 Task: Plan a trip to Urganch, Uzbekistan from 5th November, 2023 to 16th November, 2023 for 2 adults.1  bedroom having 1 bed and 1 bathroom. Property type can be hotel. Booking option can be shelf check-in. Look for 5 properties as per requirement.
Action: Mouse moved to (555, 79)
Screenshot: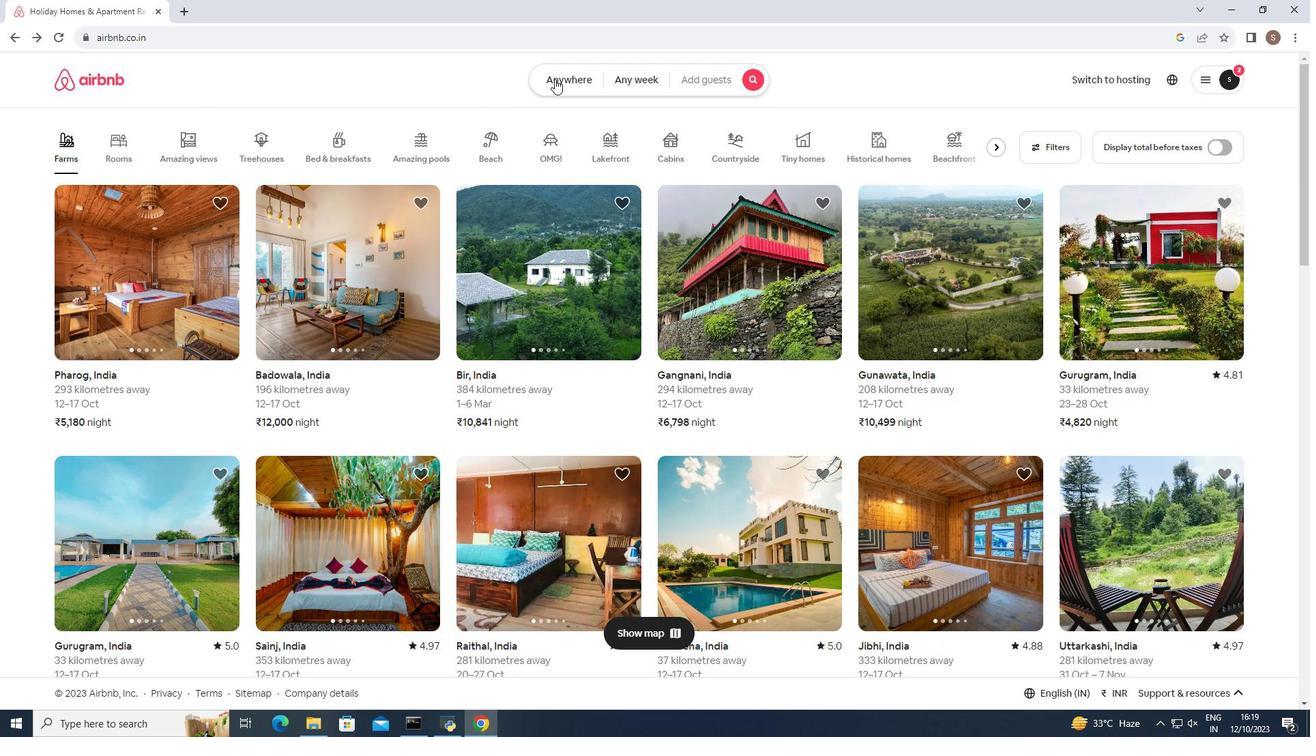 
Action: Mouse pressed left at (555, 79)
Screenshot: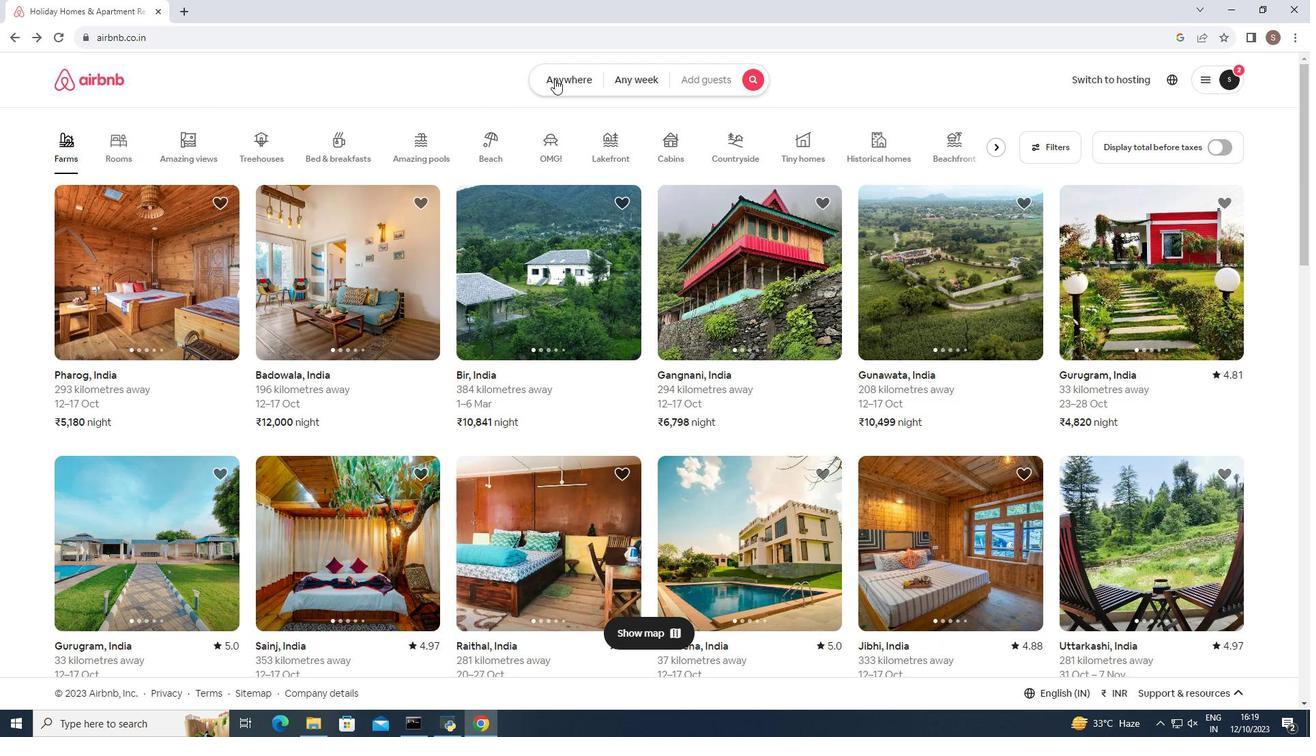 
Action: Mouse moved to (419, 133)
Screenshot: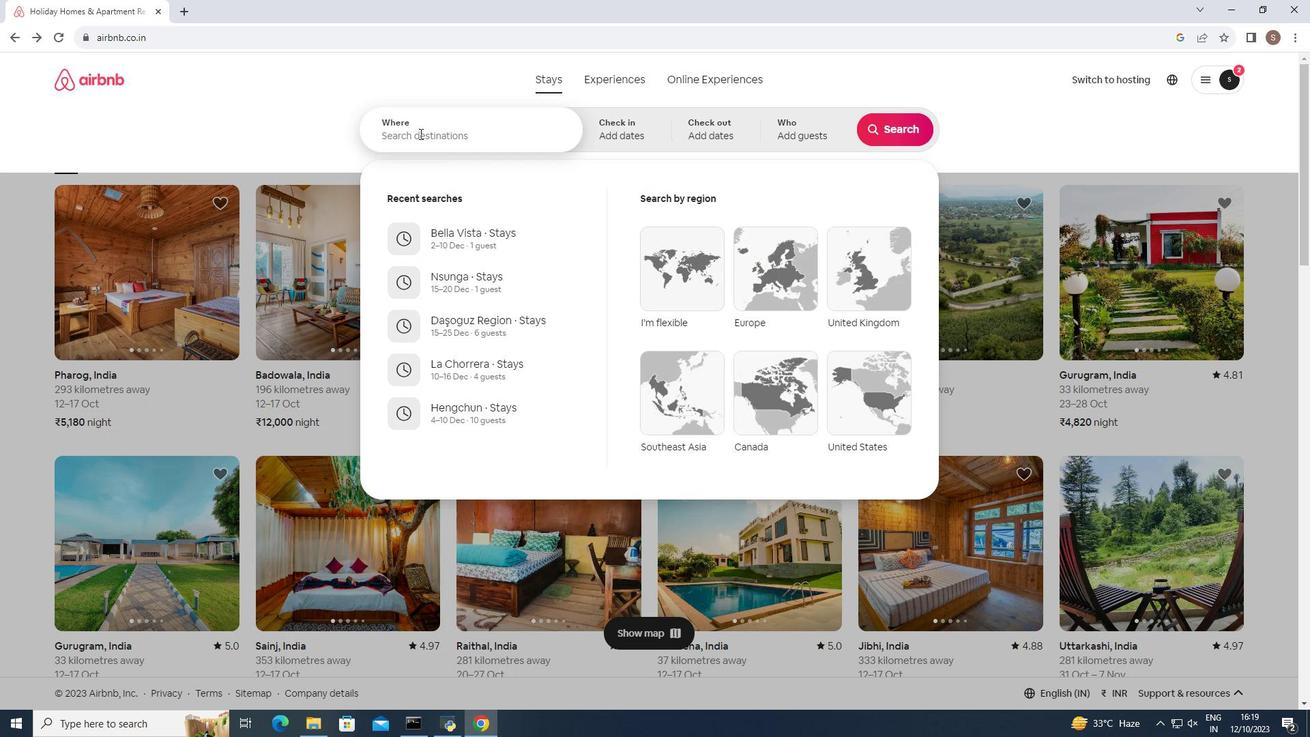 
Action: Mouse pressed left at (419, 133)
Screenshot: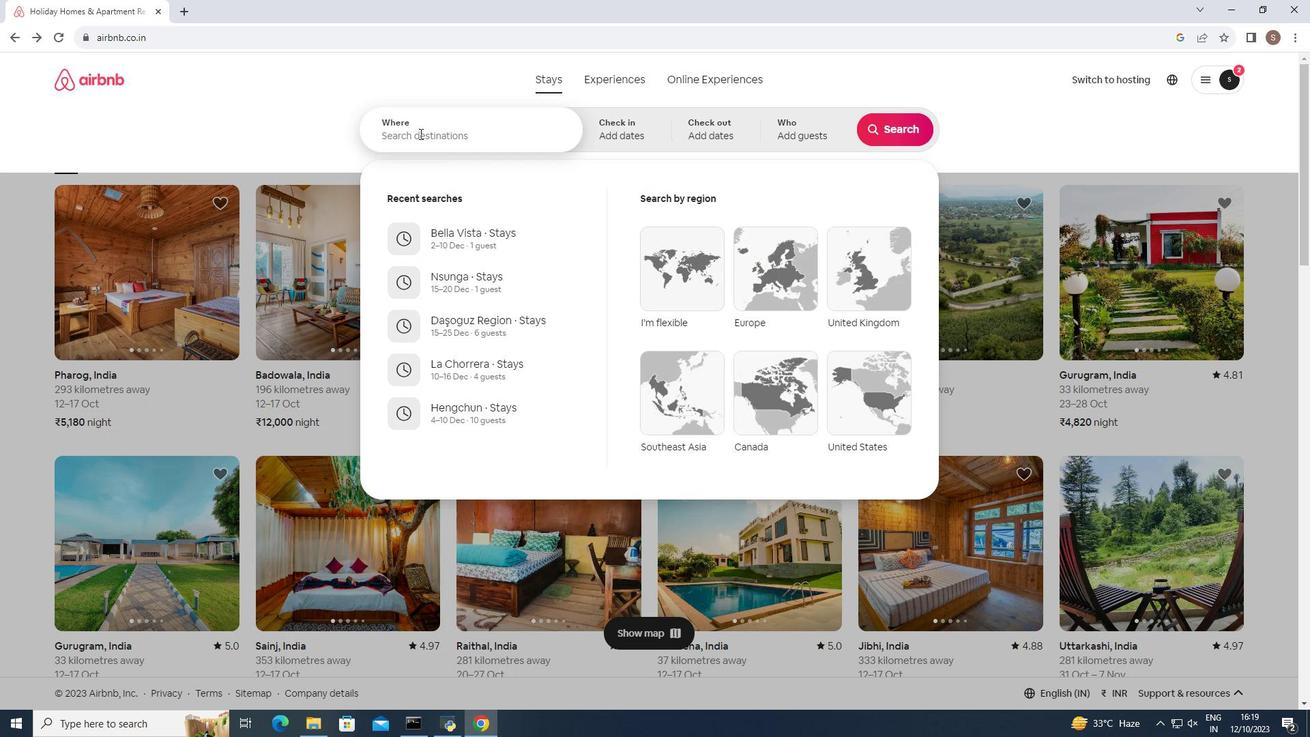 
Action: Key pressed <Key.shift>Urganch,<Key.space><Key.shift>Uzbekistan<Key.enter>
Screenshot: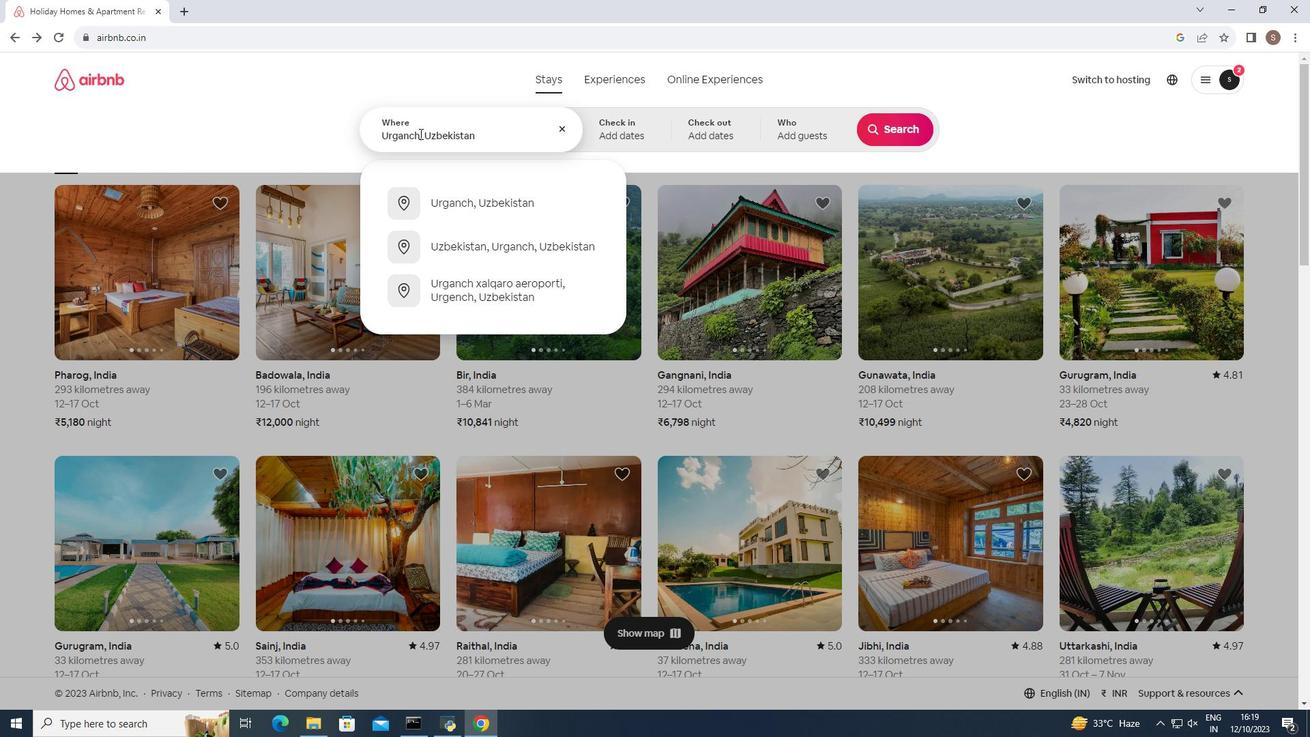 
Action: Mouse moved to (688, 328)
Screenshot: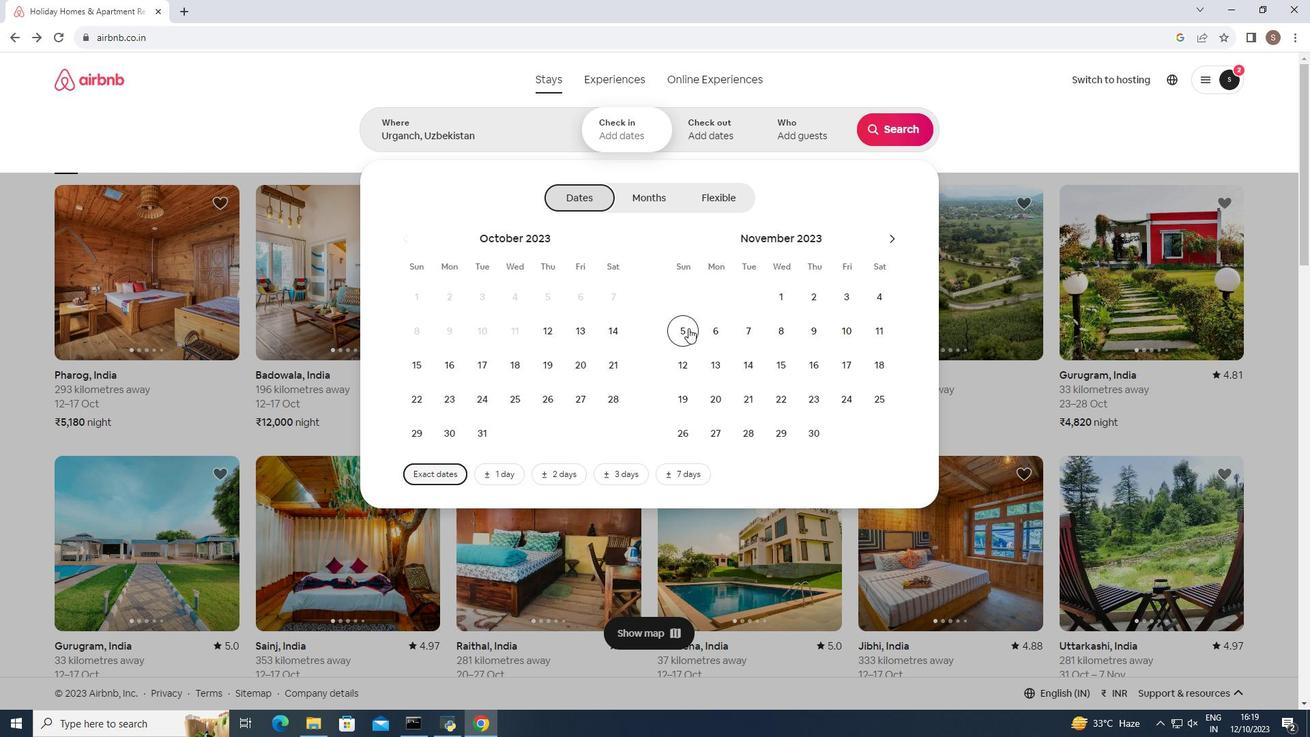 
Action: Mouse pressed left at (688, 328)
Screenshot: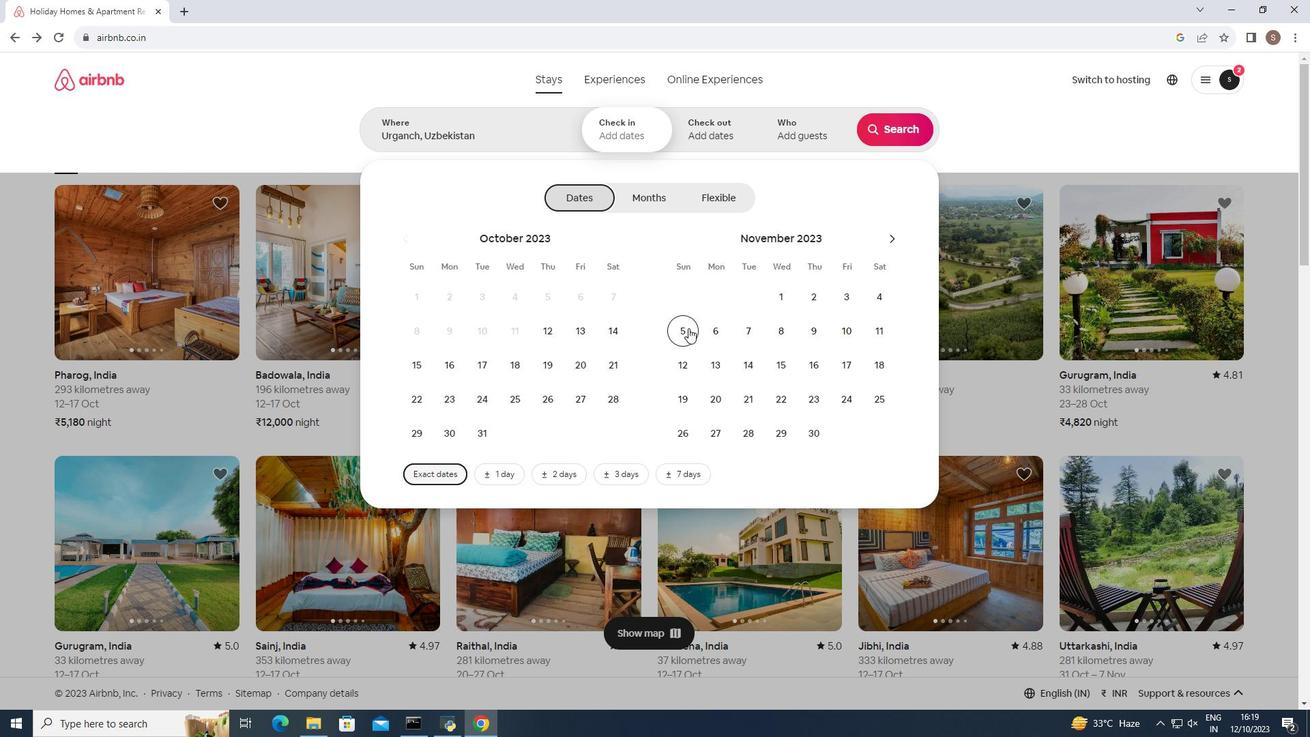 
Action: Mouse moved to (811, 366)
Screenshot: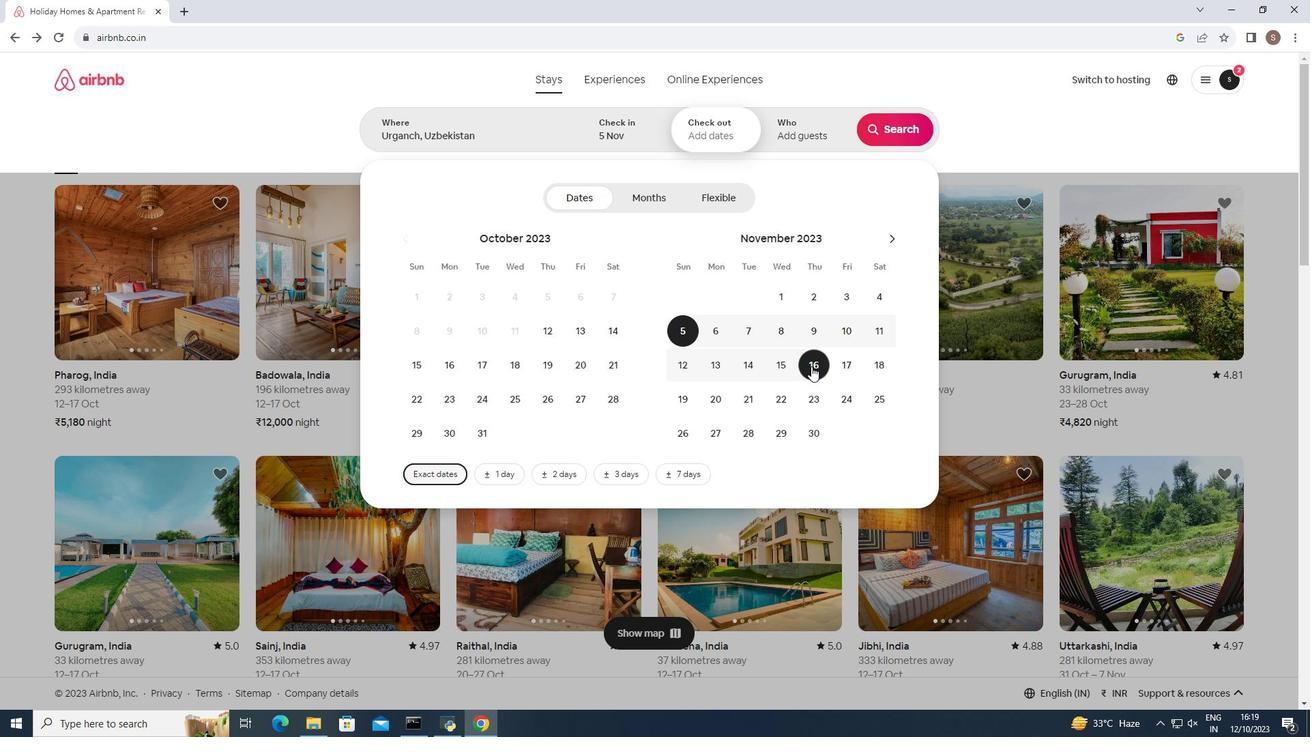 
Action: Mouse pressed left at (811, 366)
Screenshot: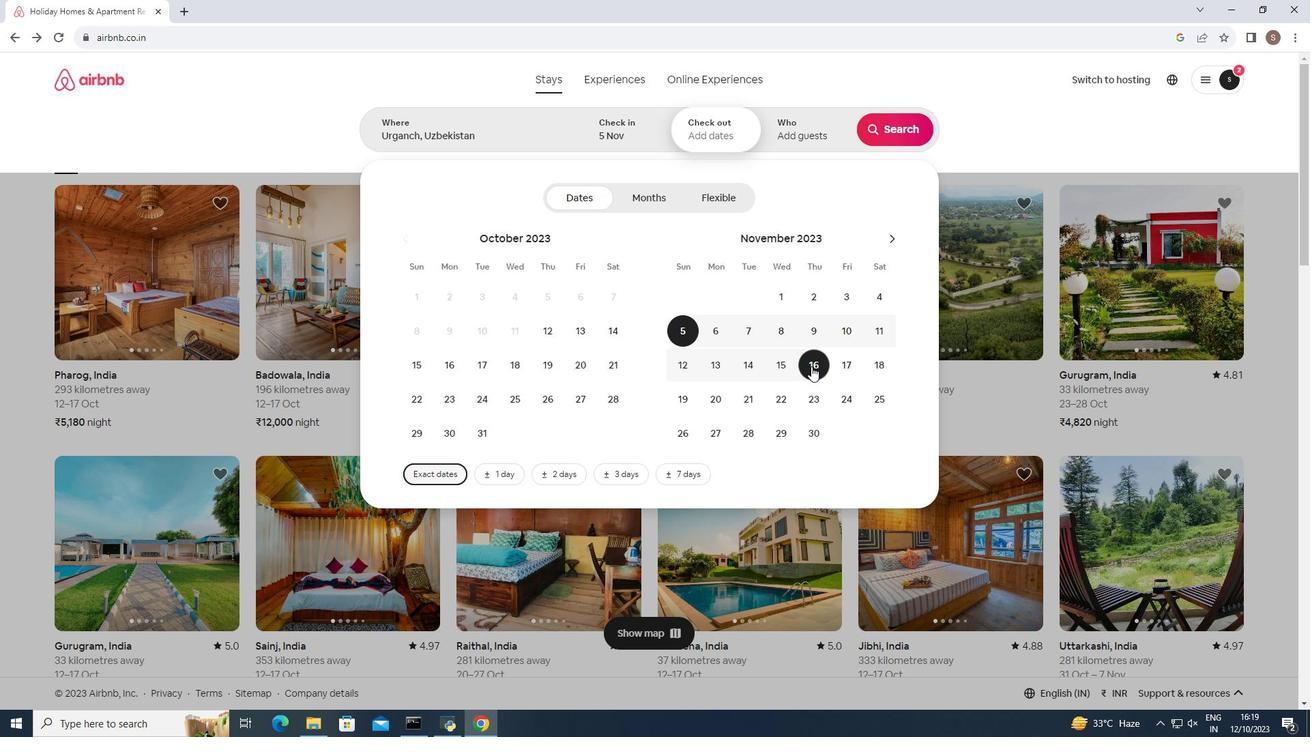 
Action: Mouse moved to (791, 131)
Screenshot: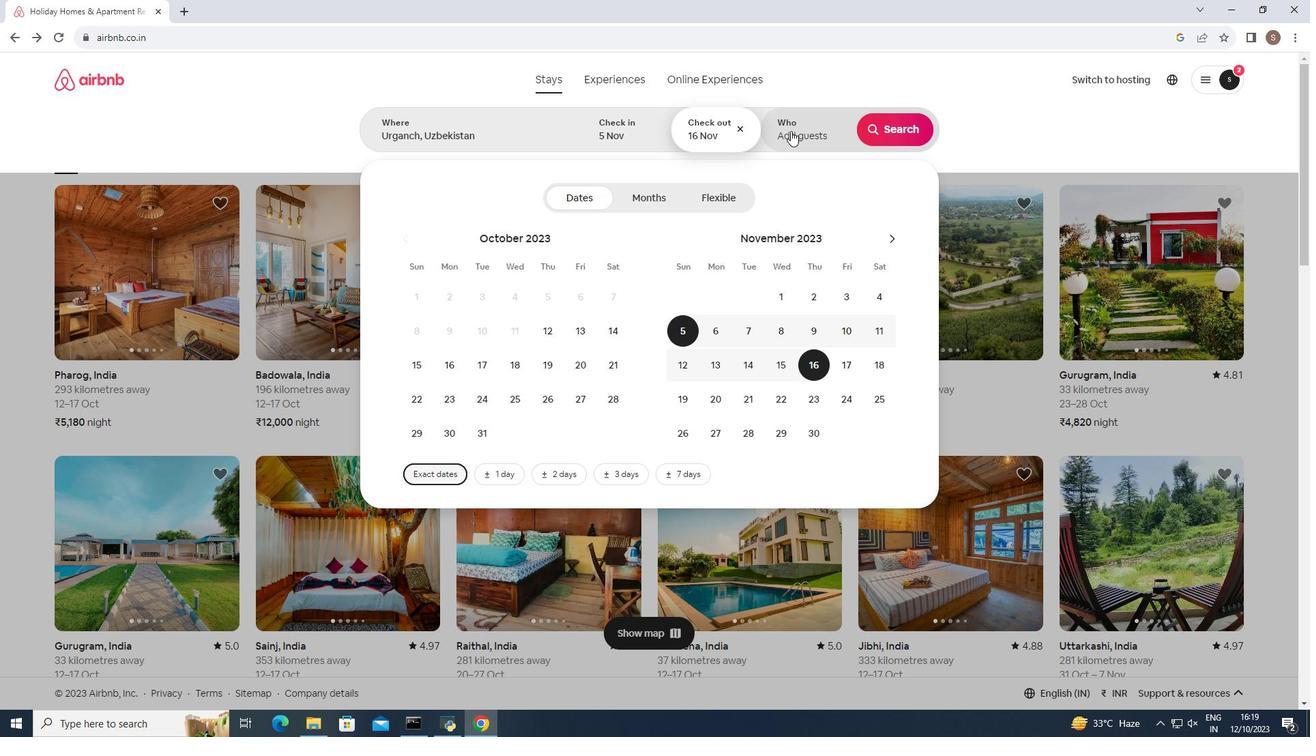 
Action: Mouse pressed left at (791, 131)
Screenshot: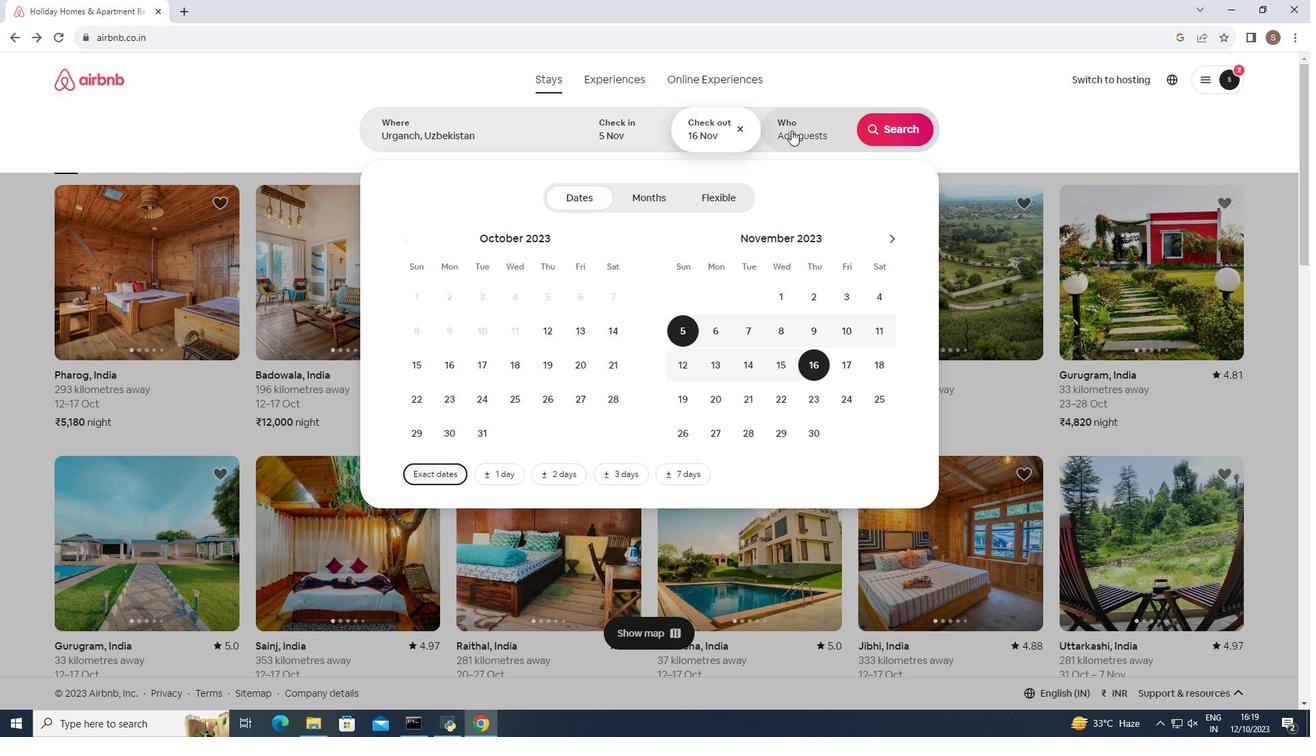 
Action: Mouse moved to (901, 198)
Screenshot: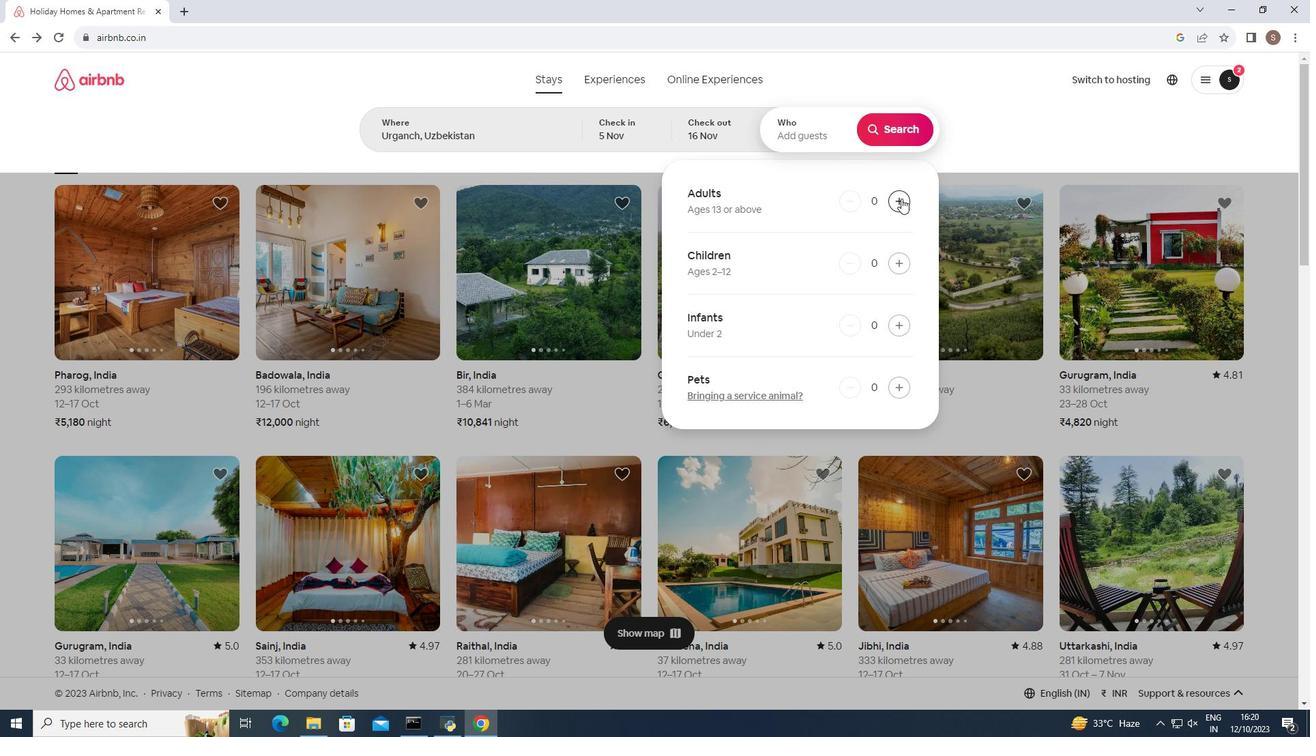
Action: Mouse pressed left at (901, 198)
Screenshot: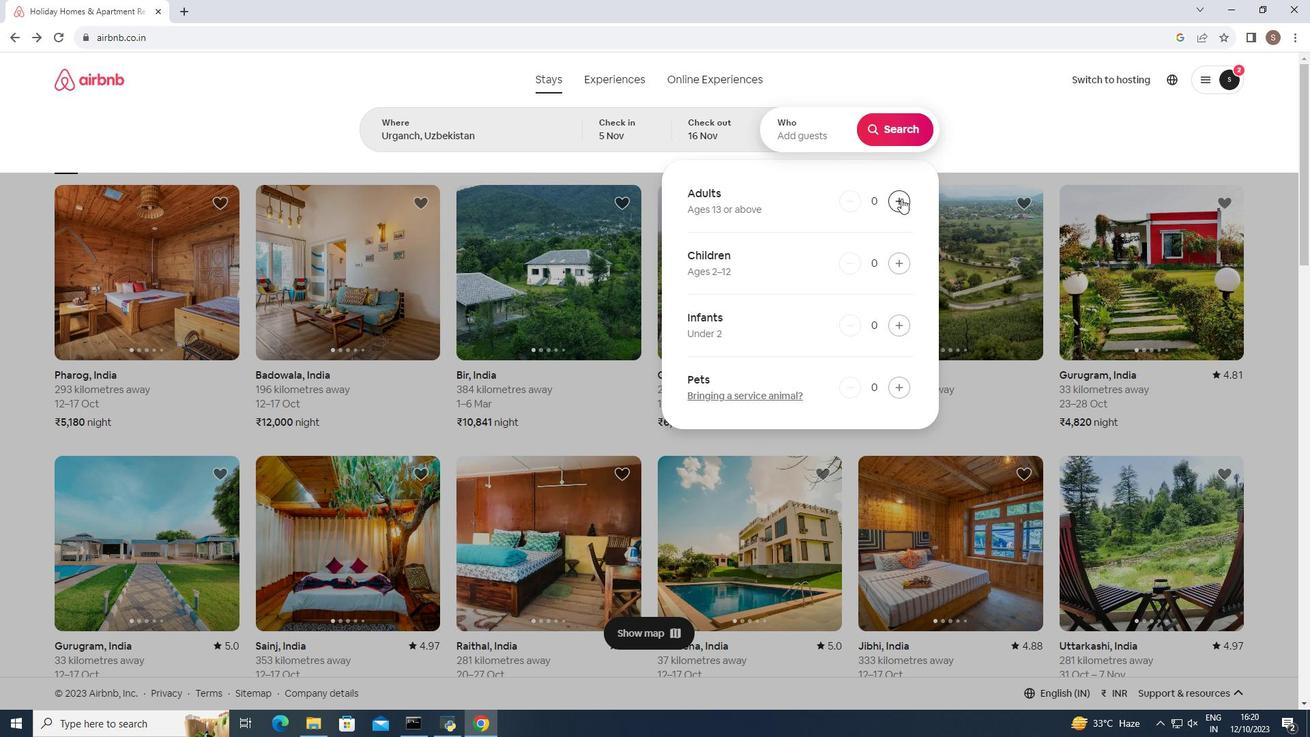 
Action: Mouse pressed left at (901, 198)
Screenshot: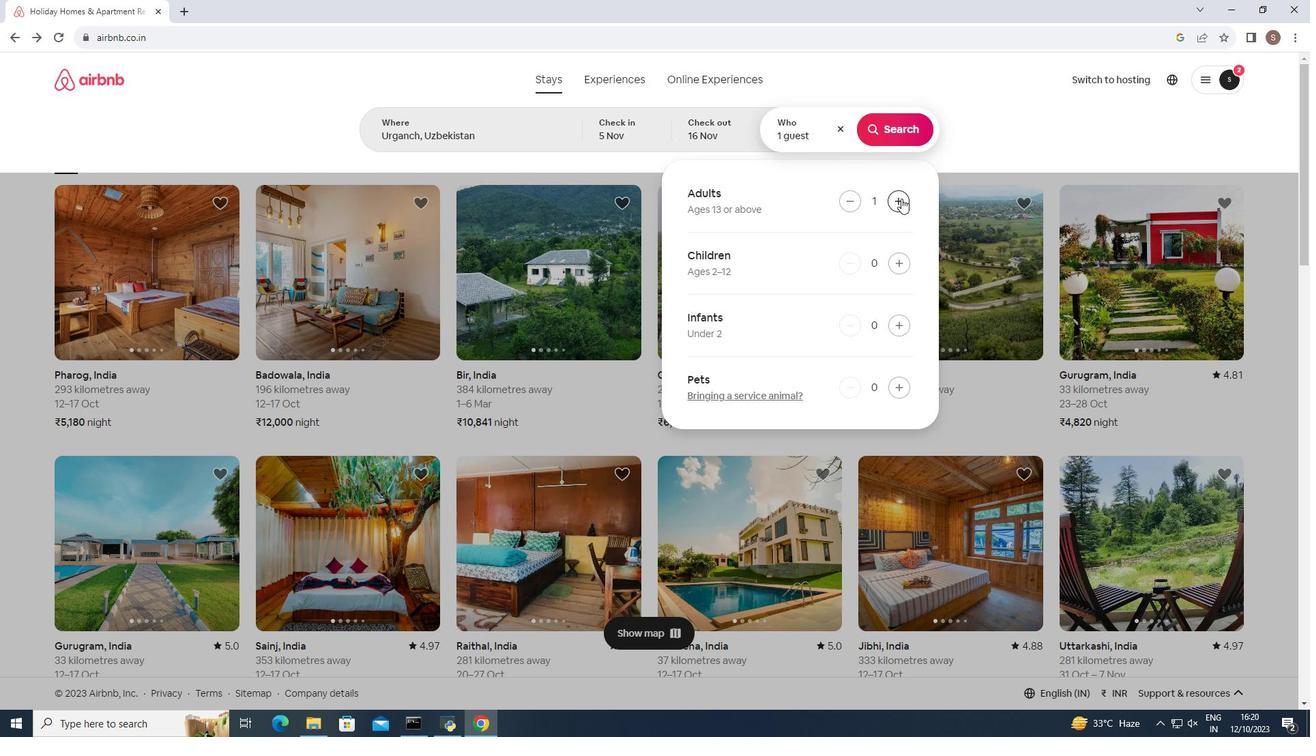 
Action: Mouse moved to (893, 130)
Screenshot: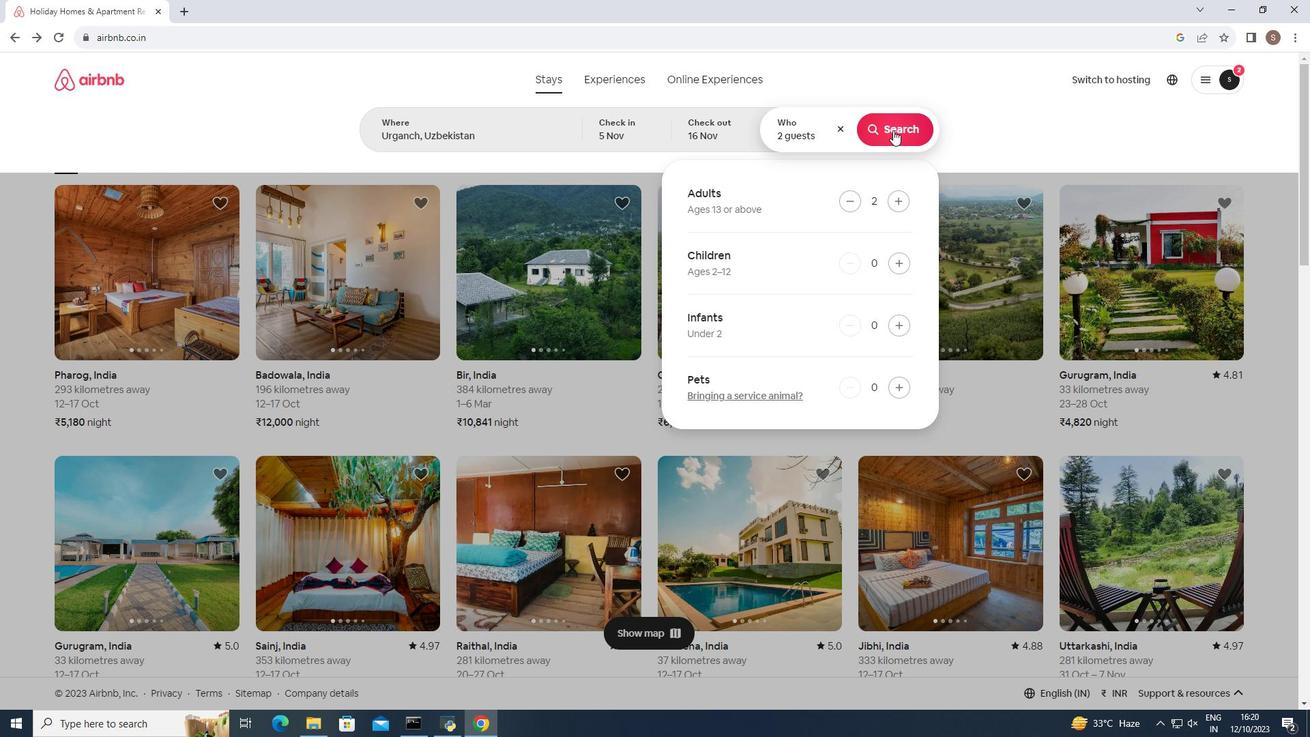 
Action: Mouse pressed left at (893, 130)
Screenshot: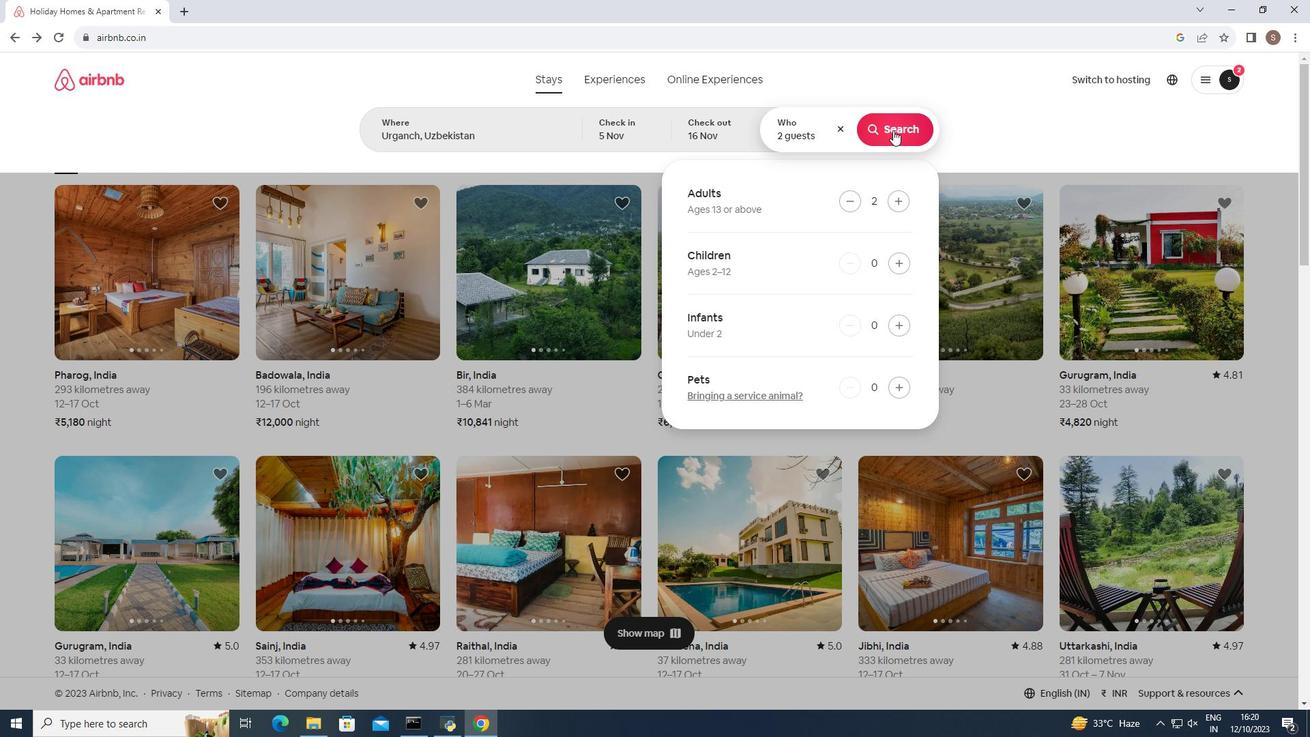 
Action: Mouse moved to (1093, 133)
Screenshot: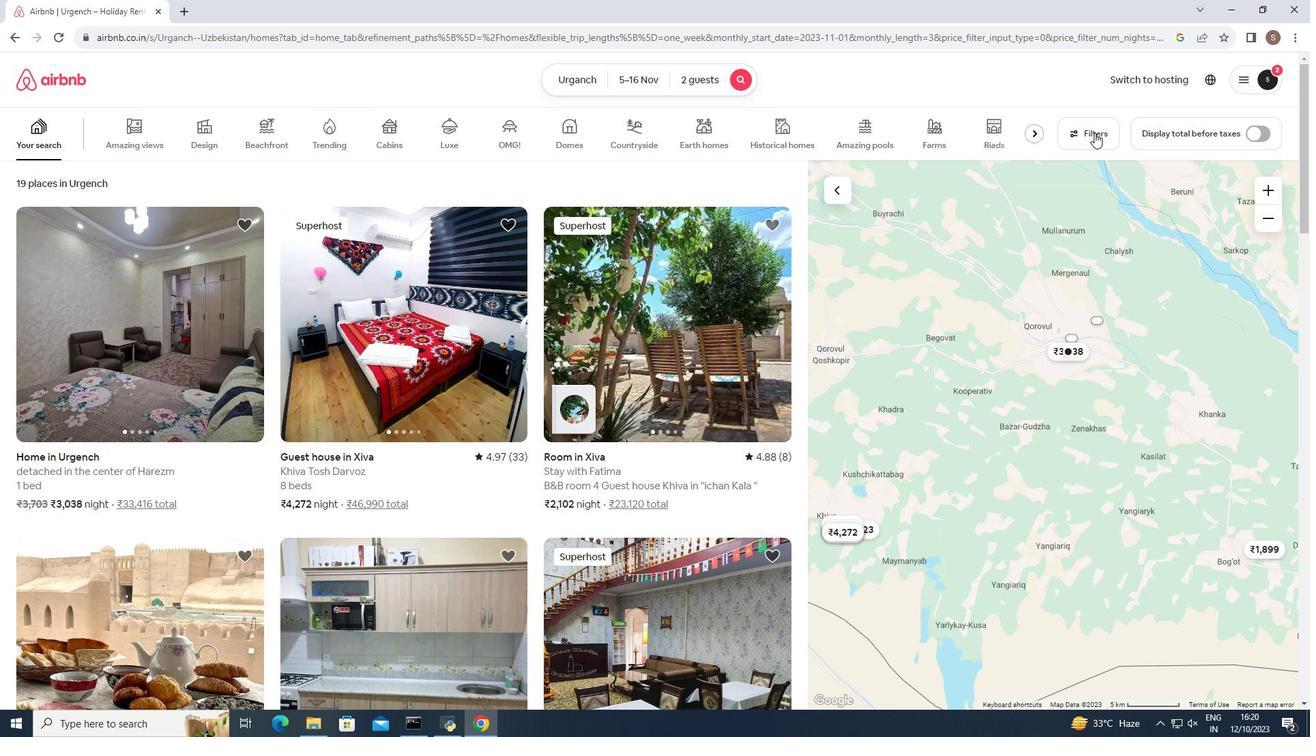
Action: Mouse pressed left at (1093, 133)
Screenshot: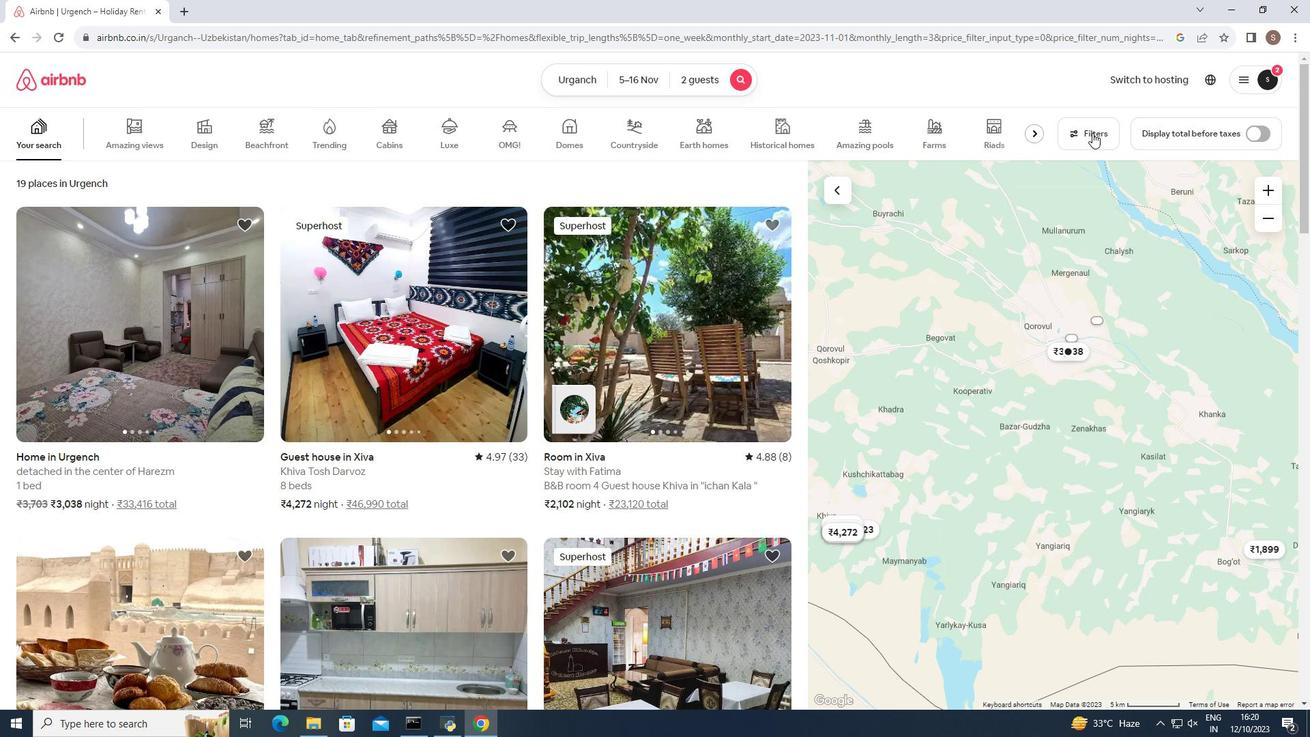 
Action: Mouse moved to (566, 414)
Screenshot: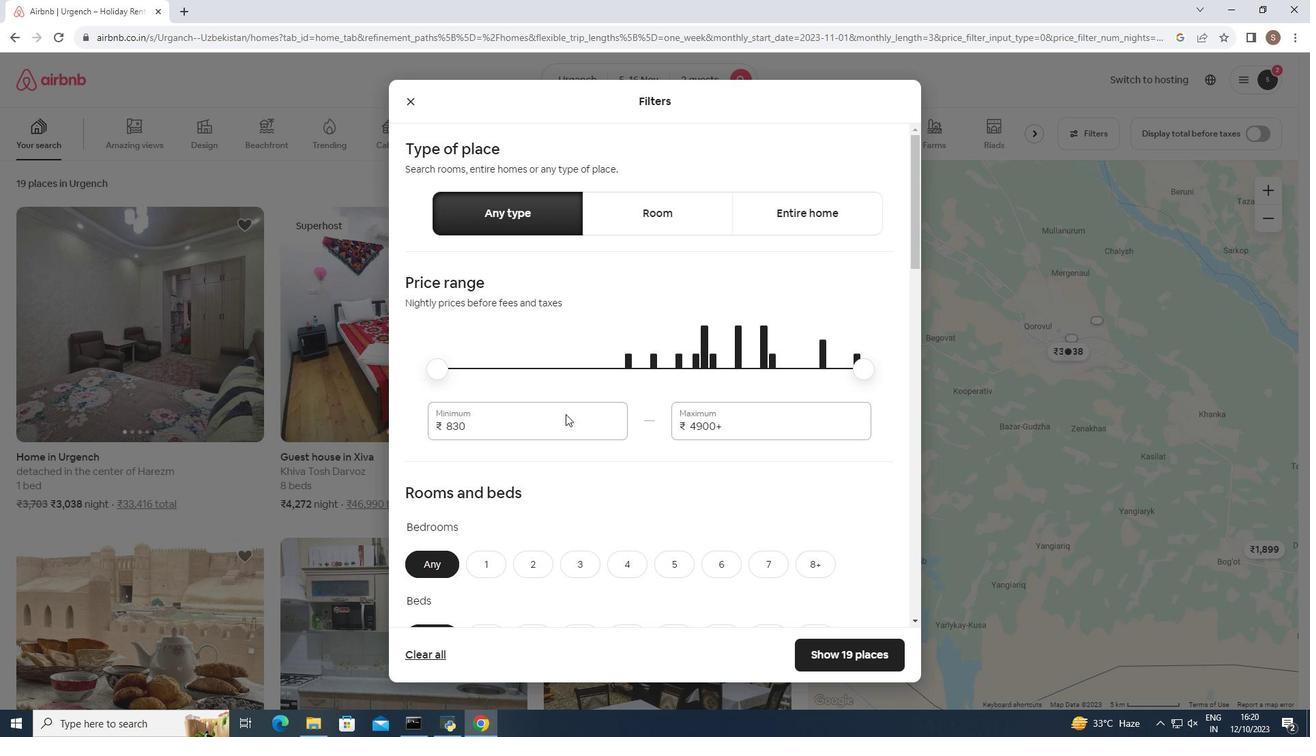 
Action: Mouse scrolled (566, 413) with delta (0, 0)
Screenshot: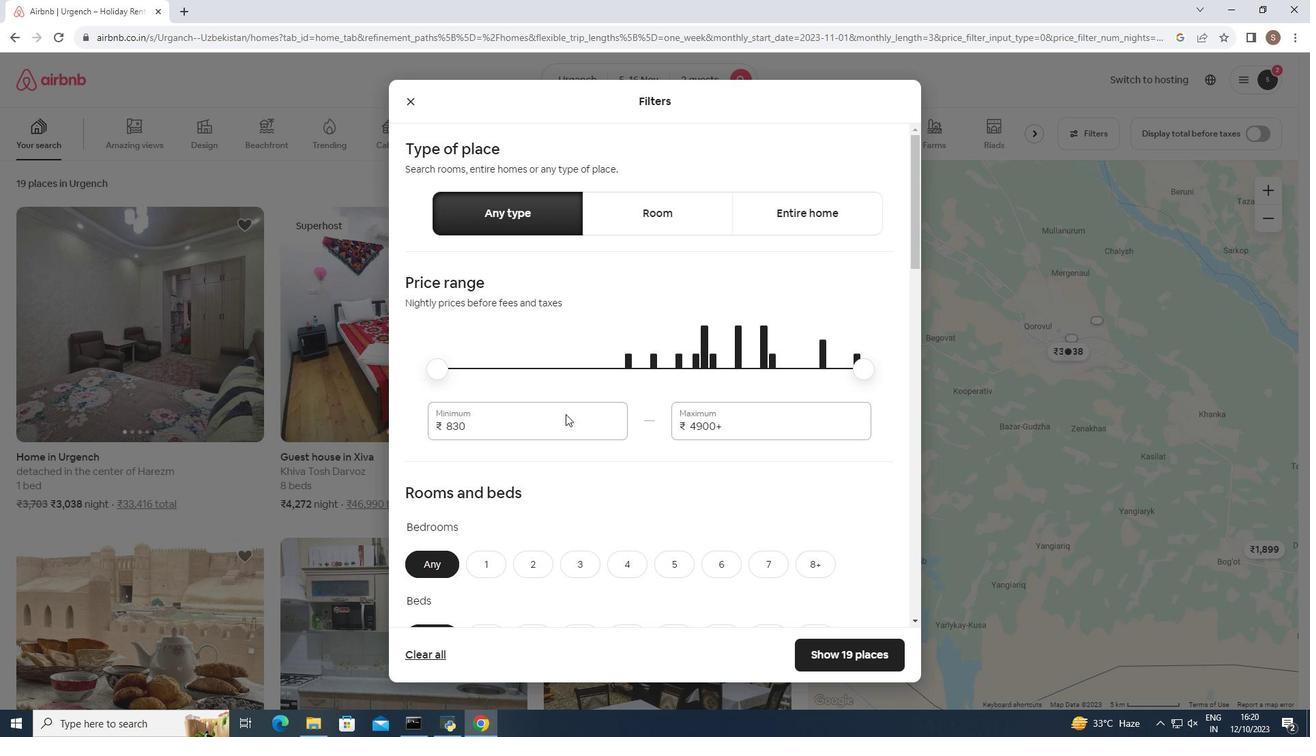 
Action: Mouse scrolled (566, 413) with delta (0, 0)
Screenshot: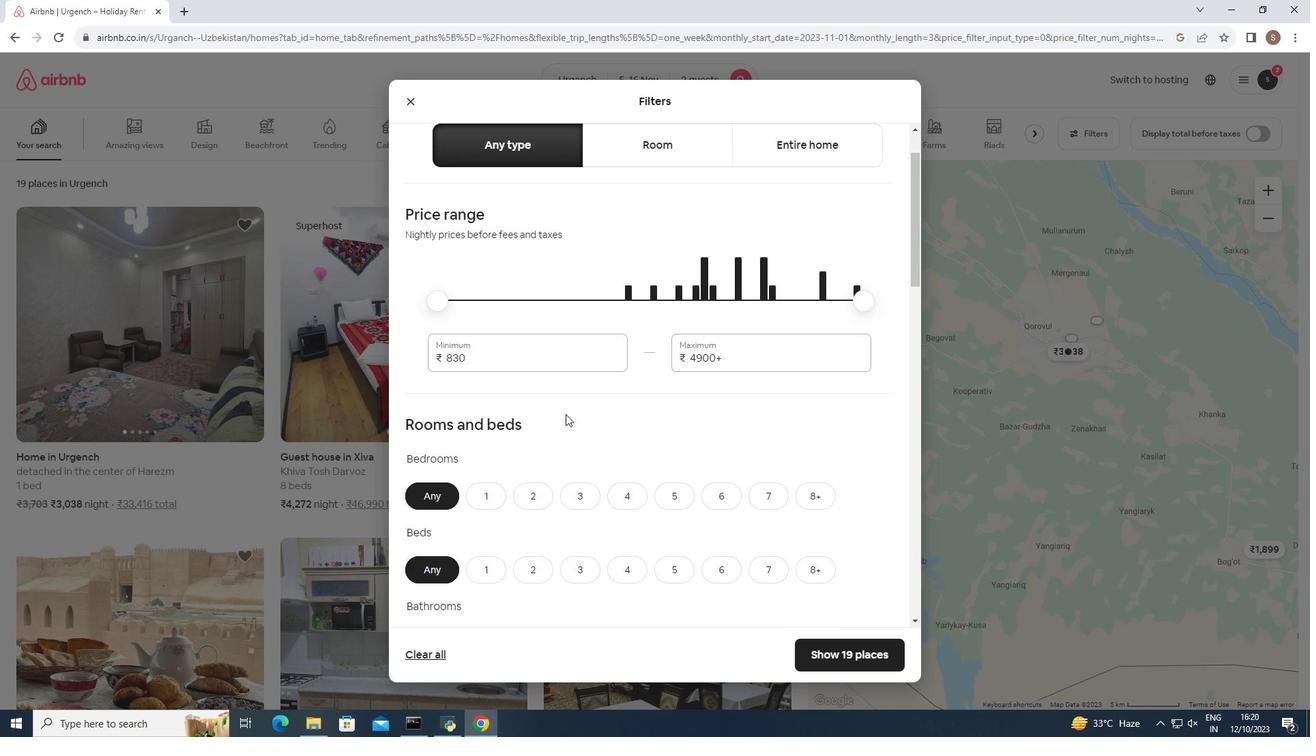 
Action: Mouse moved to (563, 415)
Screenshot: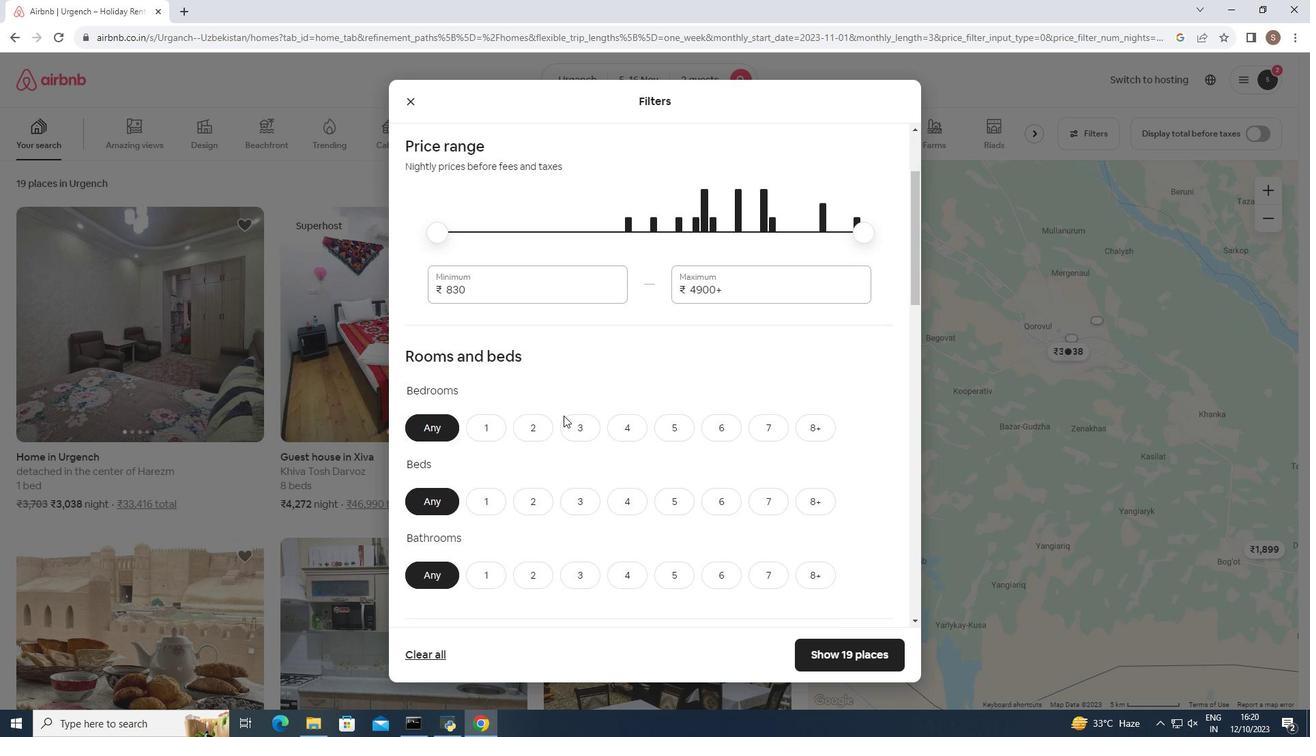 
Action: Mouse scrolled (563, 415) with delta (0, 0)
Screenshot: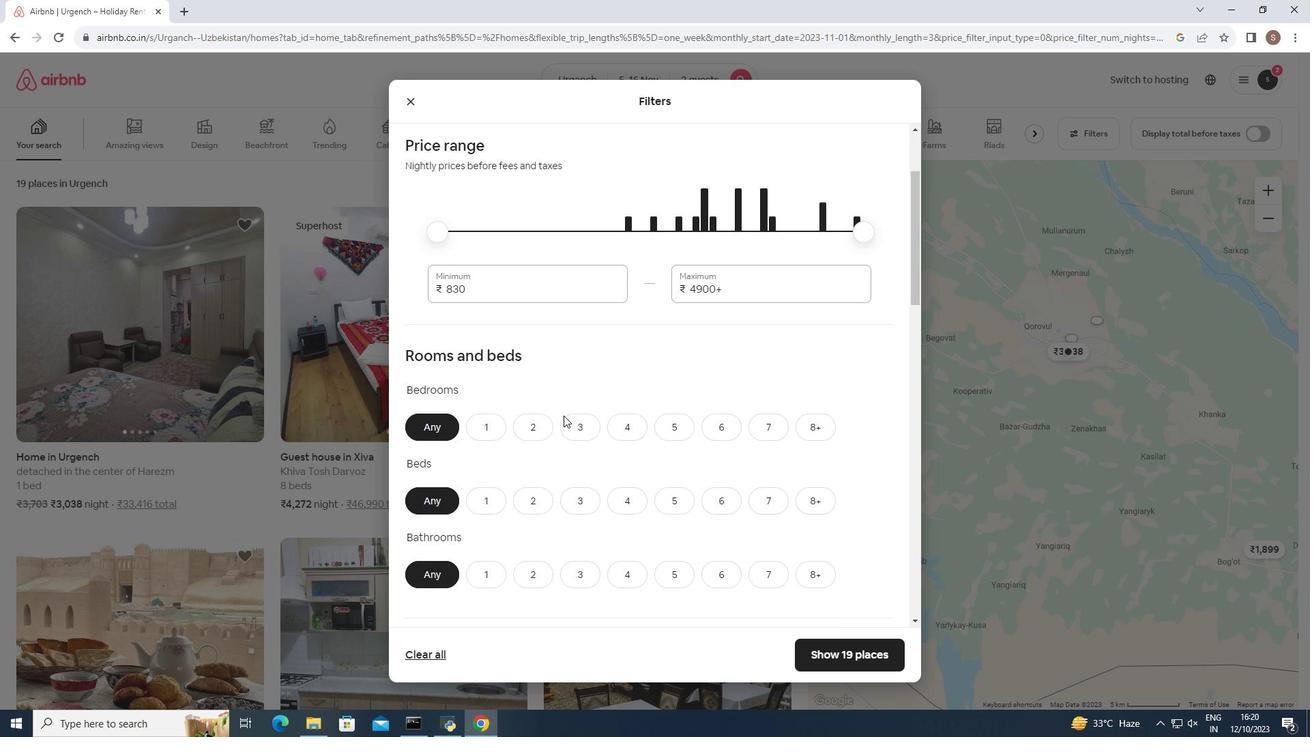 
Action: Mouse moved to (489, 359)
Screenshot: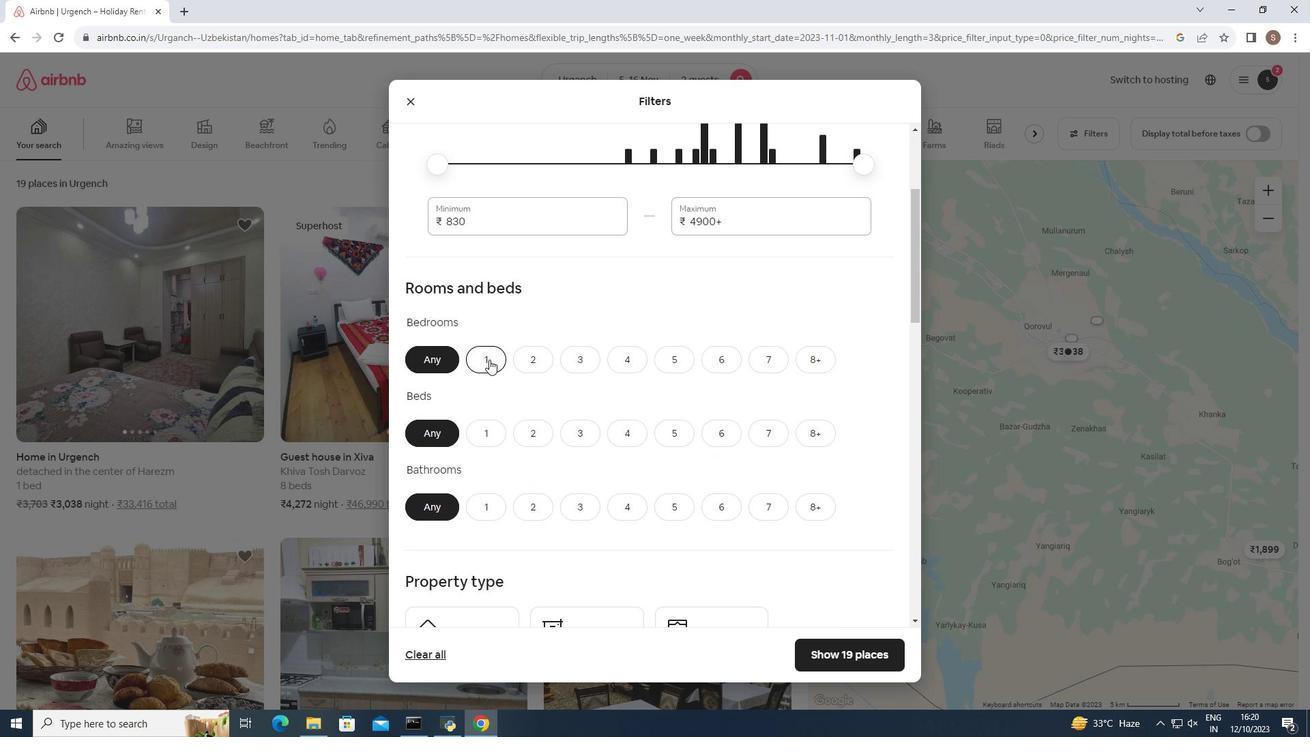 
Action: Mouse pressed left at (489, 359)
Screenshot: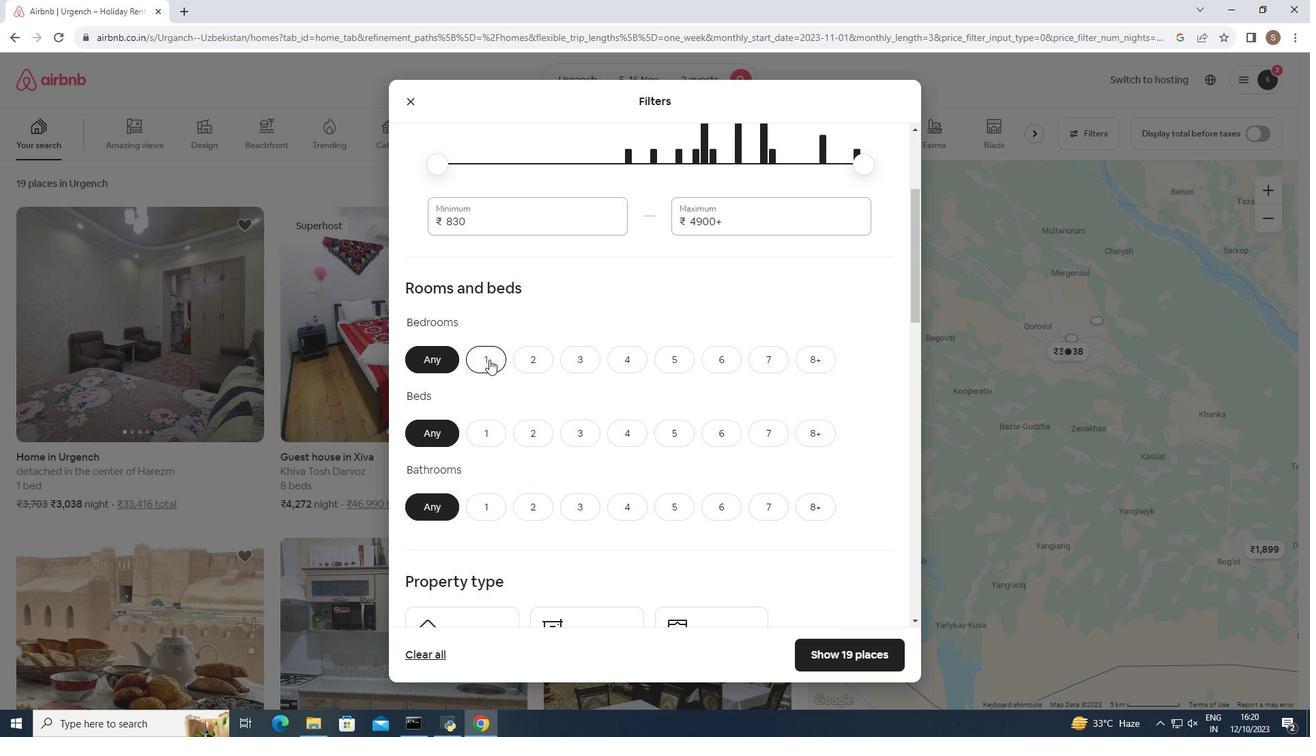 
Action: Mouse moved to (486, 430)
Screenshot: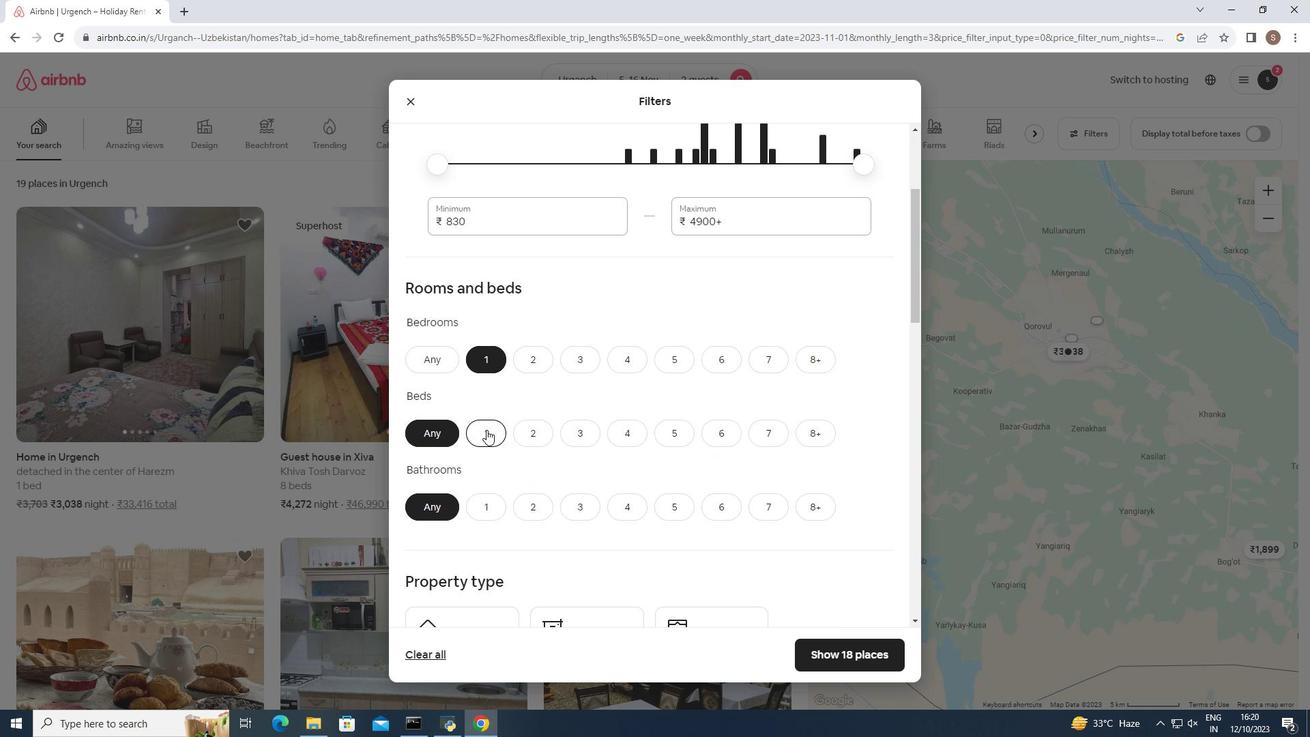 
Action: Mouse pressed left at (486, 430)
Screenshot: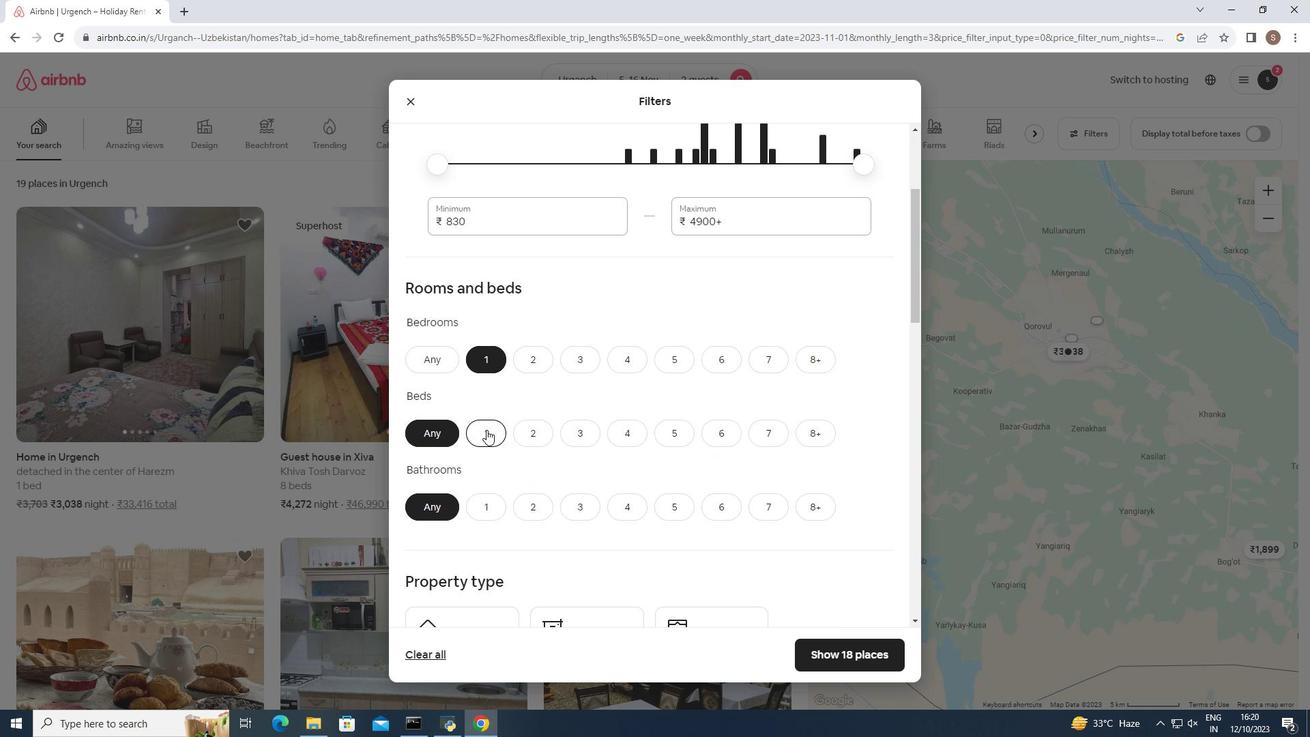 
Action: Mouse moved to (490, 511)
Screenshot: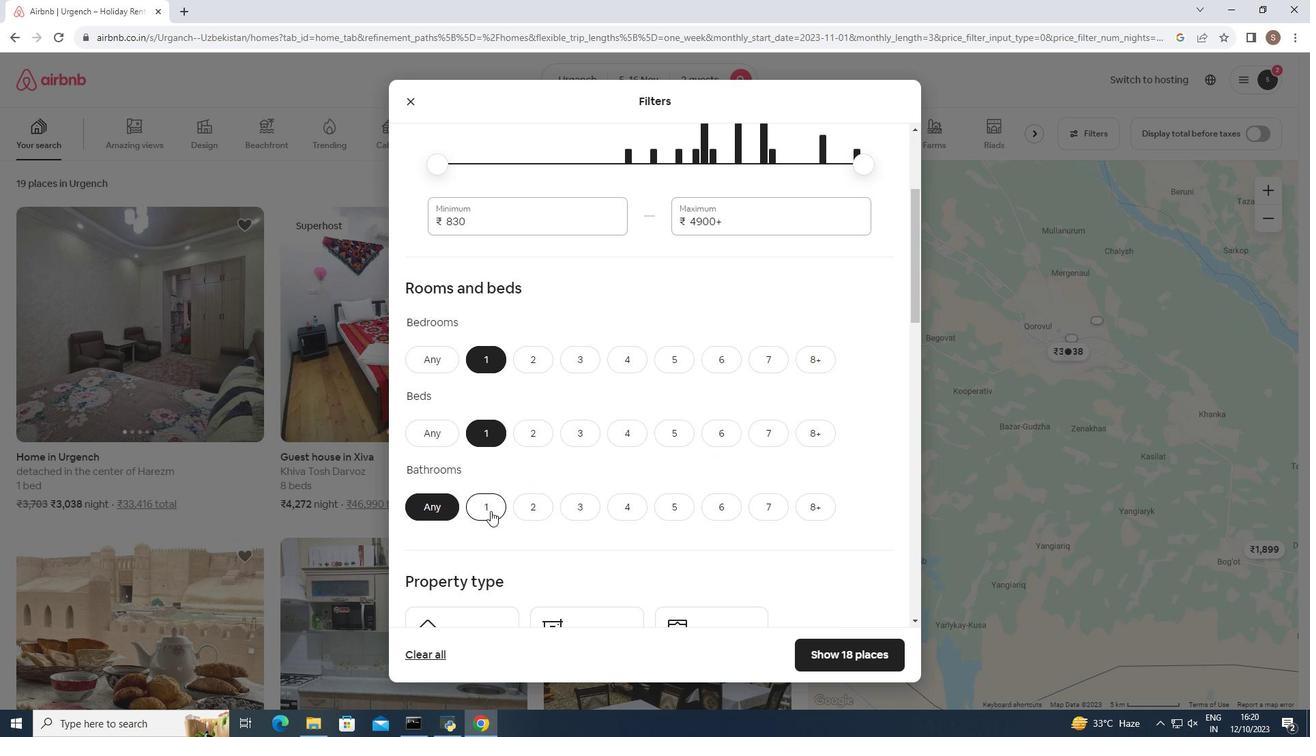 
Action: Mouse pressed left at (490, 511)
Screenshot: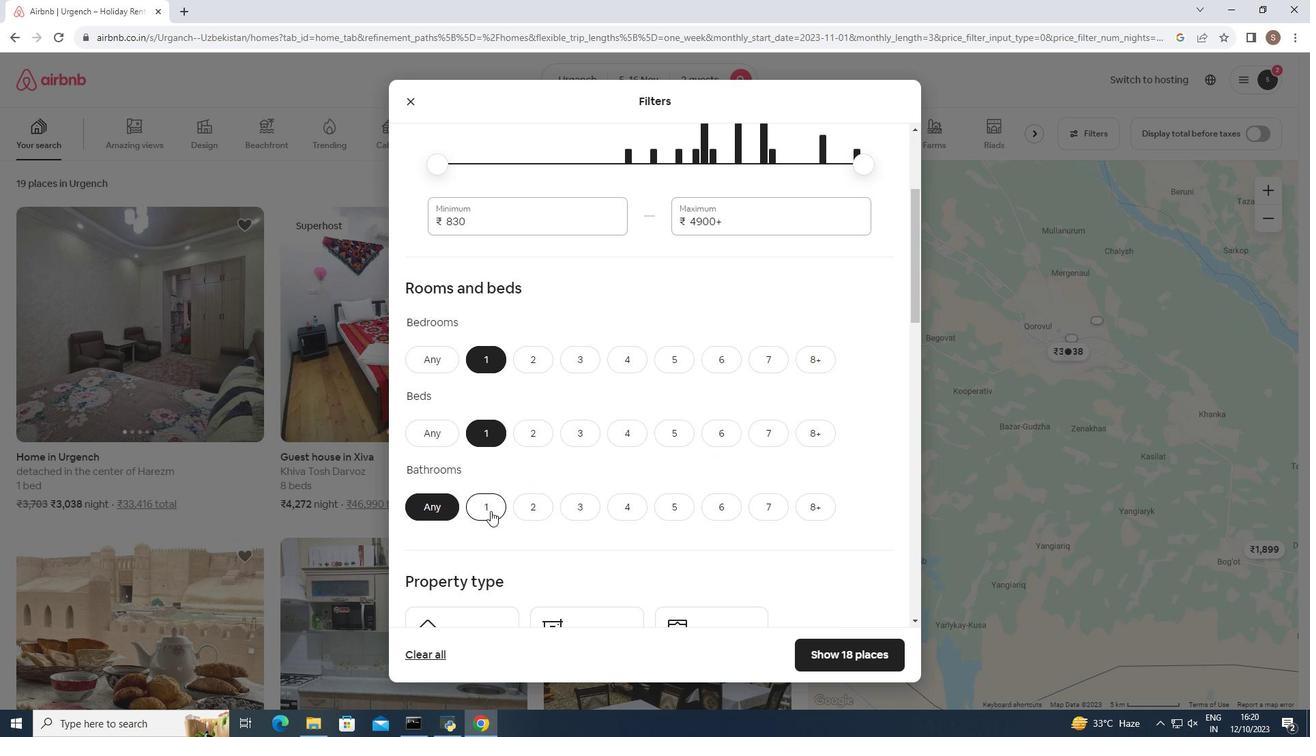 
Action: Mouse moved to (555, 441)
Screenshot: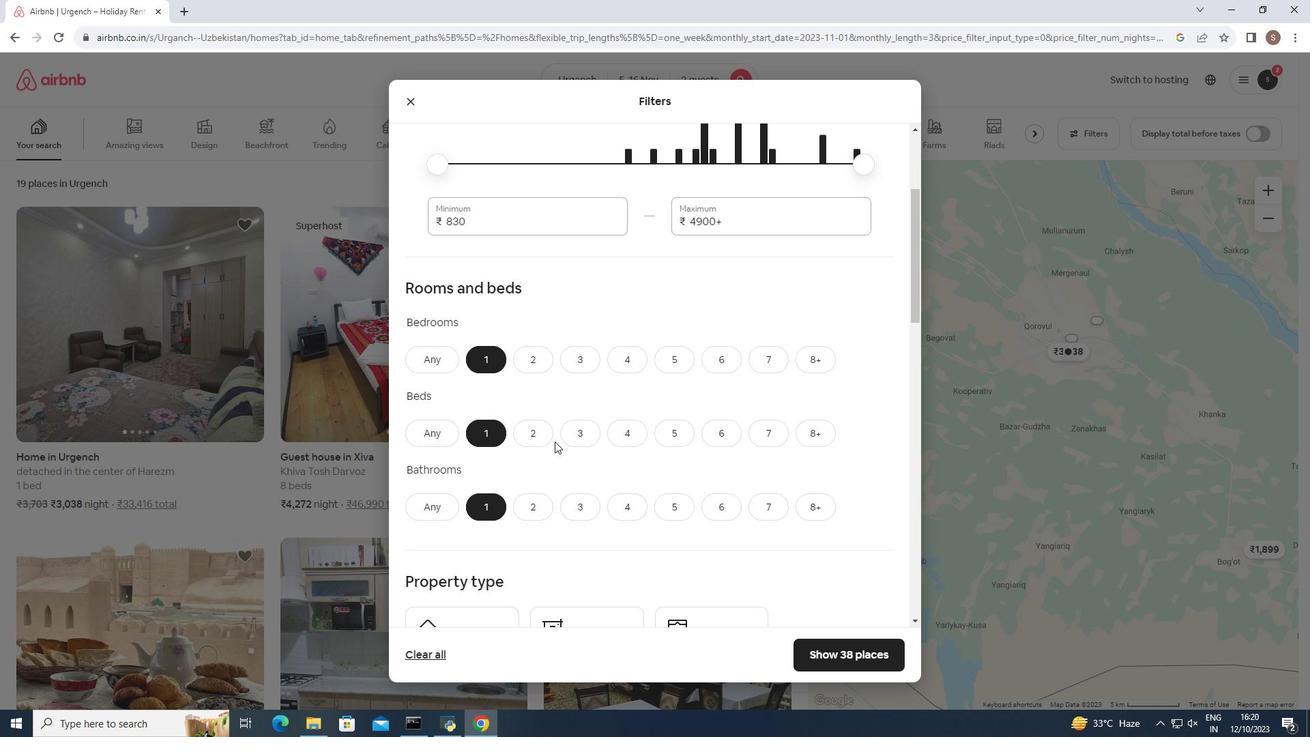
Action: Mouse scrolled (555, 441) with delta (0, 0)
Screenshot: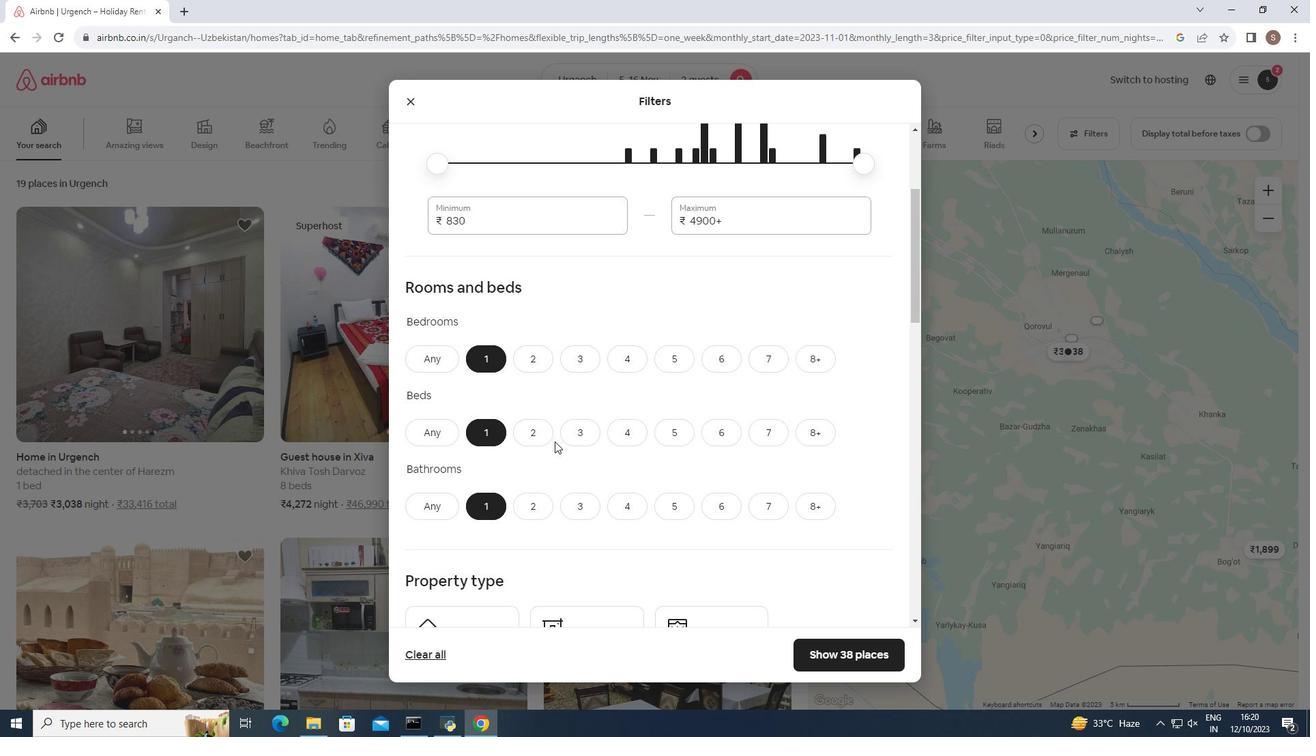 
Action: Mouse scrolled (555, 441) with delta (0, 0)
Screenshot: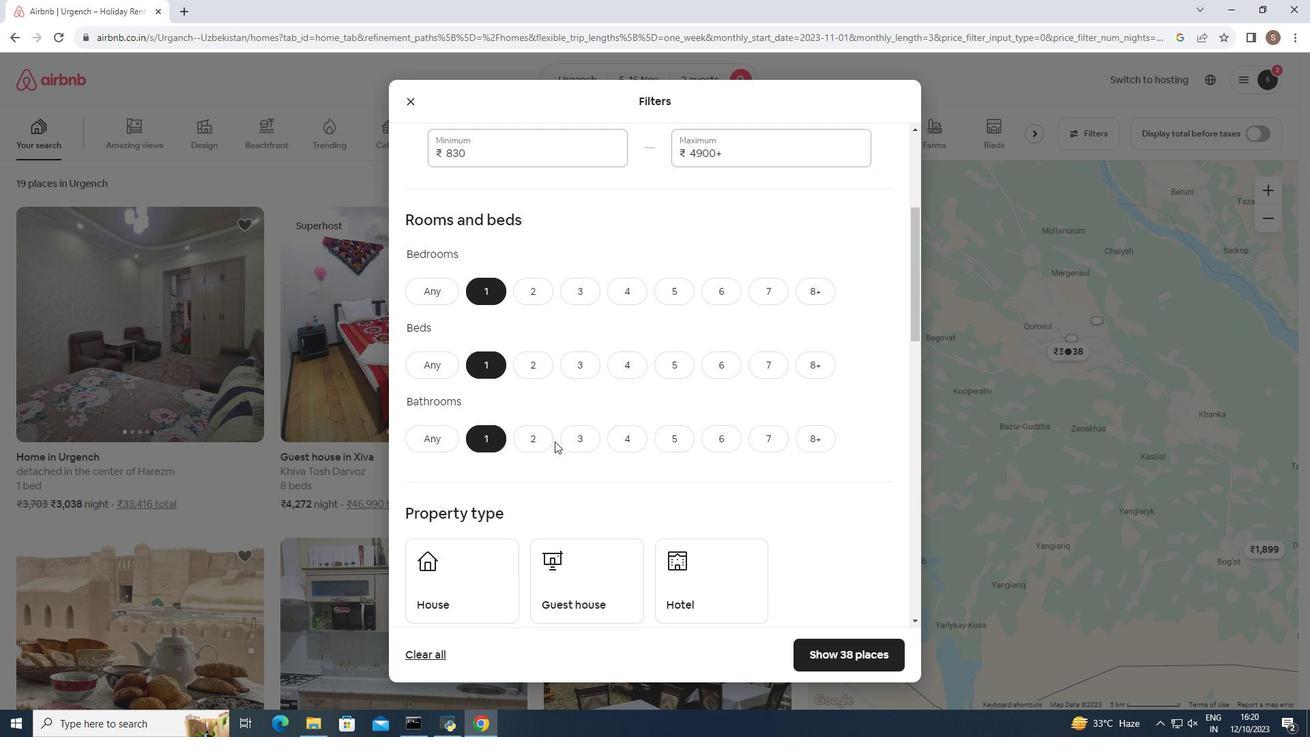 
Action: Mouse moved to (551, 439)
Screenshot: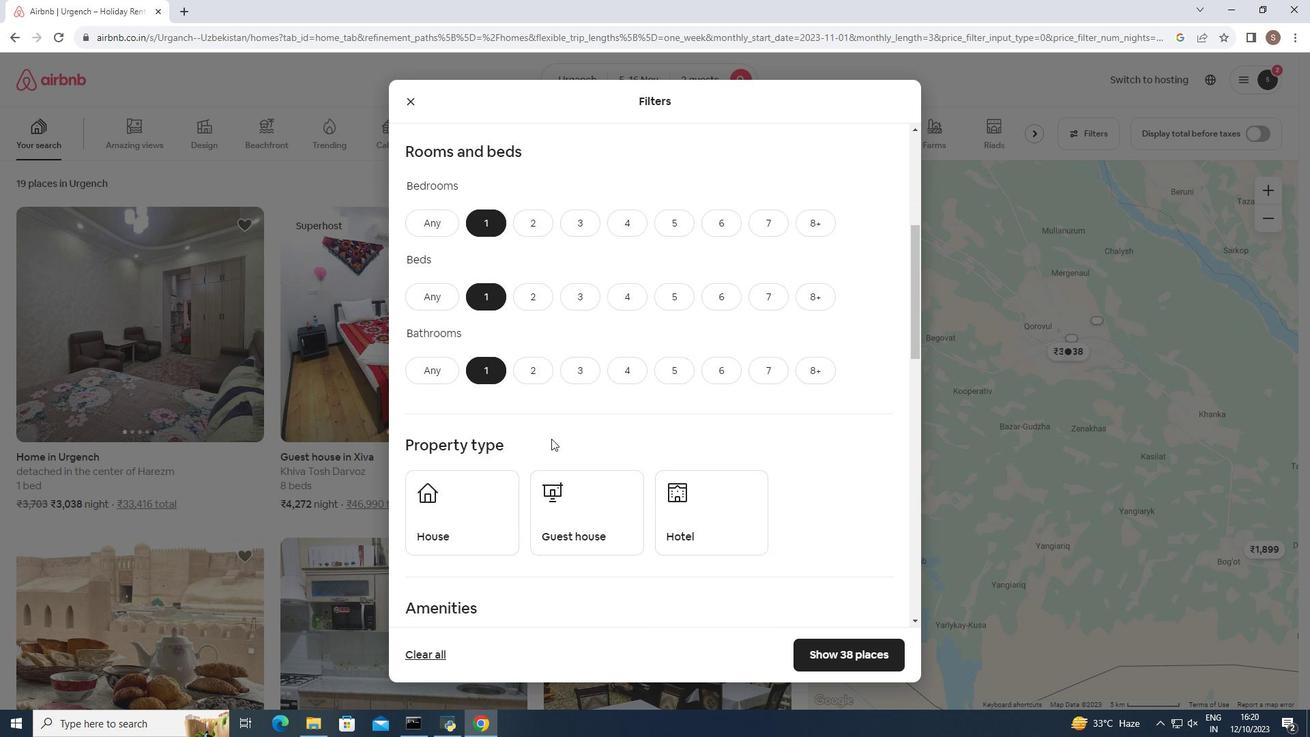 
Action: Mouse scrolled (551, 438) with delta (0, 0)
Screenshot: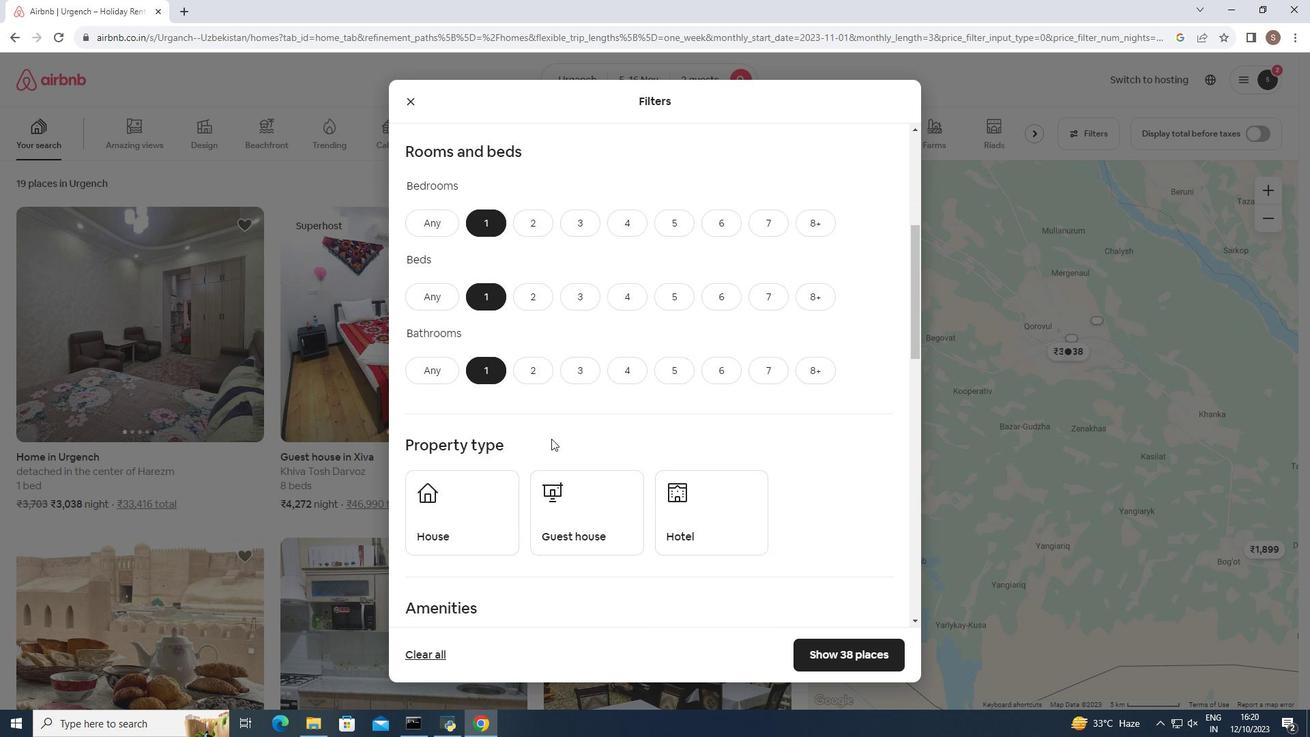 
Action: Mouse scrolled (551, 438) with delta (0, 0)
Screenshot: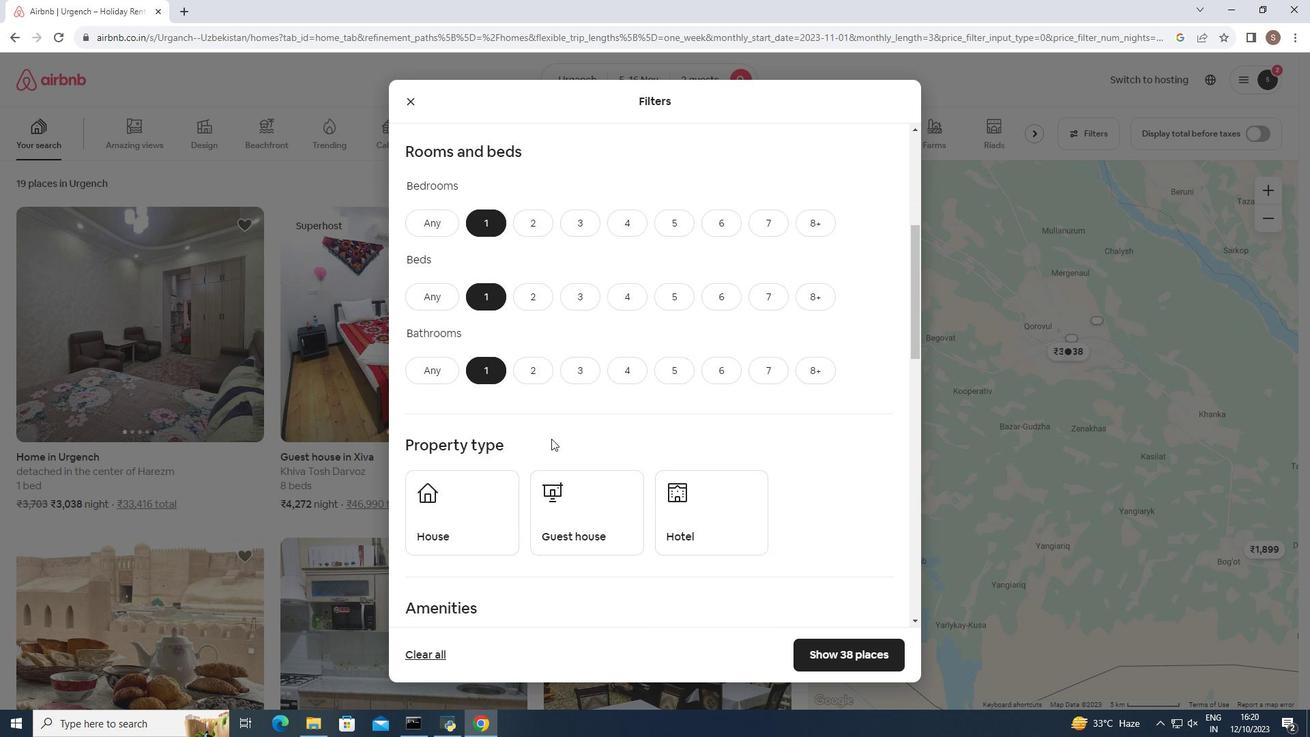 
Action: Mouse moved to (702, 373)
Screenshot: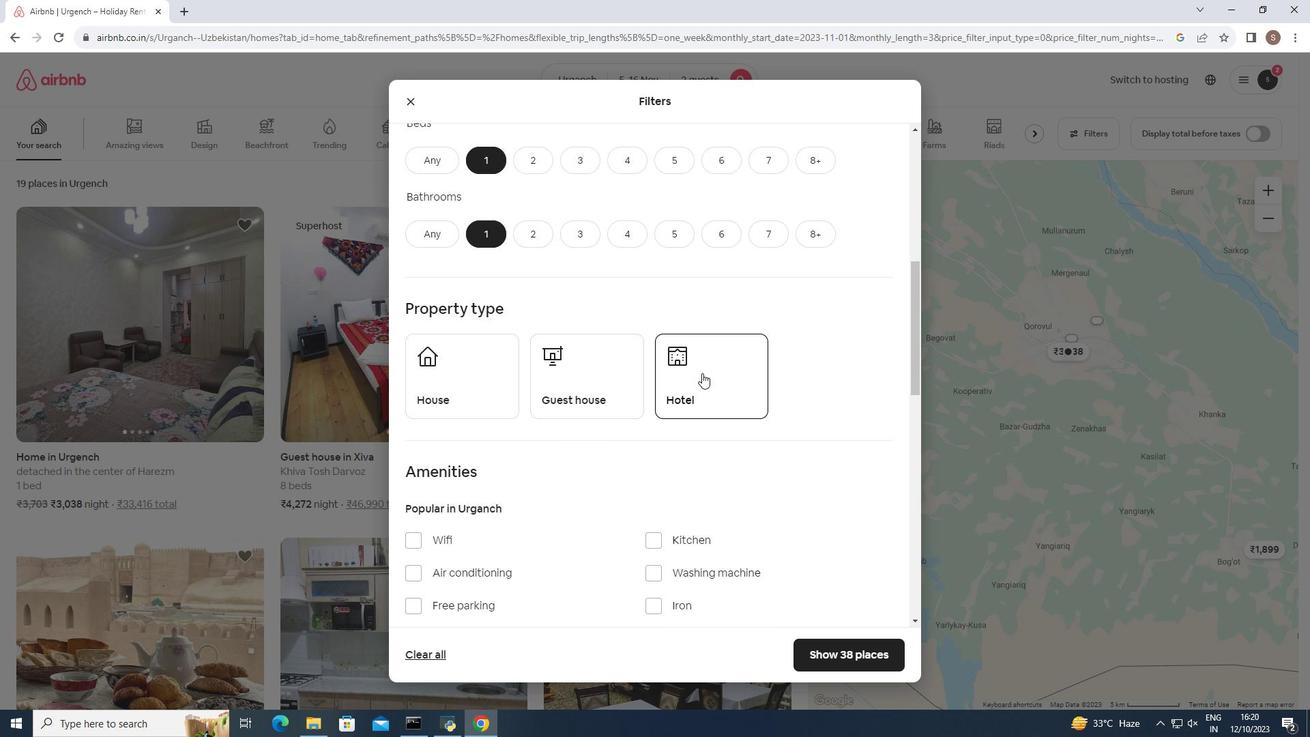 
Action: Mouse pressed left at (702, 373)
Screenshot: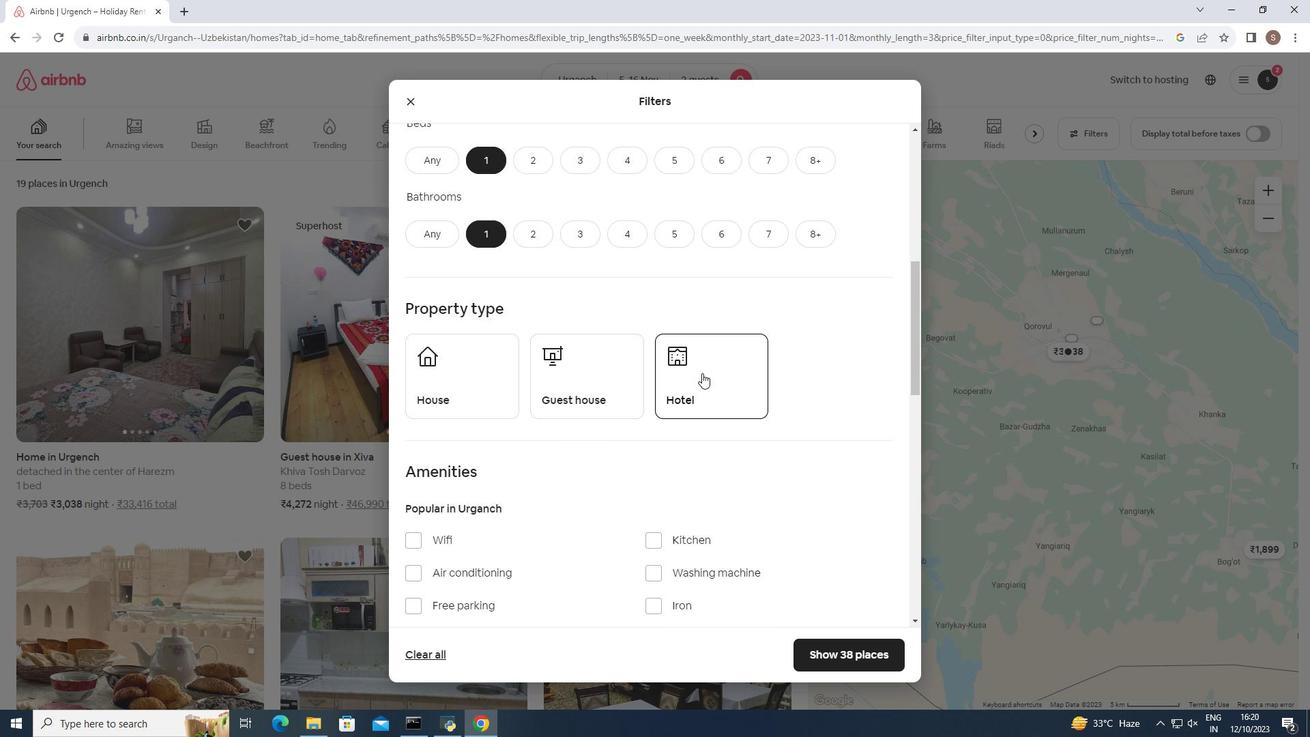 
Action: Mouse moved to (837, 654)
Screenshot: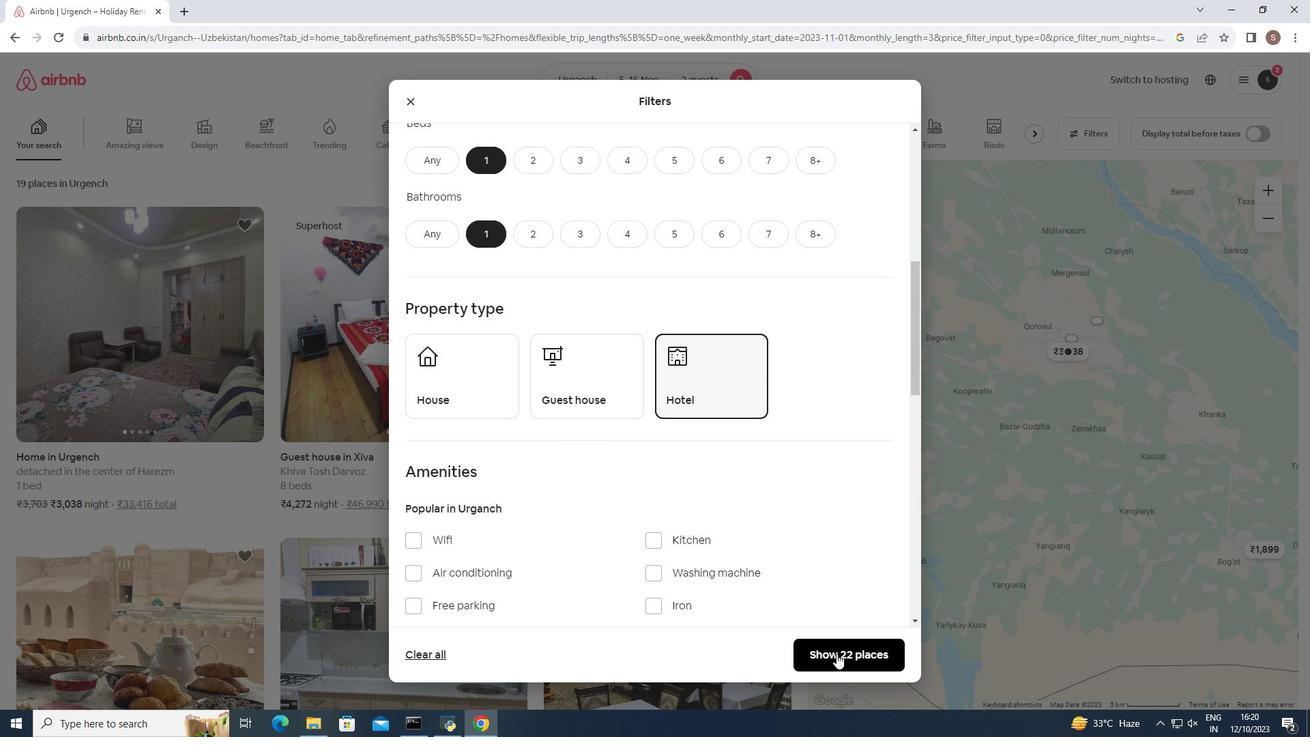 
Action: Mouse pressed left at (837, 654)
Screenshot: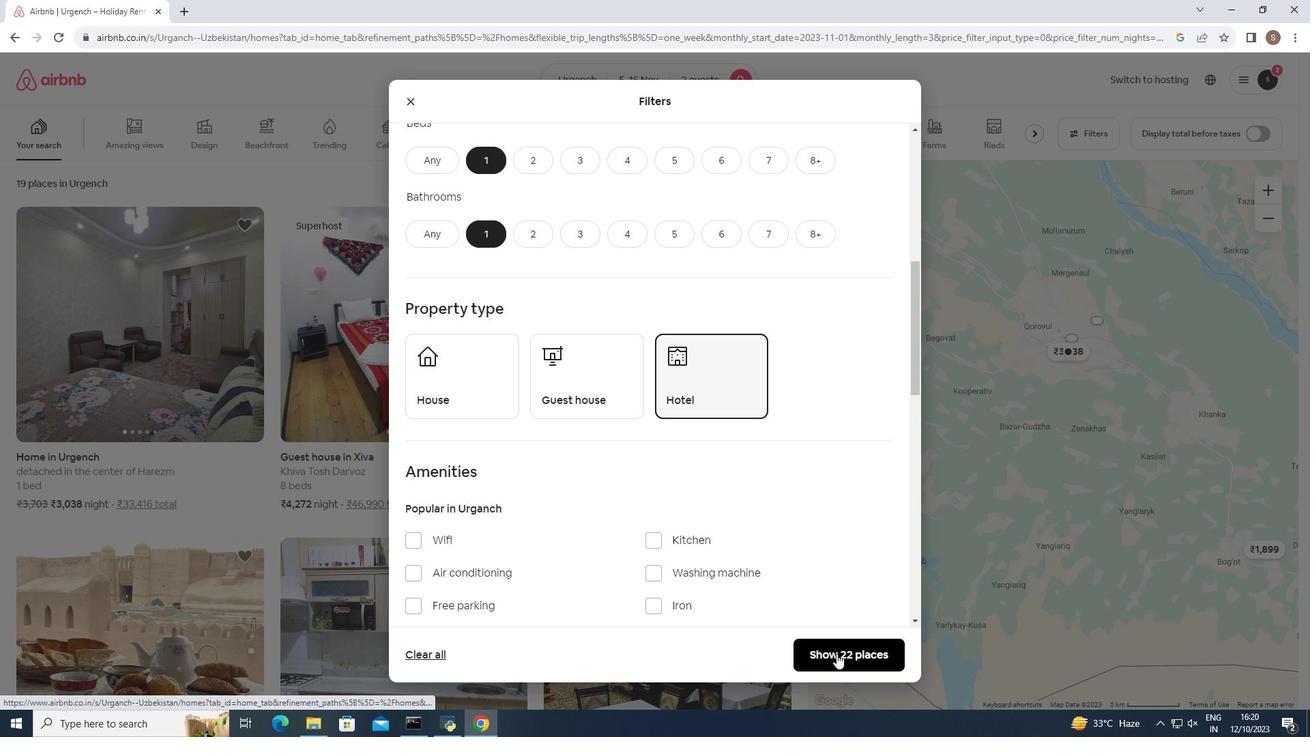 
Action: Mouse moved to (1083, 129)
Screenshot: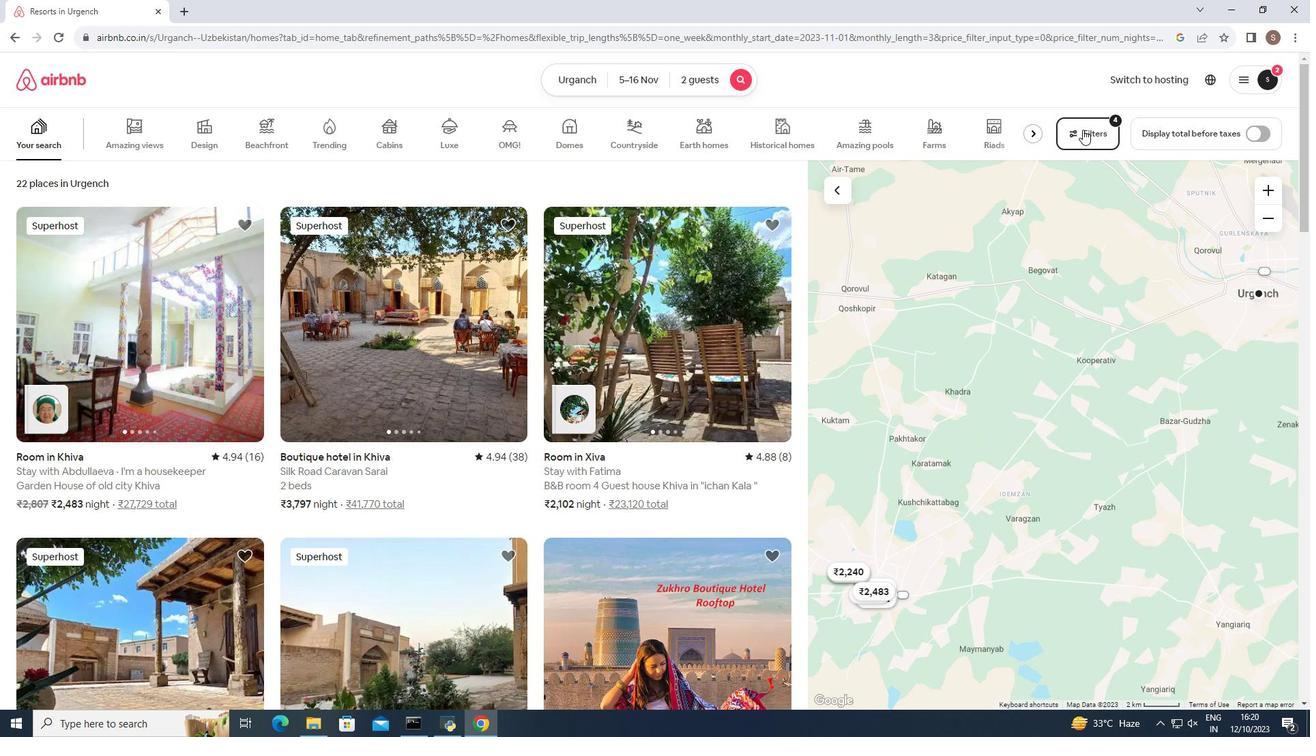 
Action: Mouse pressed left at (1083, 129)
Screenshot: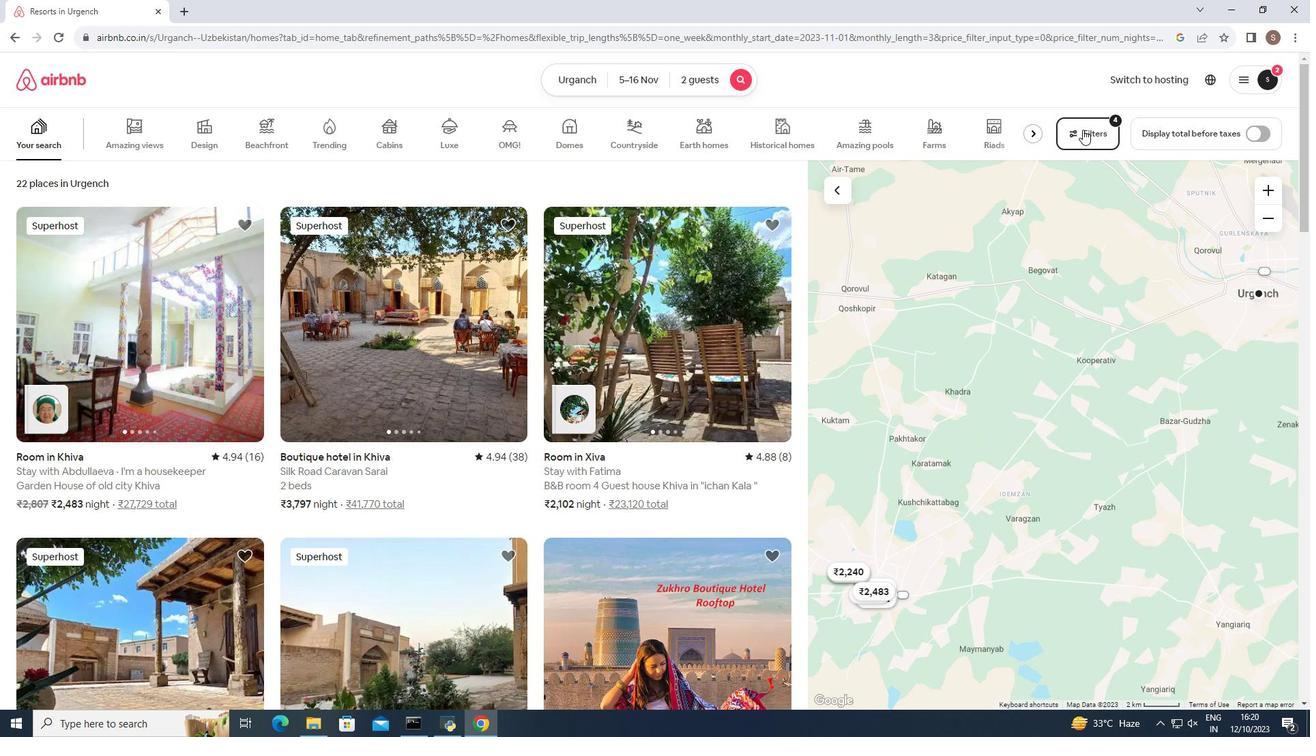
Action: Mouse moved to (591, 432)
Screenshot: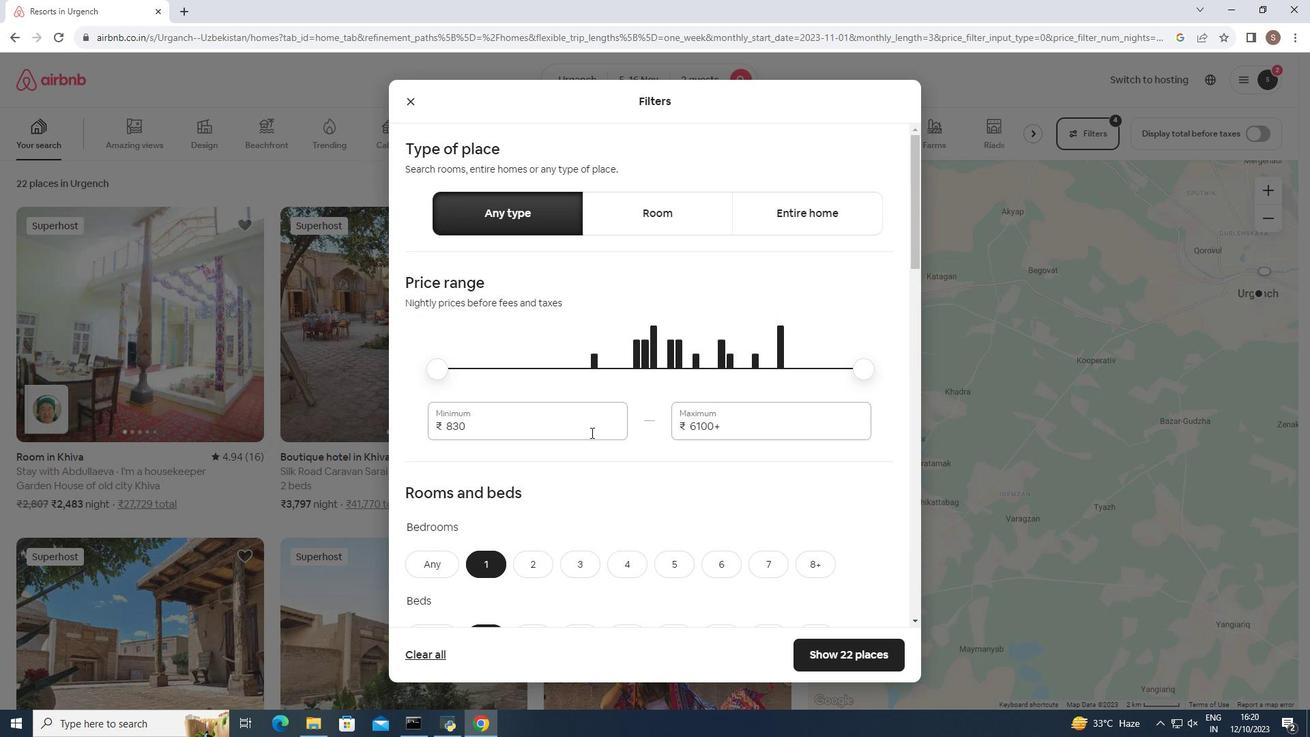 
Action: Mouse scrolled (591, 433) with delta (0, 0)
Screenshot: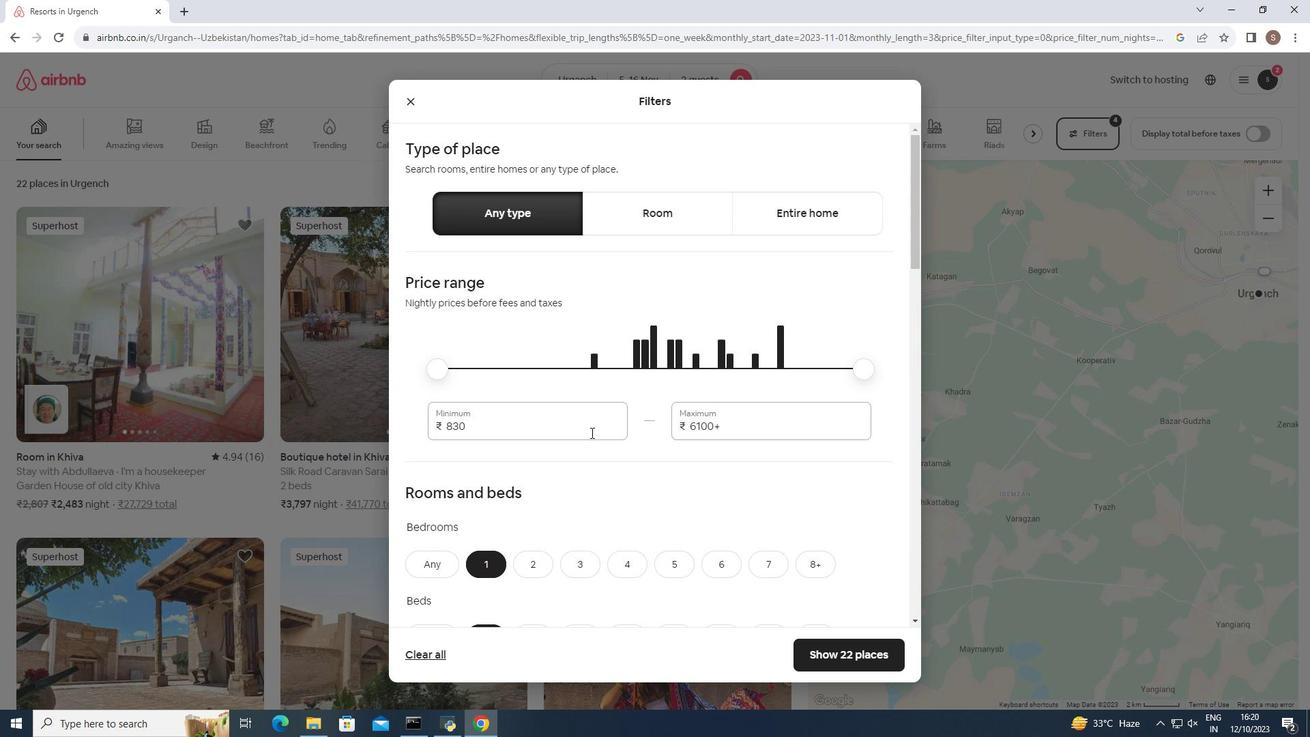 
Action: Mouse scrolled (591, 433) with delta (0, 0)
Screenshot: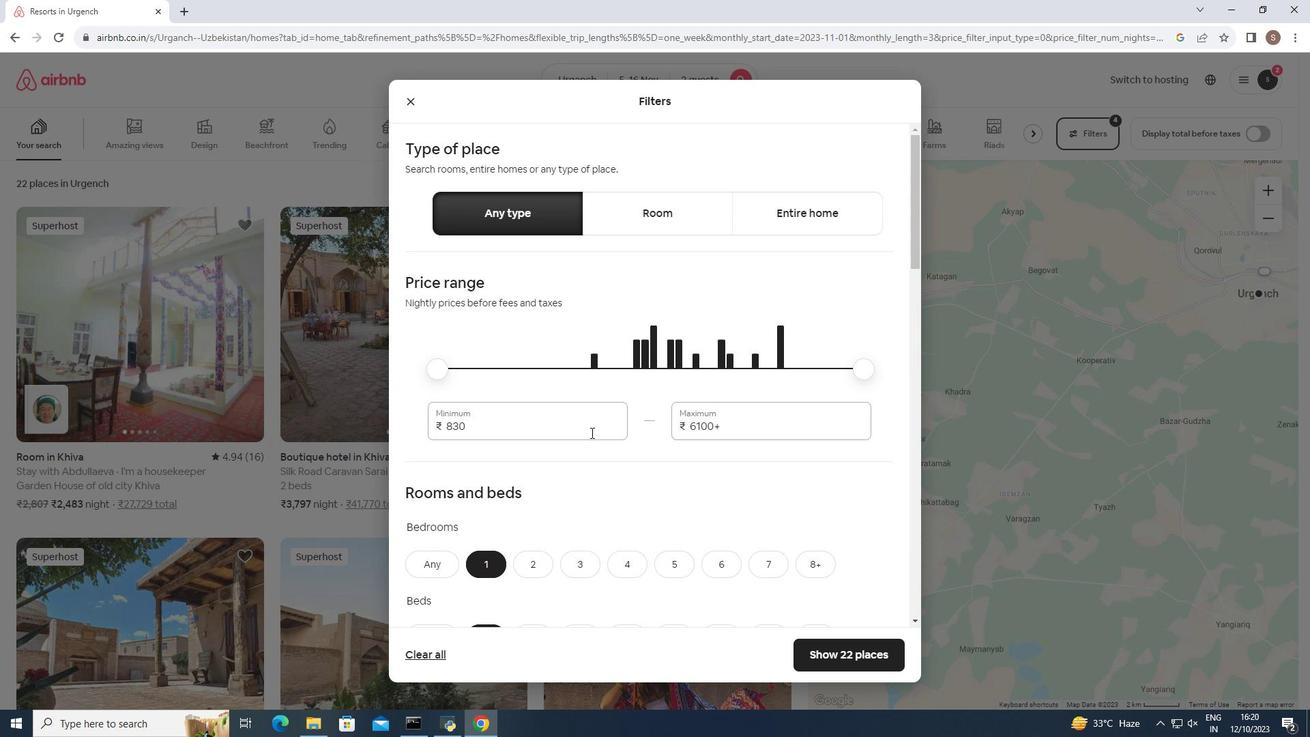 
Action: Mouse scrolled (591, 433) with delta (0, 0)
Screenshot: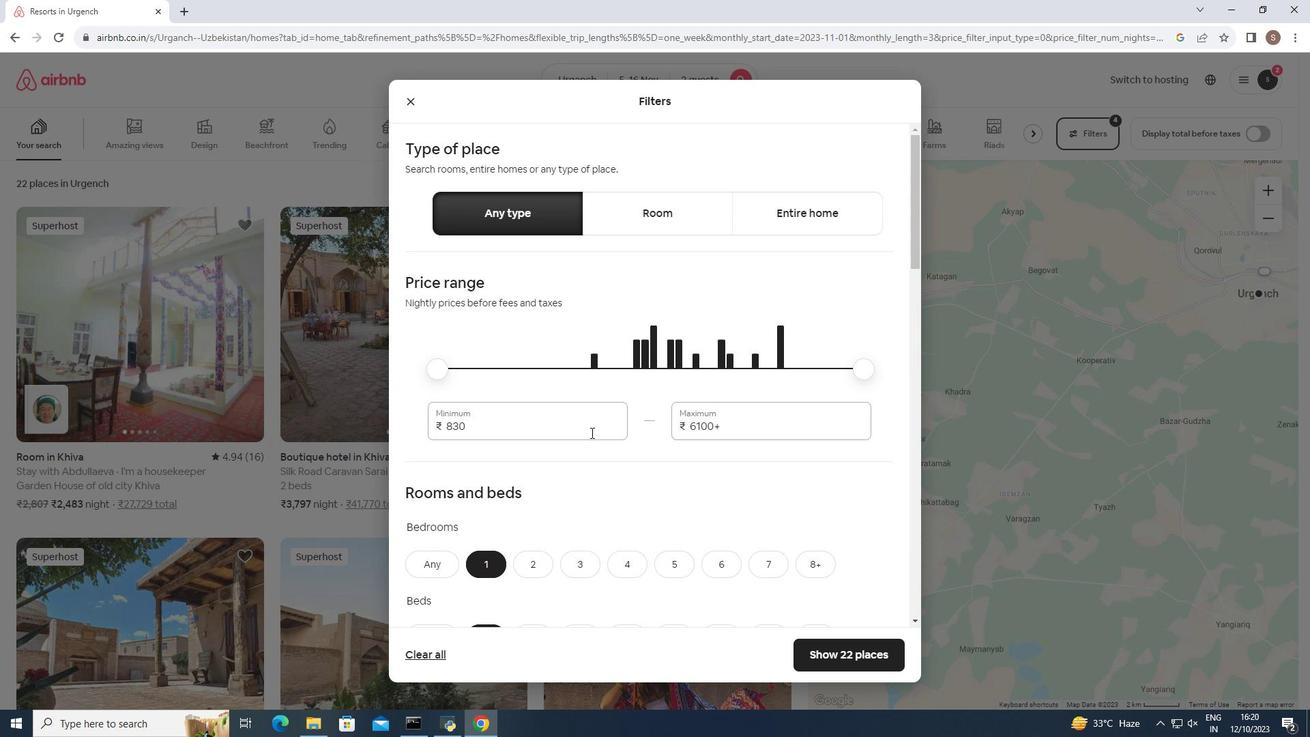 
Action: Mouse scrolled (591, 432) with delta (0, 0)
Screenshot: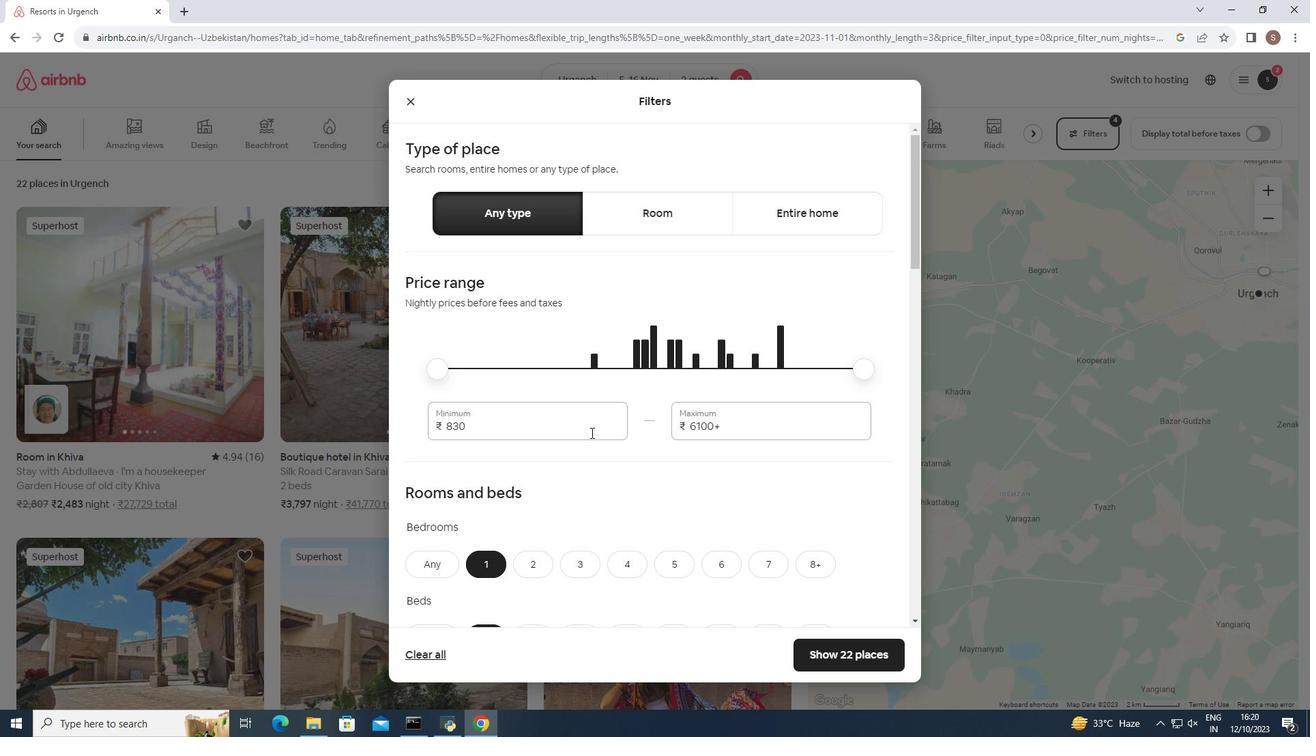
Action: Mouse scrolled (591, 432) with delta (0, 0)
Screenshot: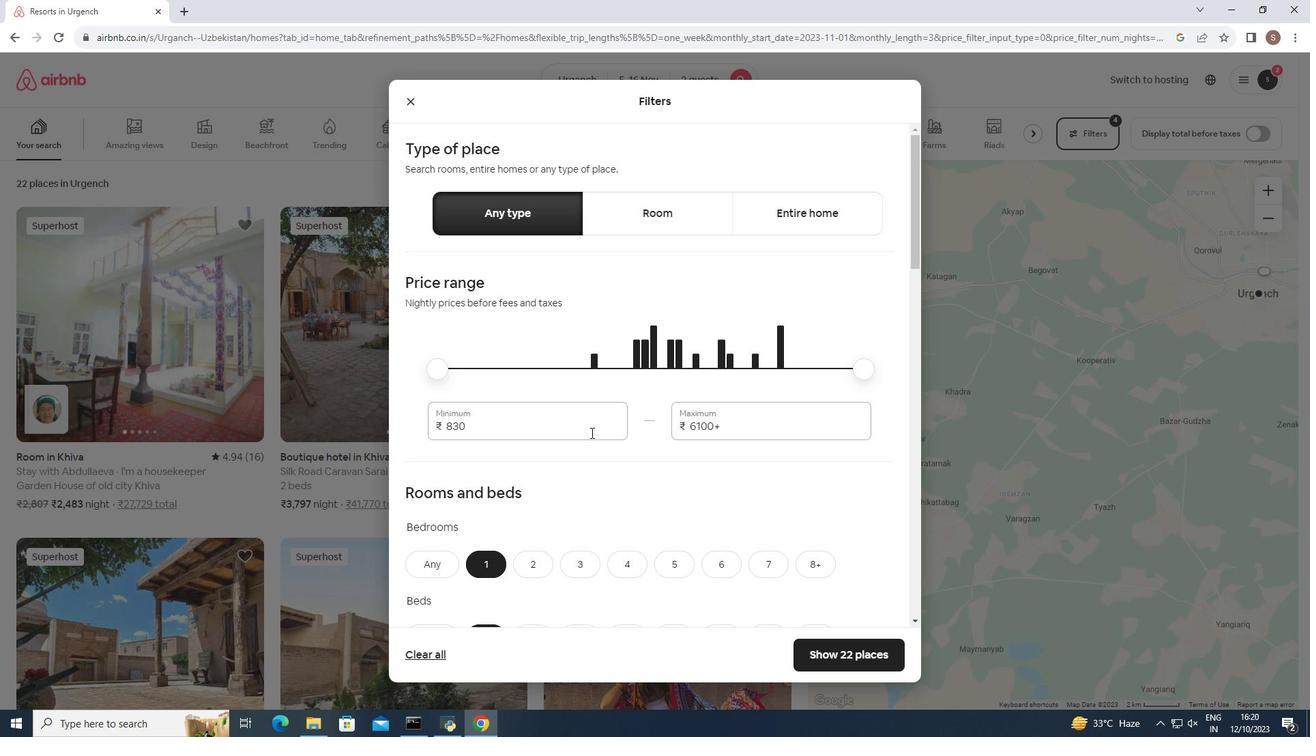 
Action: Mouse scrolled (591, 432) with delta (0, 0)
Screenshot: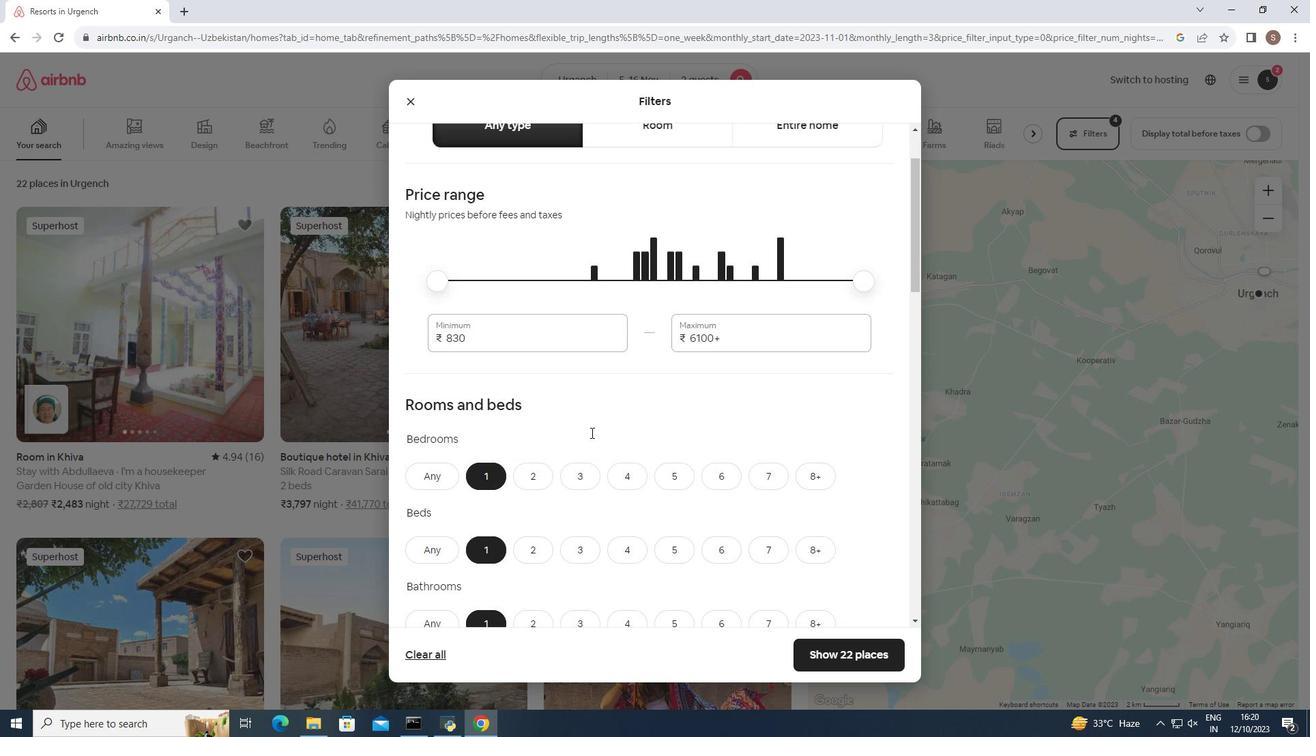 
Action: Mouse scrolled (591, 432) with delta (0, 0)
Screenshot: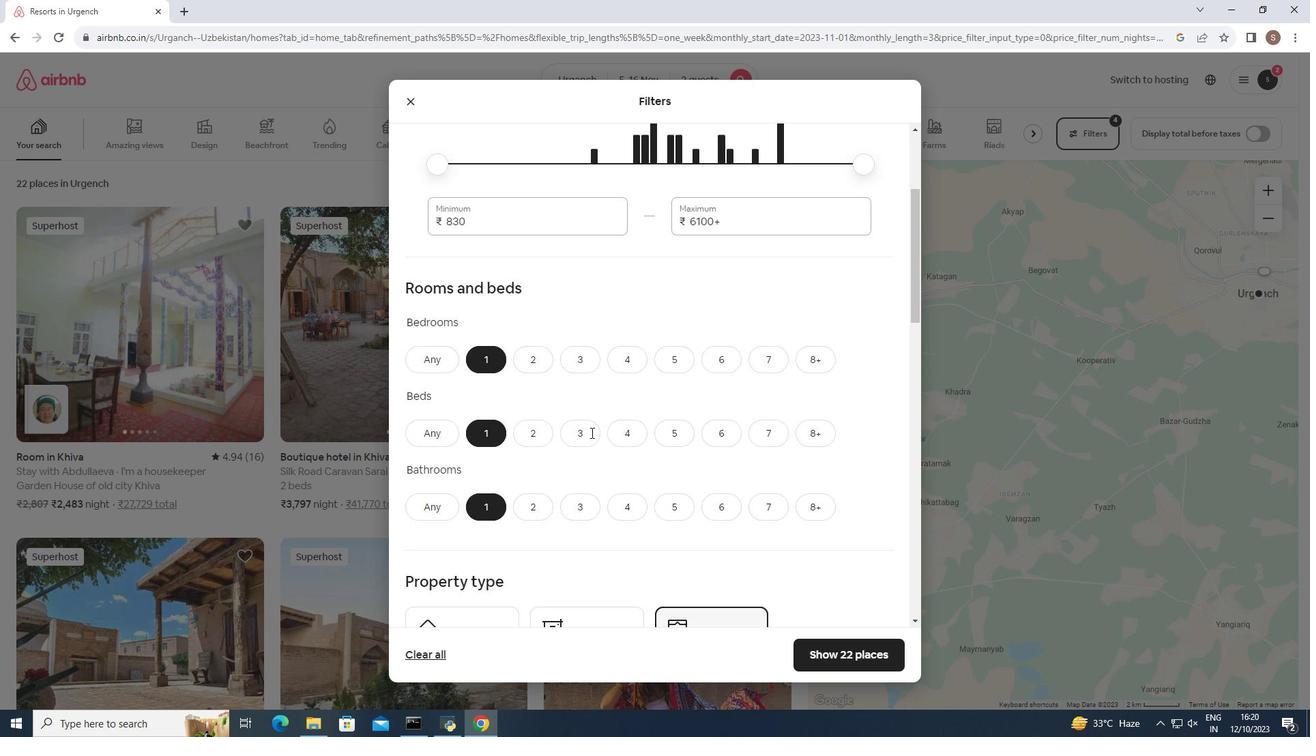
Action: Mouse scrolled (591, 432) with delta (0, 0)
Screenshot: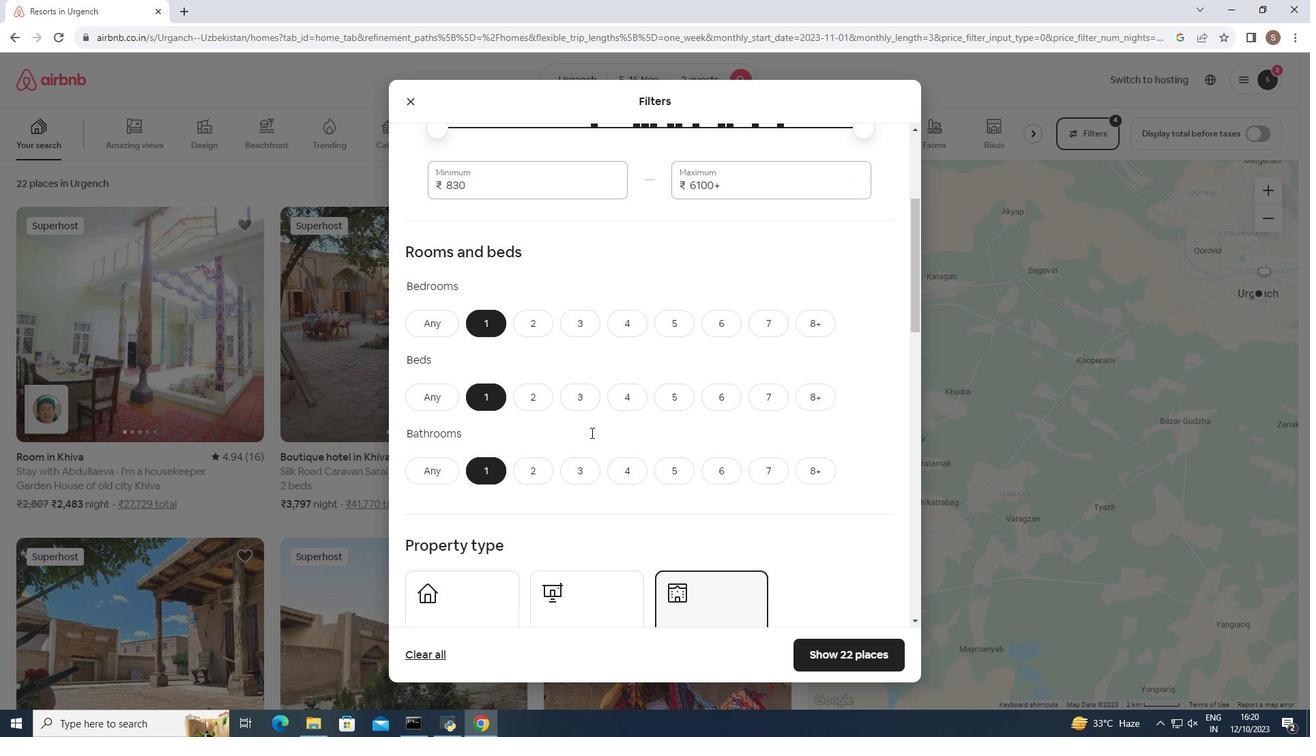 
Action: Mouse scrolled (591, 432) with delta (0, 0)
Screenshot: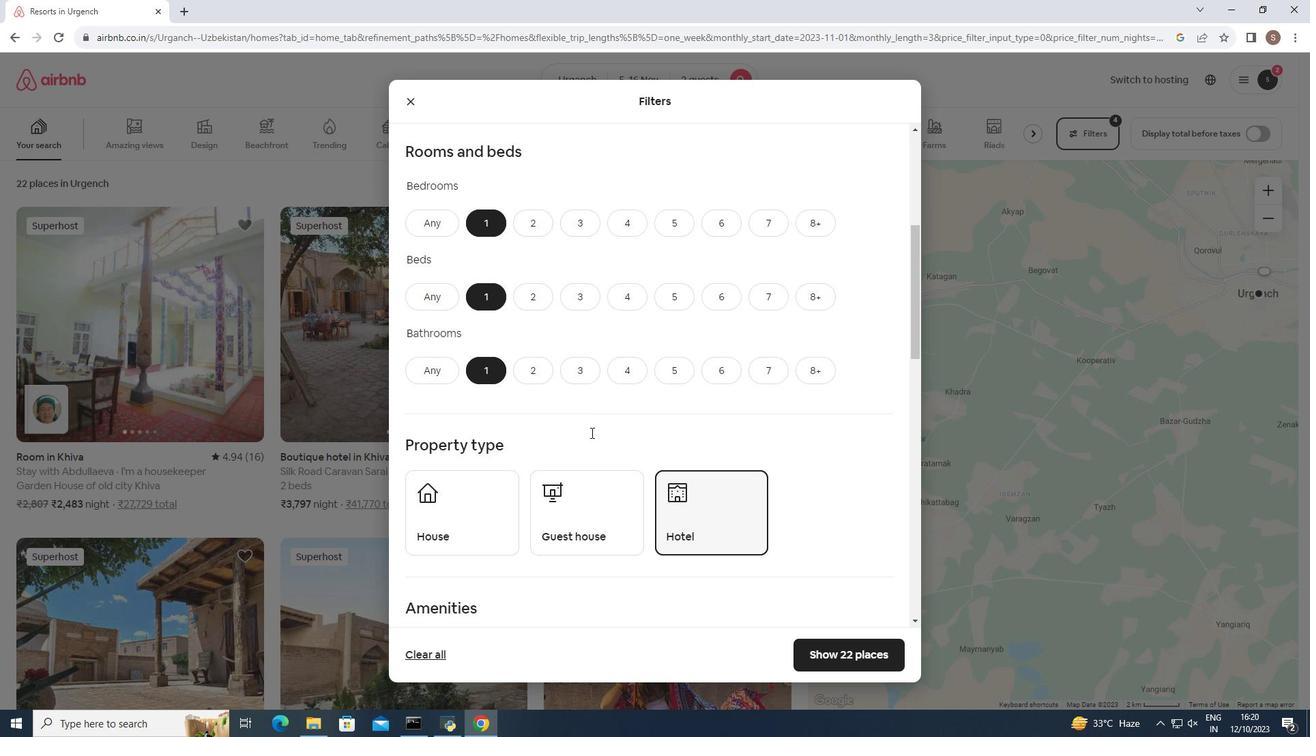 
Action: Mouse scrolled (591, 432) with delta (0, 0)
Screenshot: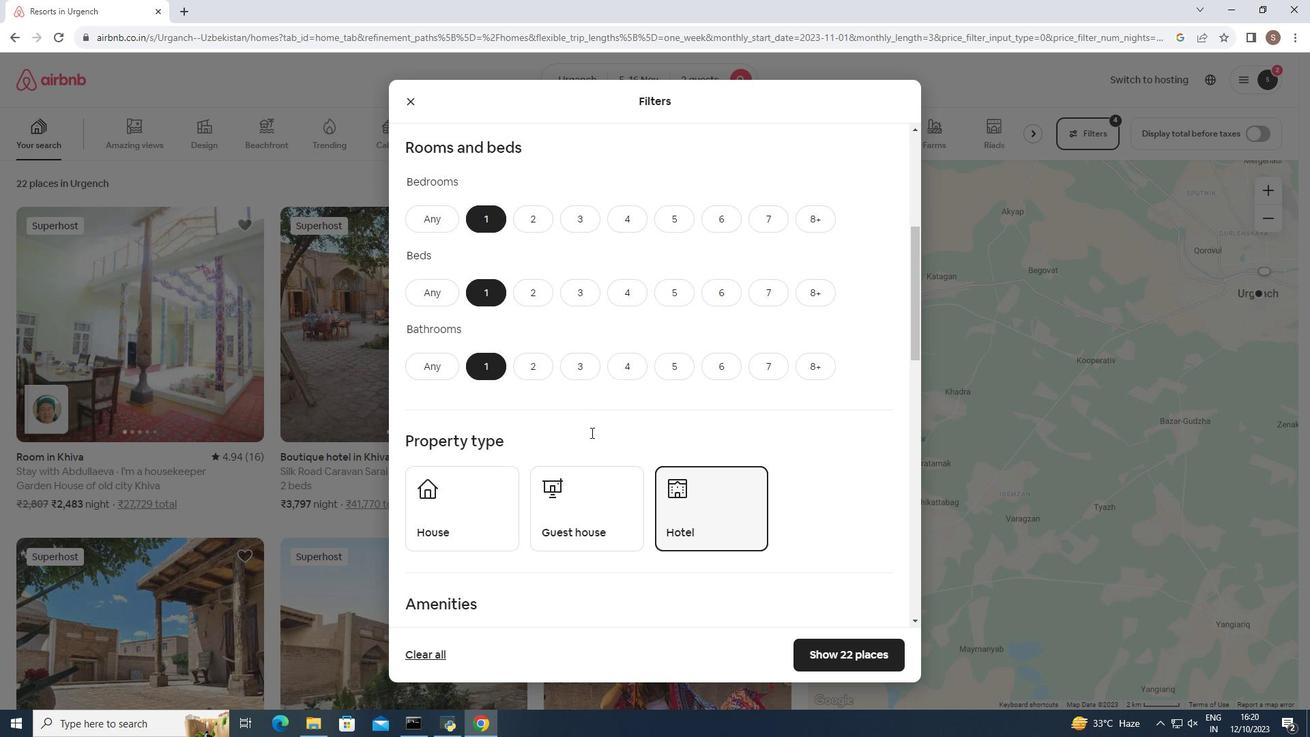 
Action: Mouse scrolled (591, 432) with delta (0, 0)
Screenshot: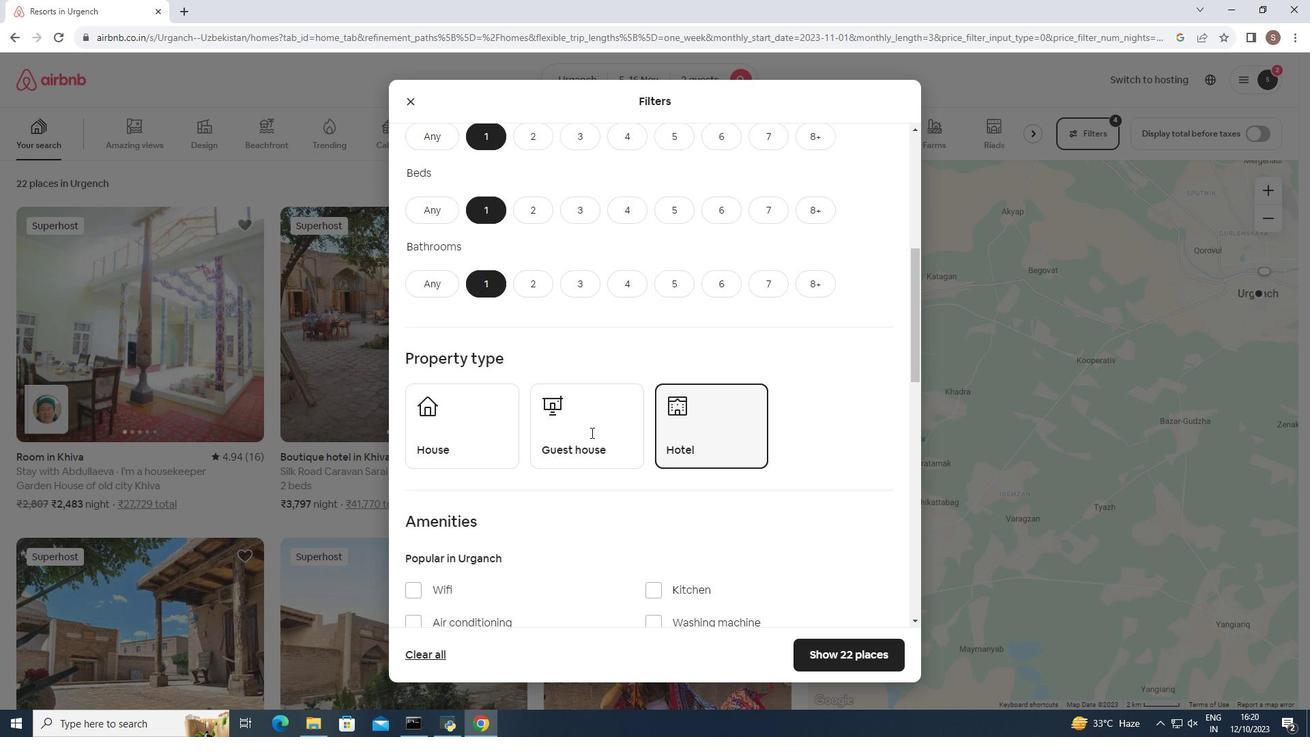 
Action: Mouse scrolled (591, 432) with delta (0, 0)
Screenshot: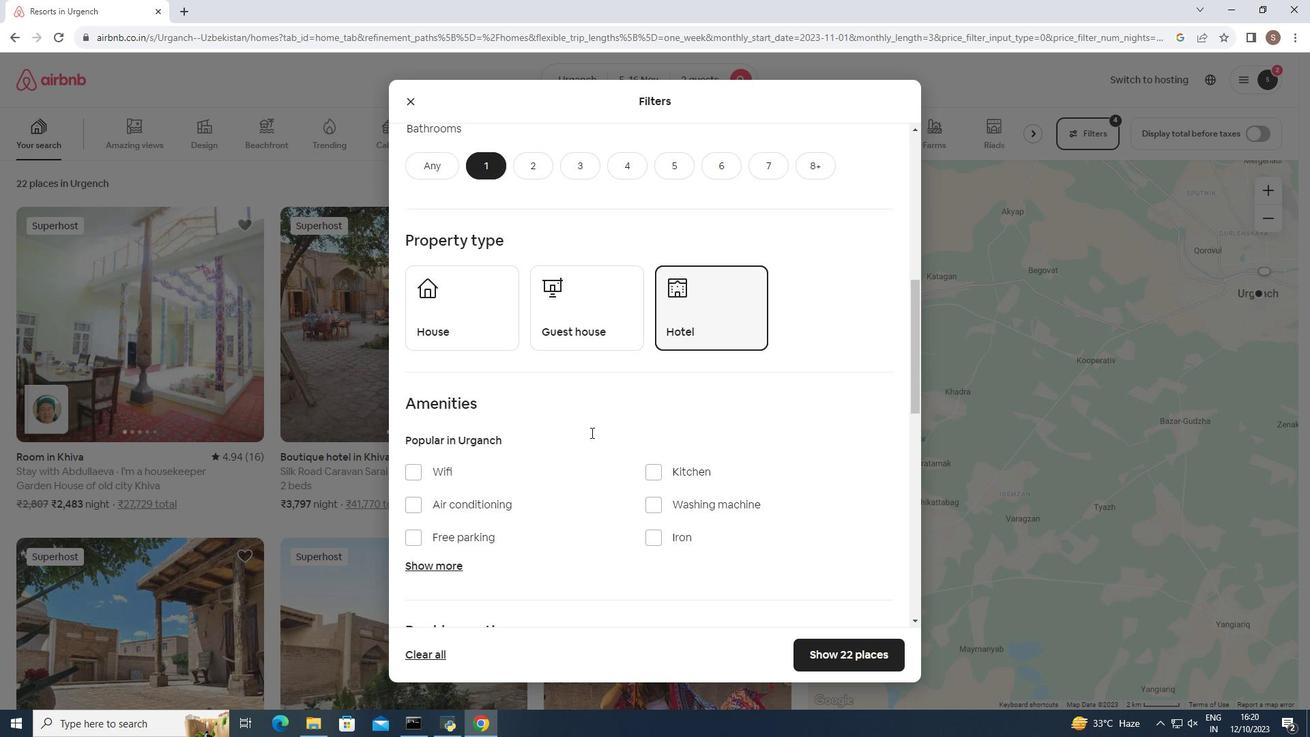 
Action: Mouse scrolled (591, 432) with delta (0, 0)
Screenshot: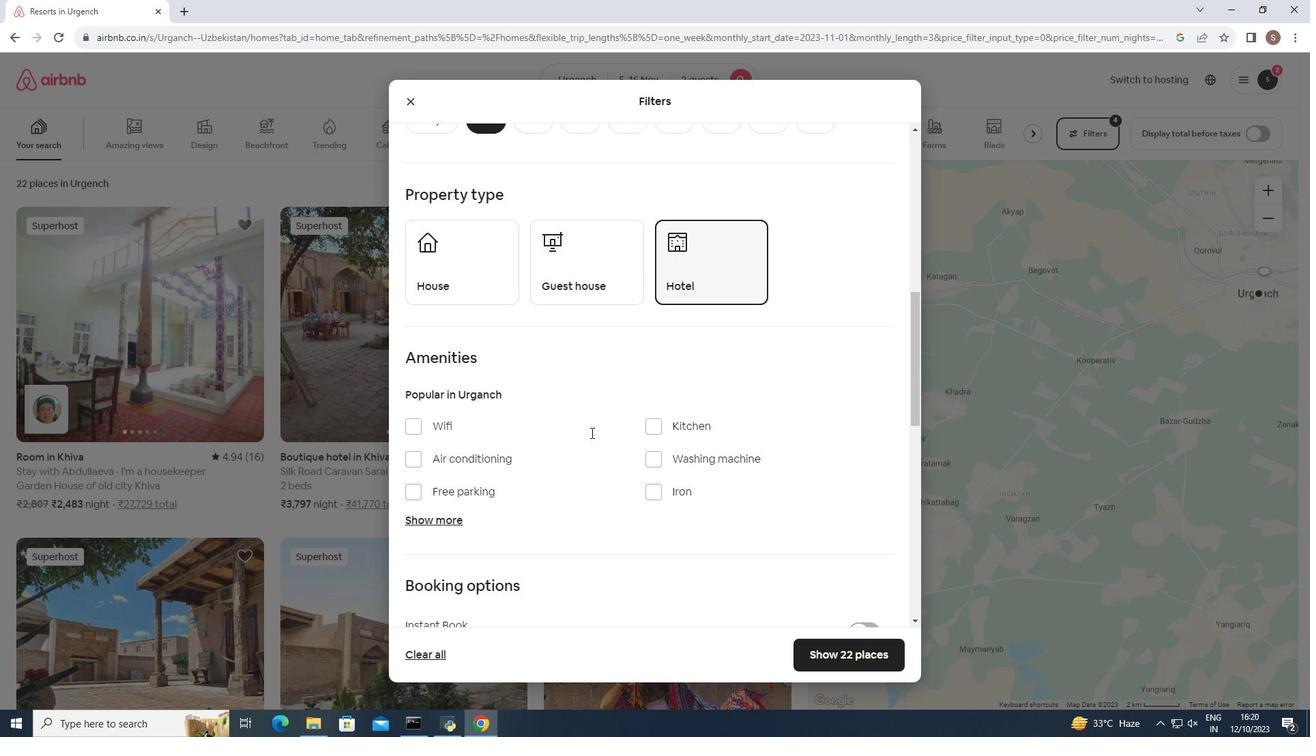 
Action: Mouse moved to (452, 433)
Screenshot: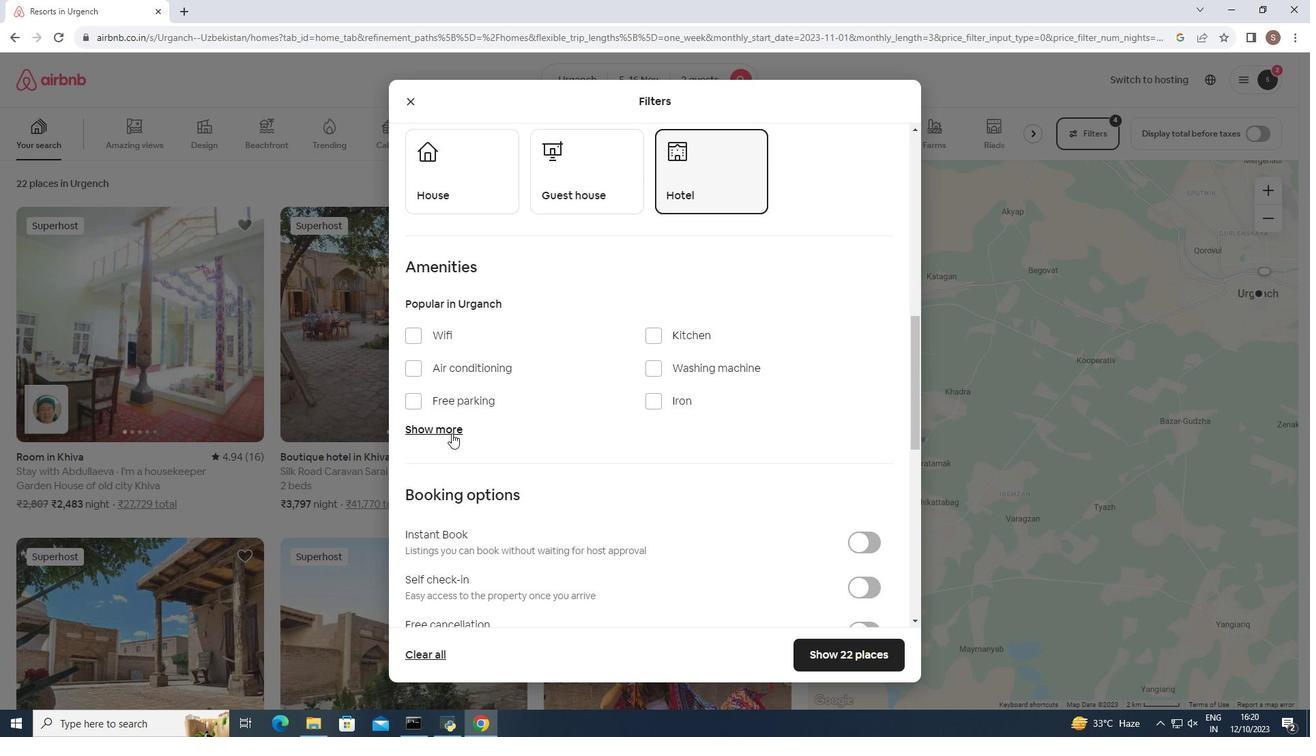 
Action: Mouse pressed left at (452, 433)
Screenshot: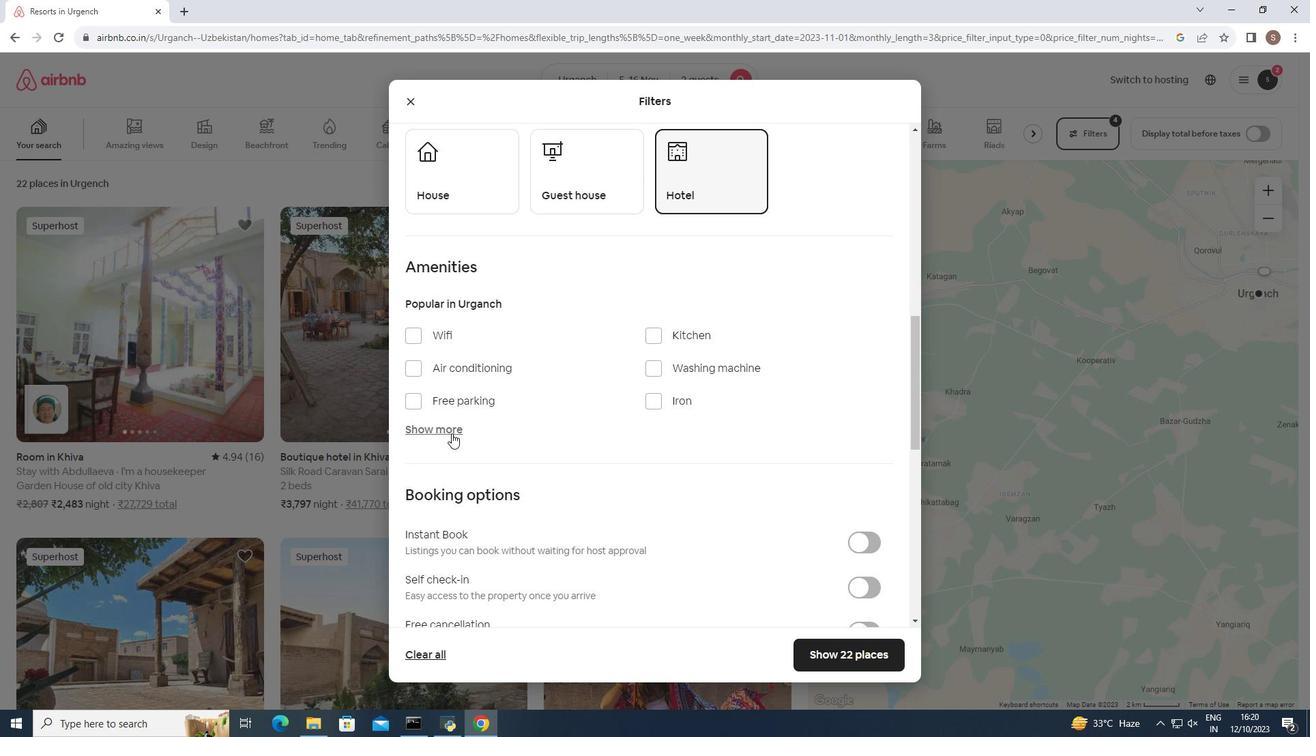 
Action: Mouse moved to (586, 428)
Screenshot: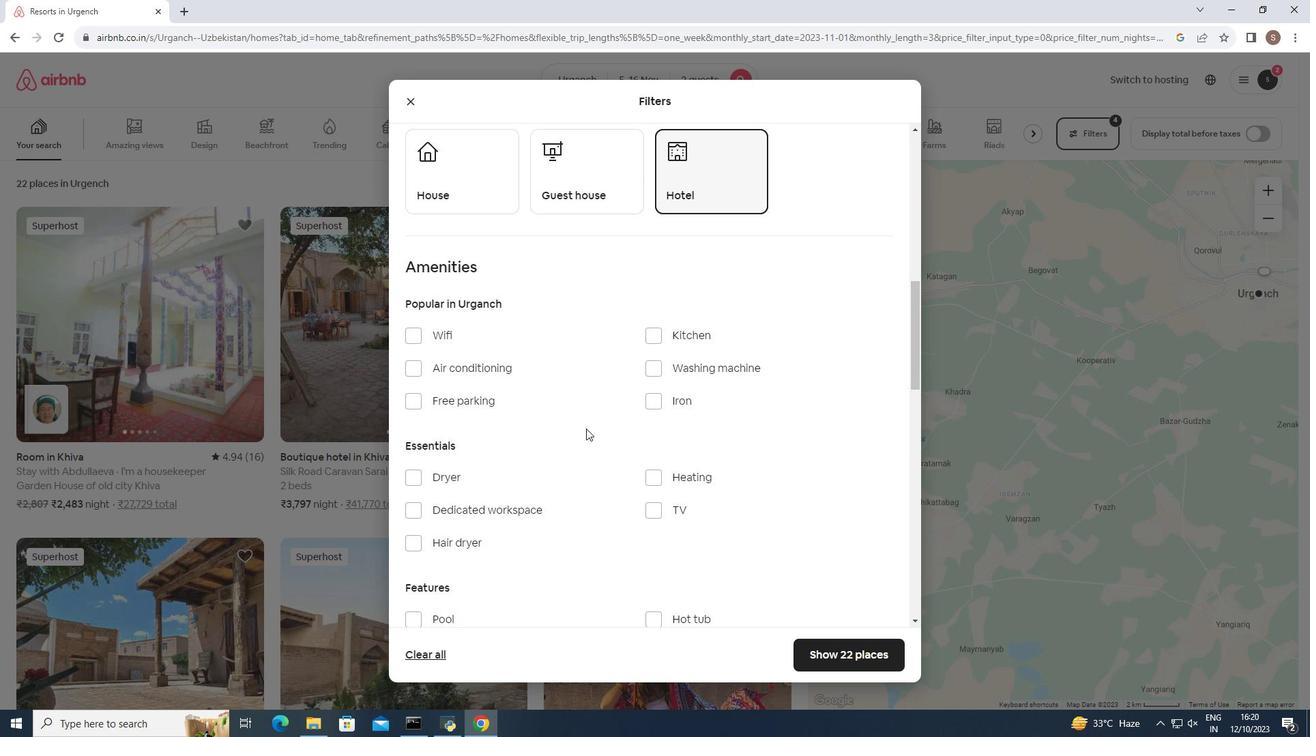 
Action: Mouse scrolled (586, 428) with delta (0, 0)
Screenshot: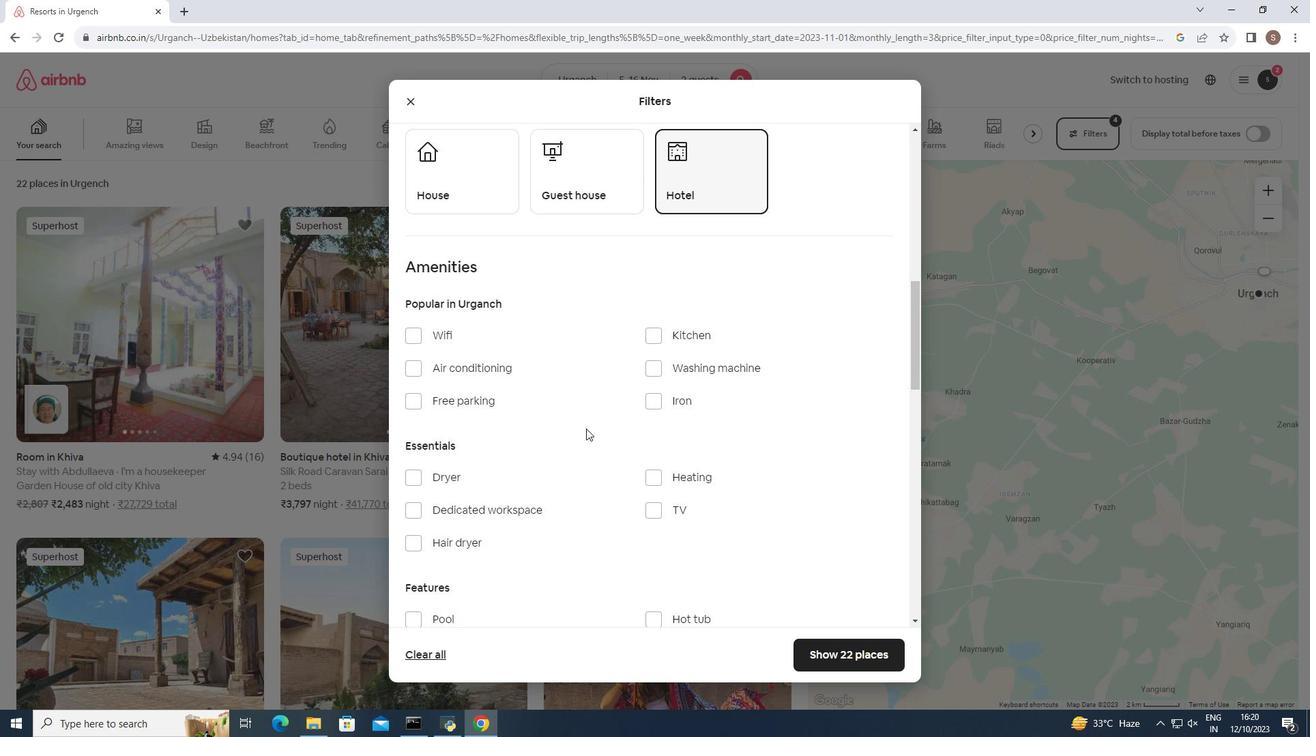 
Action: Mouse scrolled (586, 428) with delta (0, 0)
Screenshot: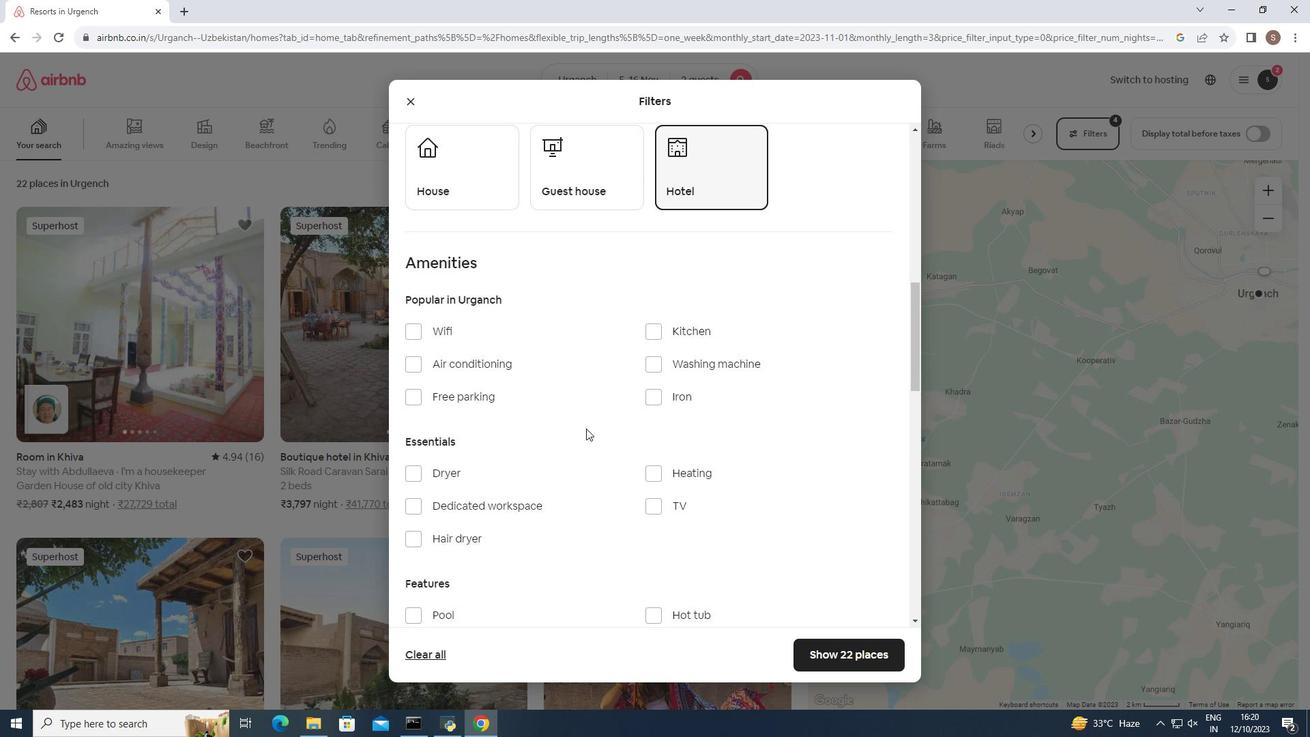
Action: Mouse scrolled (586, 428) with delta (0, 0)
Screenshot: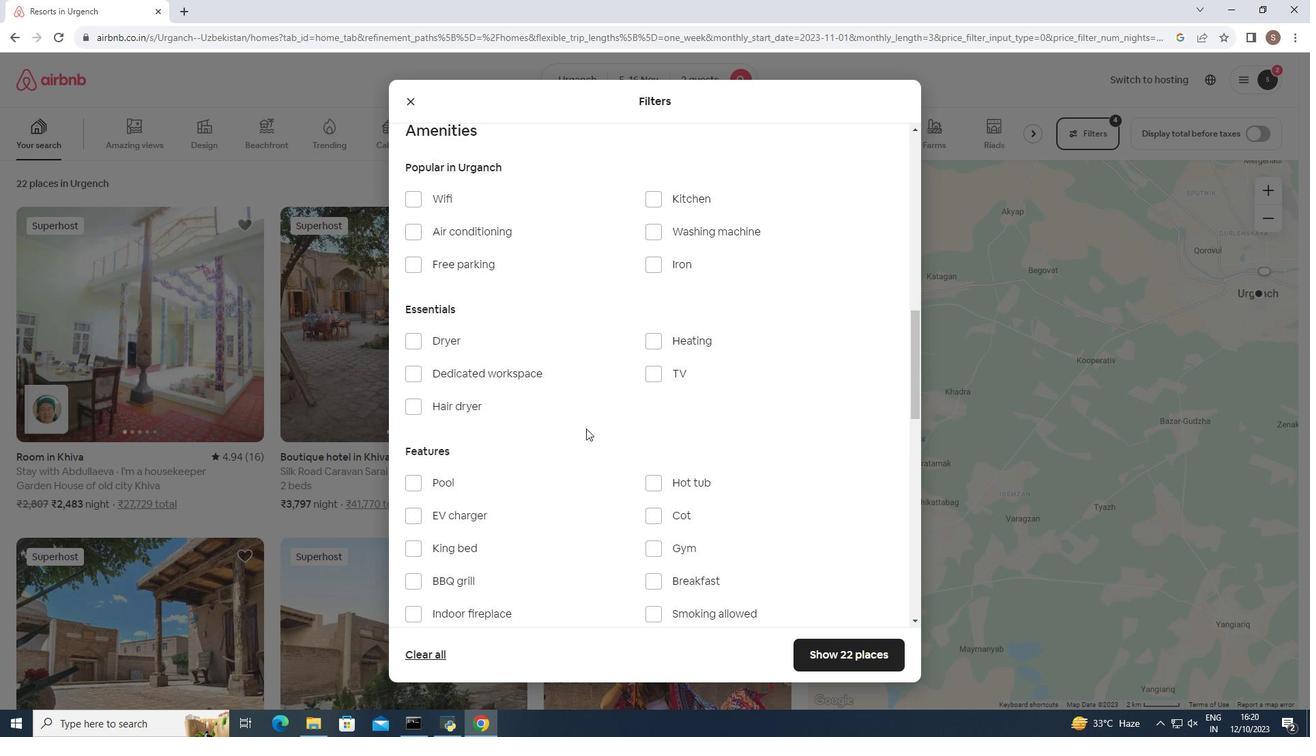 
Action: Mouse scrolled (586, 428) with delta (0, 0)
Screenshot: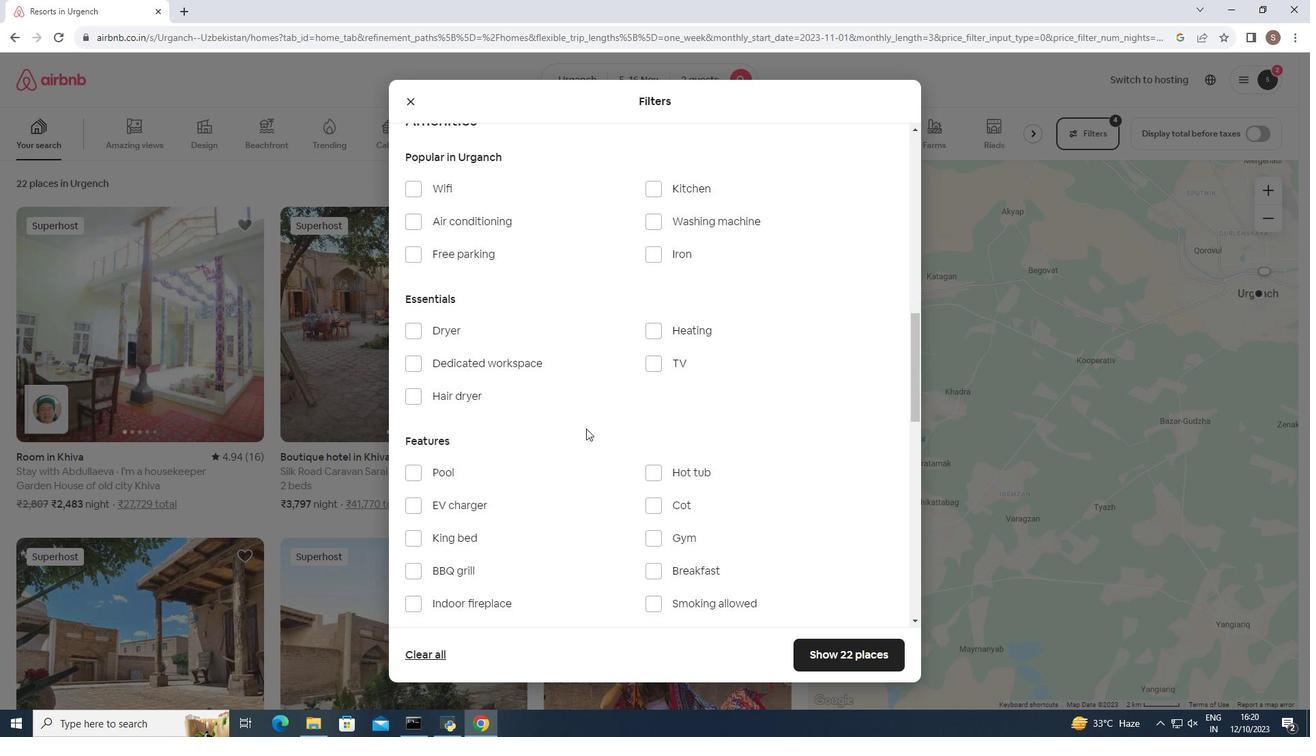 
Action: Mouse scrolled (586, 428) with delta (0, 0)
Screenshot: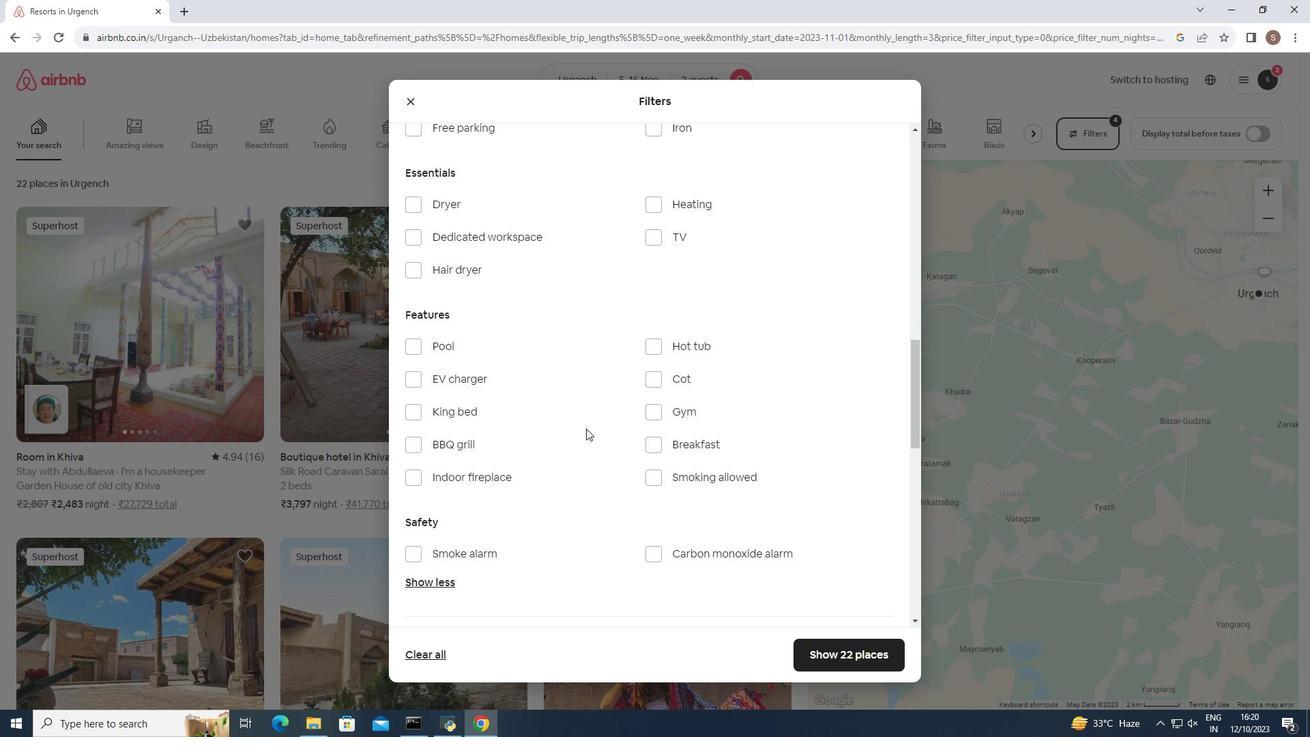 
Action: Mouse scrolled (586, 428) with delta (0, 0)
Screenshot: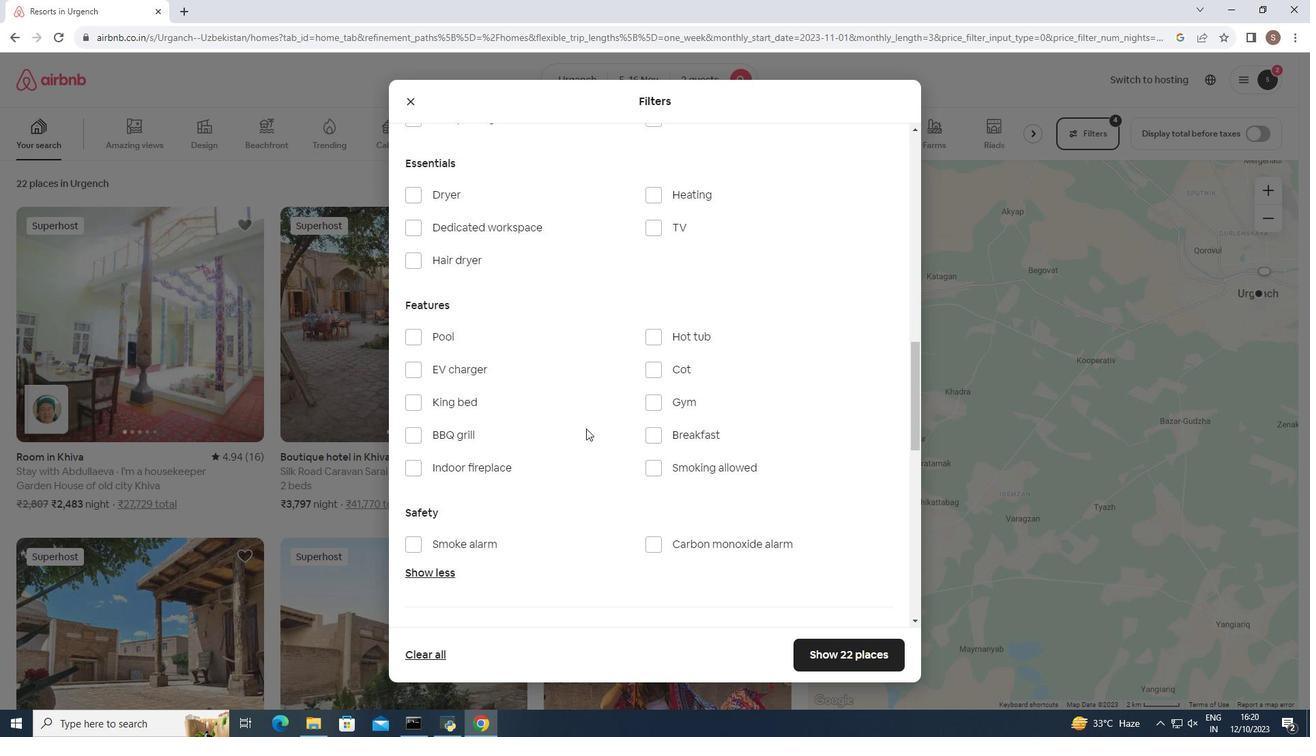 
Action: Mouse scrolled (586, 428) with delta (0, 0)
Screenshot: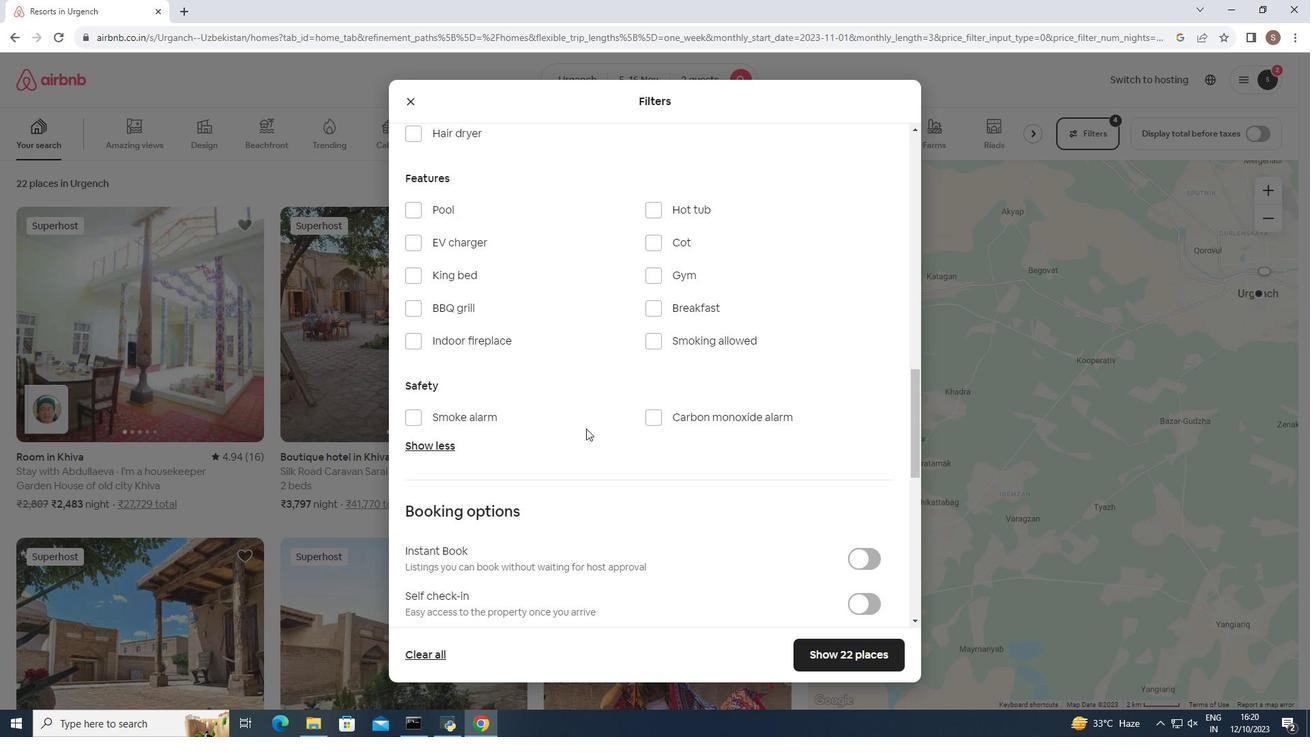 
Action: Mouse scrolled (586, 428) with delta (0, 0)
Screenshot: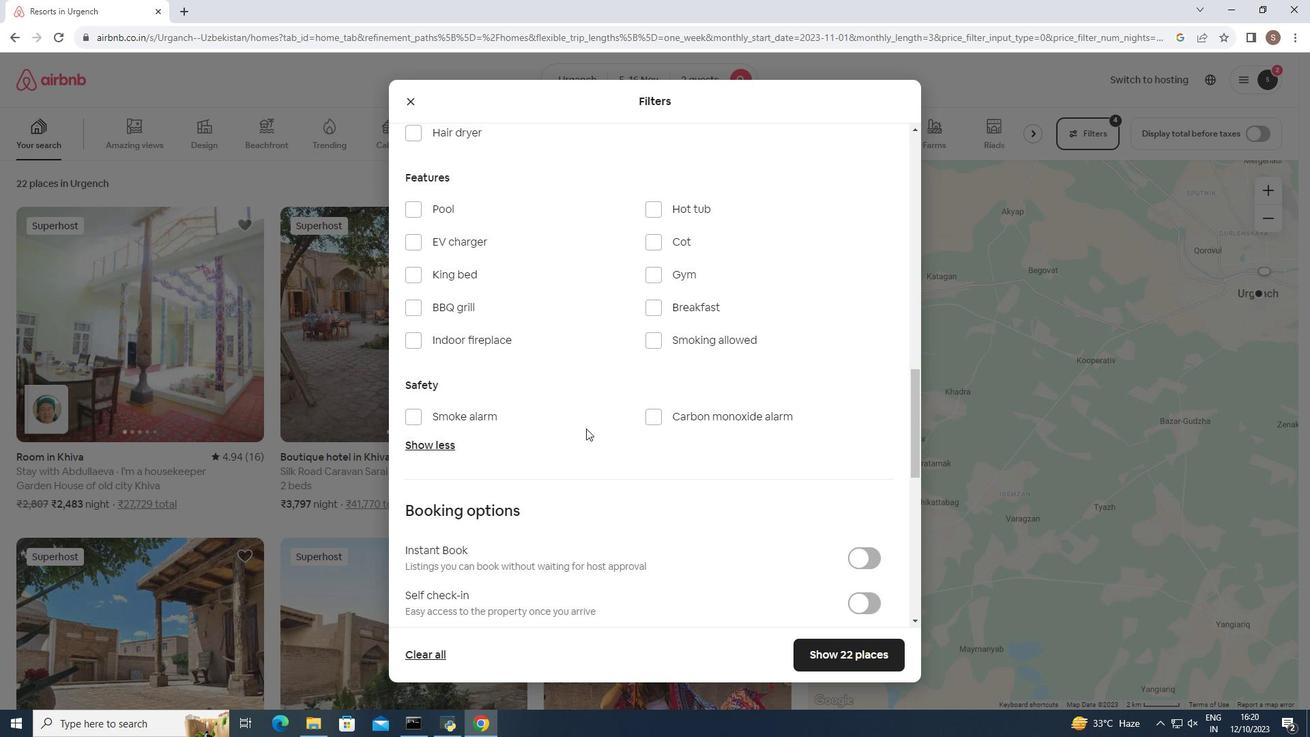 
Action: Mouse scrolled (586, 428) with delta (0, 0)
Screenshot: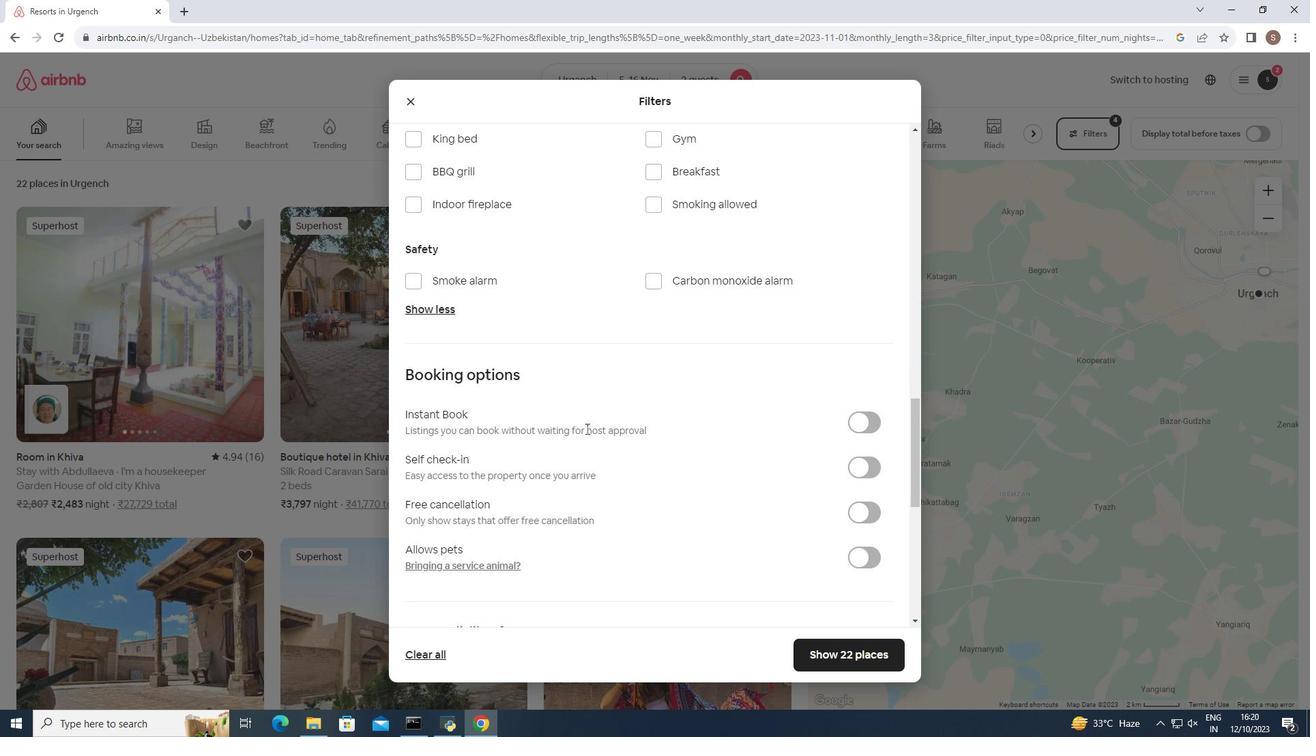 
Action: Mouse scrolled (586, 428) with delta (0, 0)
Screenshot: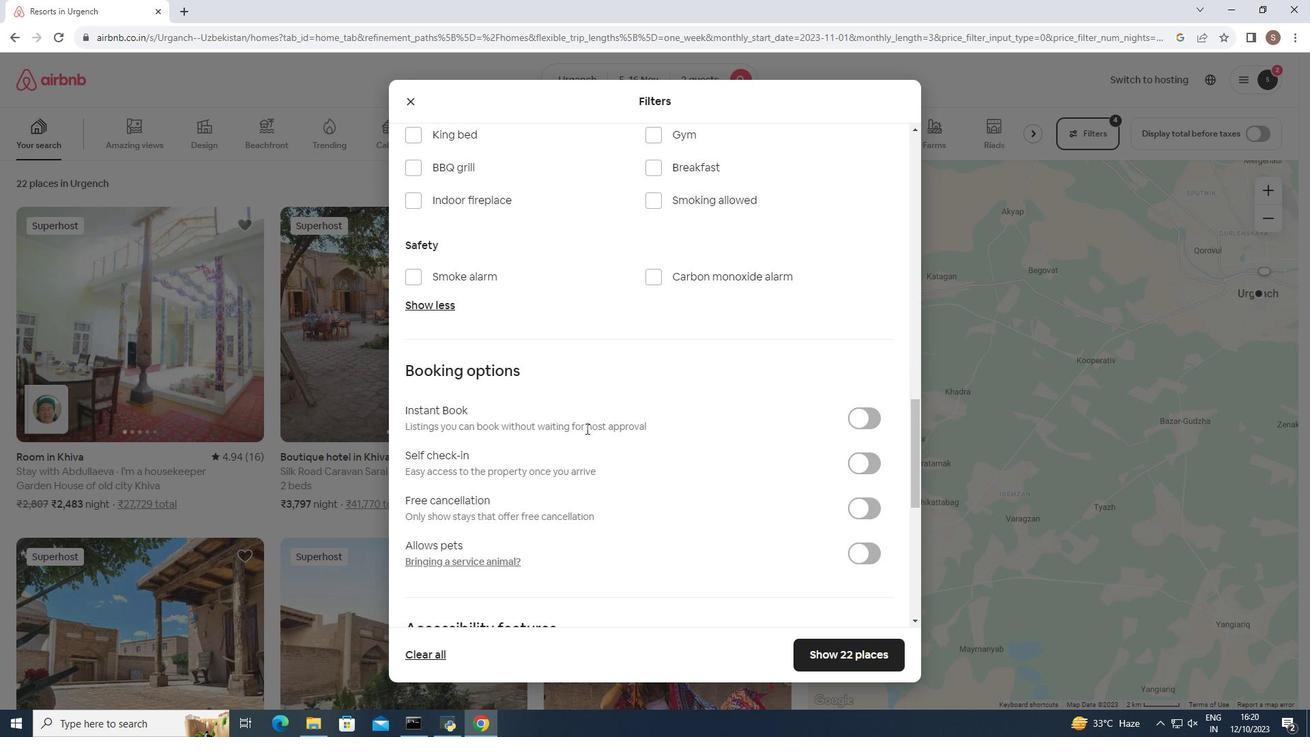 
Action: Mouse moved to (860, 325)
Screenshot: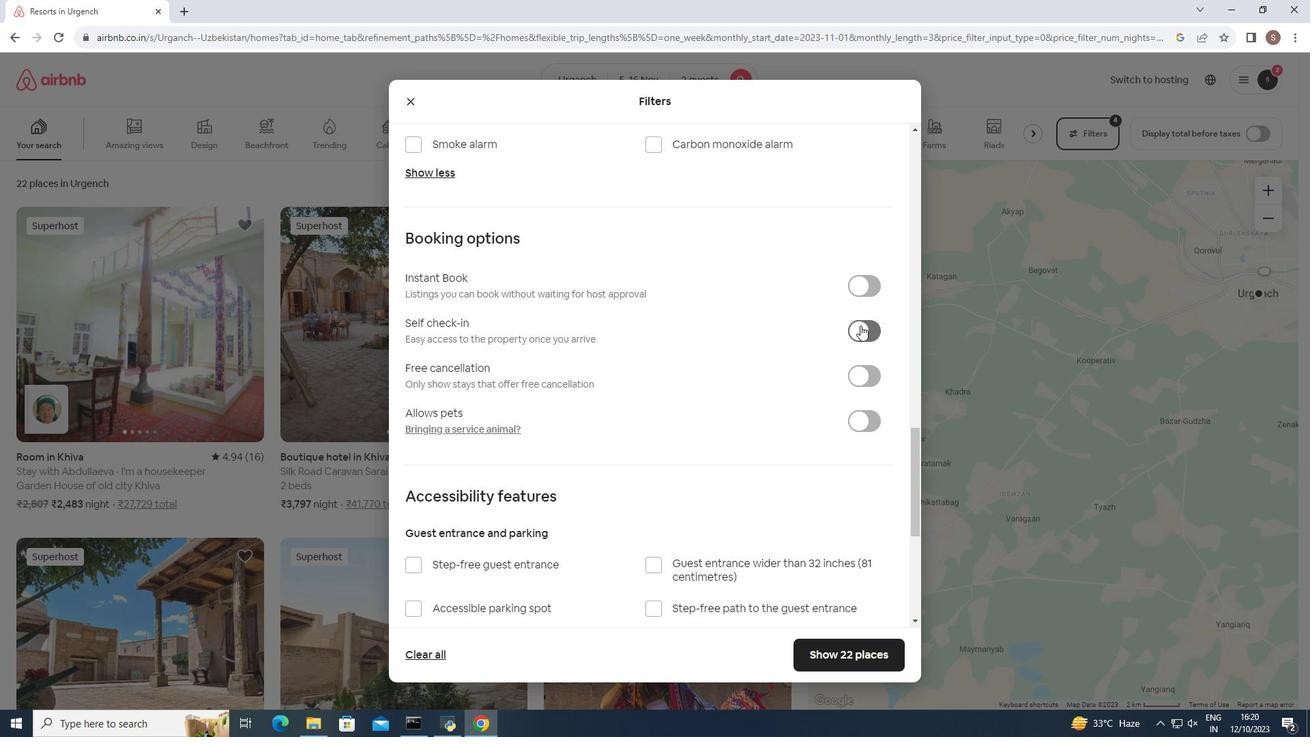 
Action: Mouse pressed left at (860, 325)
Screenshot: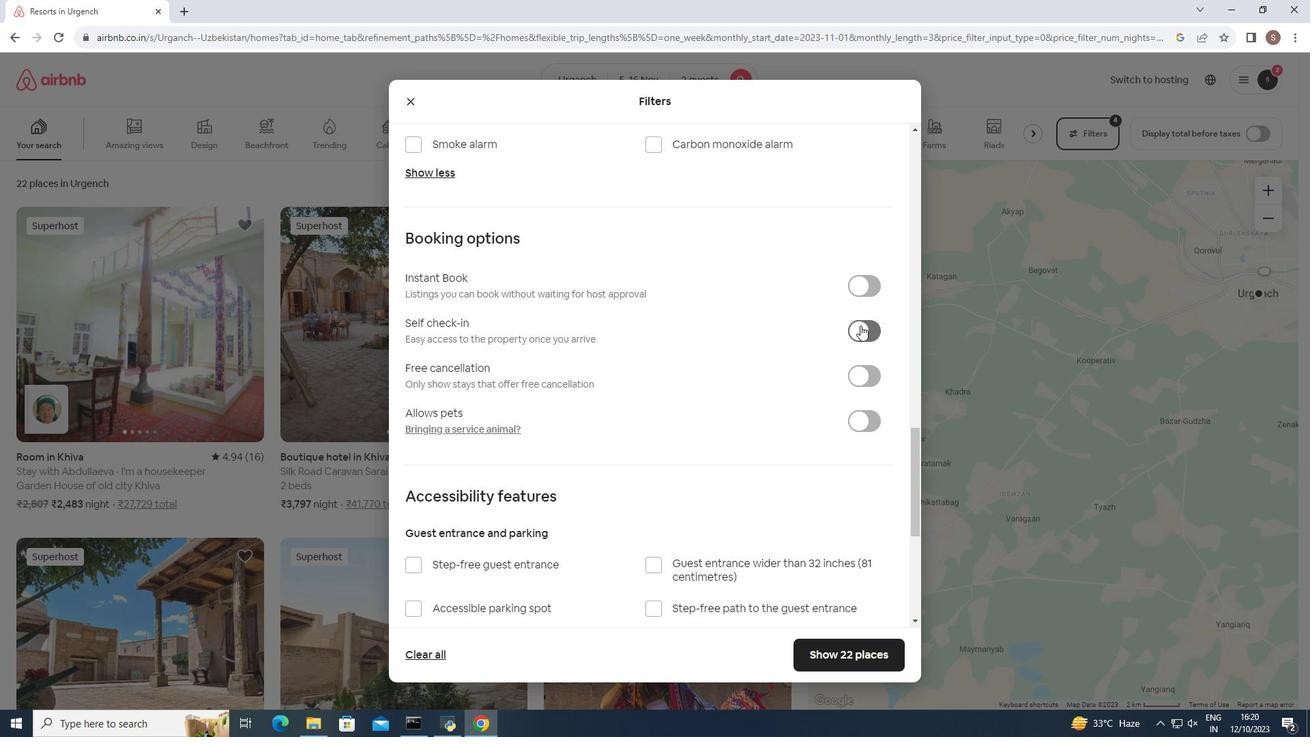 
Action: Mouse moved to (835, 651)
Screenshot: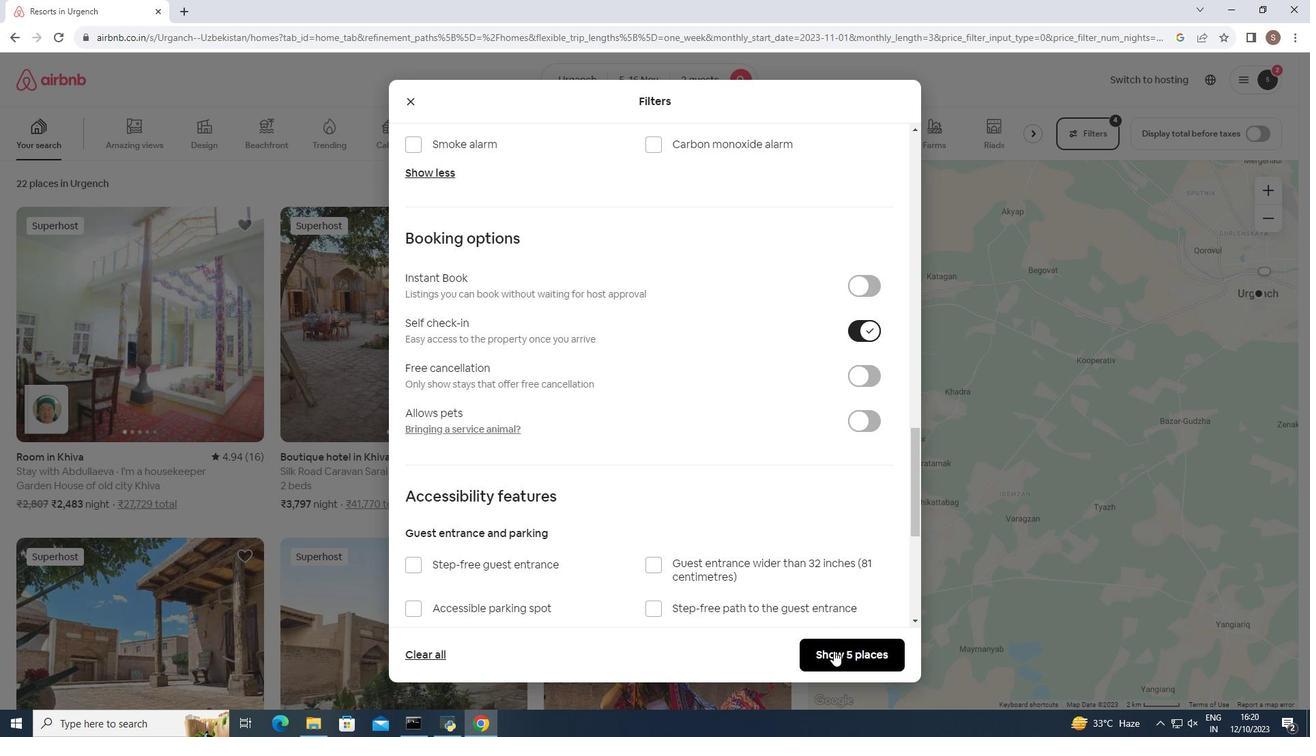 
Action: Mouse pressed left at (835, 651)
Screenshot: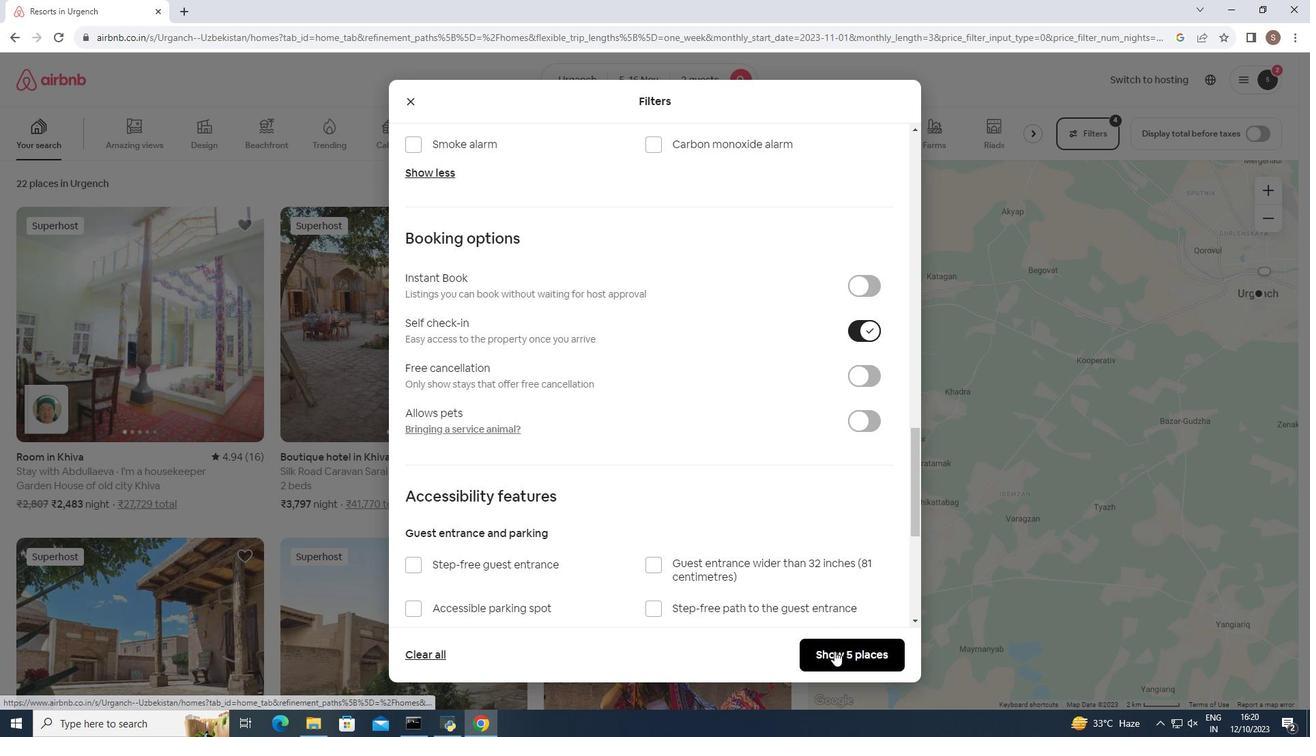 
Action: Mouse moved to (150, 322)
Screenshot: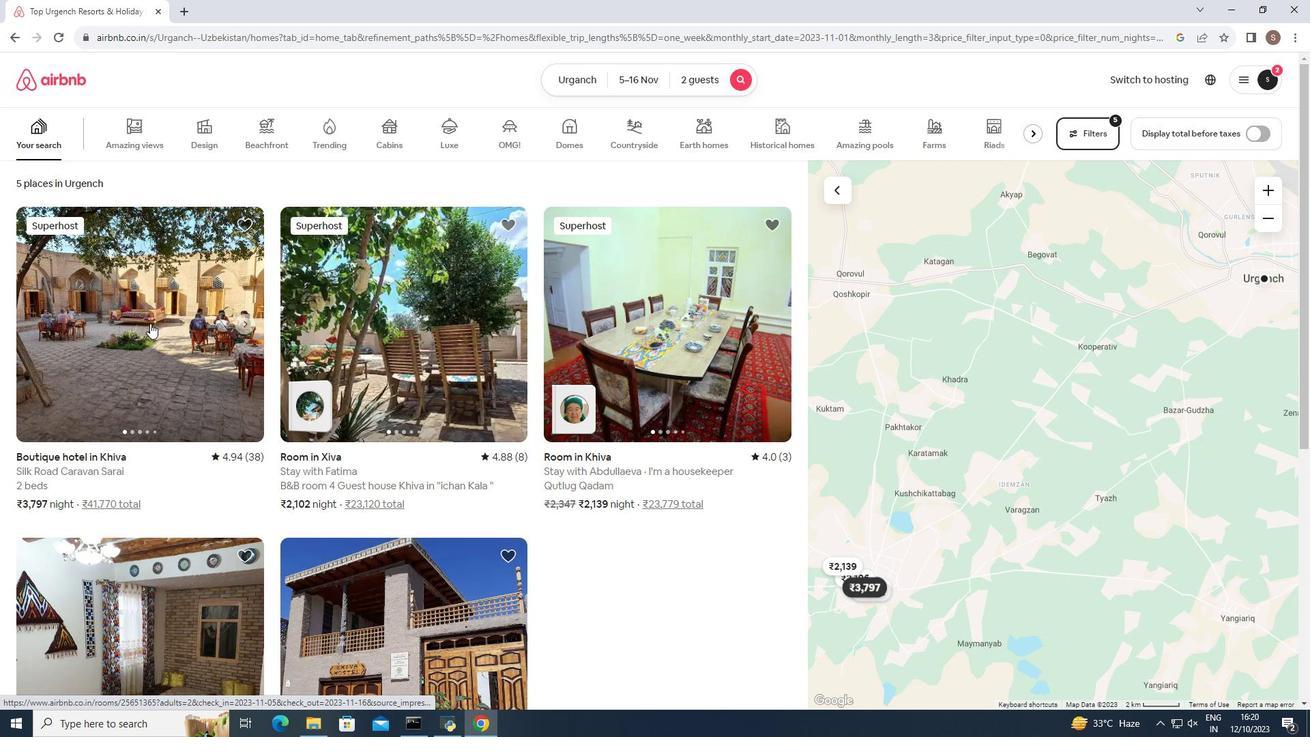 
Action: Mouse pressed left at (150, 322)
Screenshot: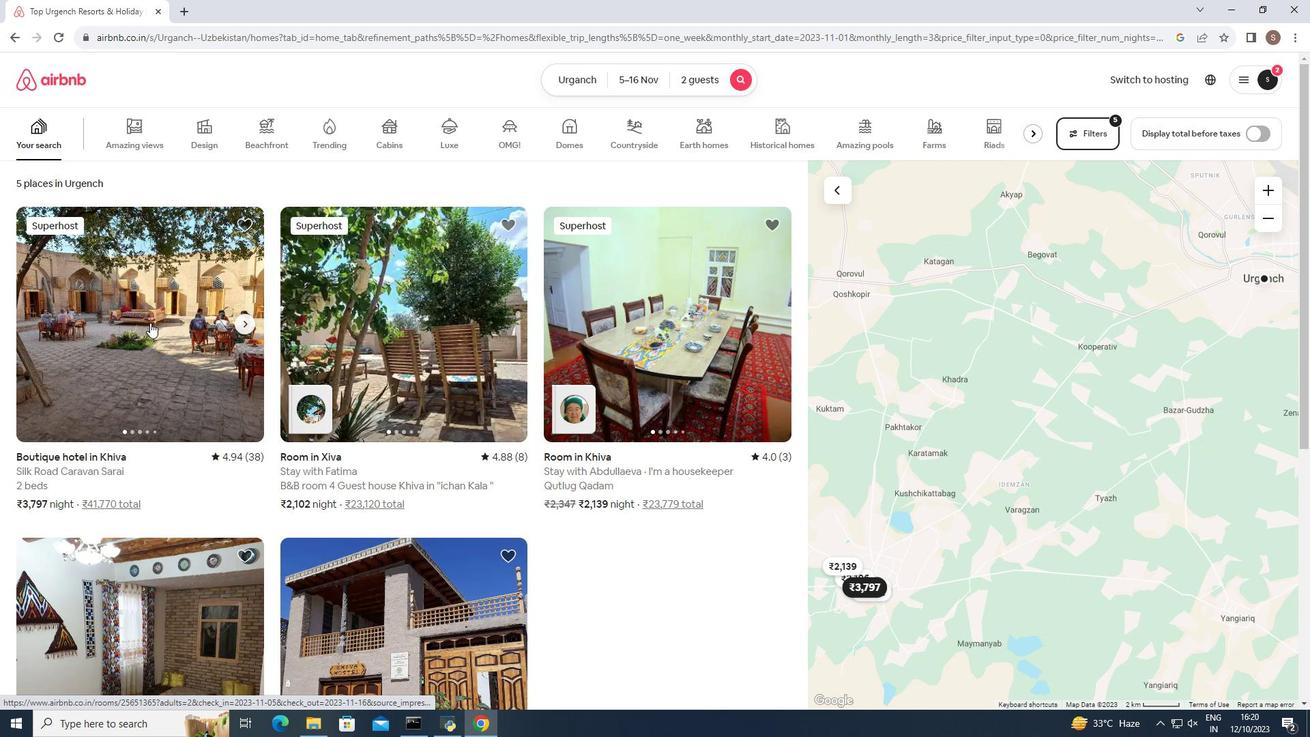 
Action: Mouse moved to (406, 372)
Screenshot: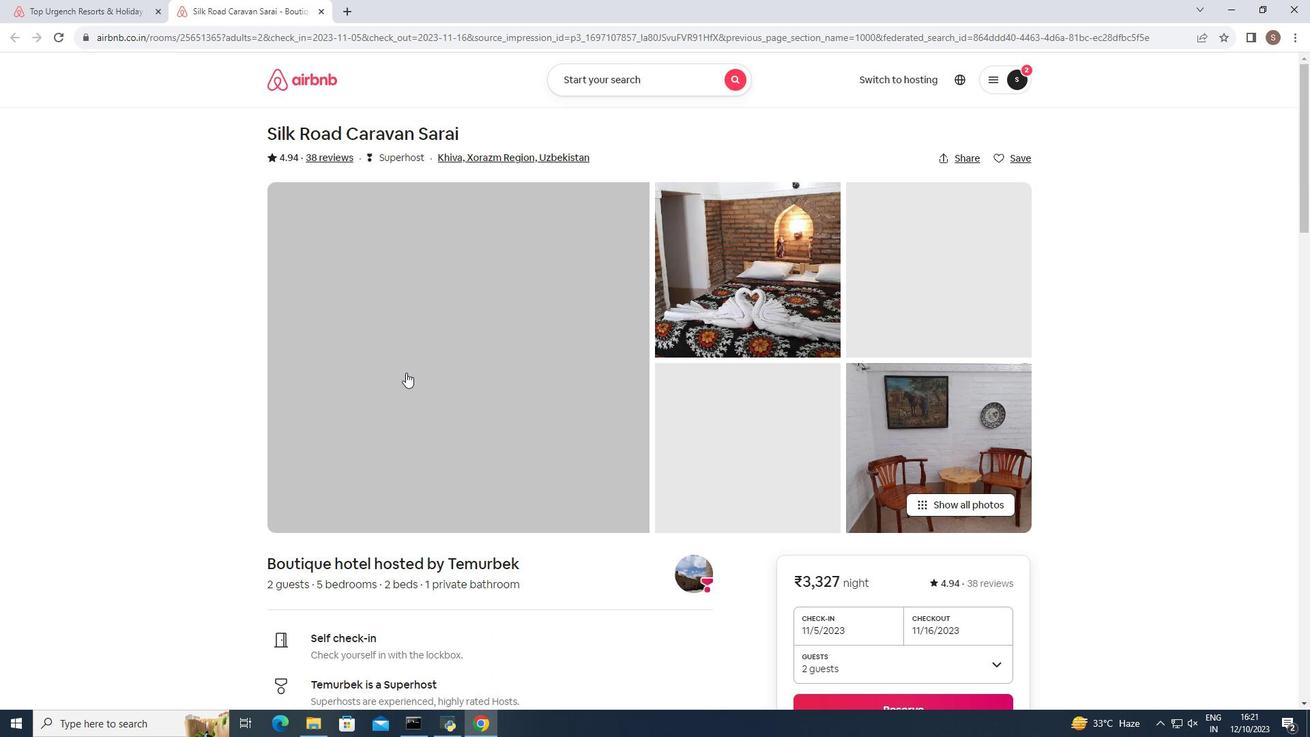 
Action: Mouse pressed left at (406, 372)
Screenshot: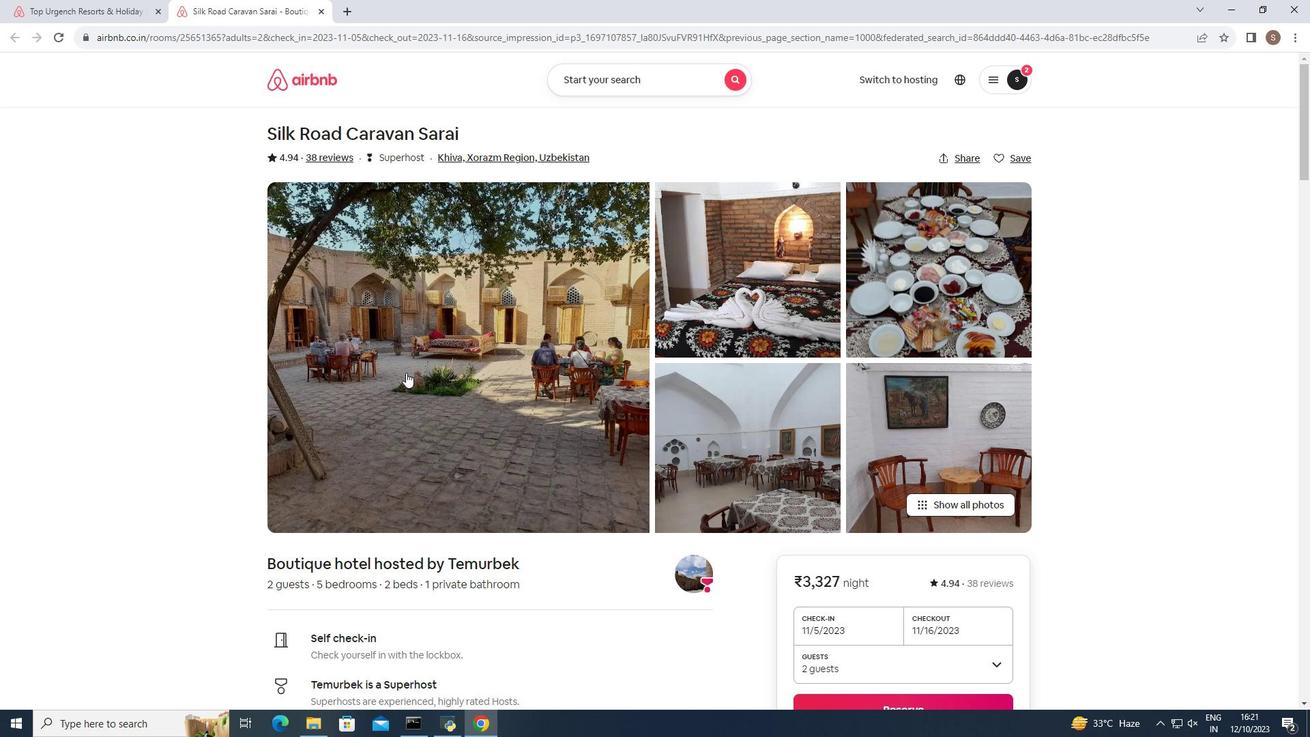 
Action: Mouse moved to (460, 374)
Screenshot: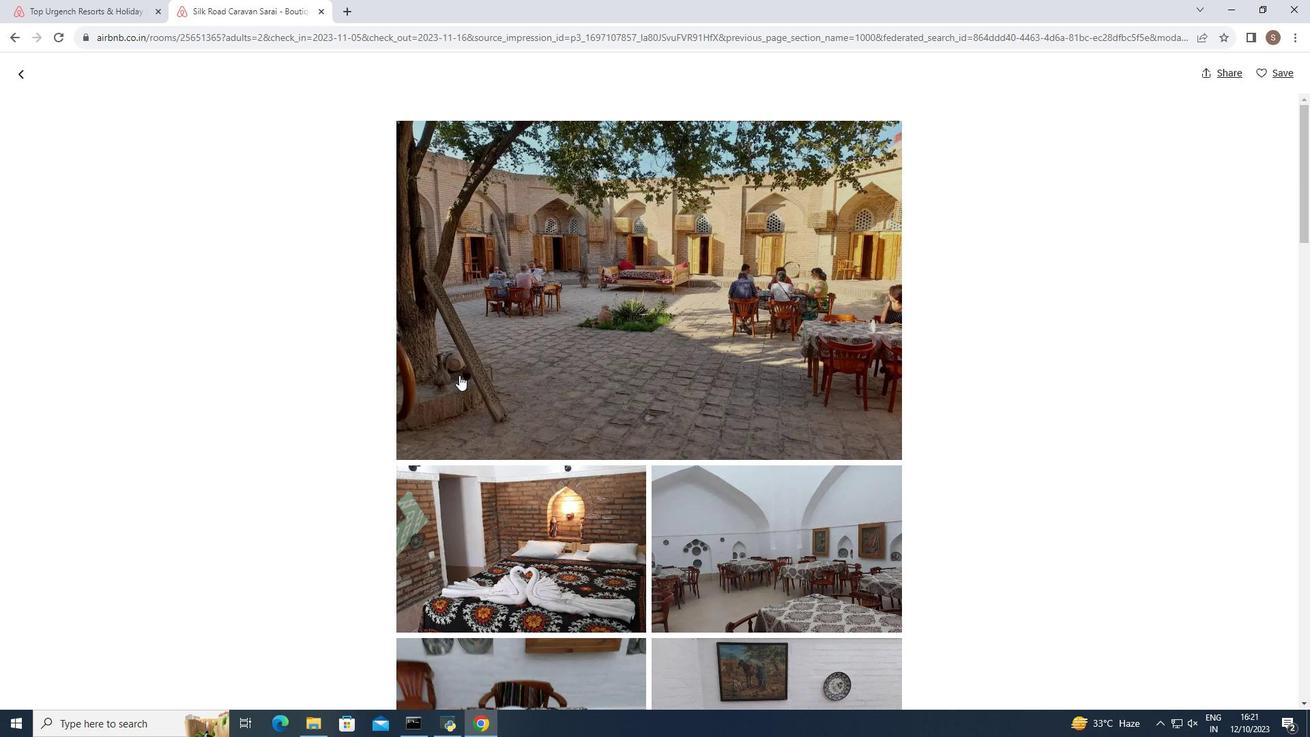 
Action: Mouse scrolled (460, 374) with delta (0, 0)
Screenshot: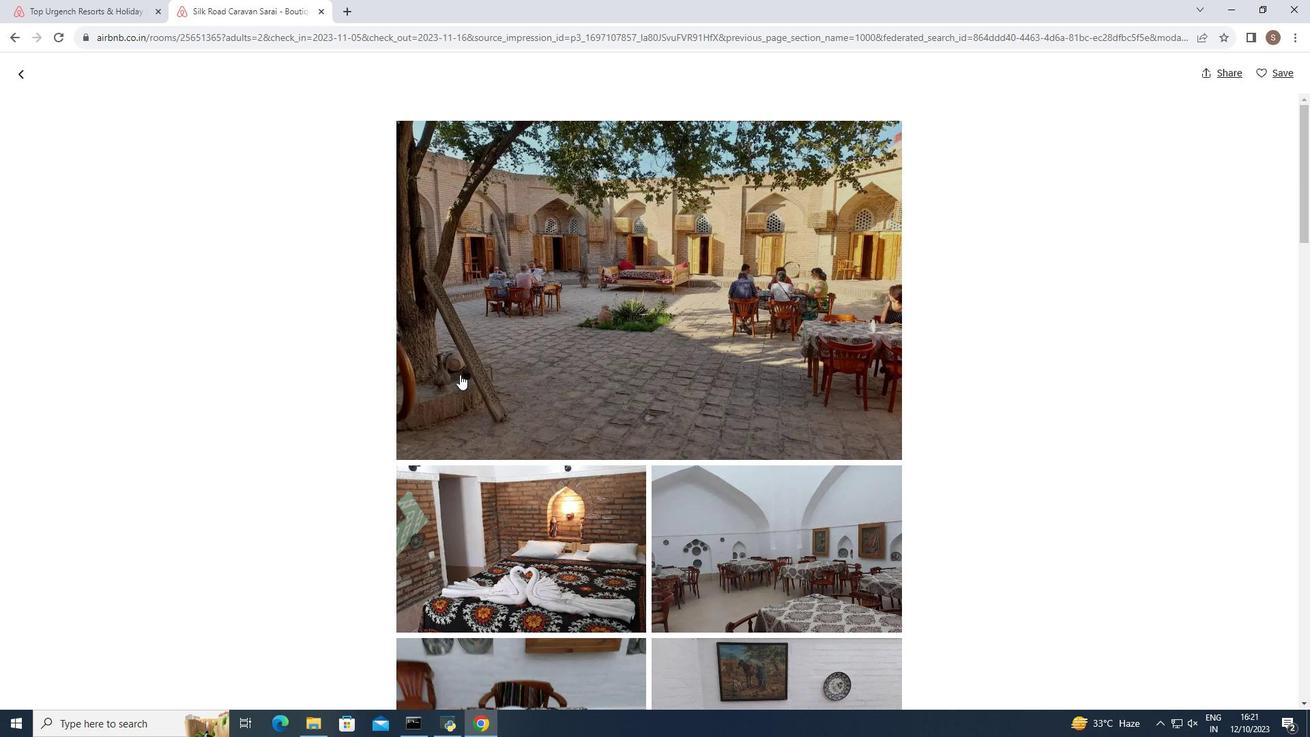 
Action: Mouse scrolled (460, 374) with delta (0, 0)
Screenshot: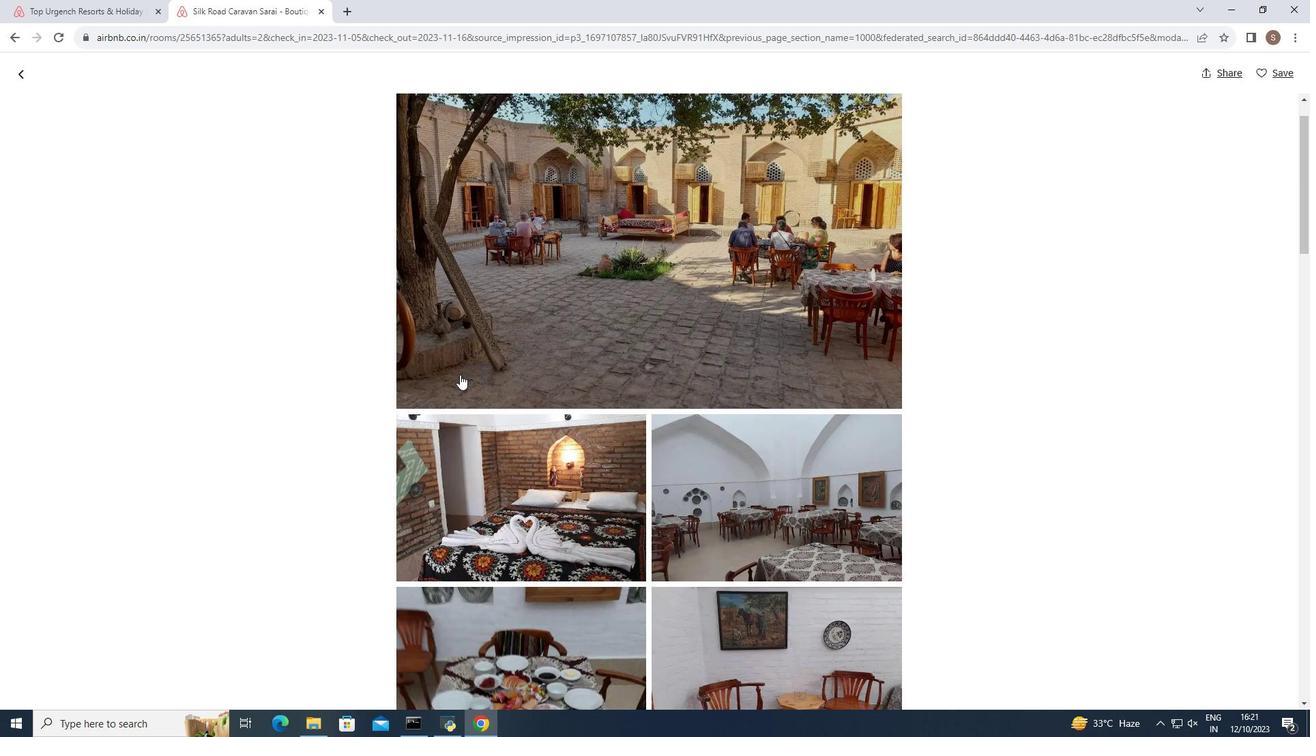 
Action: Mouse scrolled (460, 374) with delta (0, 0)
Screenshot: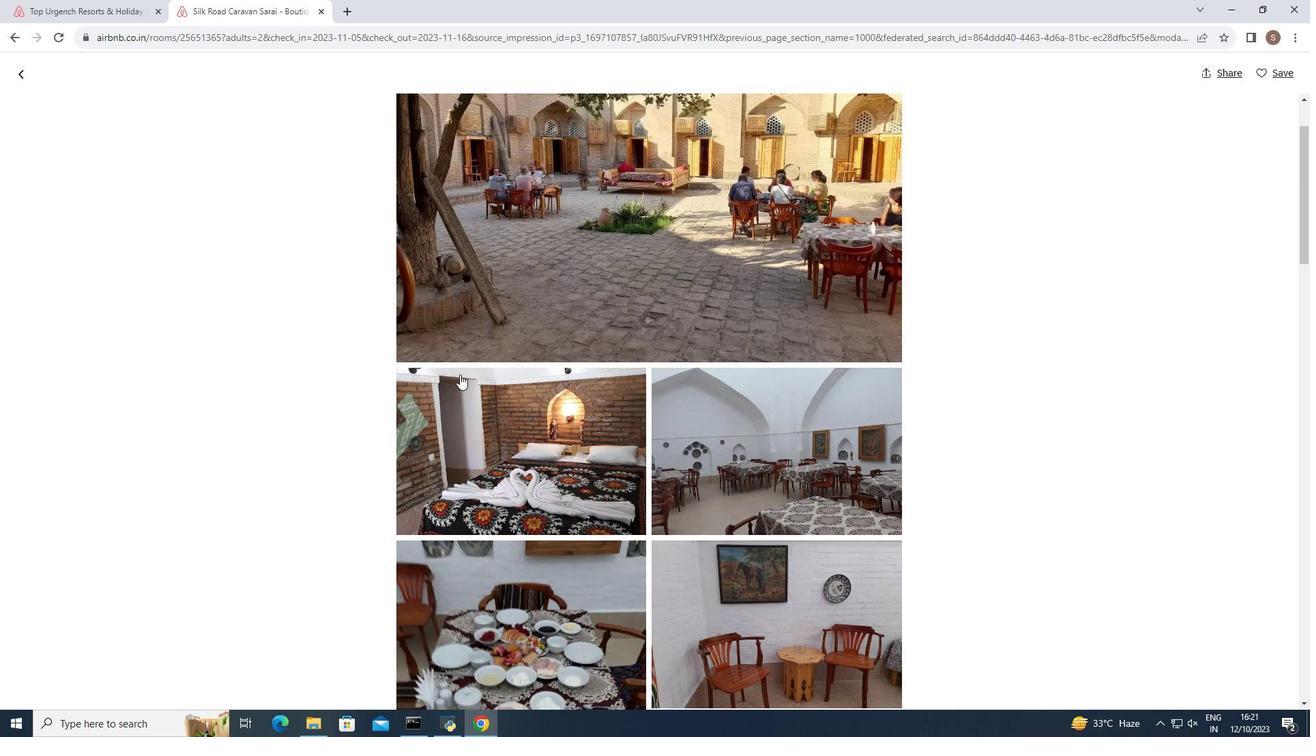 
Action: Mouse scrolled (460, 374) with delta (0, 0)
Screenshot: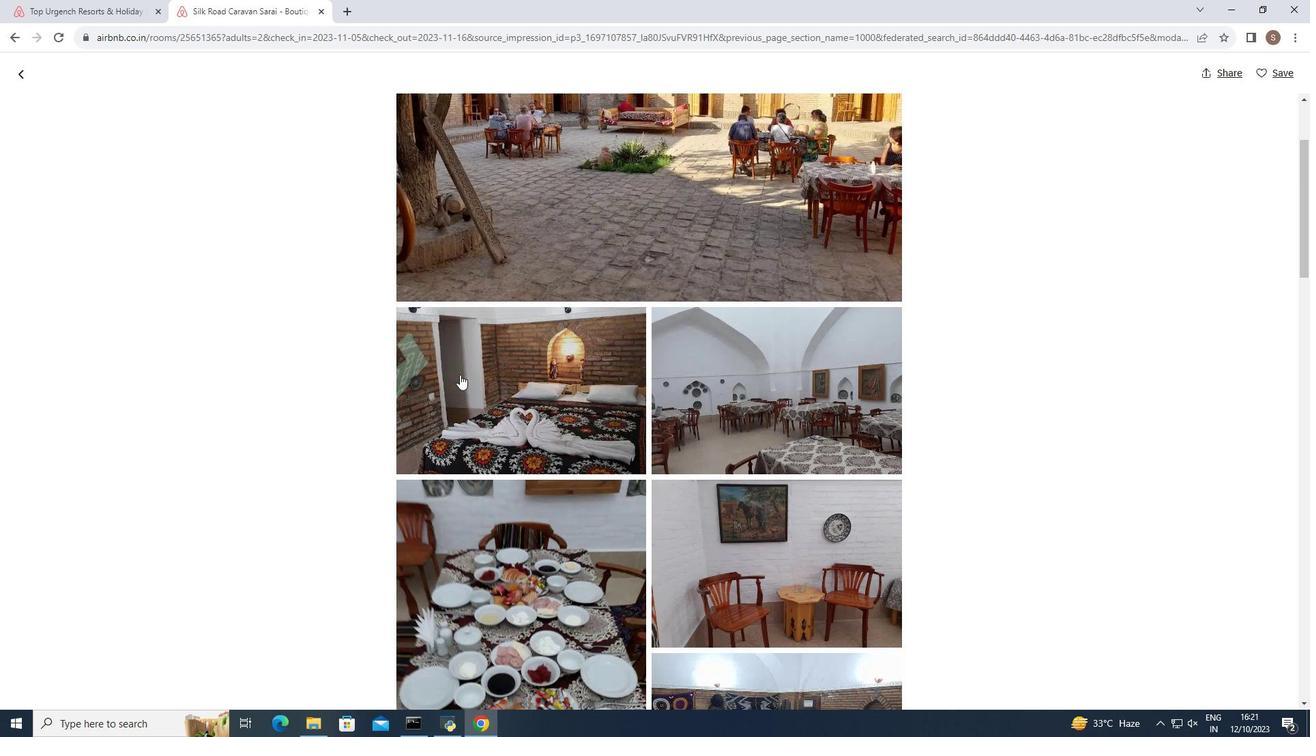 
Action: Mouse scrolled (460, 374) with delta (0, 0)
Screenshot: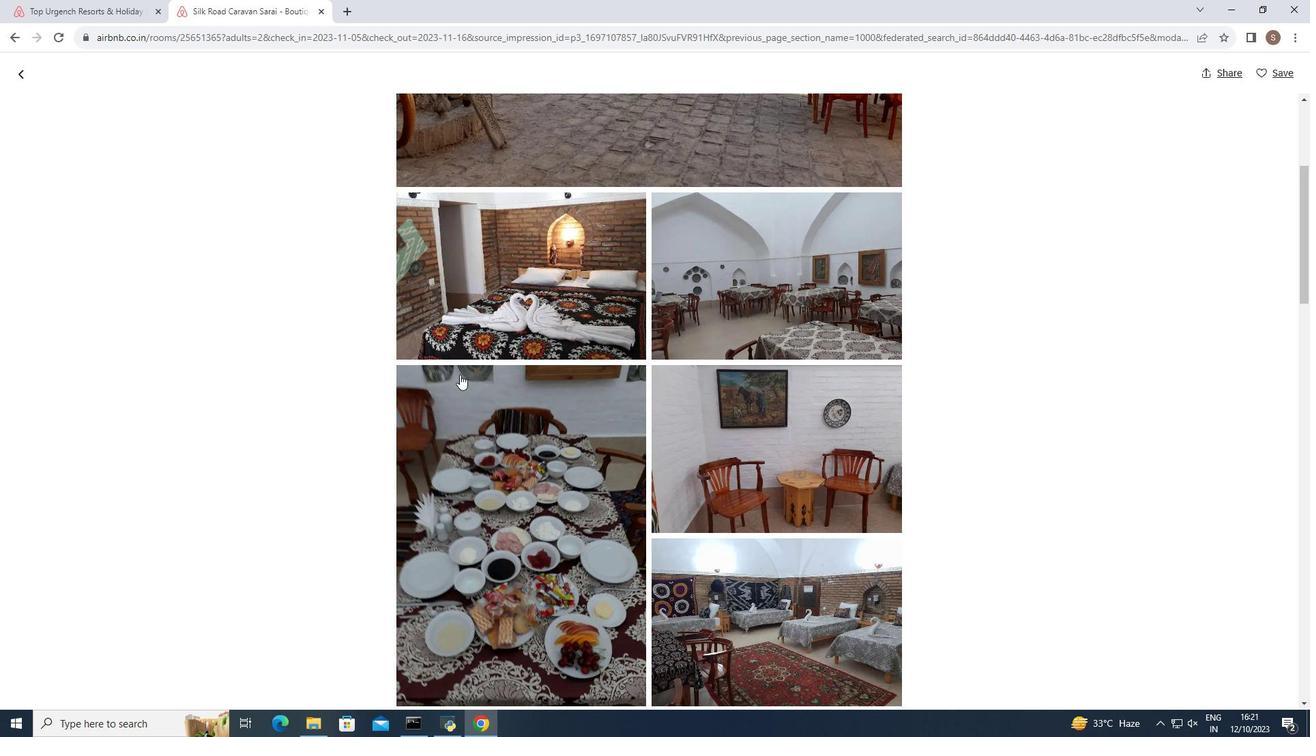 
Action: Mouse moved to (460, 376)
Screenshot: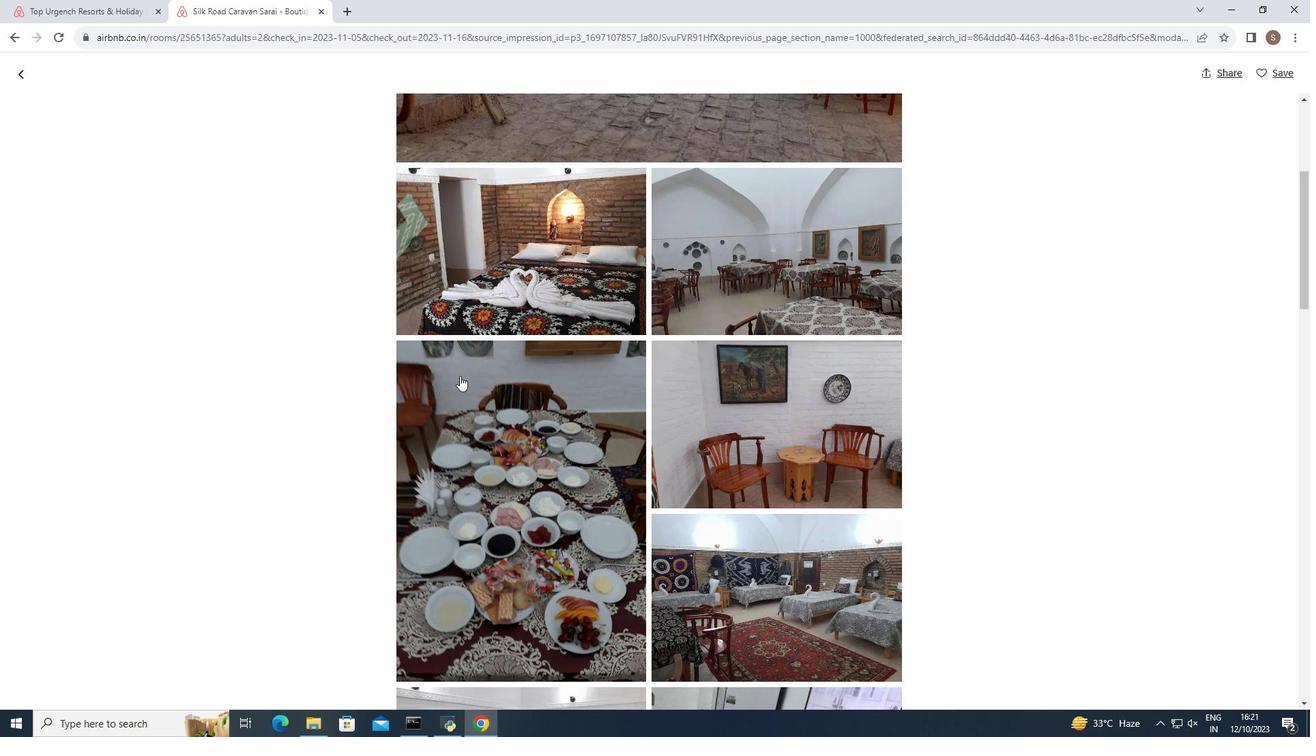 
Action: Mouse scrolled (460, 375) with delta (0, 0)
Screenshot: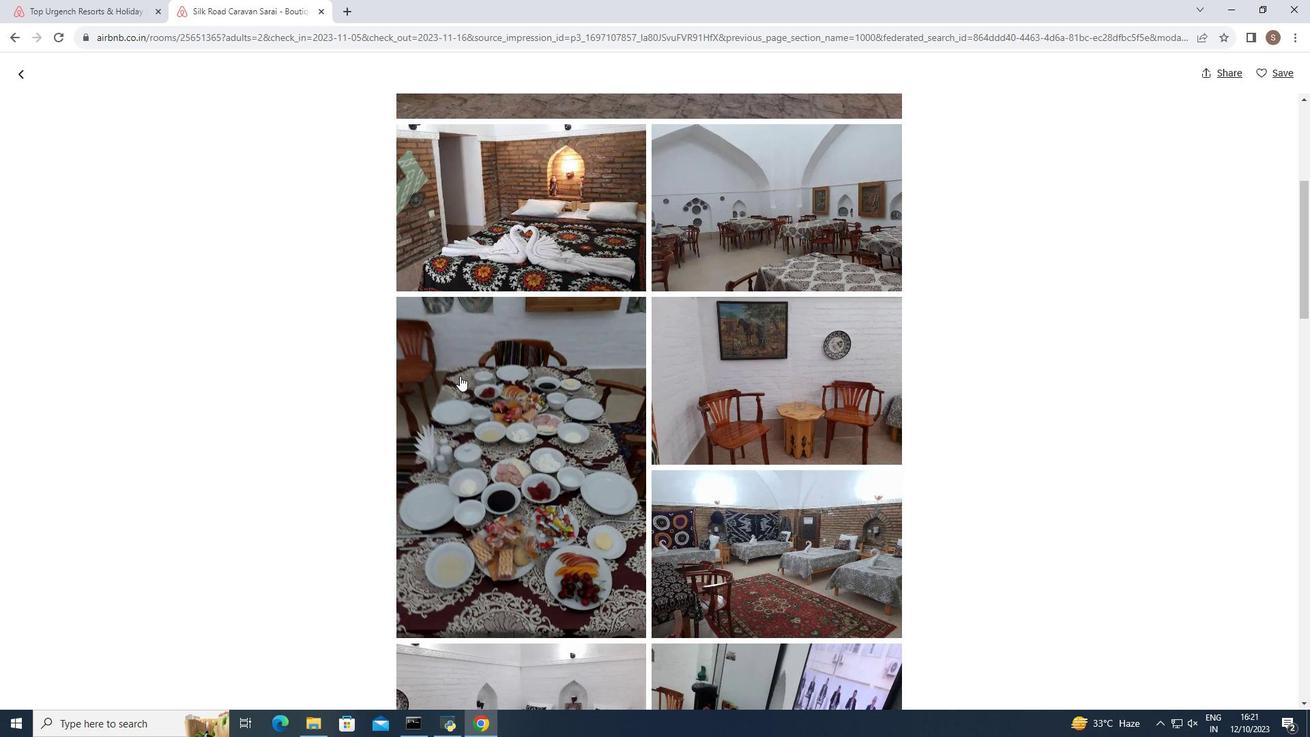 
Action: Mouse scrolled (460, 375) with delta (0, 0)
Screenshot: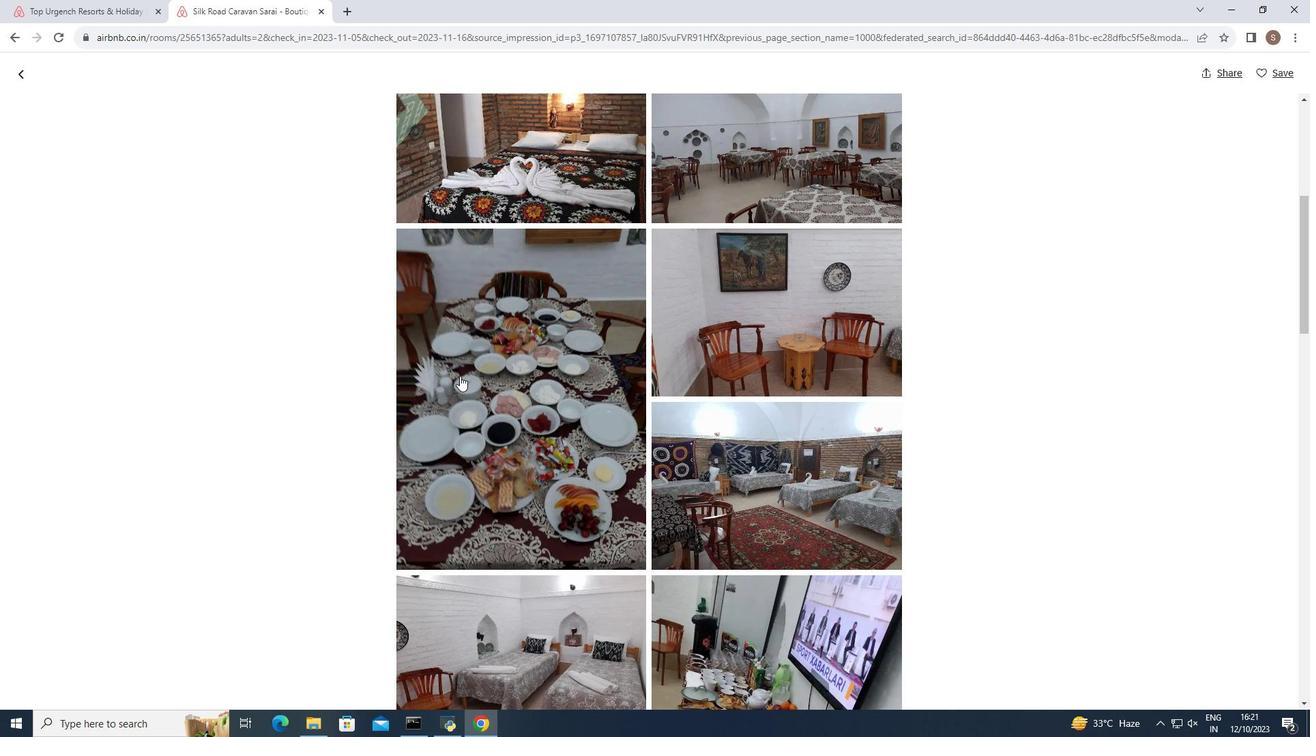 
Action: Mouse scrolled (460, 375) with delta (0, 0)
Screenshot: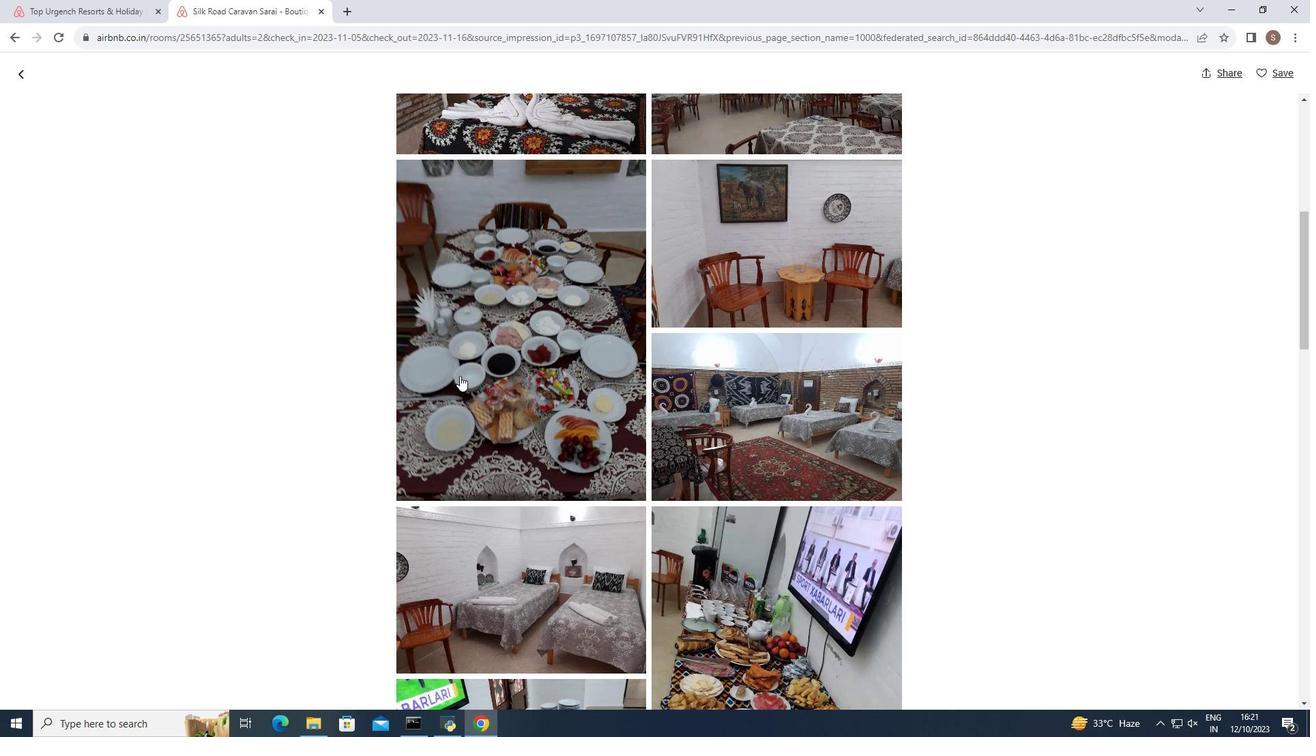 
Action: Mouse scrolled (460, 375) with delta (0, 0)
Screenshot: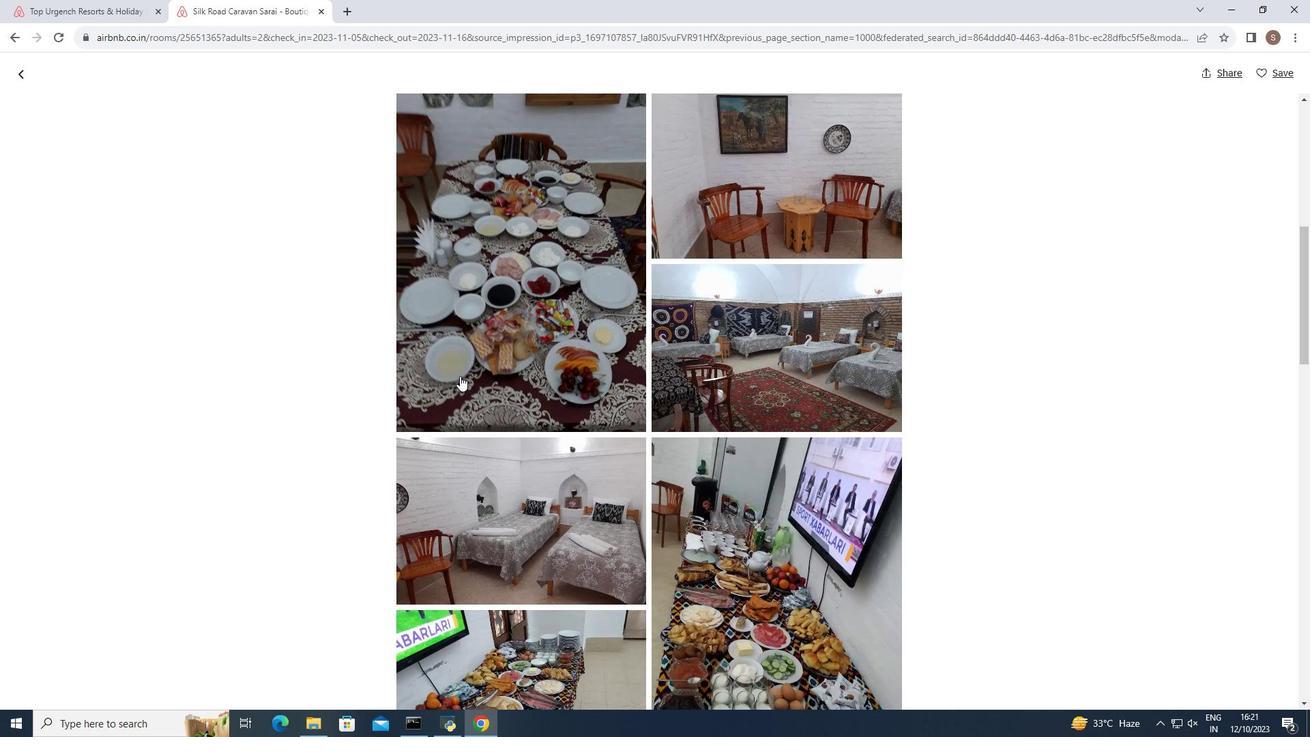 
Action: Mouse scrolled (460, 375) with delta (0, 0)
Screenshot: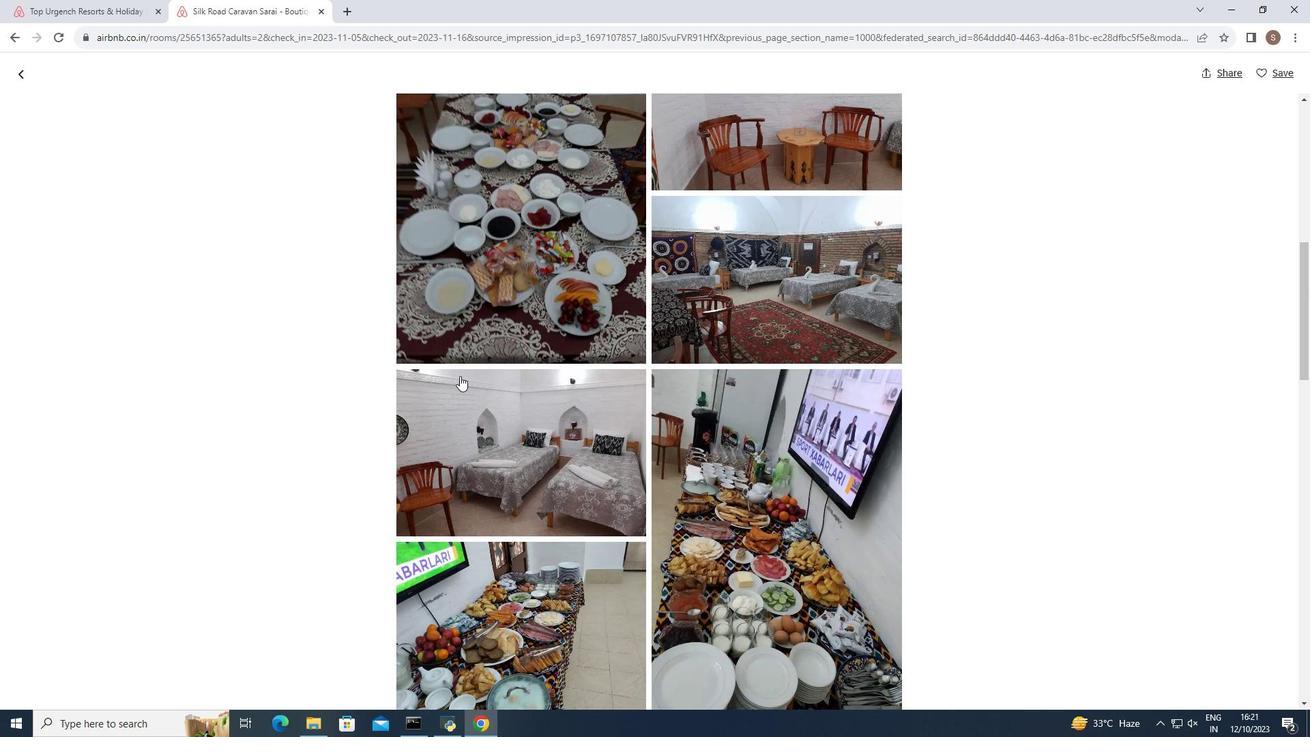 
Action: Mouse scrolled (460, 375) with delta (0, 0)
Screenshot: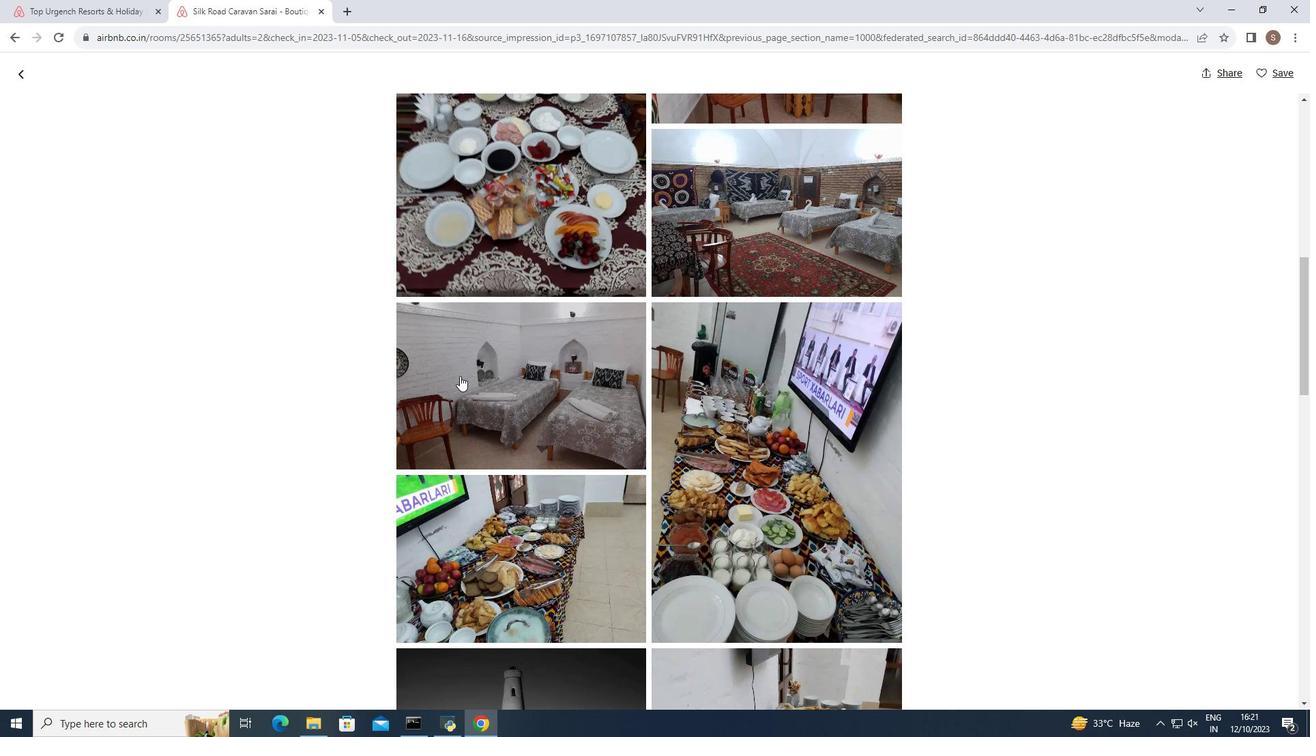 
Action: Mouse scrolled (460, 375) with delta (0, 0)
Screenshot: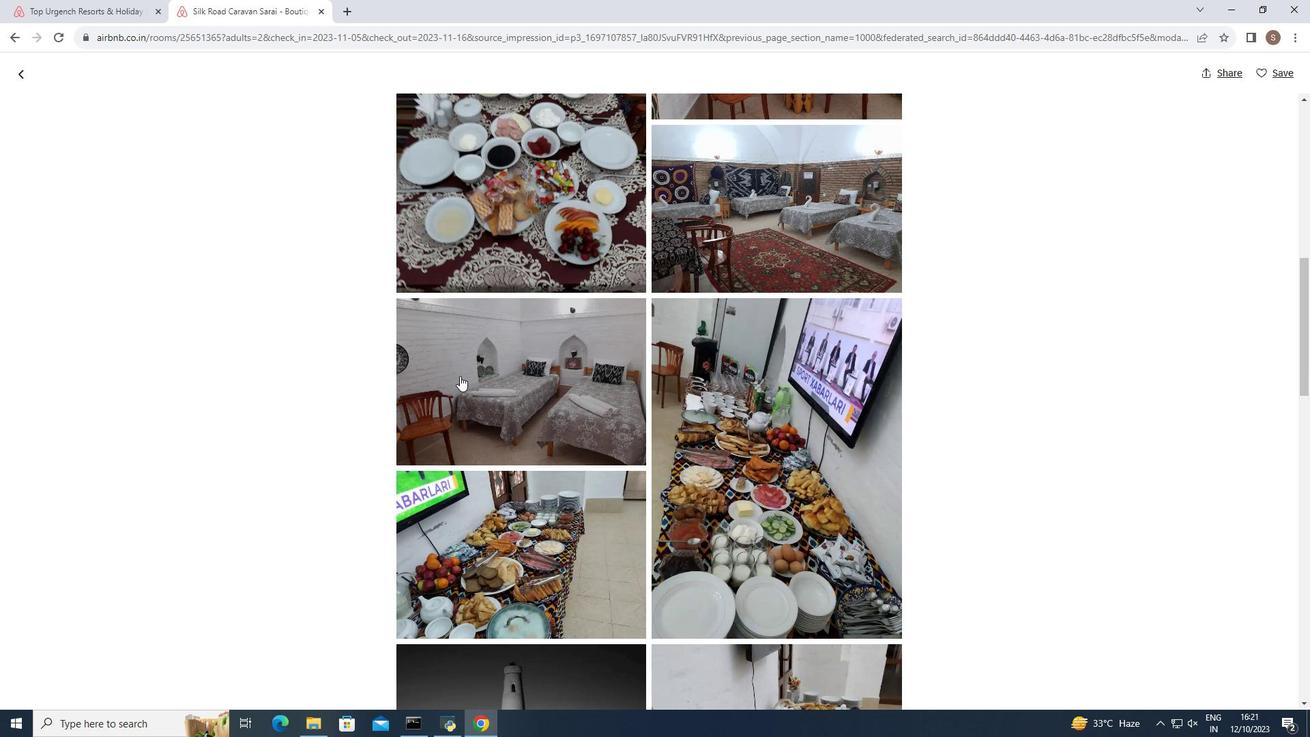 
Action: Mouse scrolled (460, 375) with delta (0, 0)
Screenshot: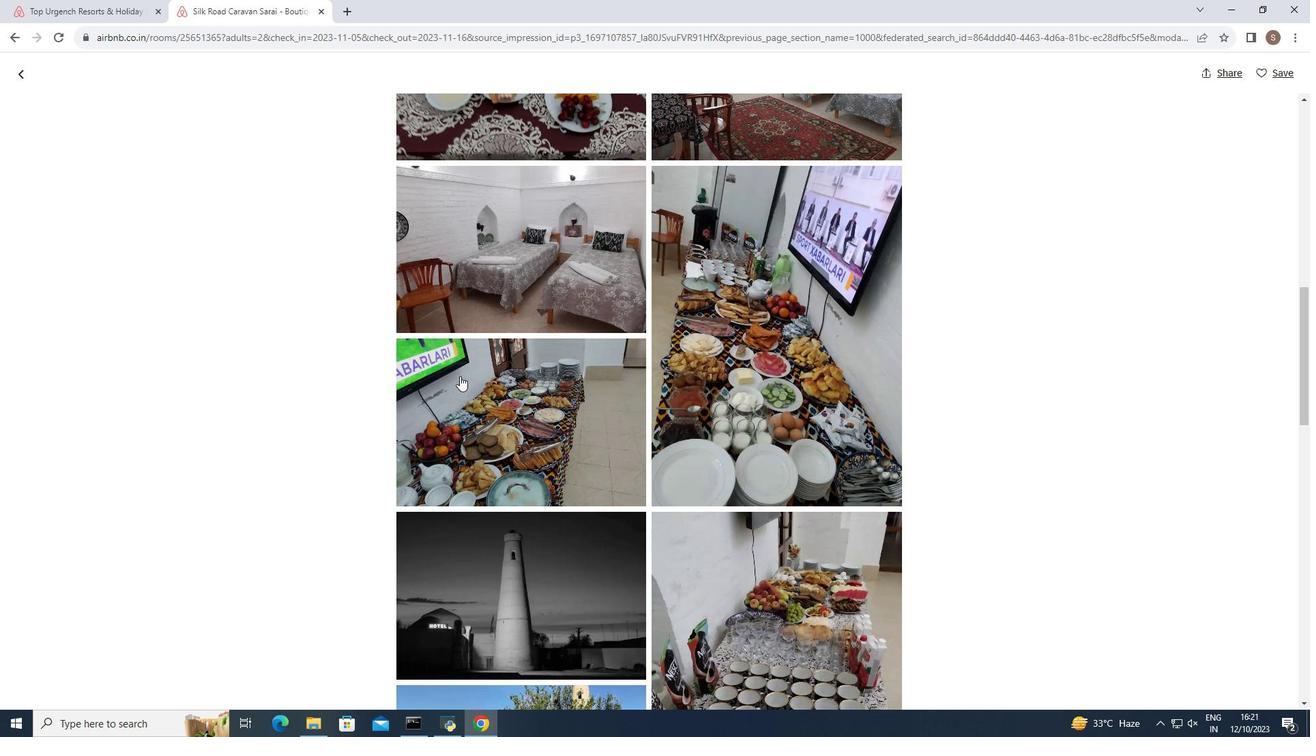
Action: Mouse scrolled (460, 375) with delta (0, 0)
Screenshot: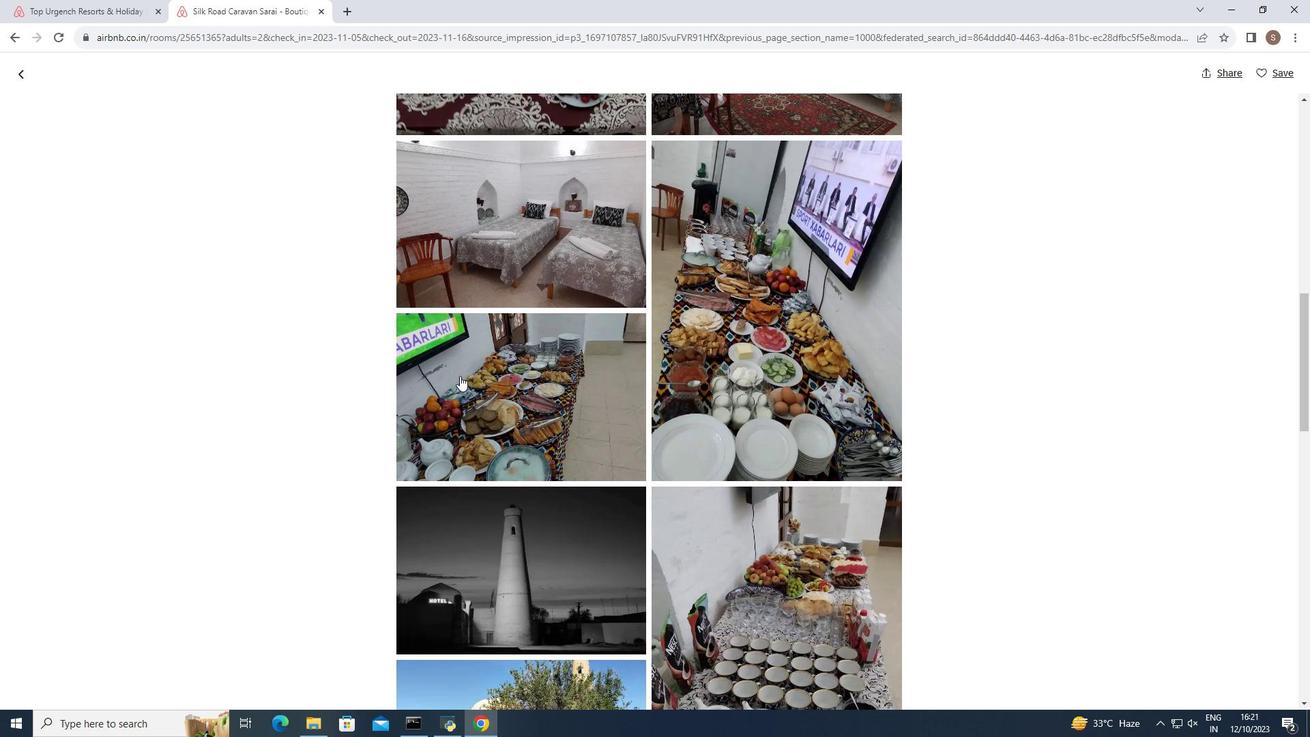 
Action: Mouse scrolled (460, 375) with delta (0, 0)
Screenshot: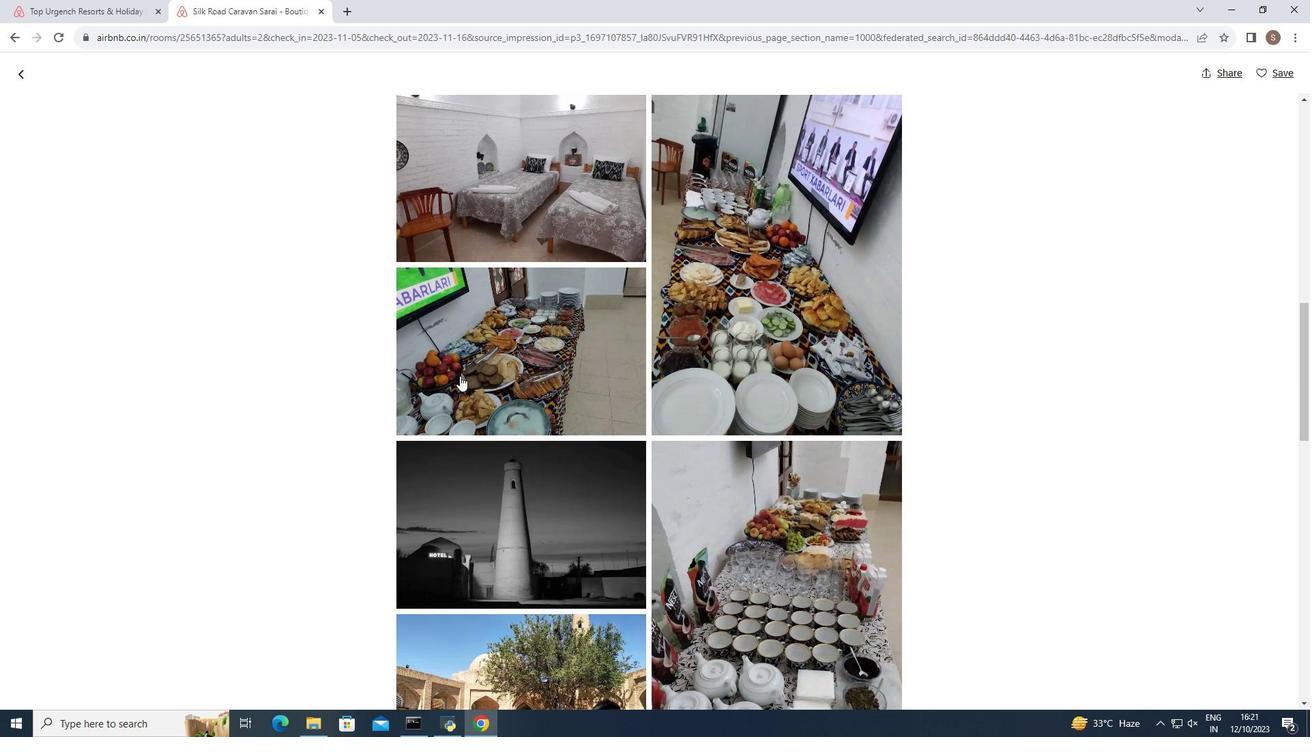 
Action: Mouse scrolled (460, 375) with delta (0, 0)
Screenshot: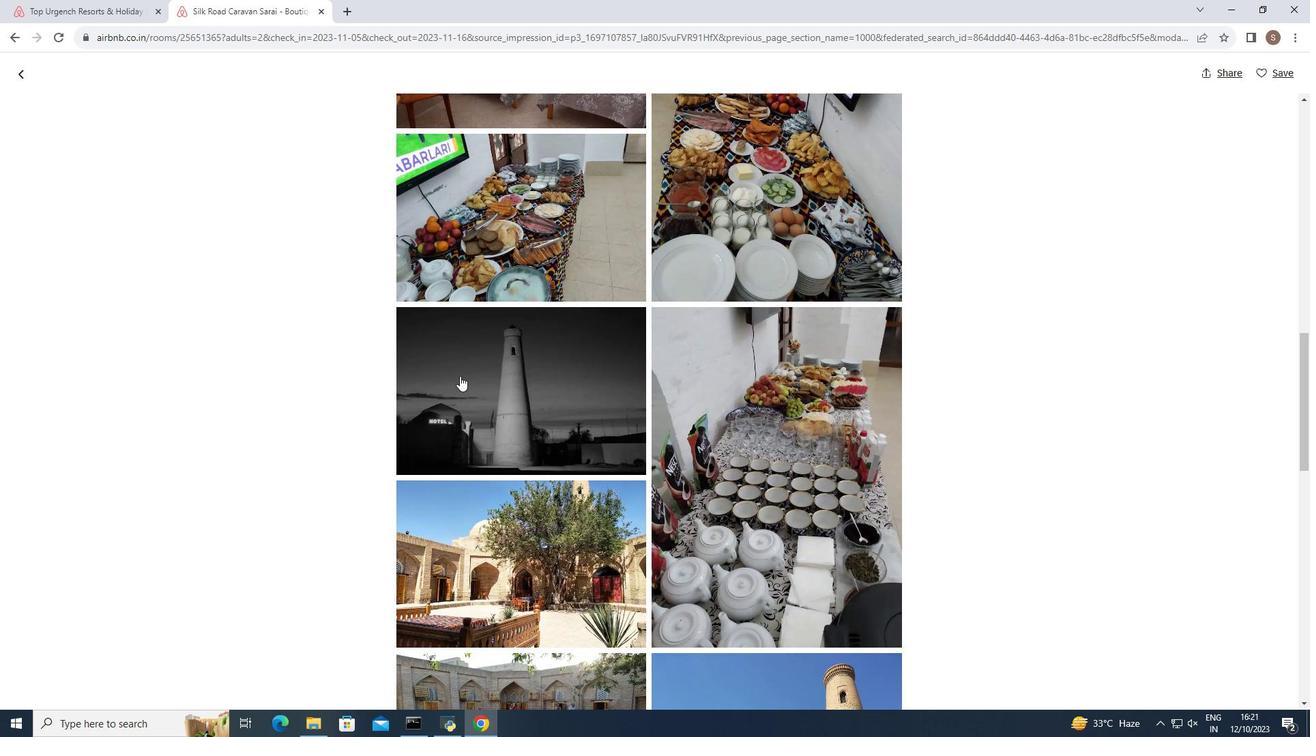 
Action: Mouse scrolled (460, 375) with delta (0, 0)
Screenshot: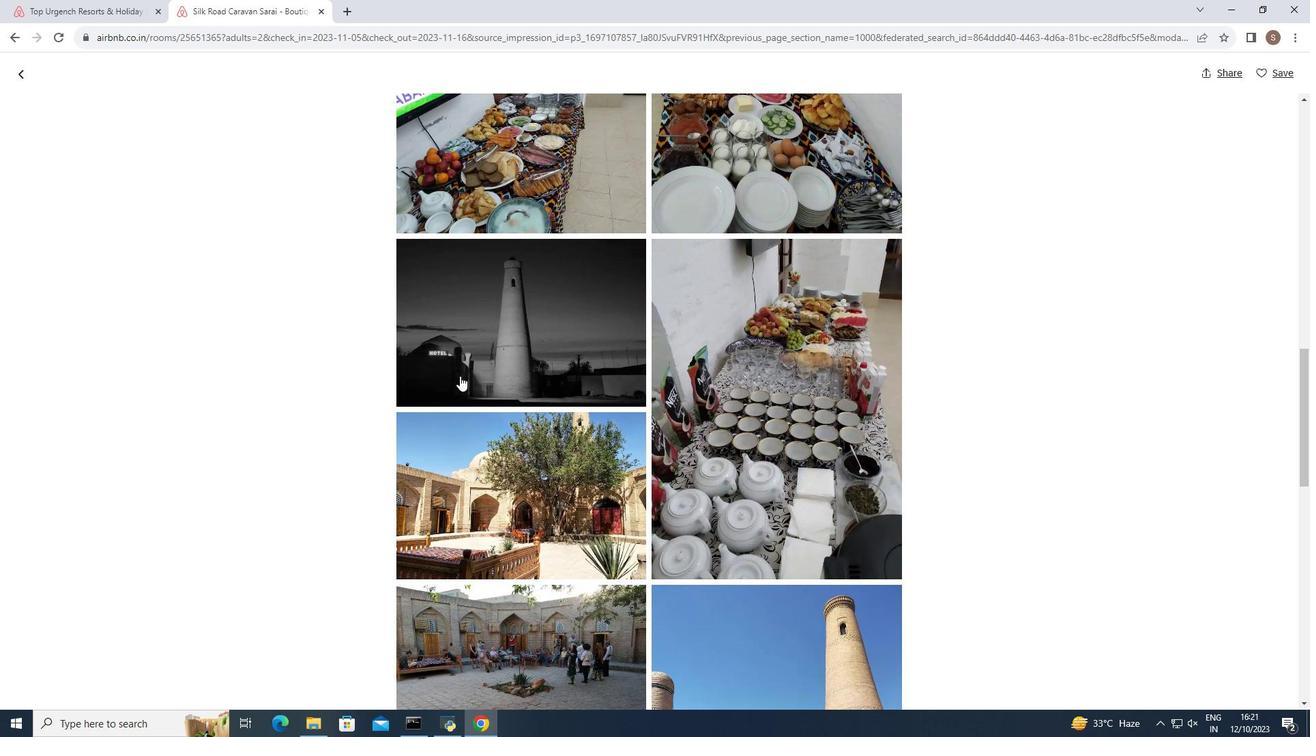 
Action: Mouse scrolled (460, 375) with delta (0, 0)
Screenshot: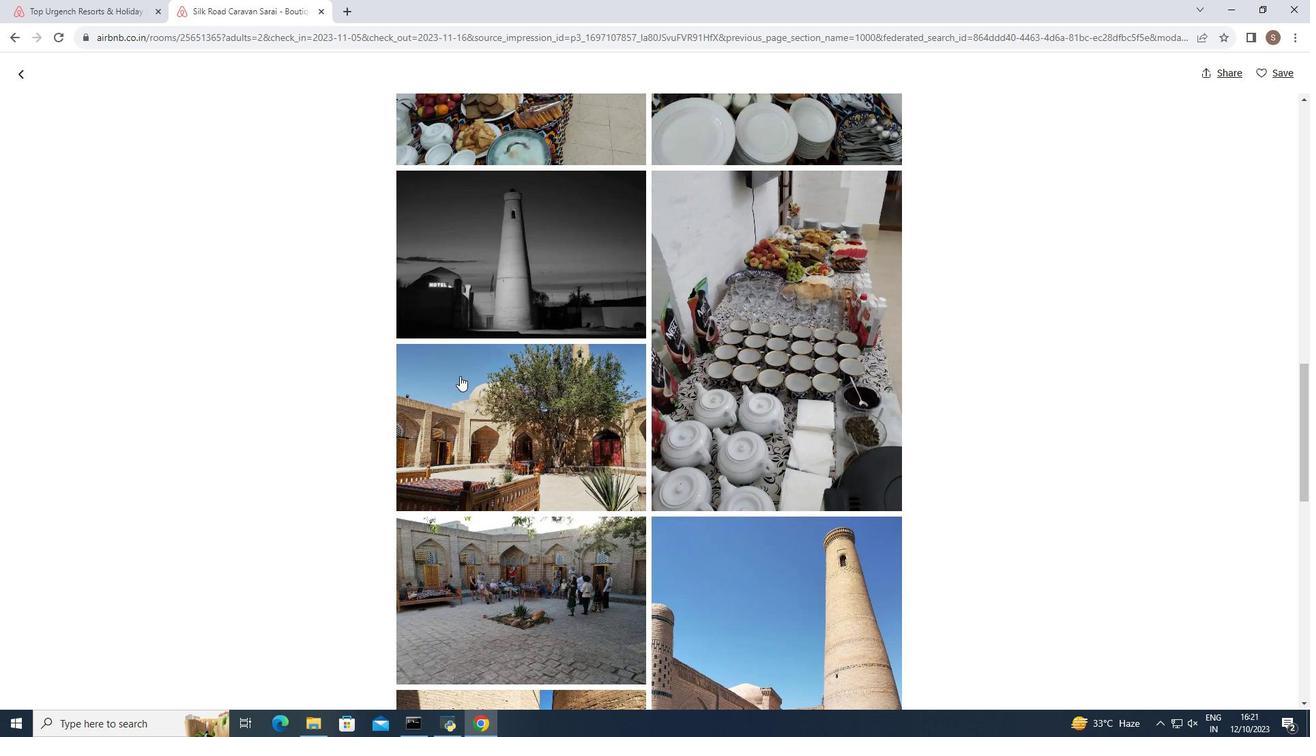 
Action: Mouse scrolled (460, 375) with delta (0, 0)
Screenshot: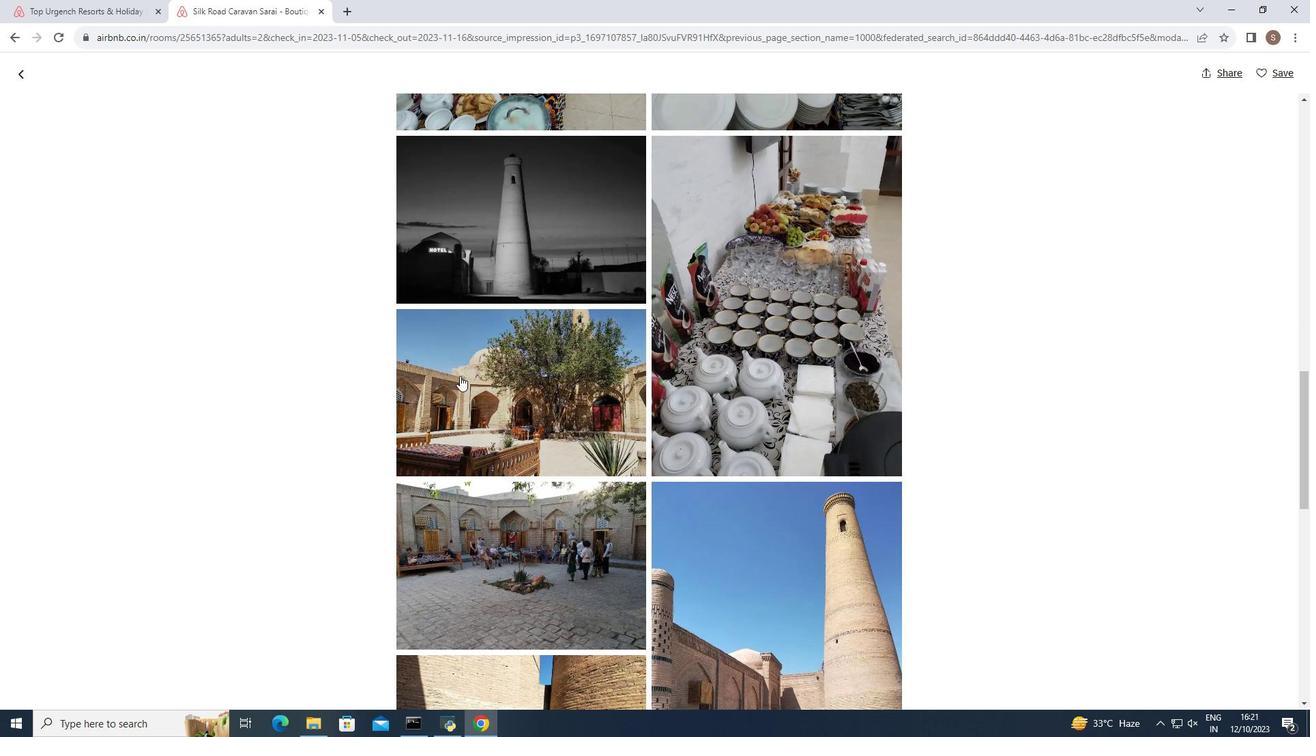 
Action: Mouse scrolled (460, 375) with delta (0, 0)
Screenshot: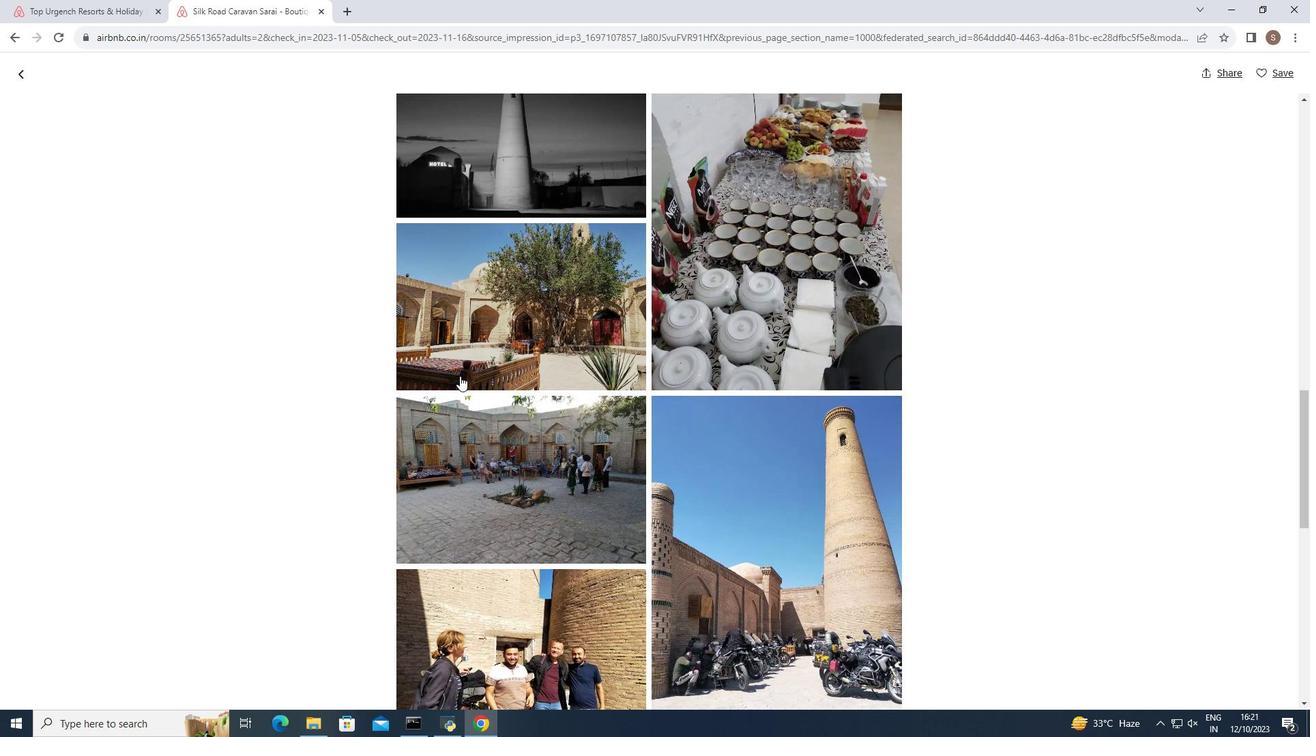 
Action: Mouse scrolled (460, 375) with delta (0, 0)
Screenshot: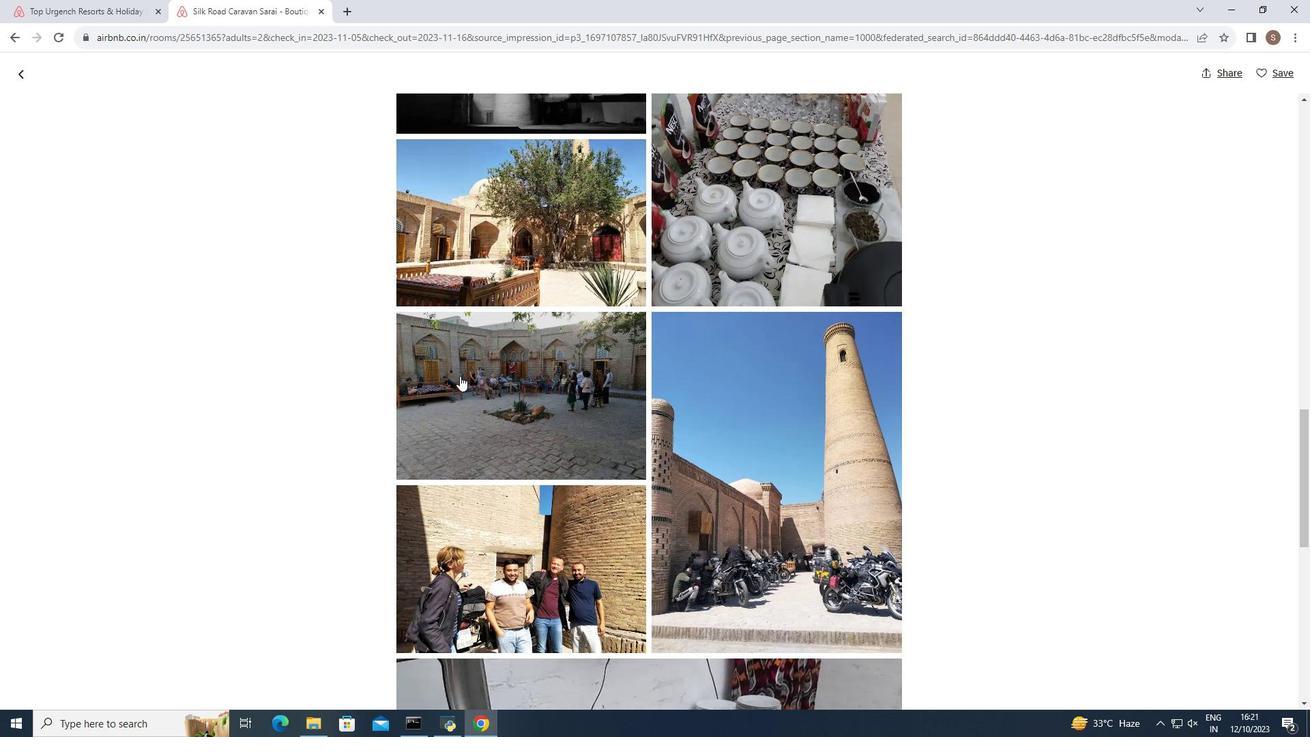 
Action: Mouse scrolled (460, 375) with delta (0, 0)
Screenshot: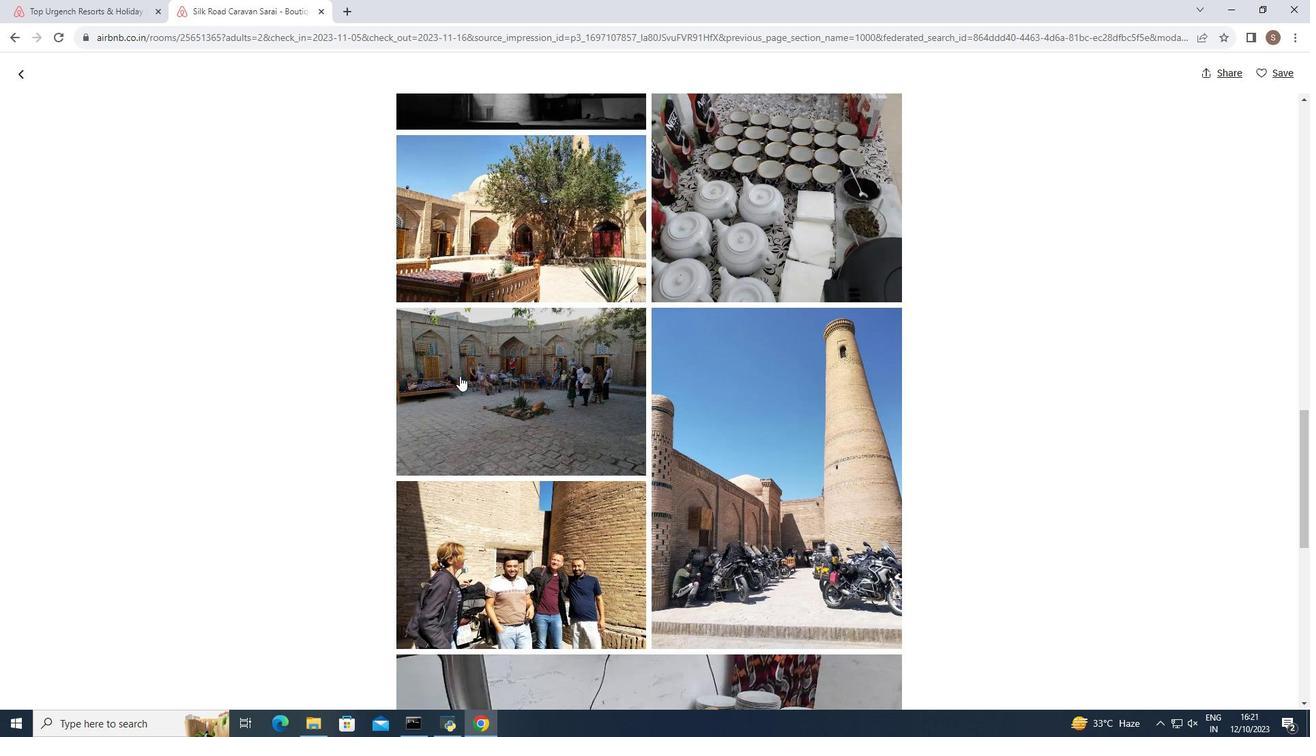 
Action: Mouse scrolled (460, 375) with delta (0, 0)
Screenshot: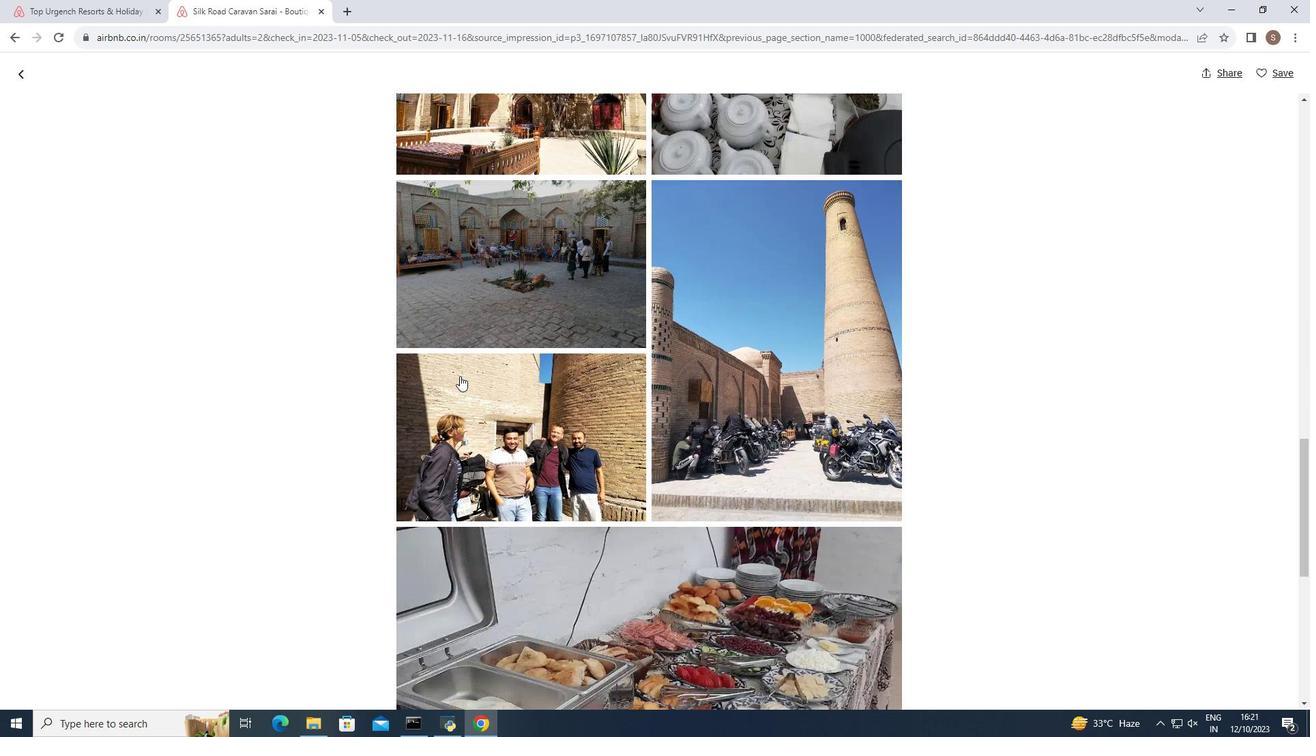 
Action: Mouse scrolled (460, 375) with delta (0, 0)
Screenshot: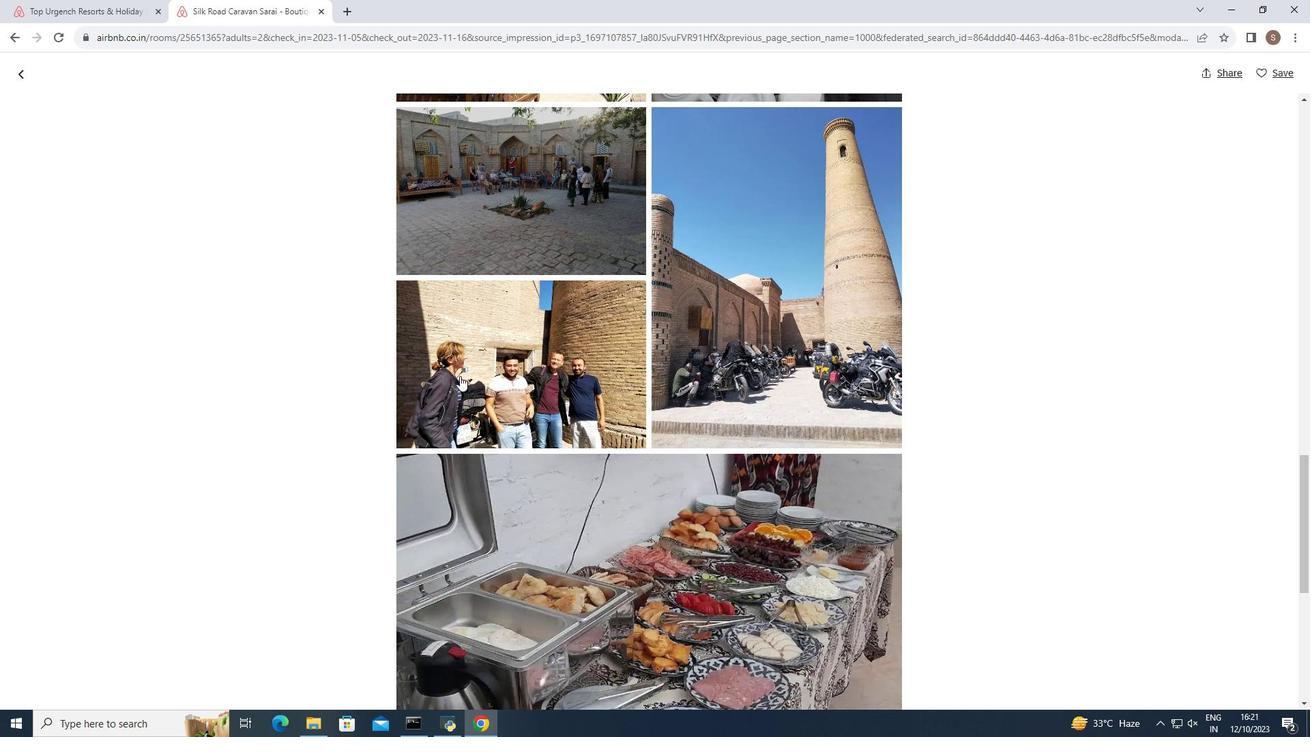 
Action: Mouse scrolled (460, 375) with delta (0, 0)
Screenshot: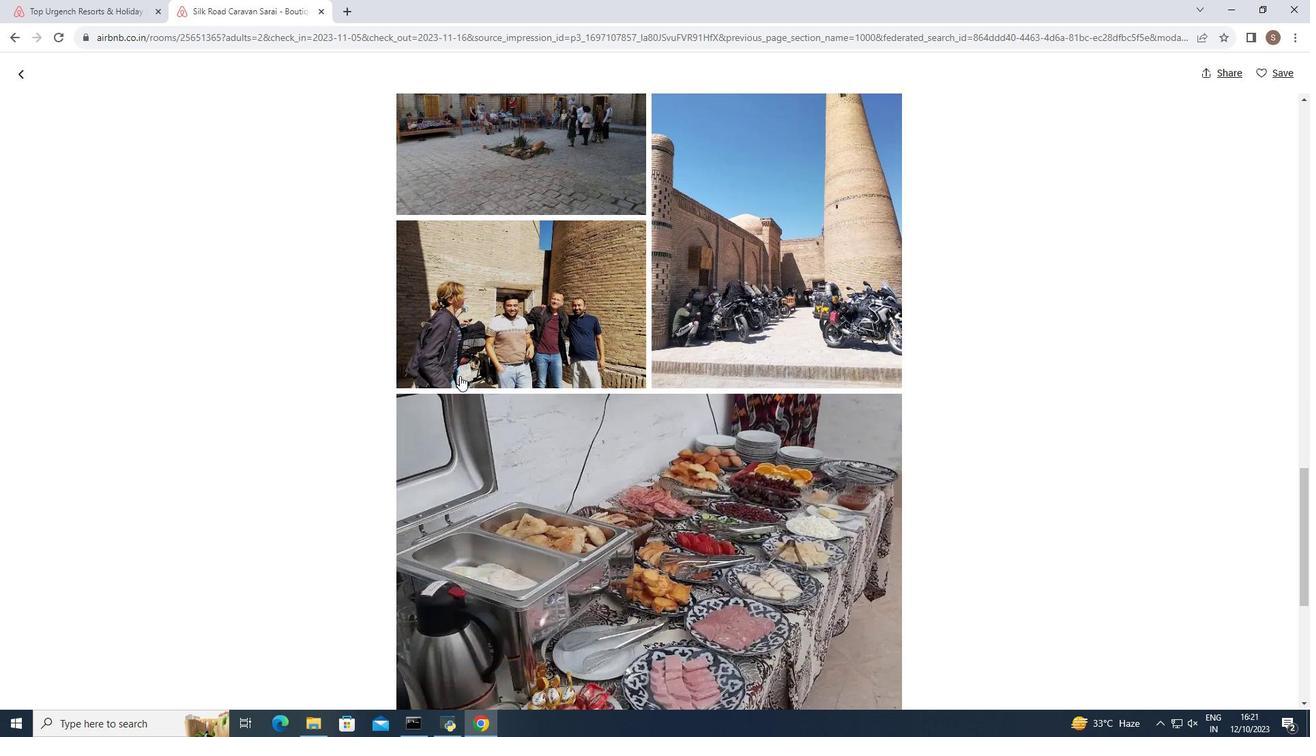 
Action: Mouse scrolled (460, 375) with delta (0, 0)
Screenshot: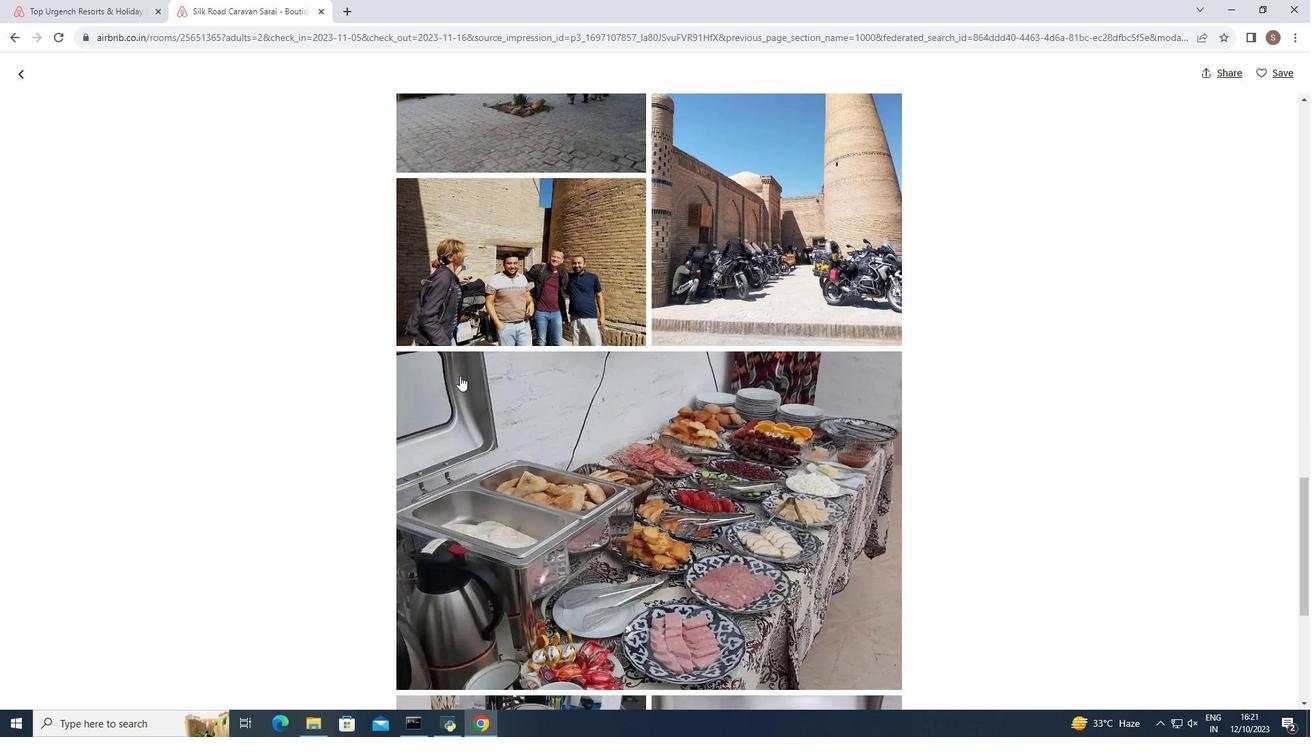 
Action: Mouse scrolled (460, 375) with delta (0, 0)
Screenshot: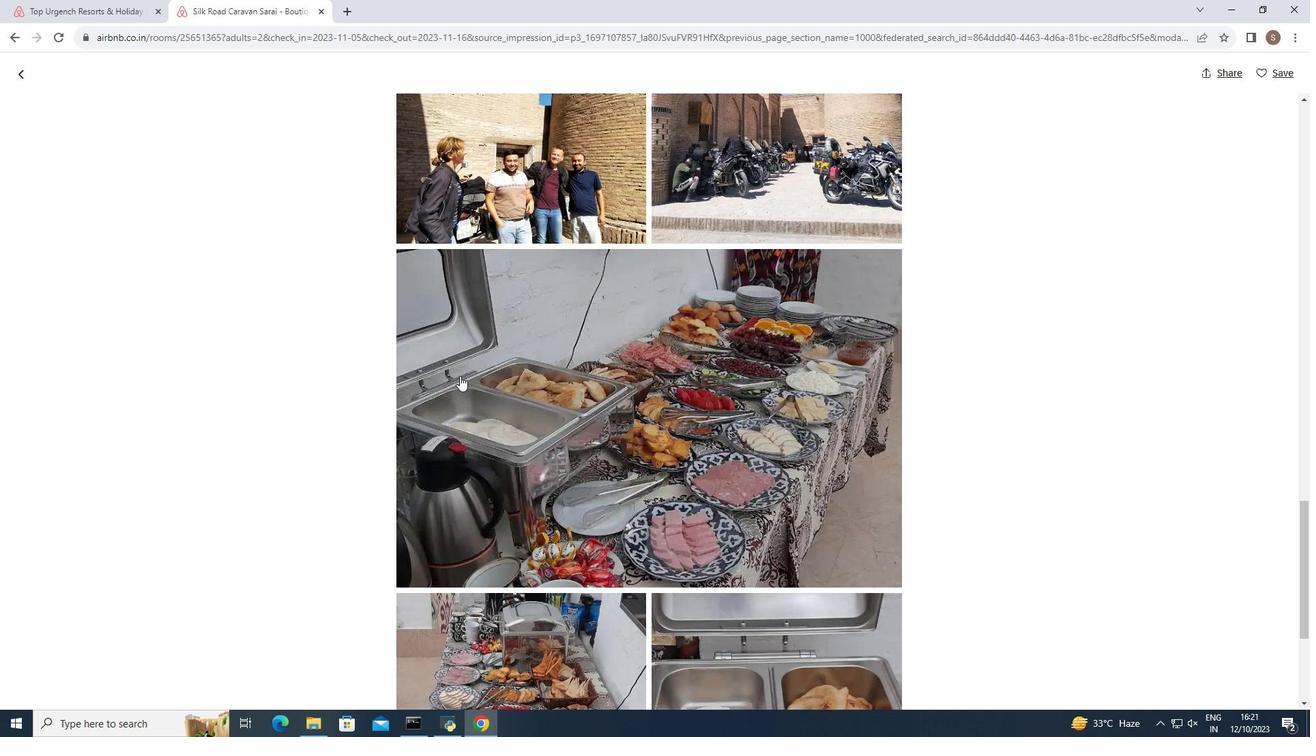 
Action: Mouse scrolled (460, 375) with delta (0, 0)
Screenshot: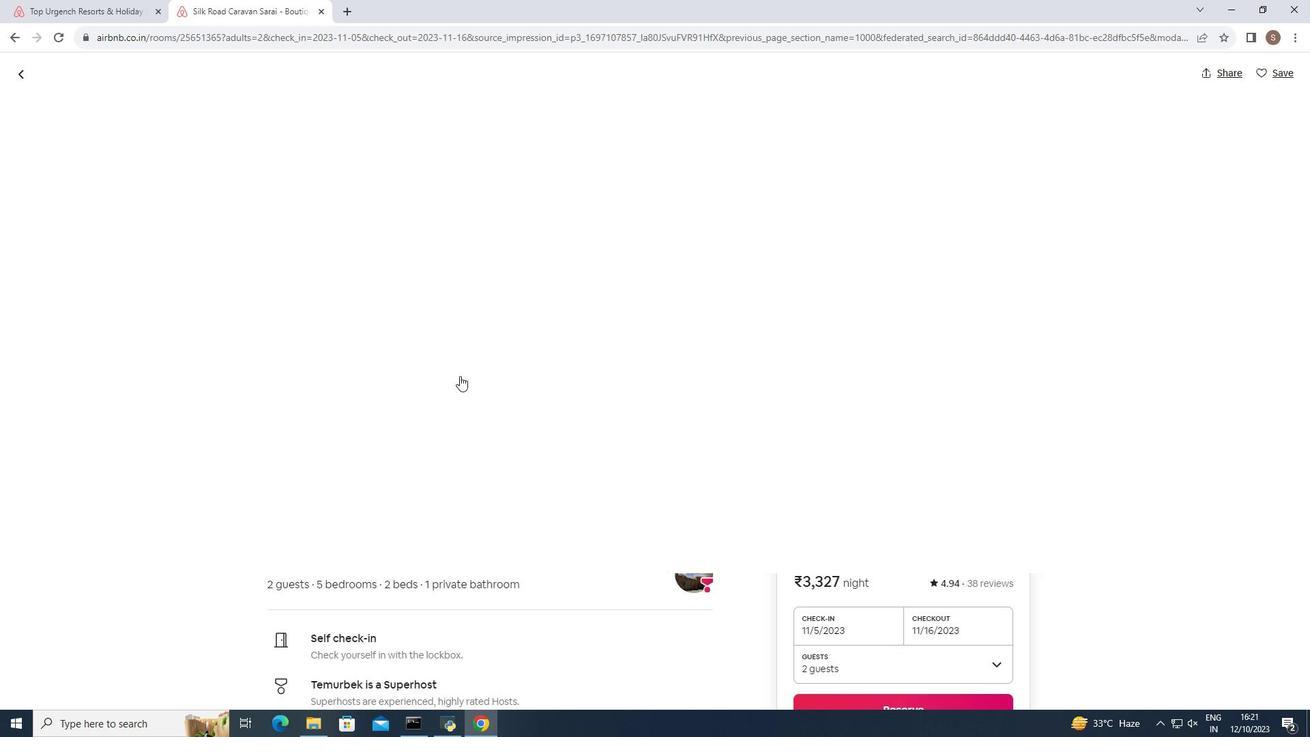 
Action: Mouse scrolled (460, 375) with delta (0, 0)
Screenshot: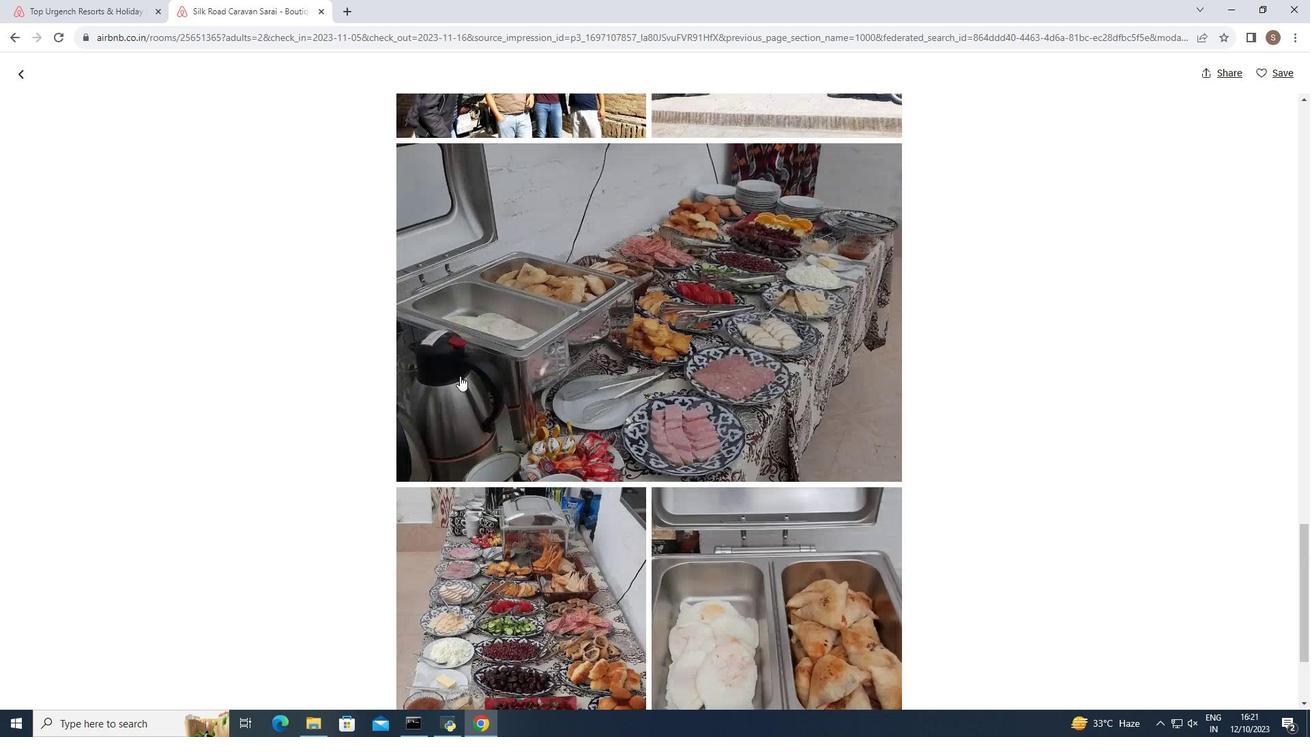 
Action: Mouse scrolled (460, 375) with delta (0, 0)
Screenshot: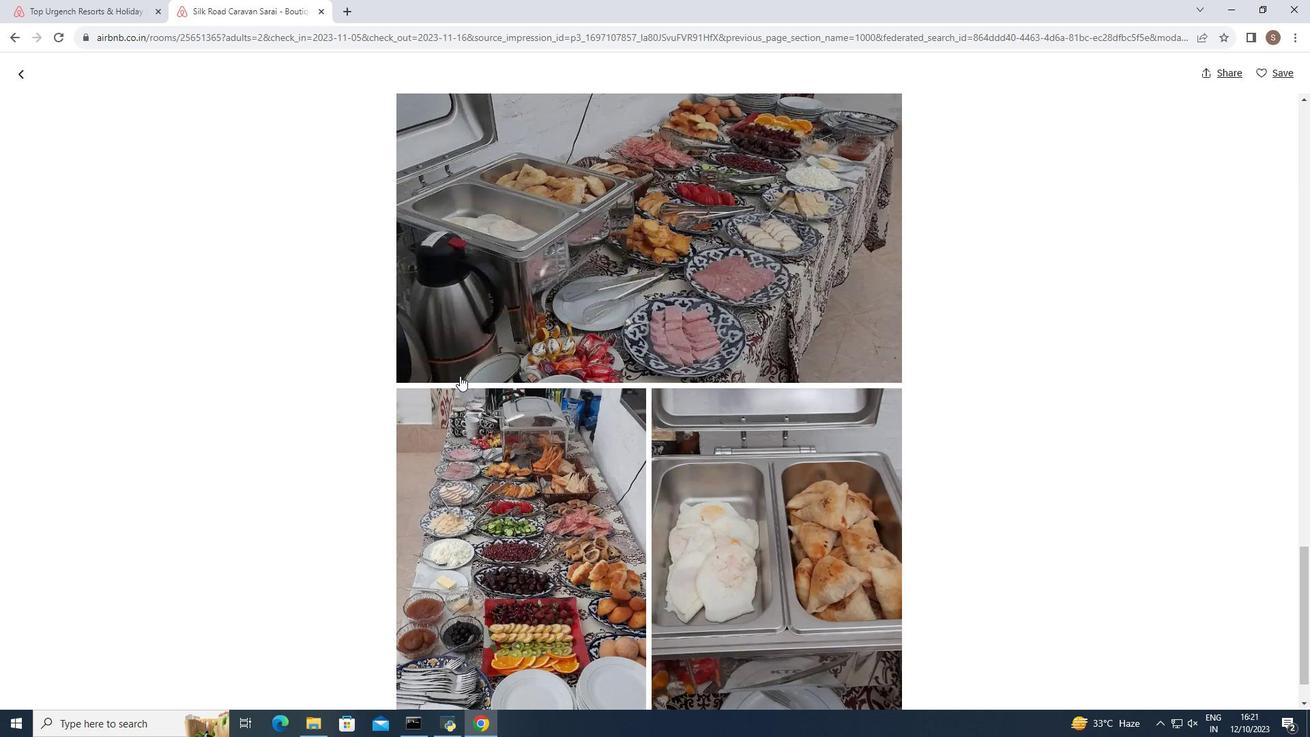 
Action: Mouse scrolled (460, 375) with delta (0, 0)
Screenshot: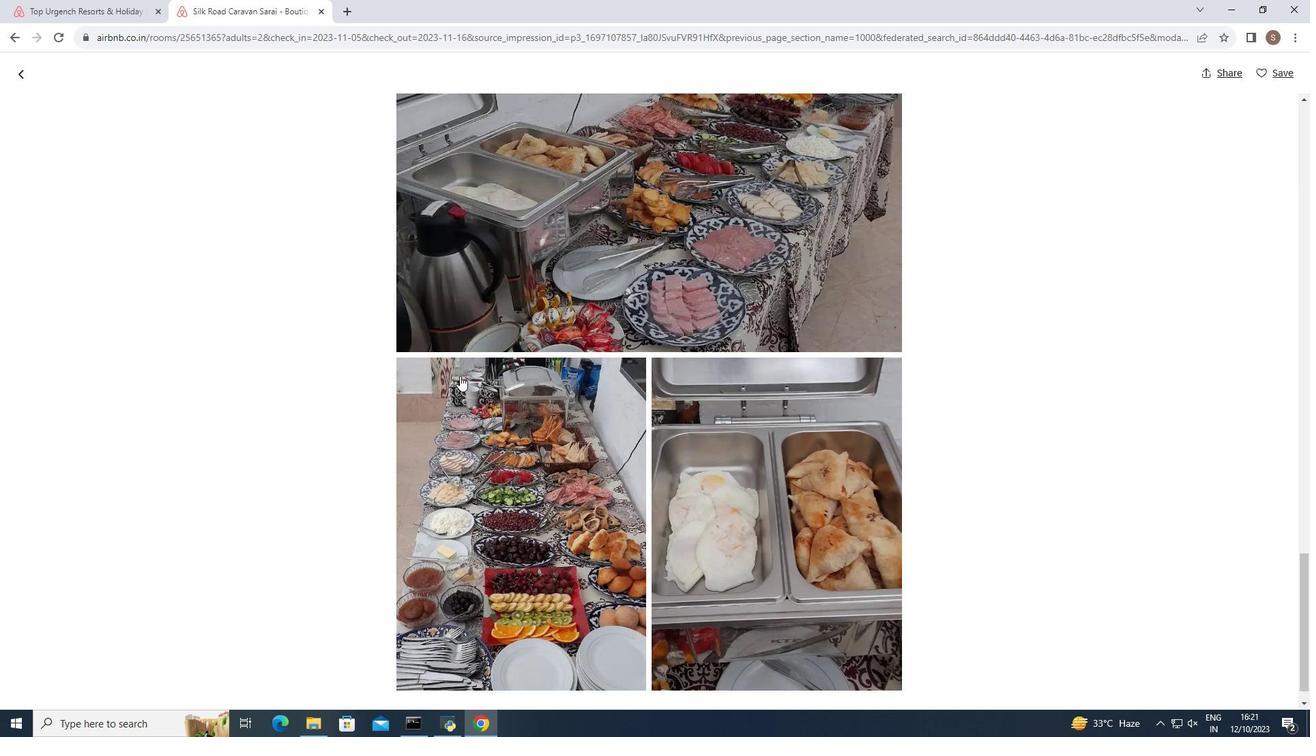 
Action: Mouse scrolled (460, 375) with delta (0, 0)
Screenshot: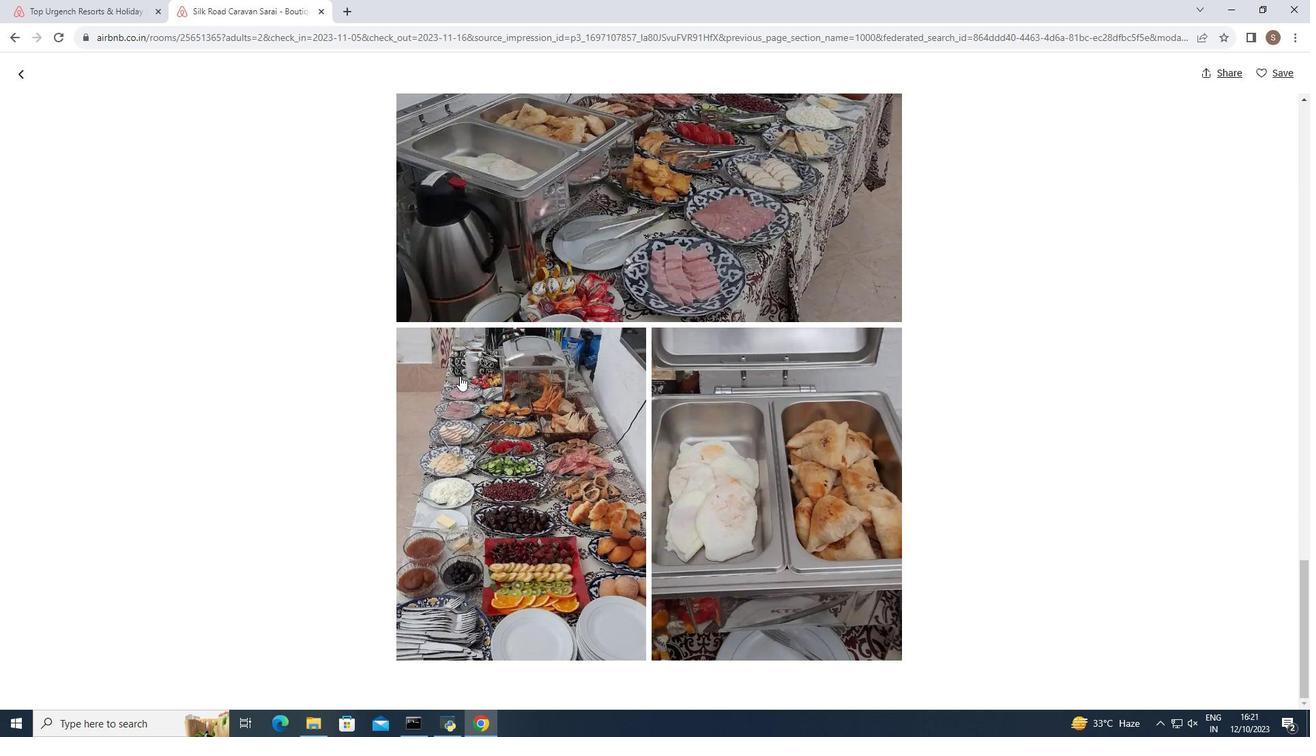 
Action: Mouse scrolled (460, 375) with delta (0, 0)
Screenshot: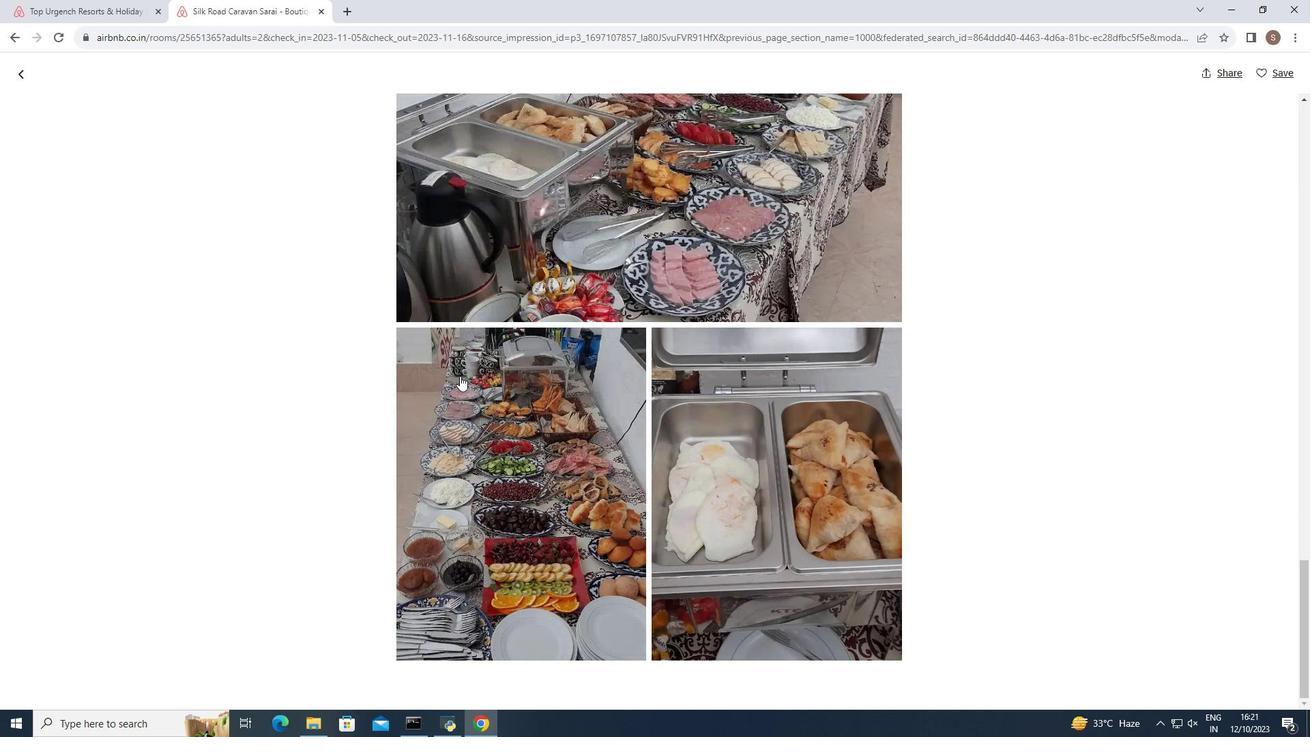 
Action: Mouse moved to (23, 74)
Screenshot: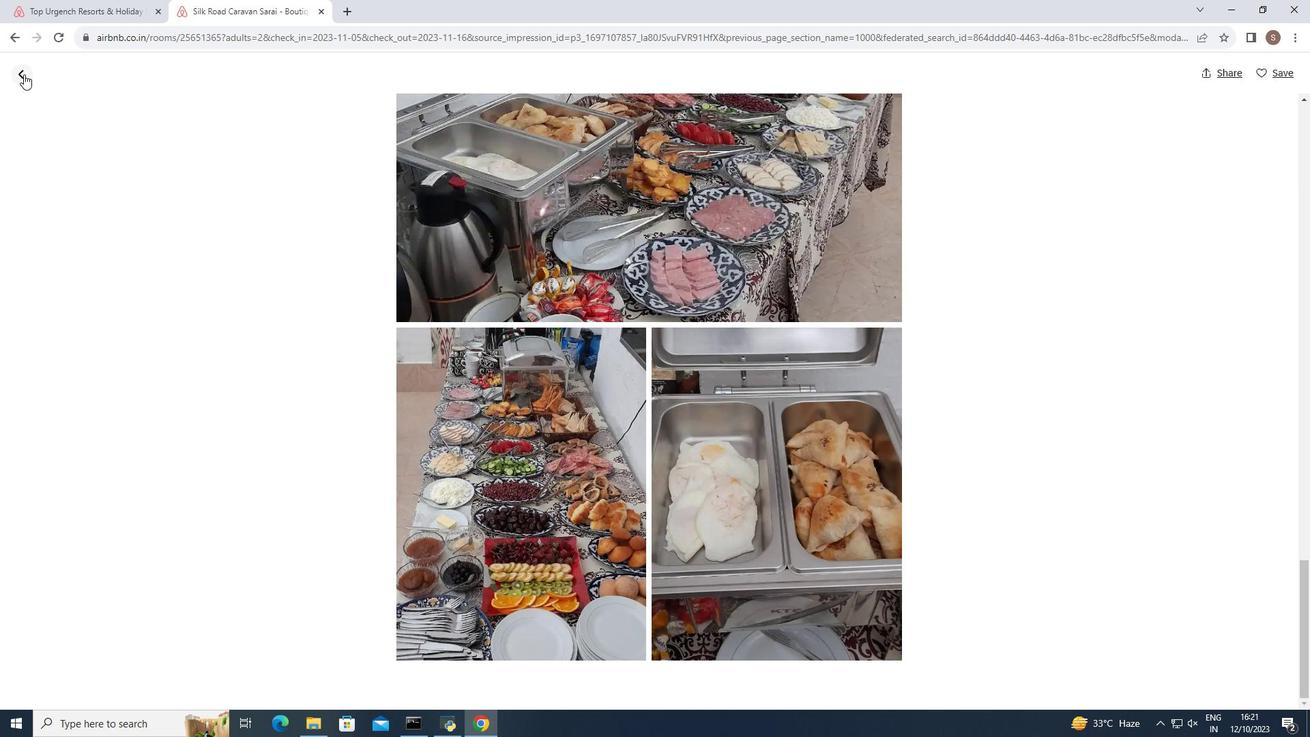 
Action: Mouse pressed left at (23, 74)
Screenshot: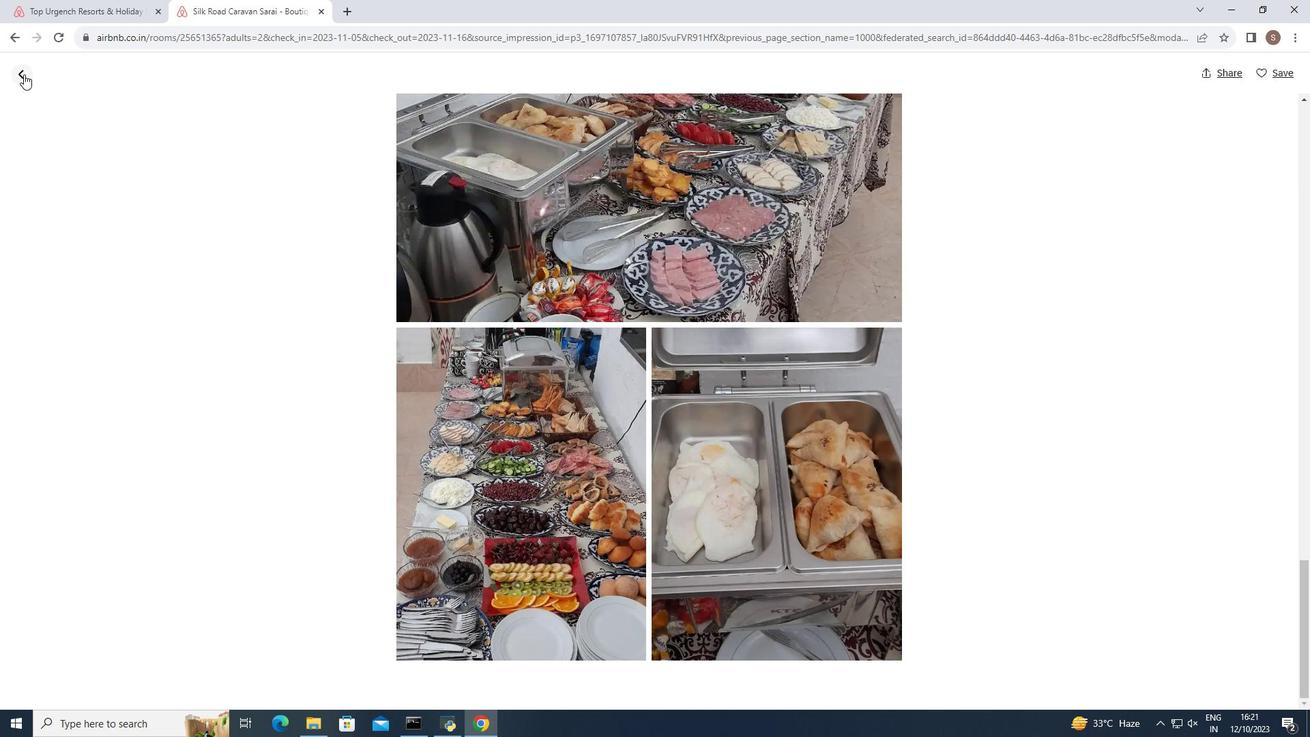 
Action: Mouse moved to (275, 308)
Screenshot: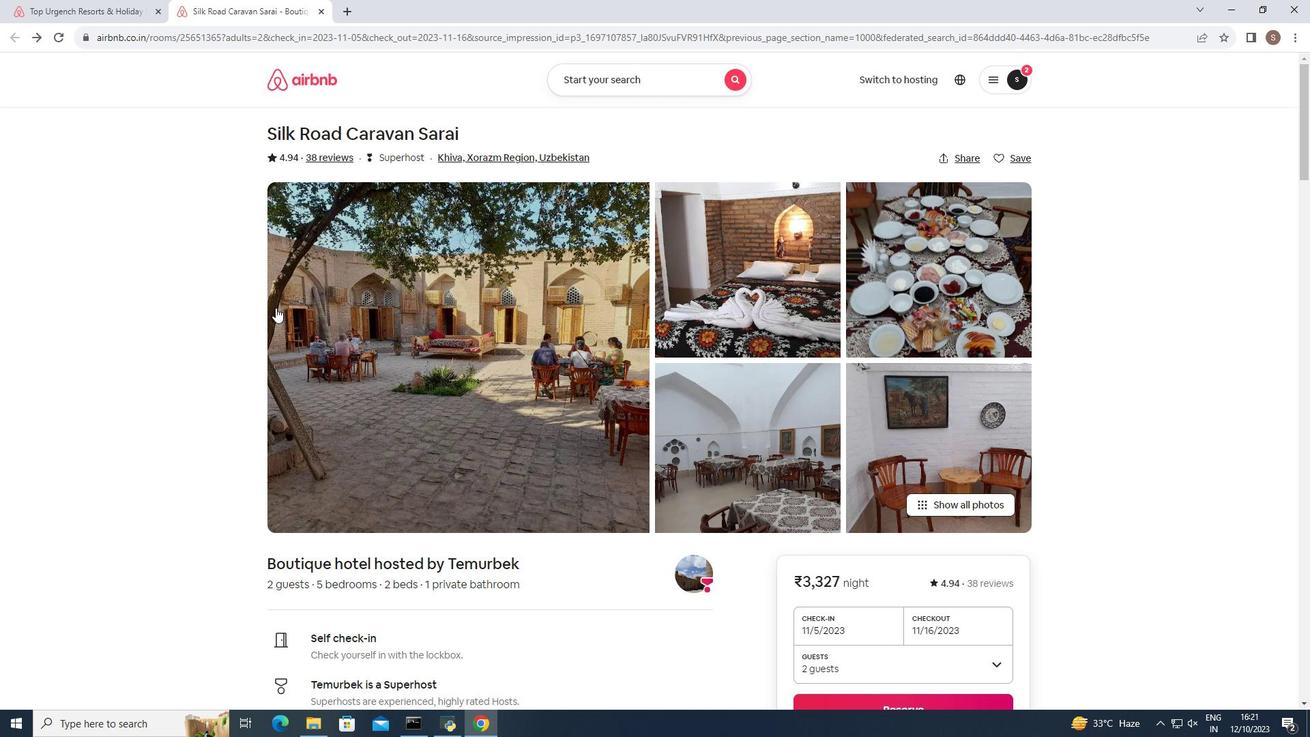 
Action: Mouse scrolled (275, 307) with delta (0, 0)
Screenshot: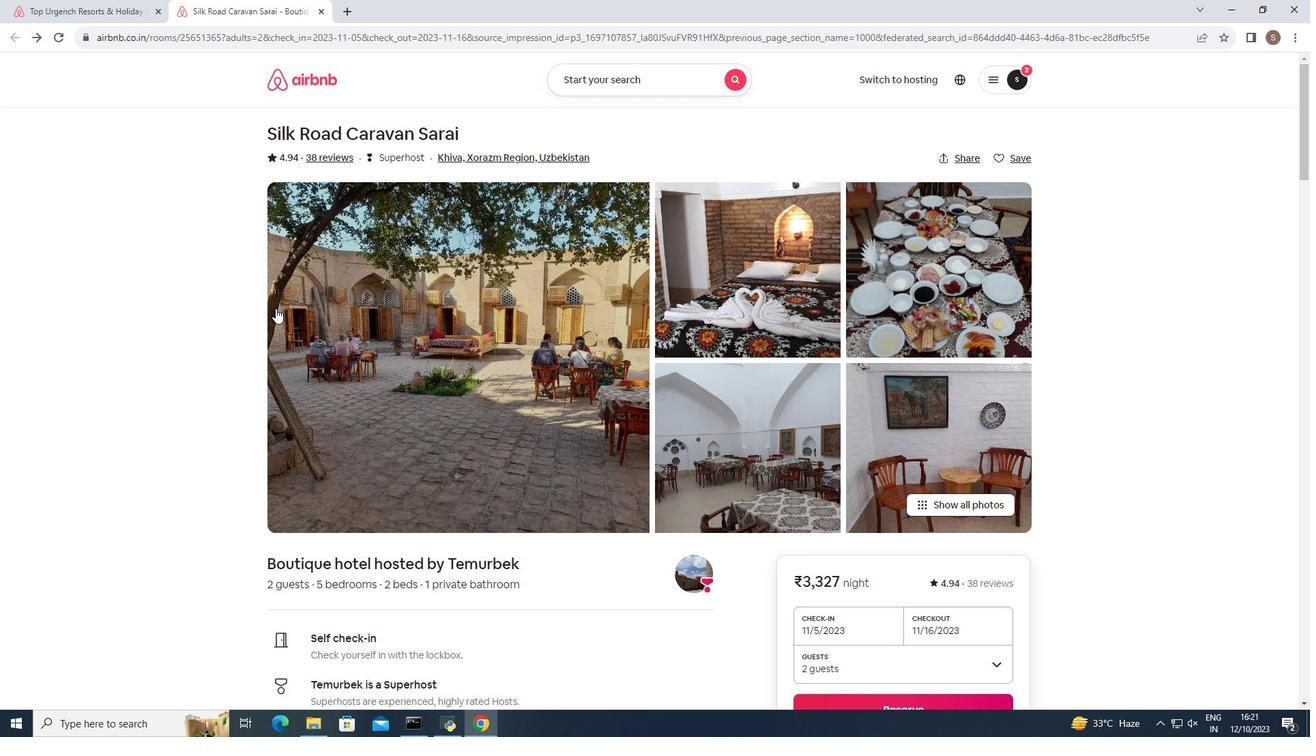
Action: Mouse moved to (275, 309)
Screenshot: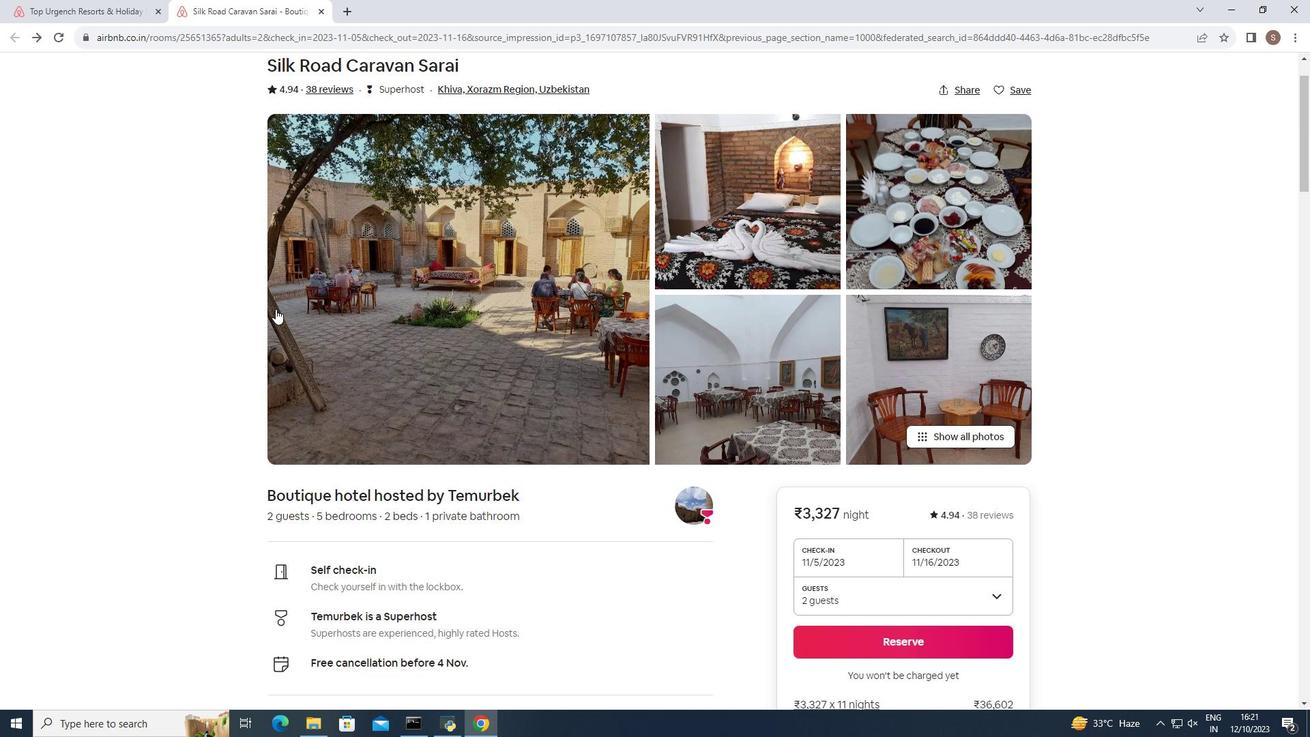 
Action: Mouse scrolled (275, 308) with delta (0, 0)
Screenshot: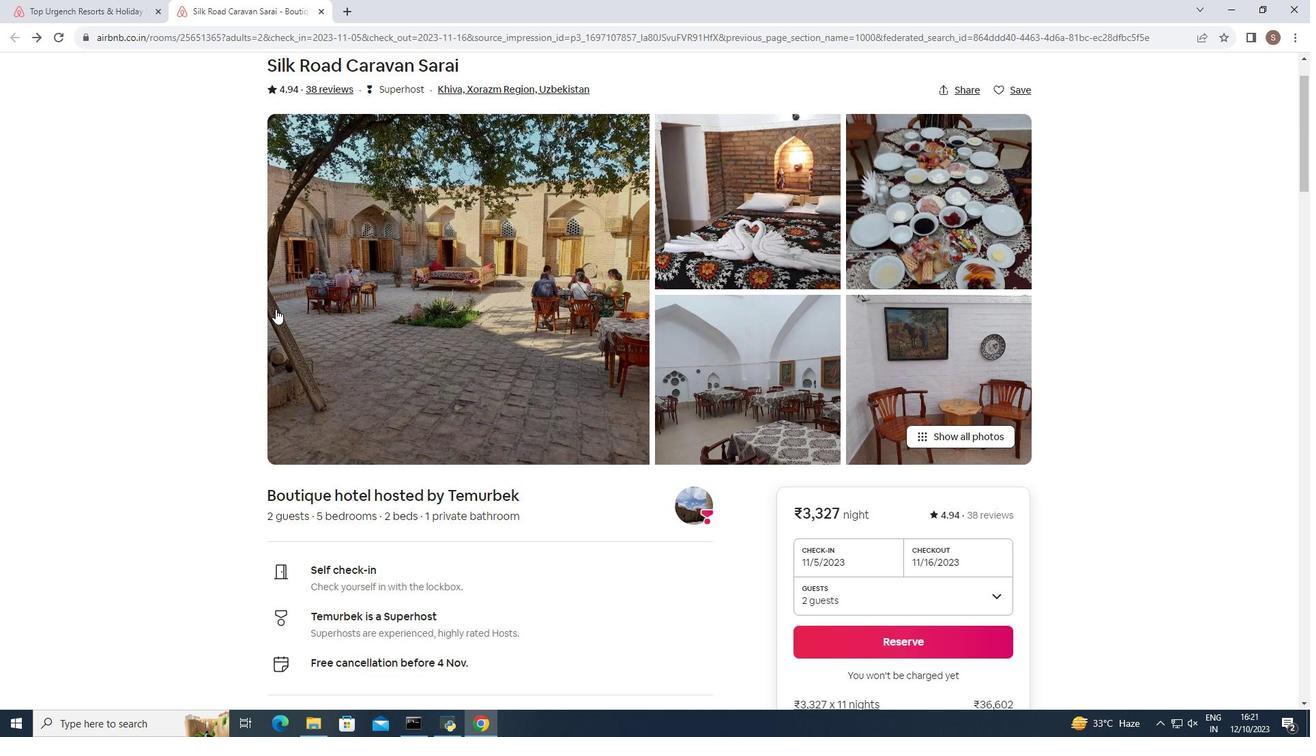 
Action: Mouse scrolled (275, 308) with delta (0, 0)
Screenshot: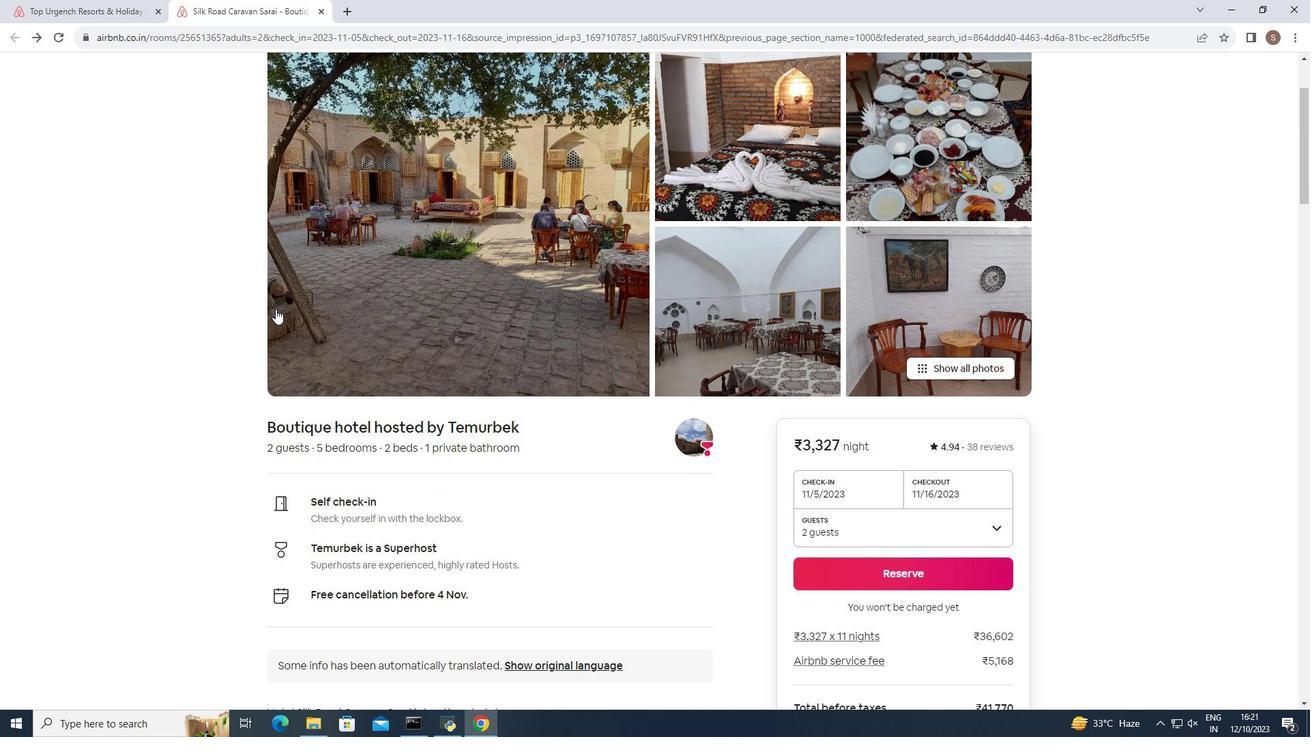 
Action: Mouse scrolled (275, 308) with delta (0, 0)
Screenshot: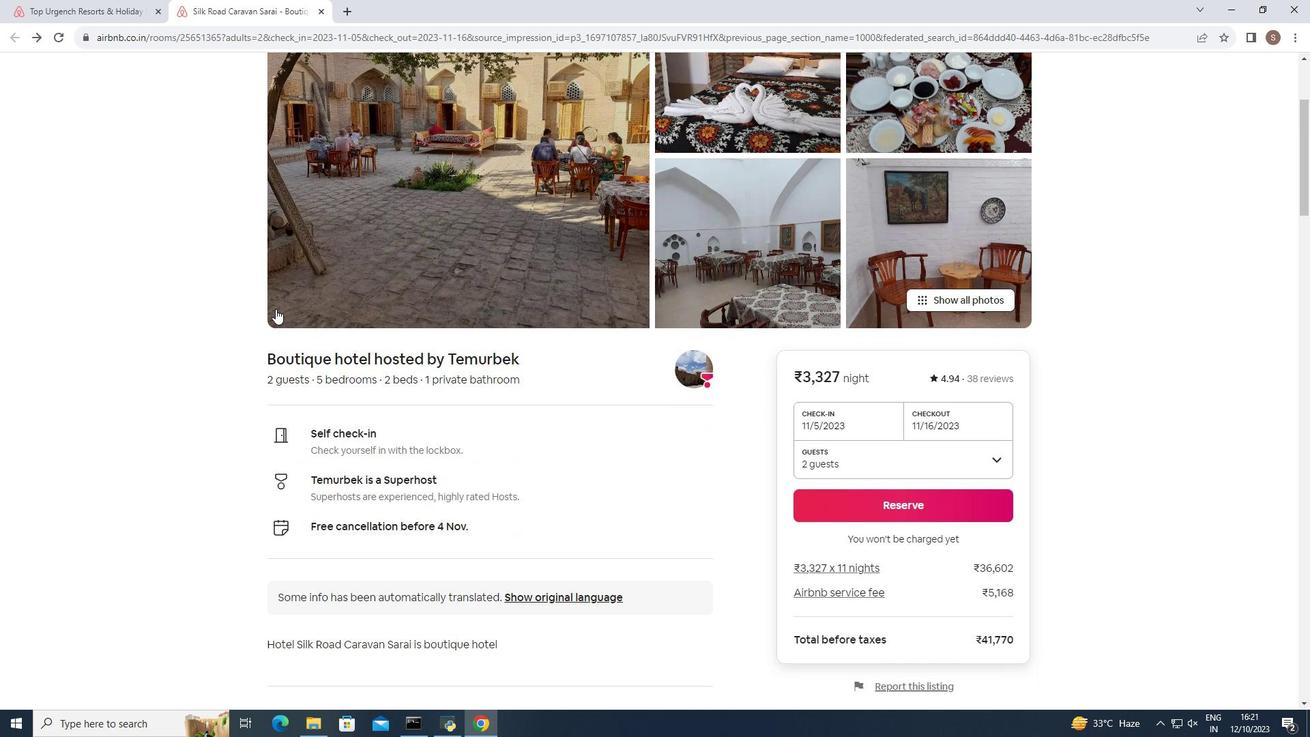 
Action: Mouse scrolled (275, 308) with delta (0, 0)
Screenshot: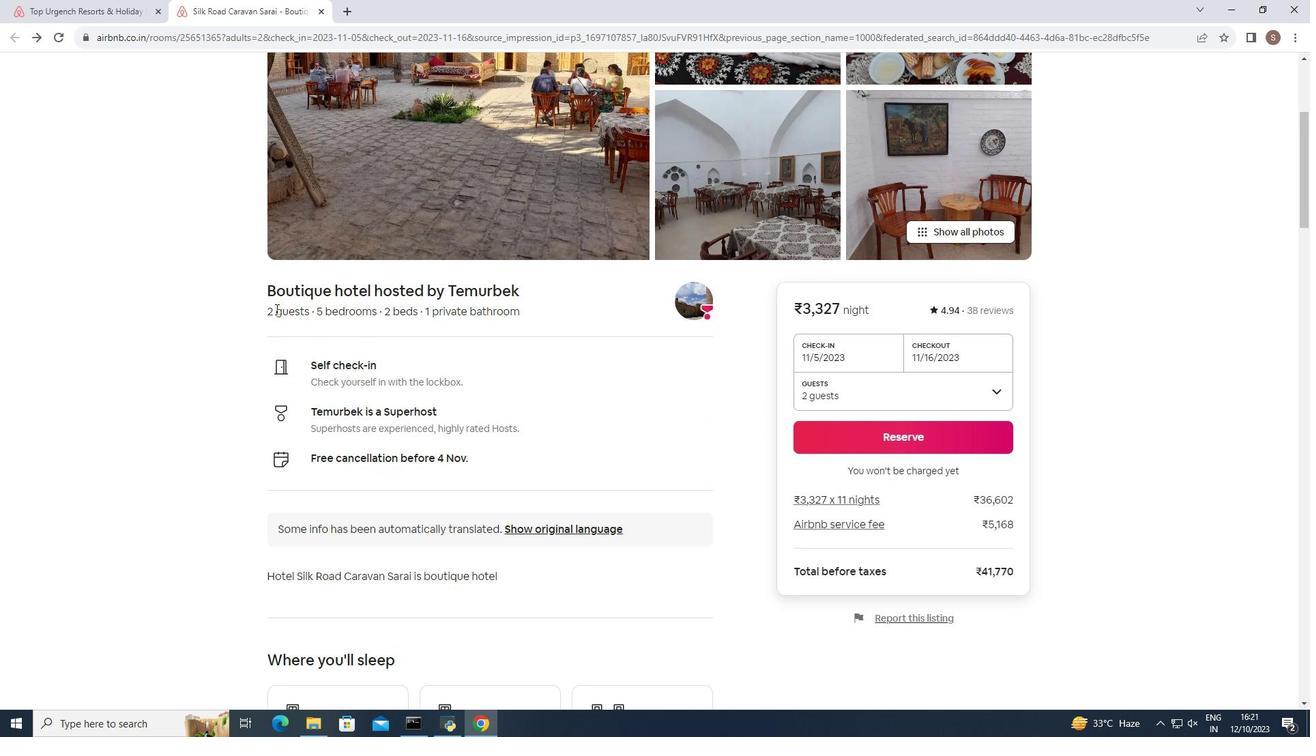
Action: Mouse scrolled (275, 308) with delta (0, 0)
Screenshot: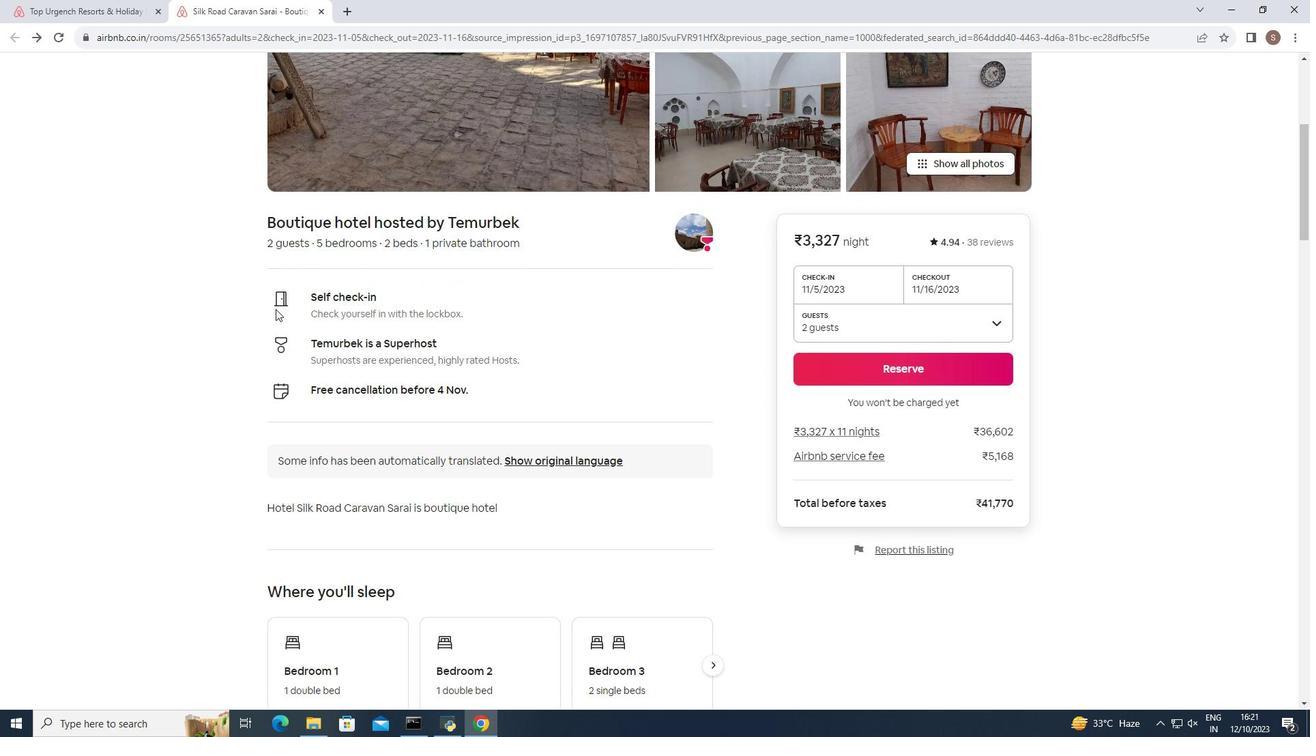 
Action: Mouse moved to (321, 254)
Screenshot: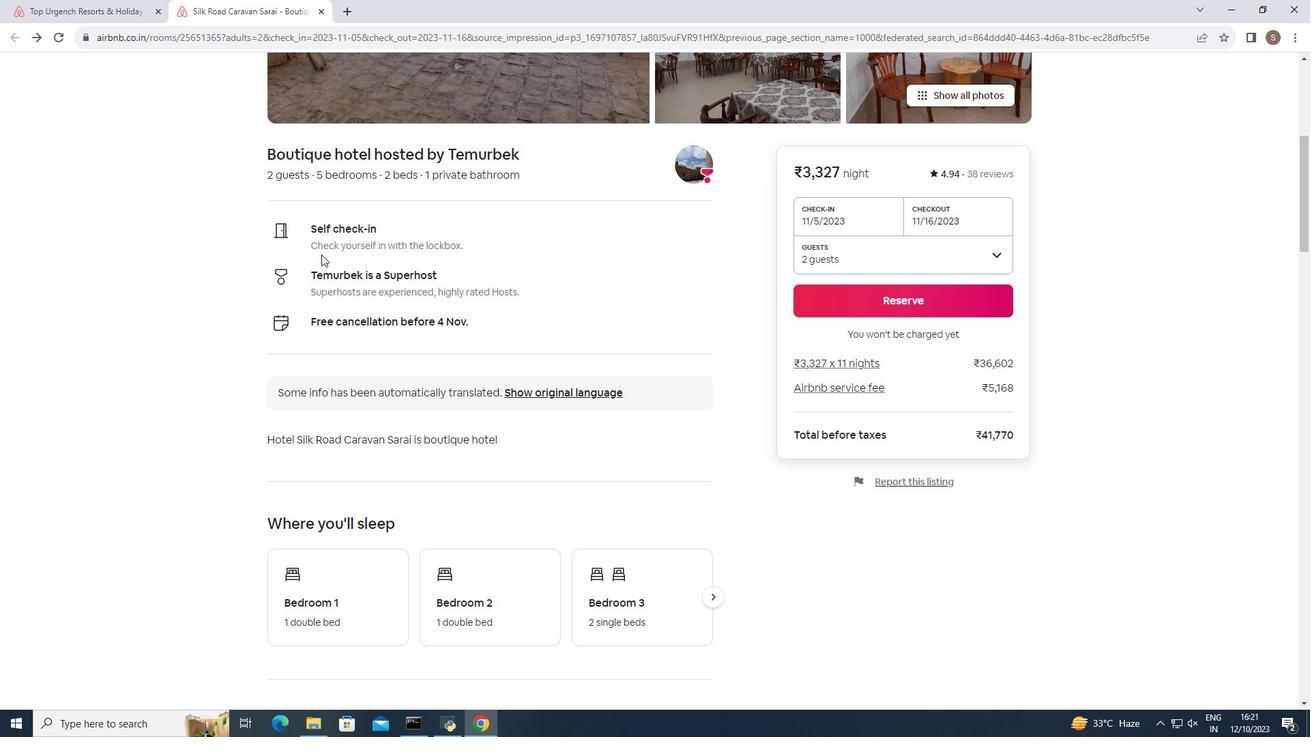 
Action: Mouse scrolled (321, 255) with delta (0, 0)
Screenshot: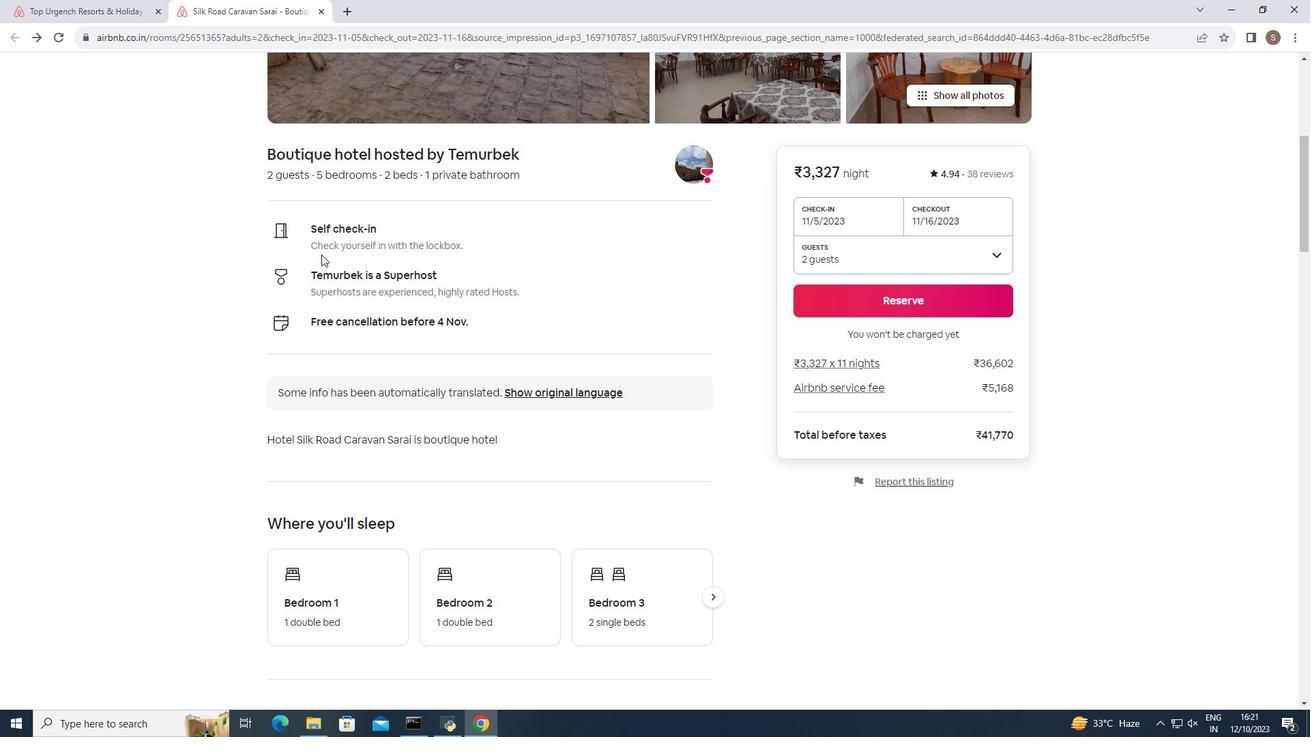 
Action: Mouse scrolled (321, 255) with delta (0, 0)
Screenshot: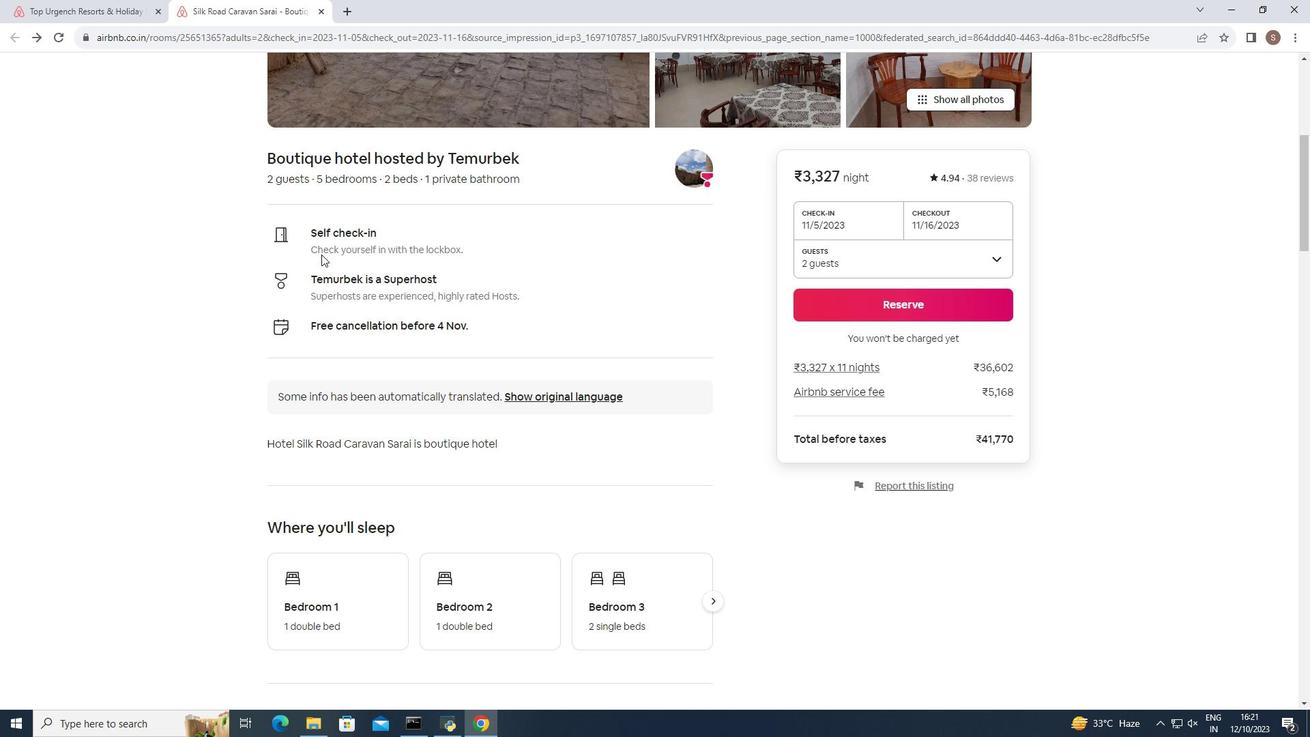 
Action: Mouse scrolled (321, 255) with delta (0, 0)
Screenshot: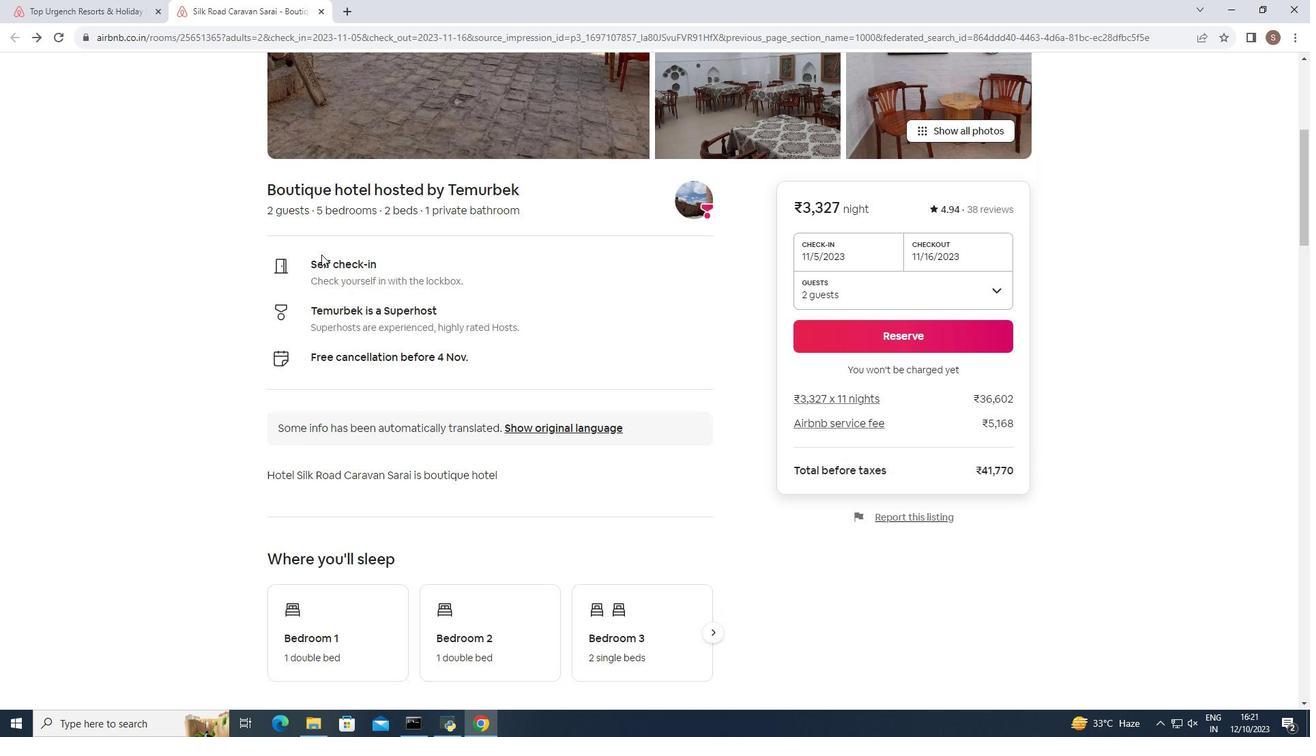
Action: Mouse scrolled (321, 255) with delta (0, 0)
Screenshot: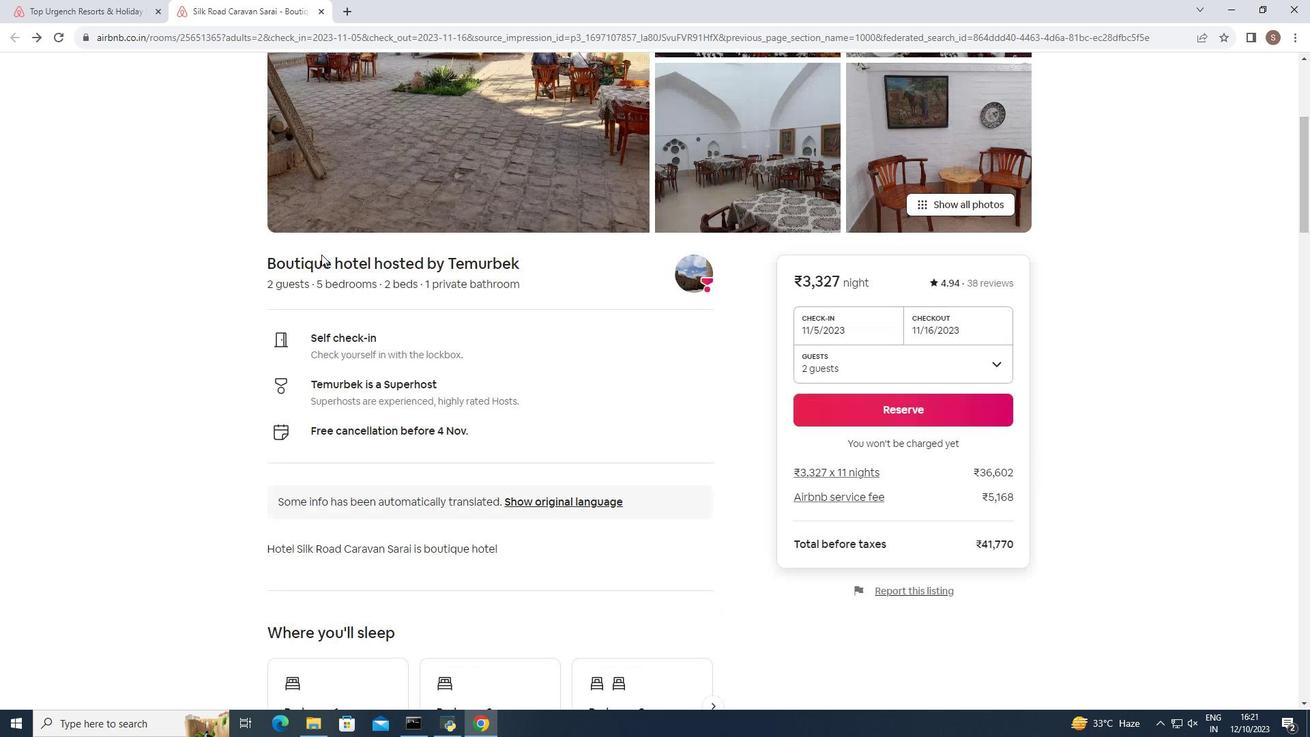 
Action: Mouse scrolled (321, 255) with delta (0, 0)
Screenshot: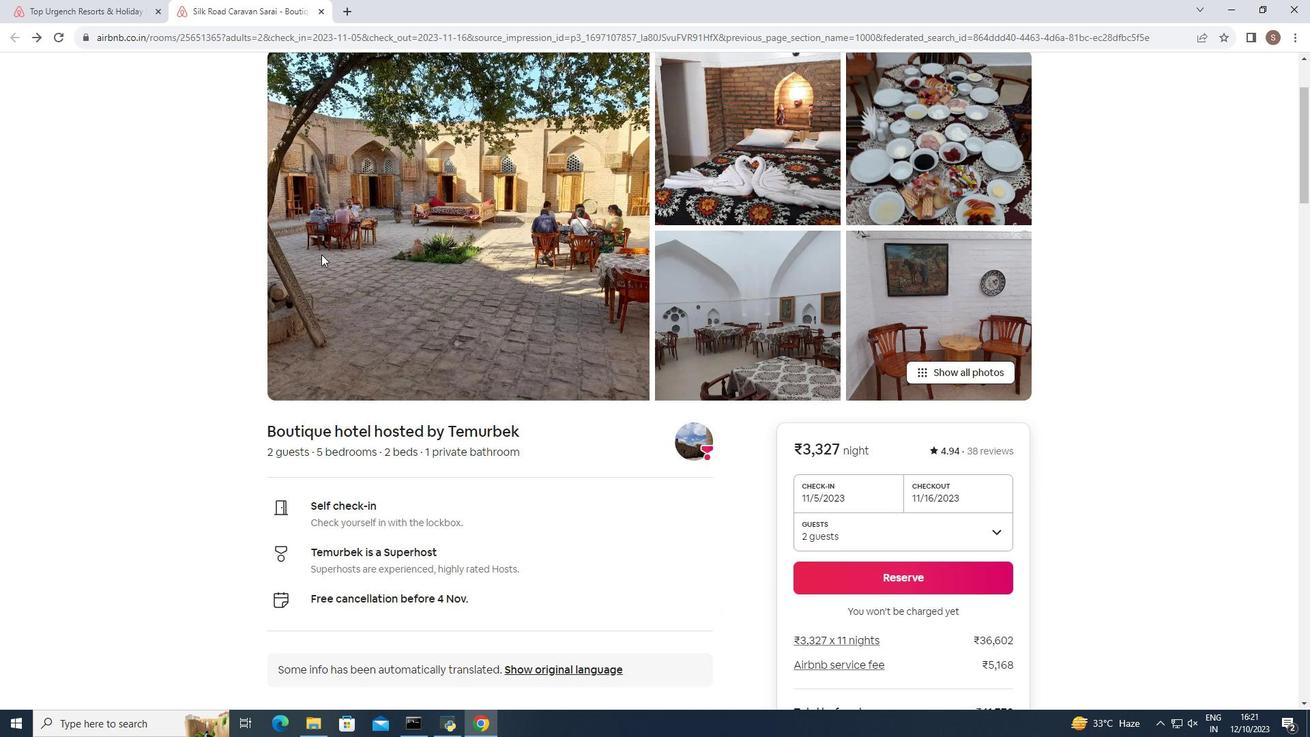 
Action: Mouse scrolled (321, 255) with delta (0, 0)
Screenshot: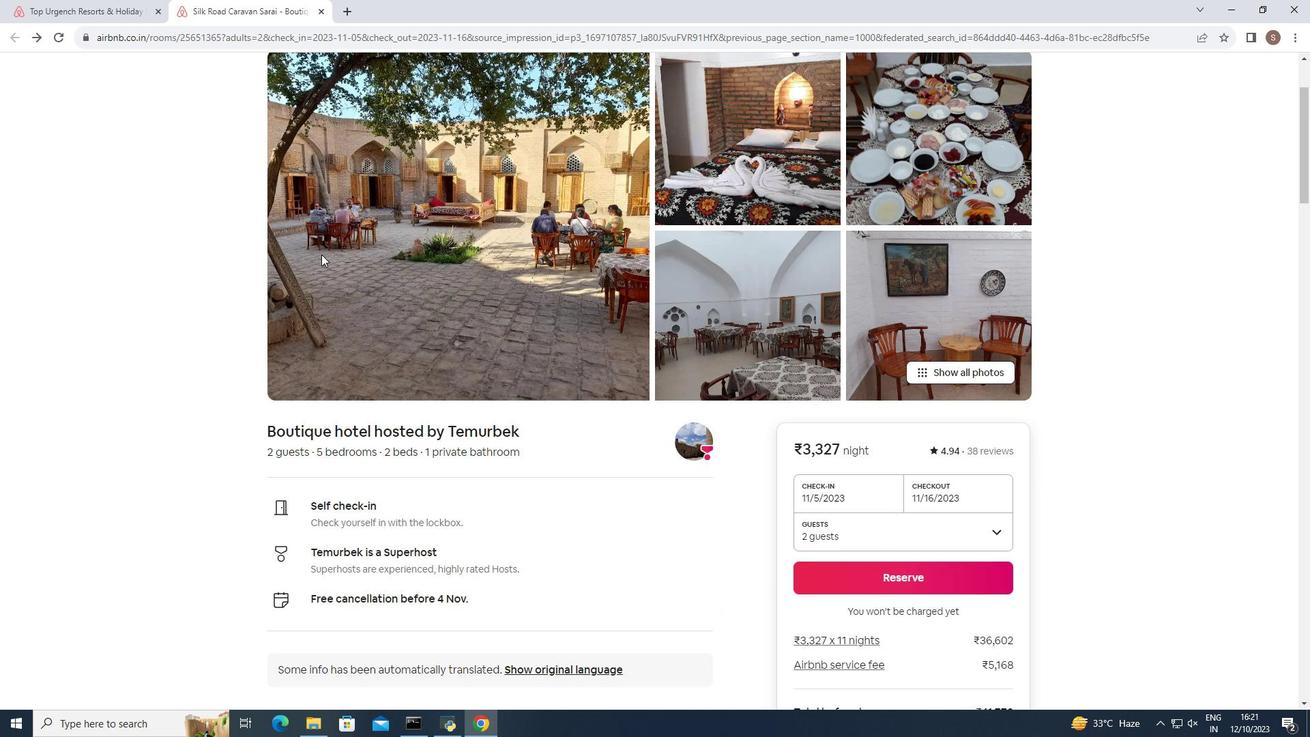 
Action: Mouse scrolled (321, 255) with delta (0, 0)
Screenshot: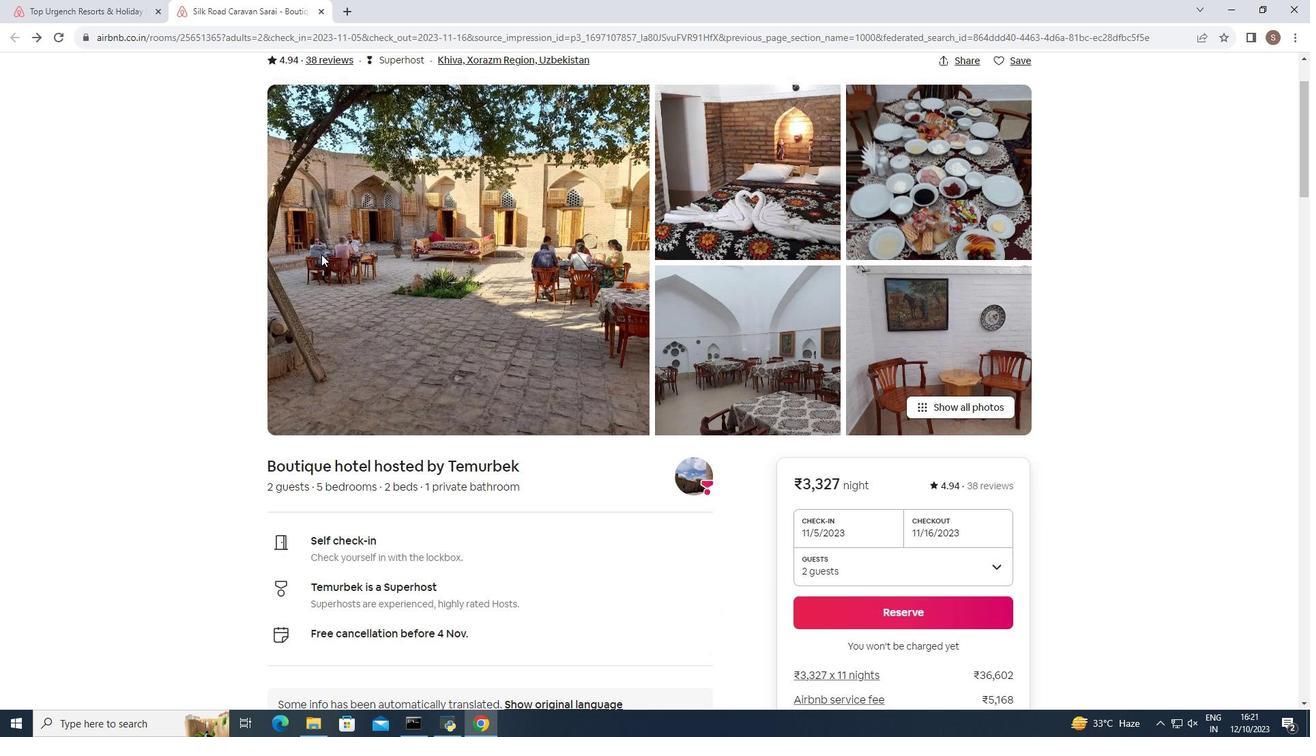 
Action: Mouse scrolled (321, 255) with delta (0, 0)
Screenshot: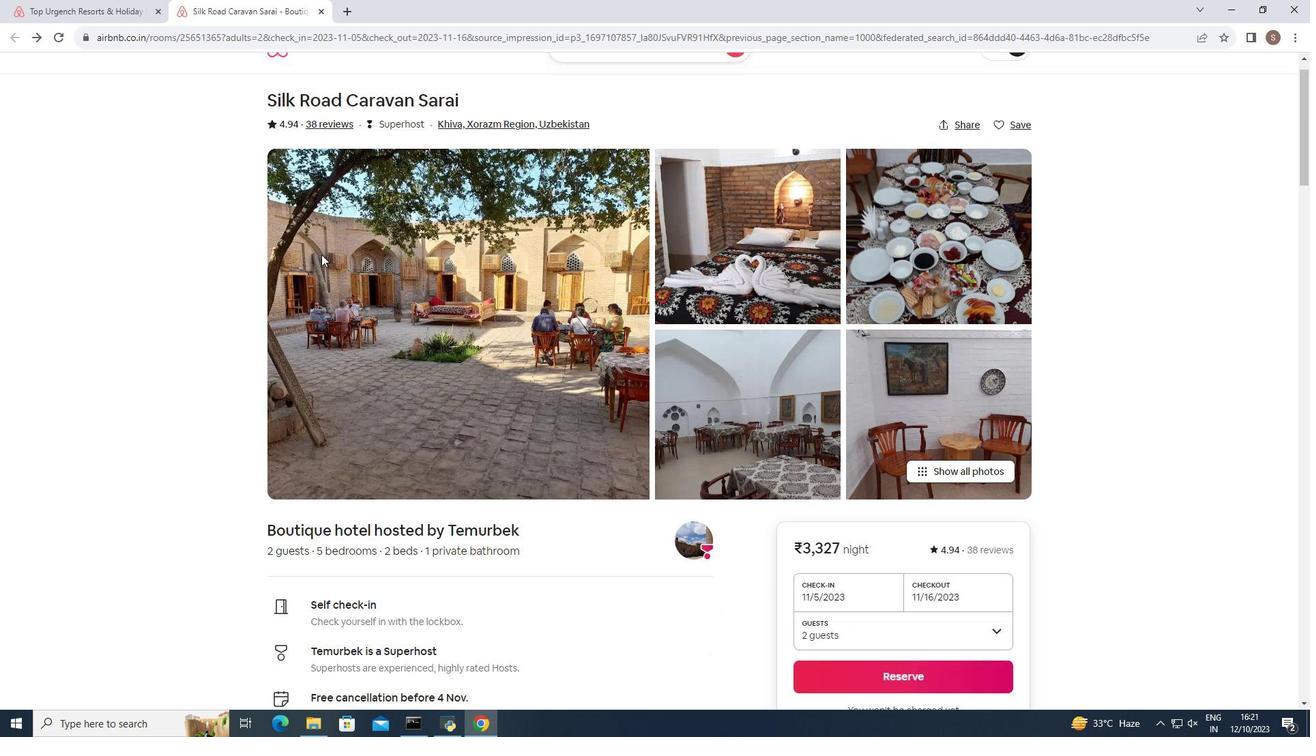 
Action: Mouse scrolled (321, 253) with delta (0, 0)
Screenshot: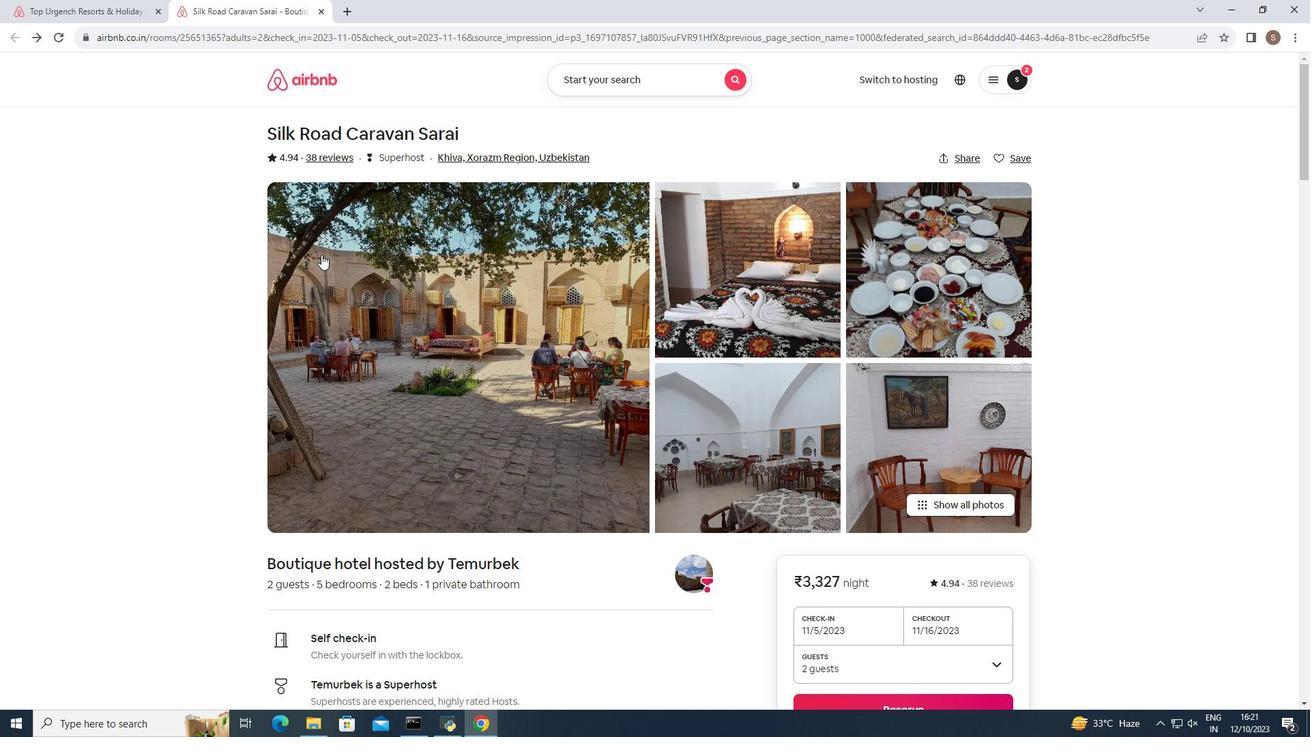 
Action: Mouse scrolled (321, 253) with delta (0, 0)
Screenshot: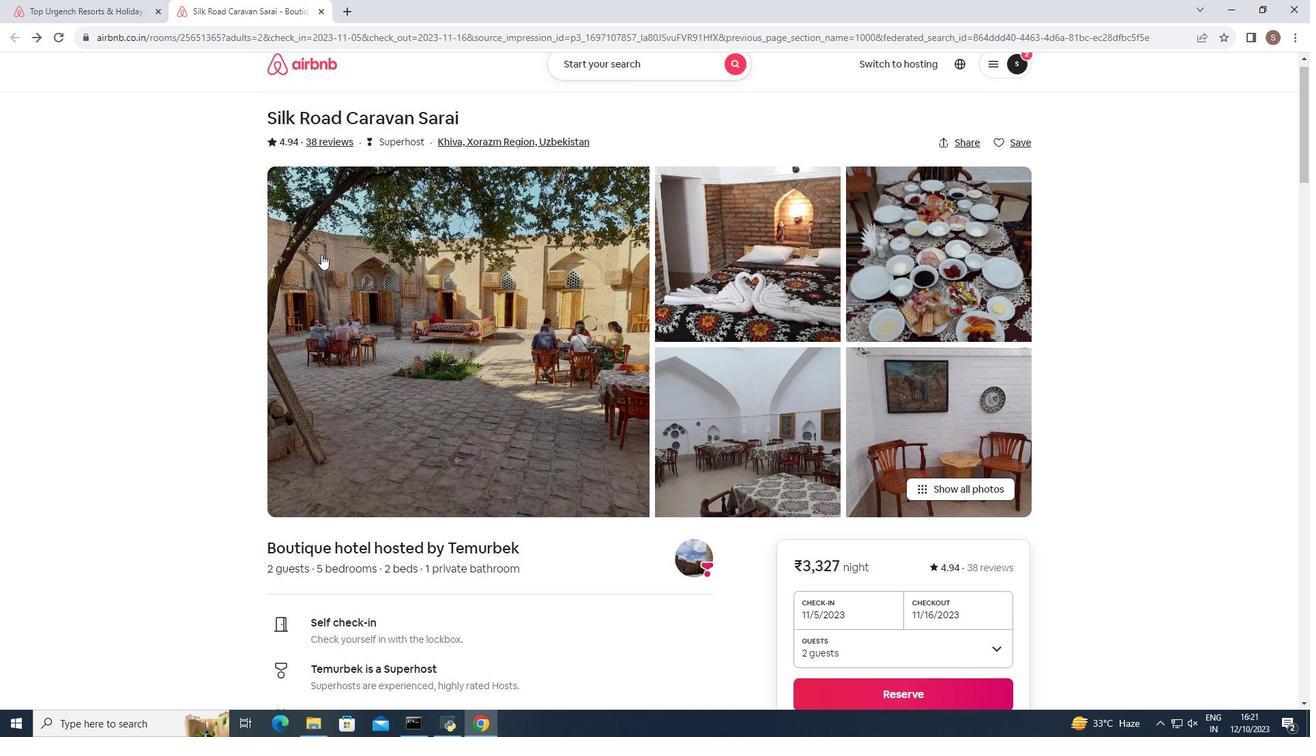 
Action: Mouse scrolled (321, 253) with delta (0, 0)
Screenshot: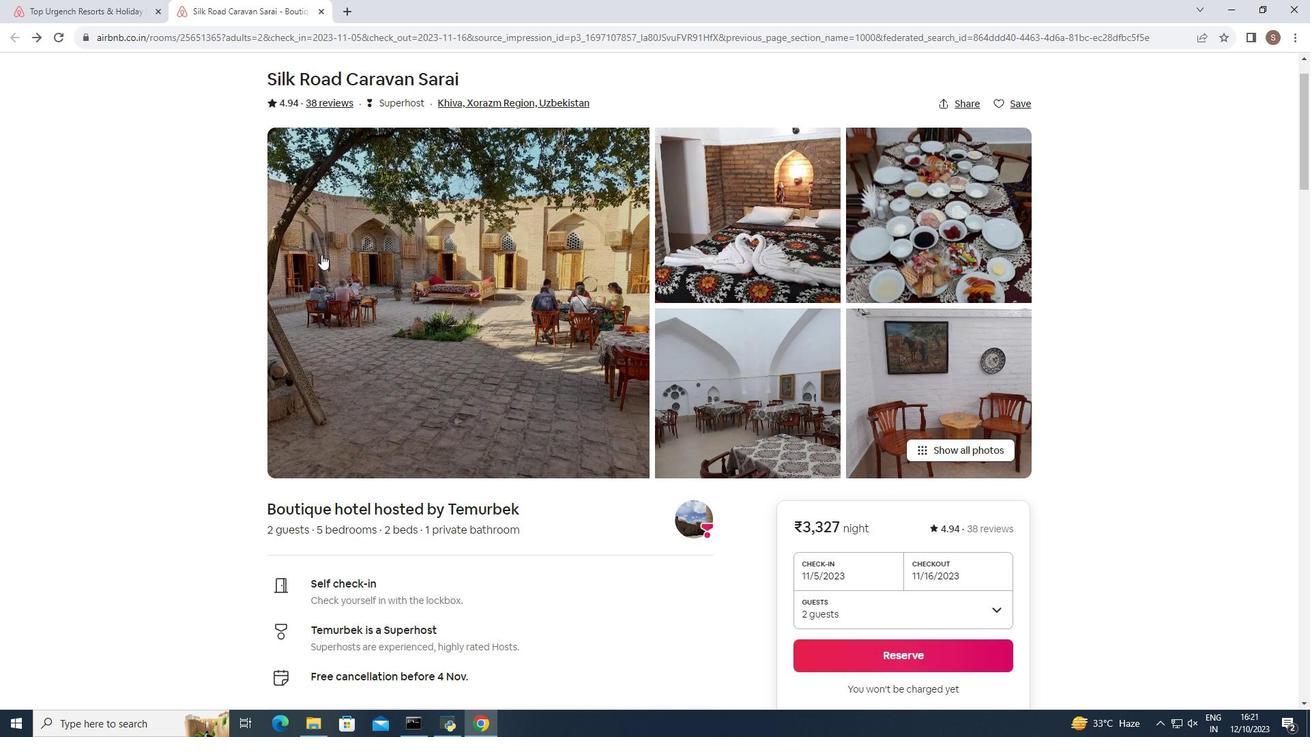 
Action: Mouse scrolled (321, 253) with delta (0, 0)
Screenshot: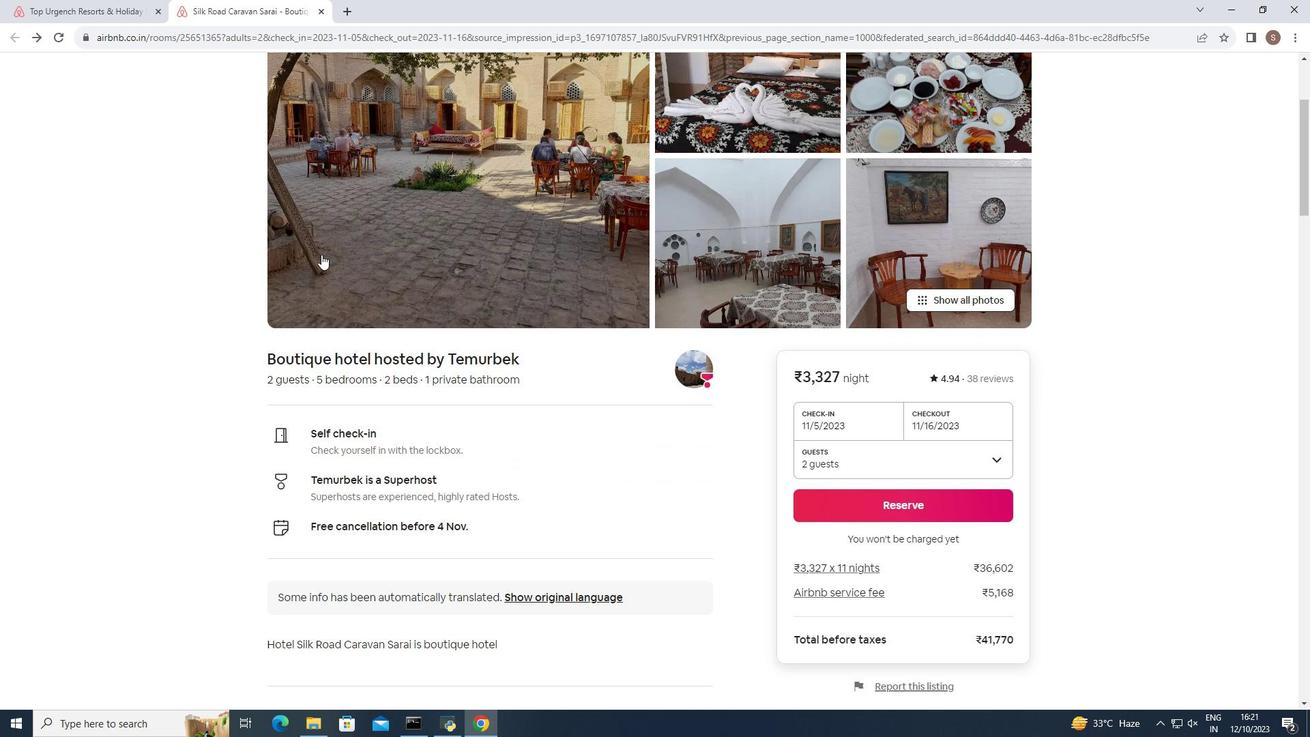 
Action: Mouse scrolled (321, 253) with delta (0, 0)
Screenshot: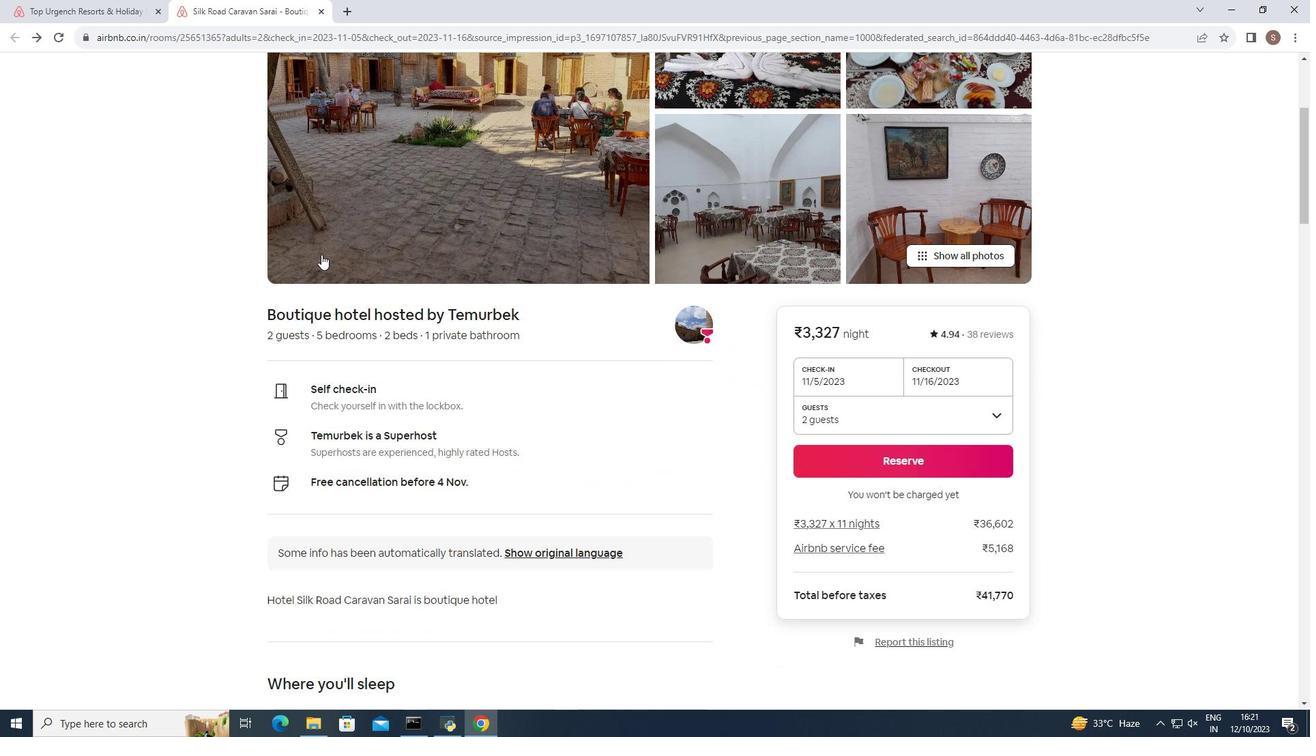 
Action: Mouse scrolled (321, 253) with delta (0, 0)
Screenshot: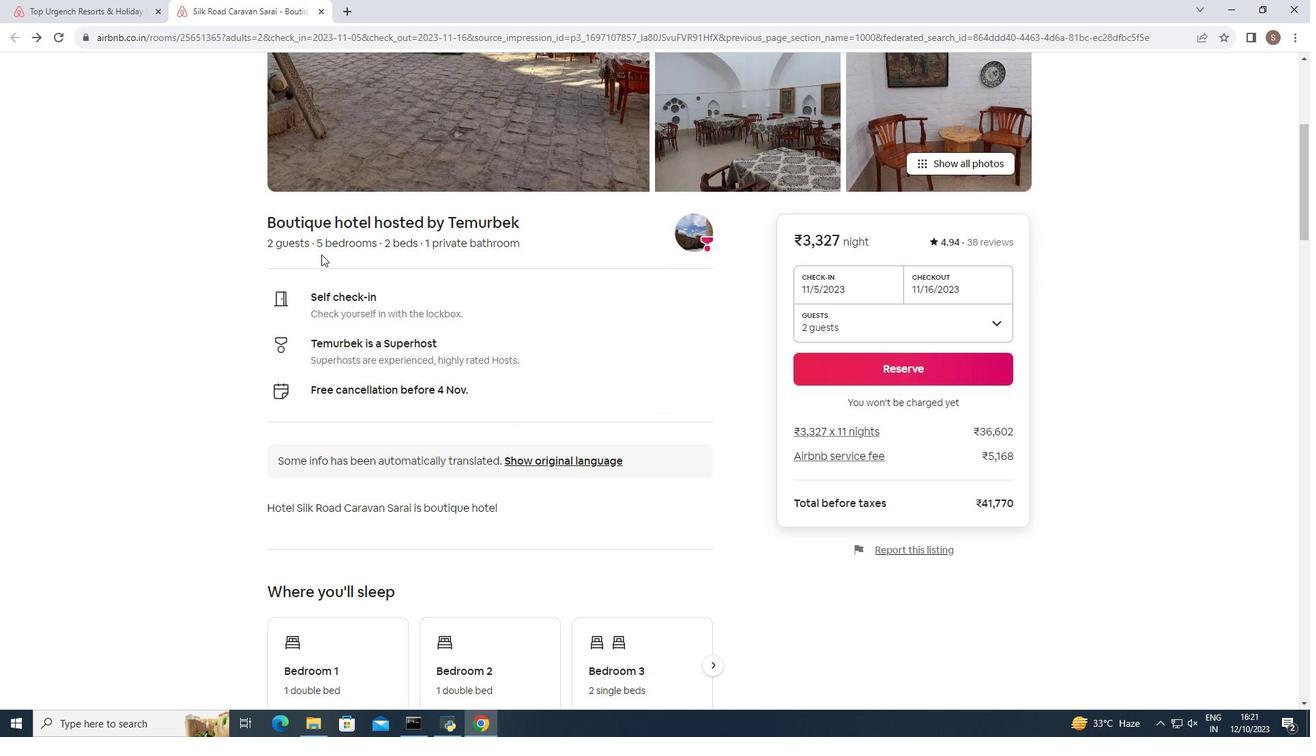 
Action: Mouse scrolled (321, 253) with delta (0, 0)
Screenshot: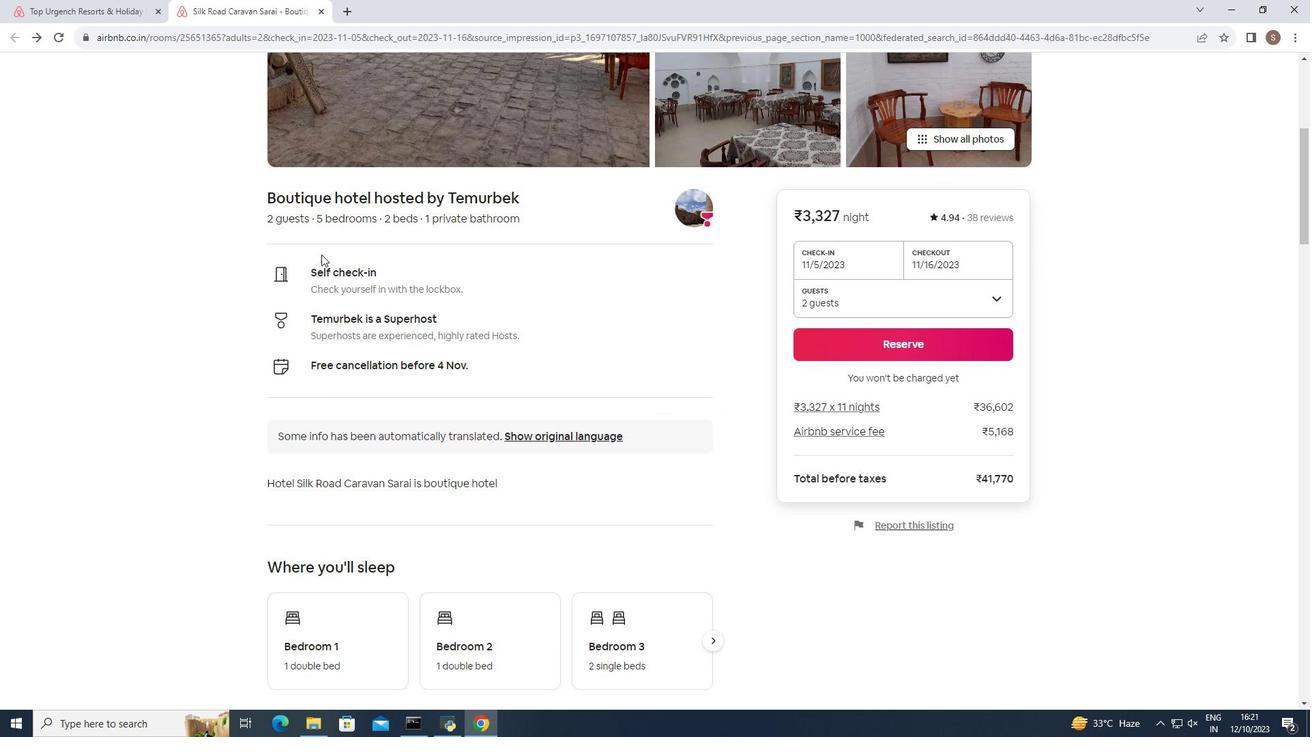 
Action: Mouse moved to (321, 254)
Screenshot: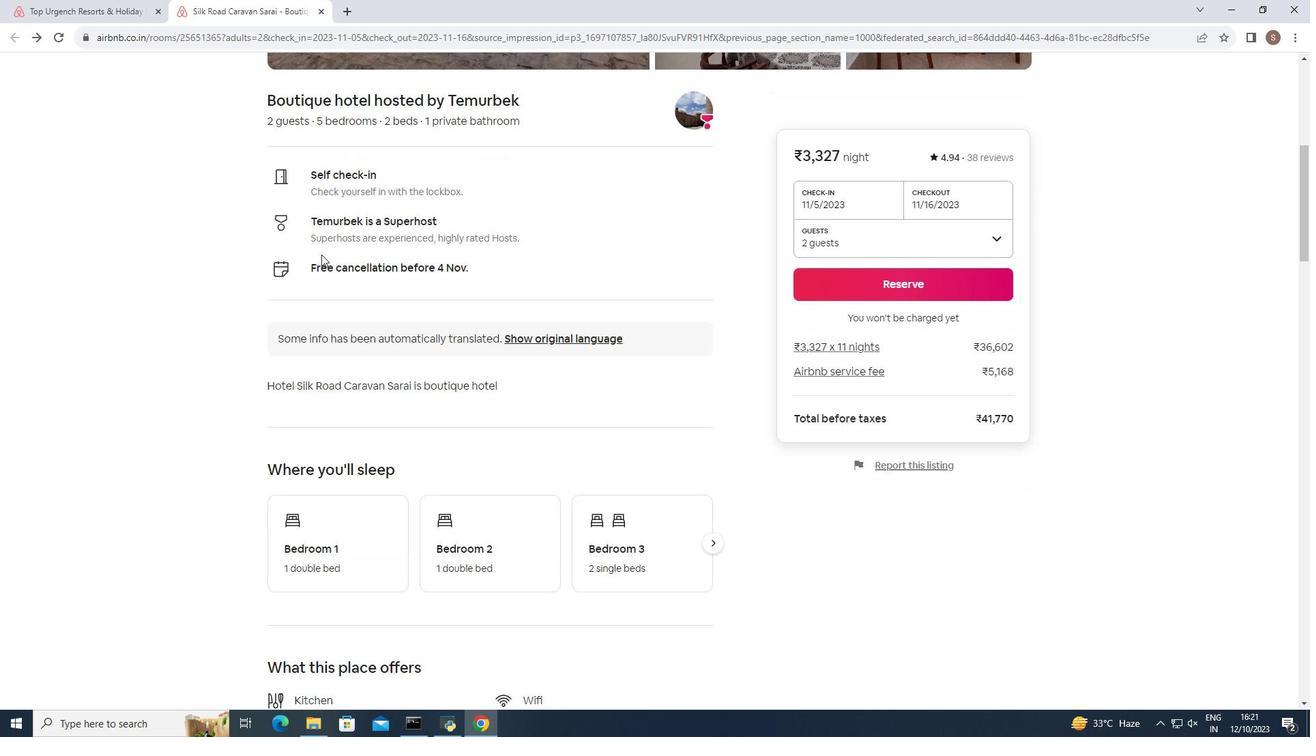 
Action: Mouse scrolled (321, 253) with delta (0, 0)
Screenshot: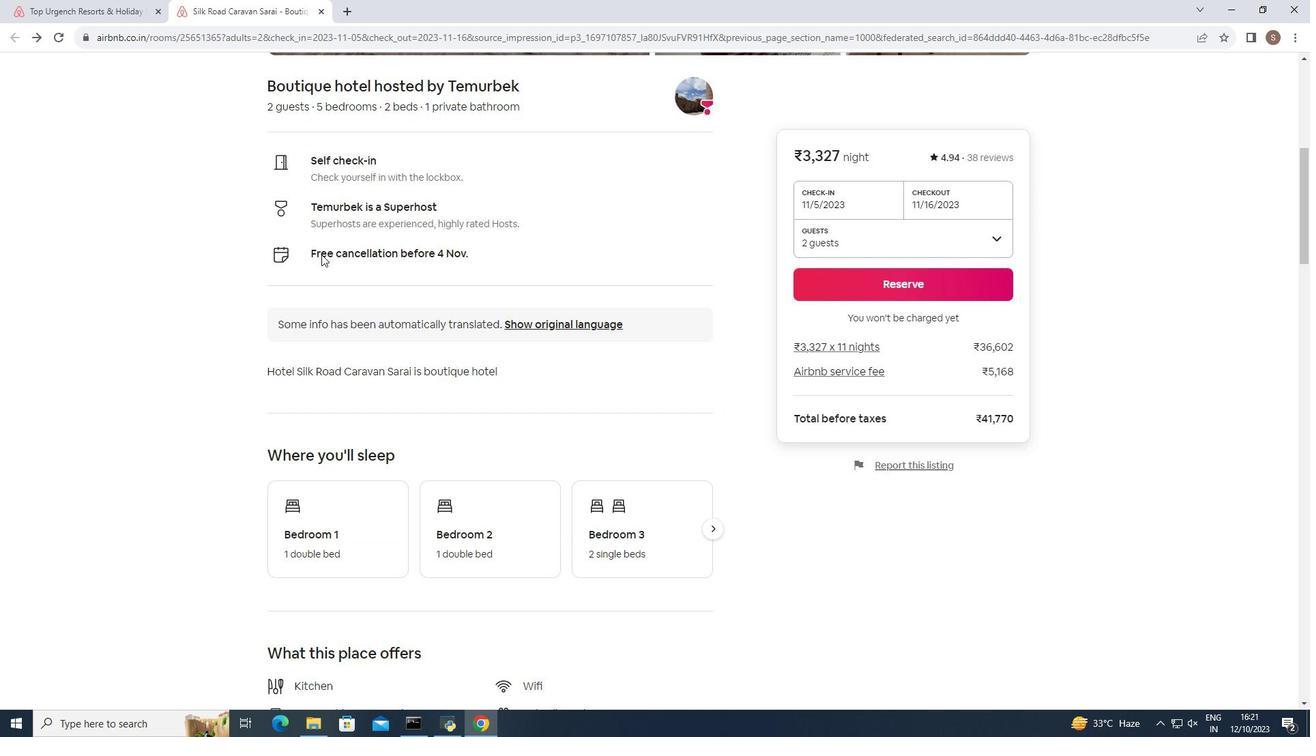 
Action: Mouse scrolled (321, 253) with delta (0, 0)
Screenshot: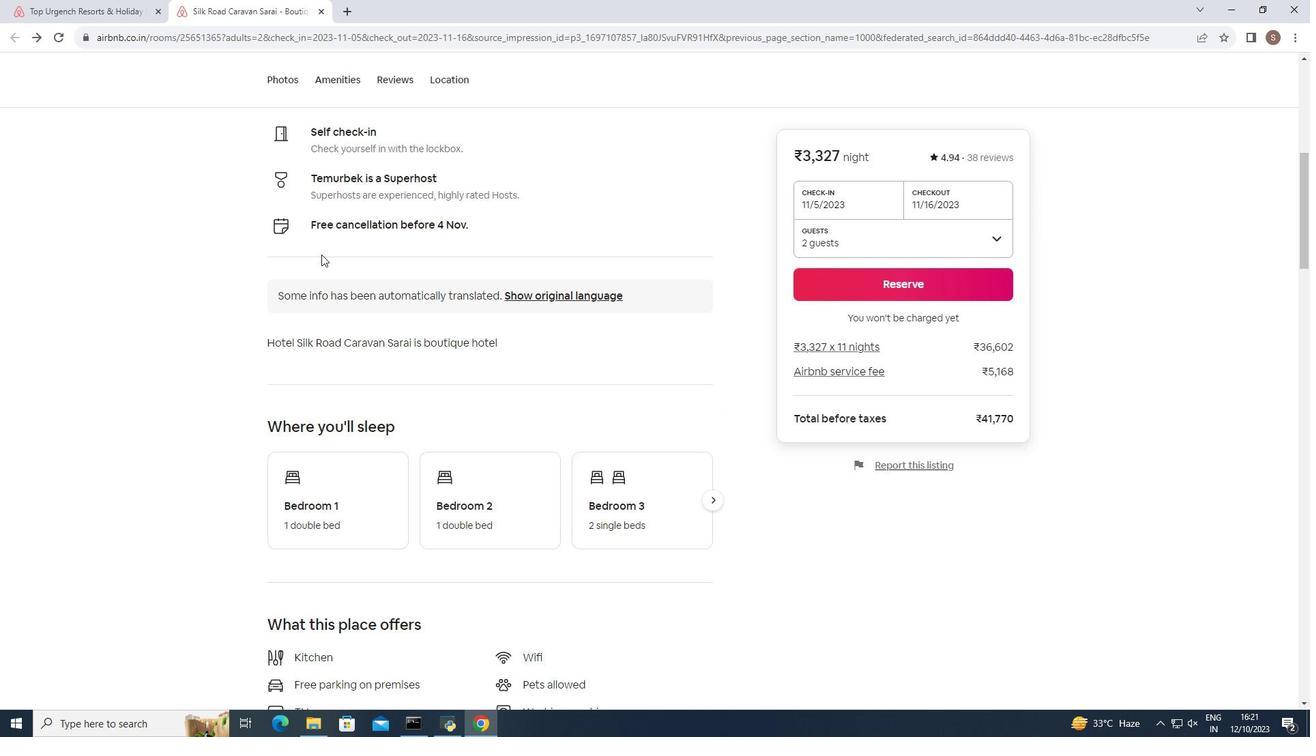 
Action: Mouse scrolled (321, 253) with delta (0, 0)
Screenshot: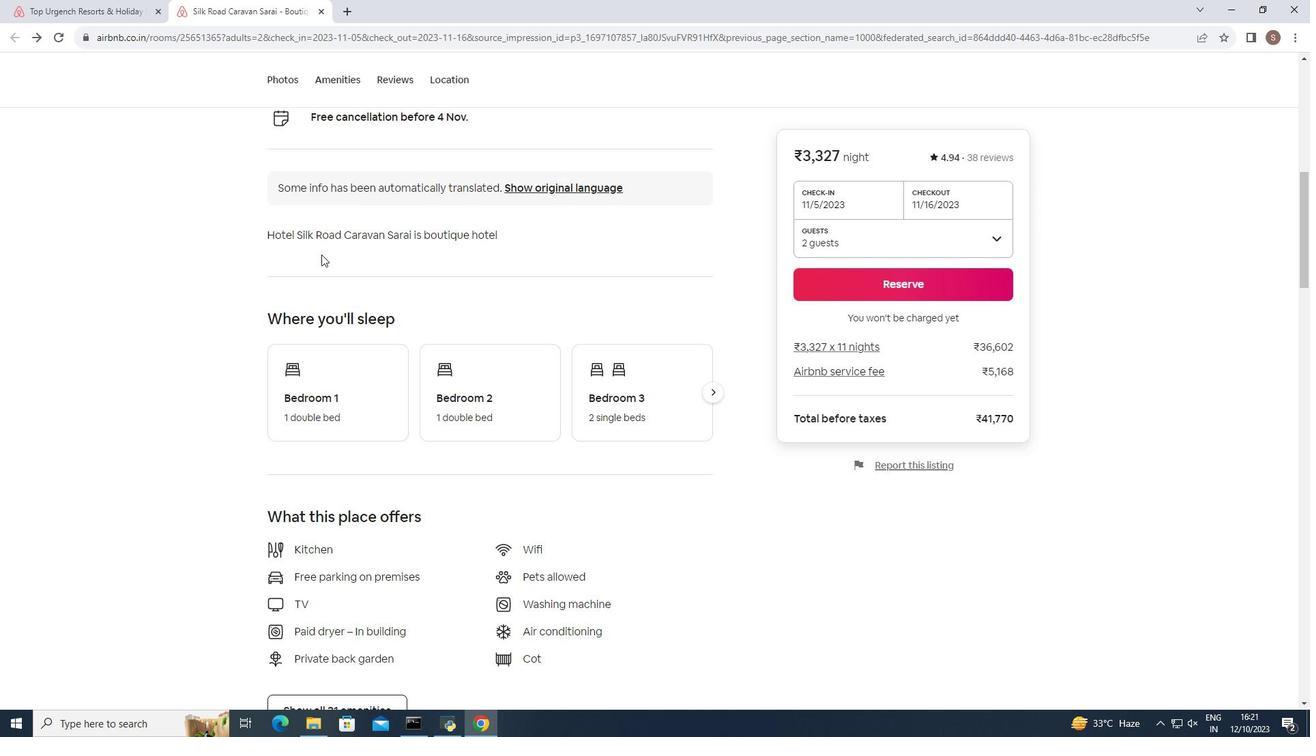 
Action: Mouse scrolled (321, 253) with delta (0, 0)
Screenshot: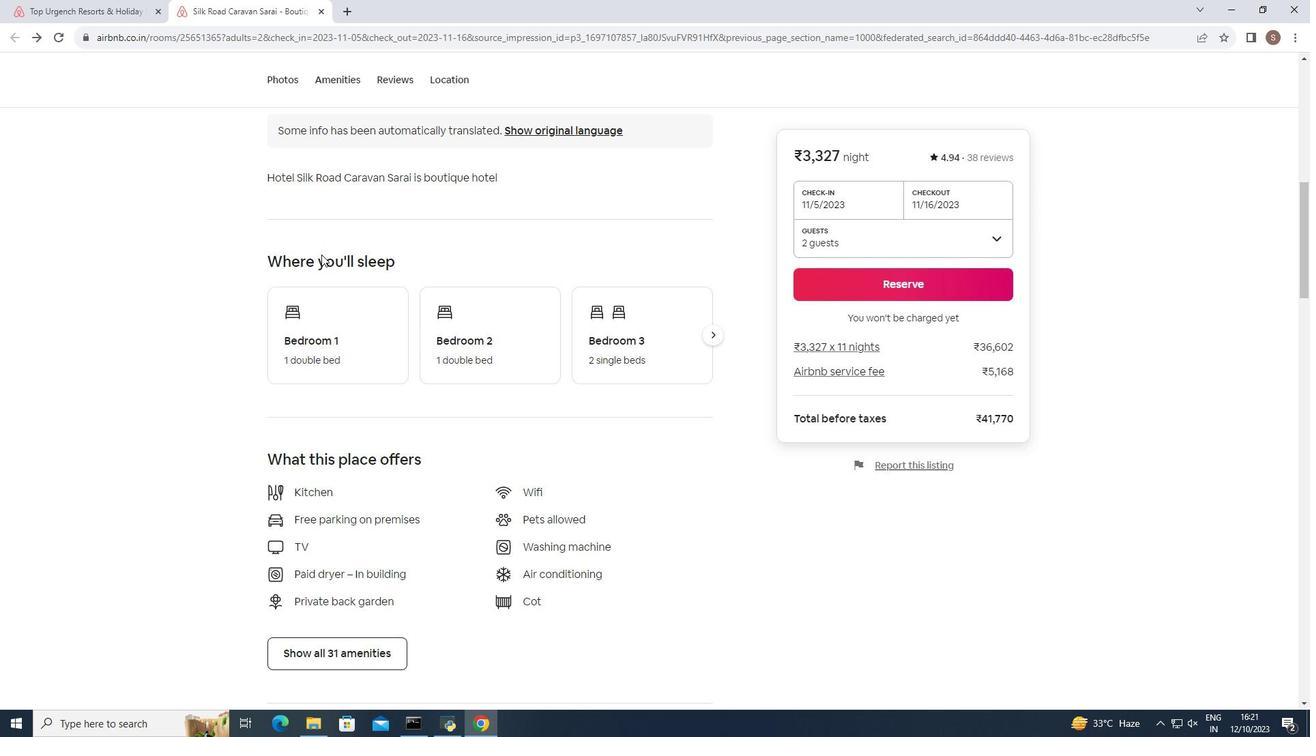 
Action: Mouse scrolled (321, 253) with delta (0, 0)
Screenshot: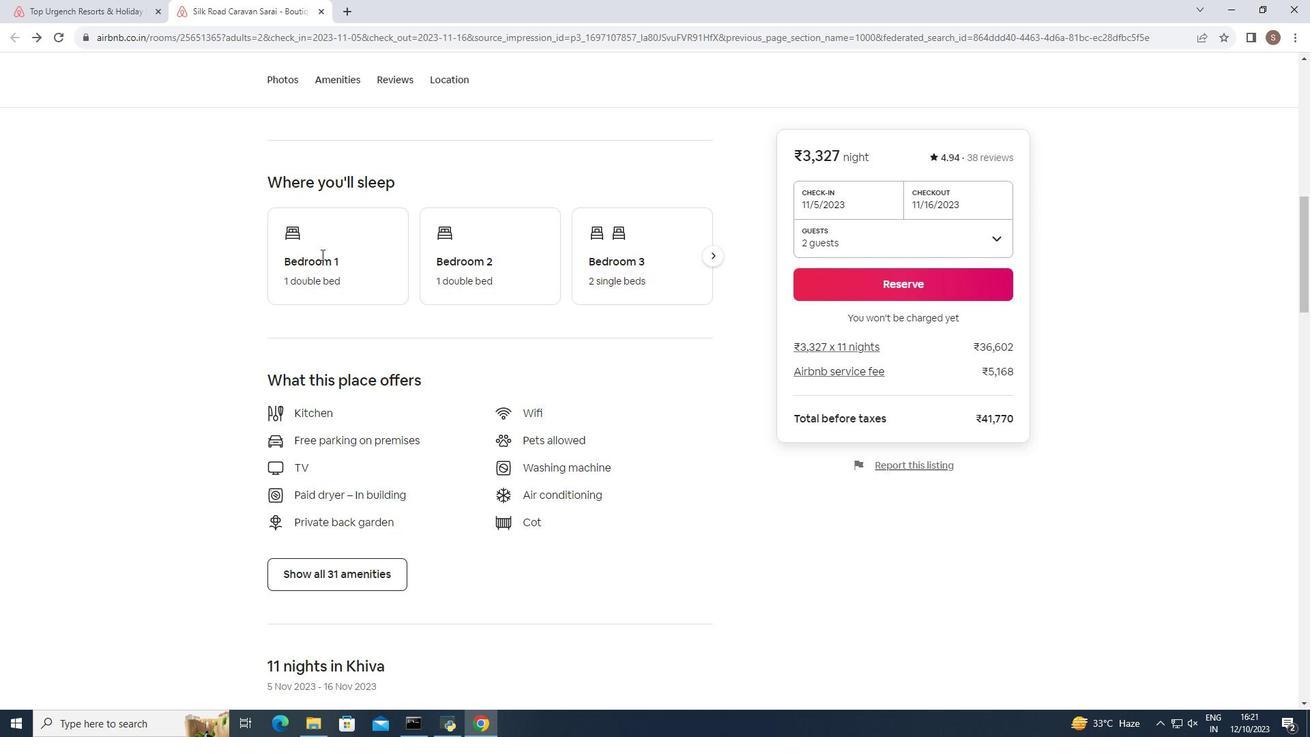 
Action: Mouse scrolled (321, 253) with delta (0, 0)
Screenshot: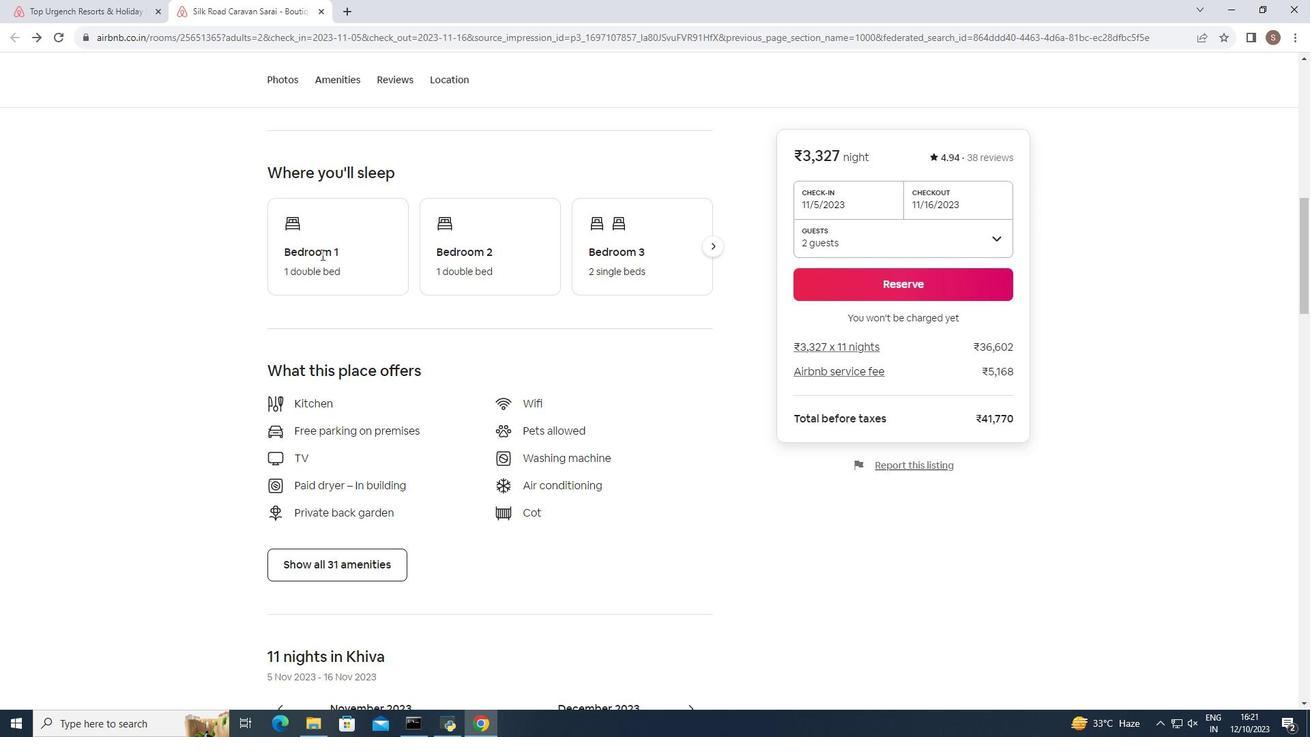 
Action: Mouse scrolled (321, 253) with delta (0, 0)
Screenshot: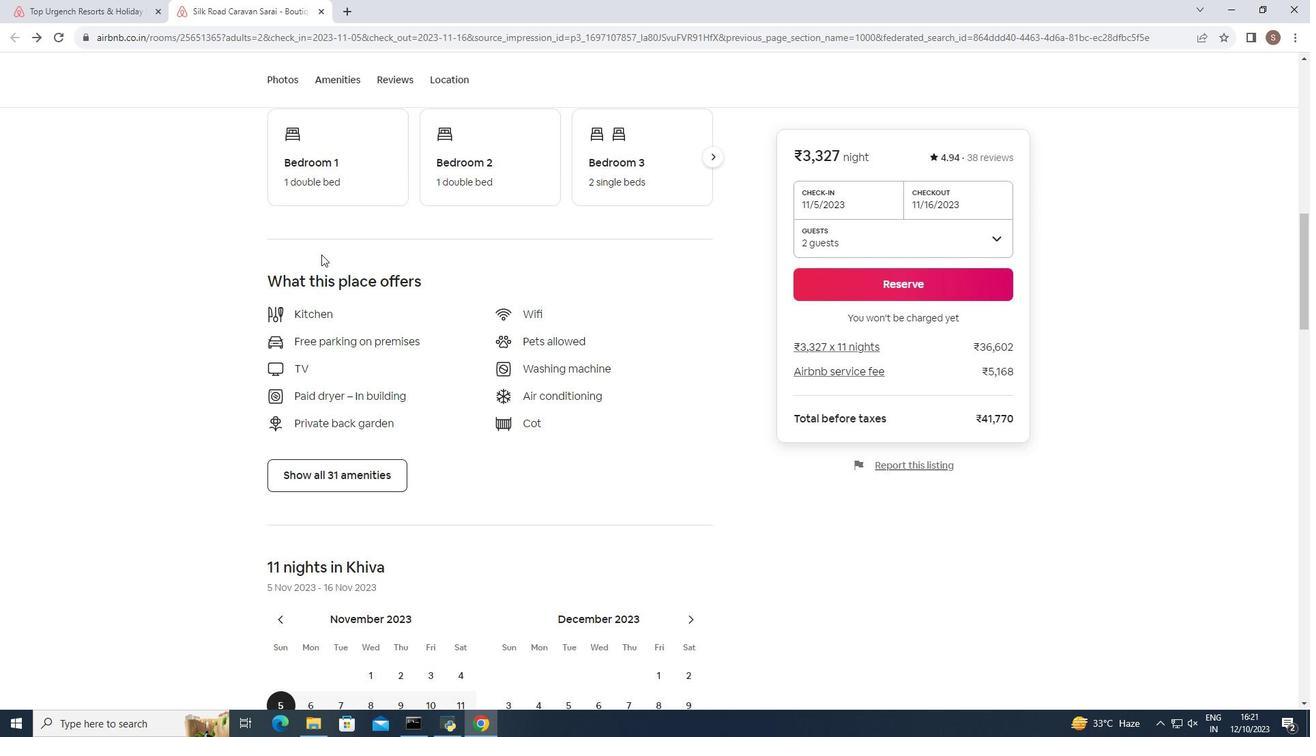 
Action: Mouse scrolled (321, 253) with delta (0, 0)
Screenshot: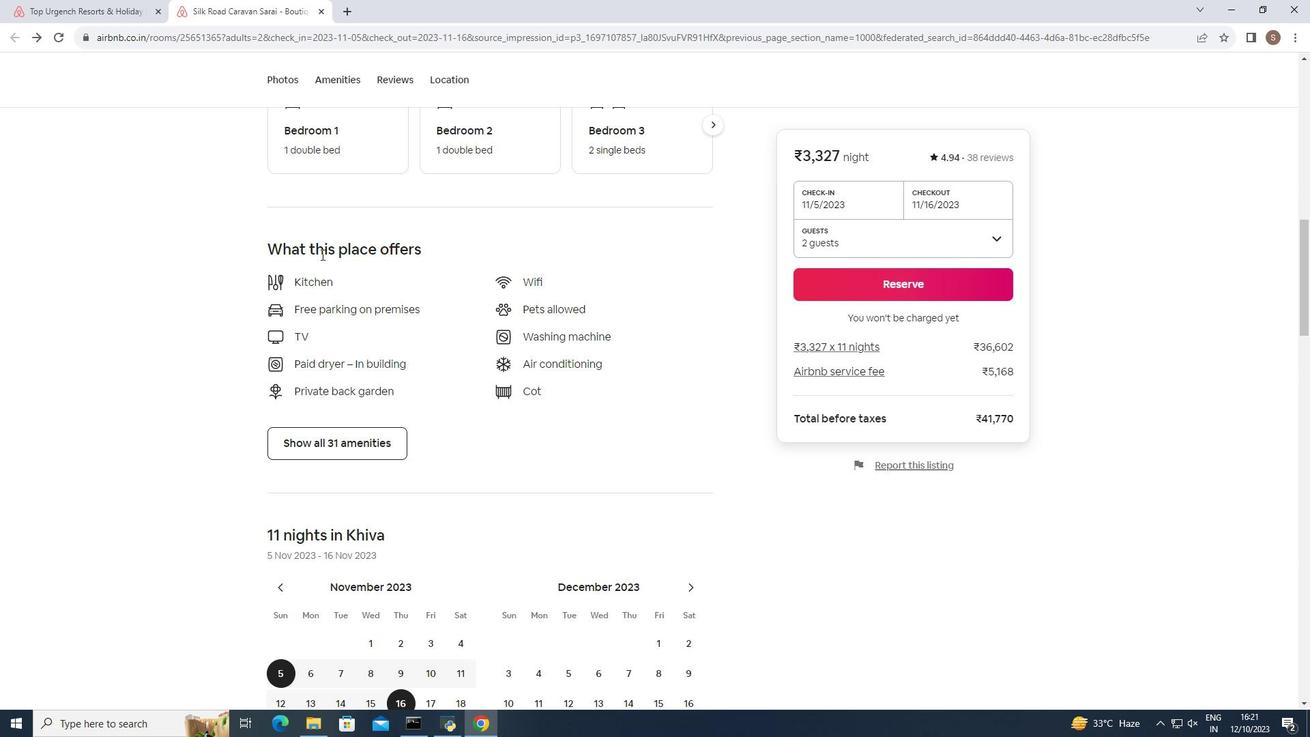 
Action: Mouse moved to (331, 298)
Screenshot: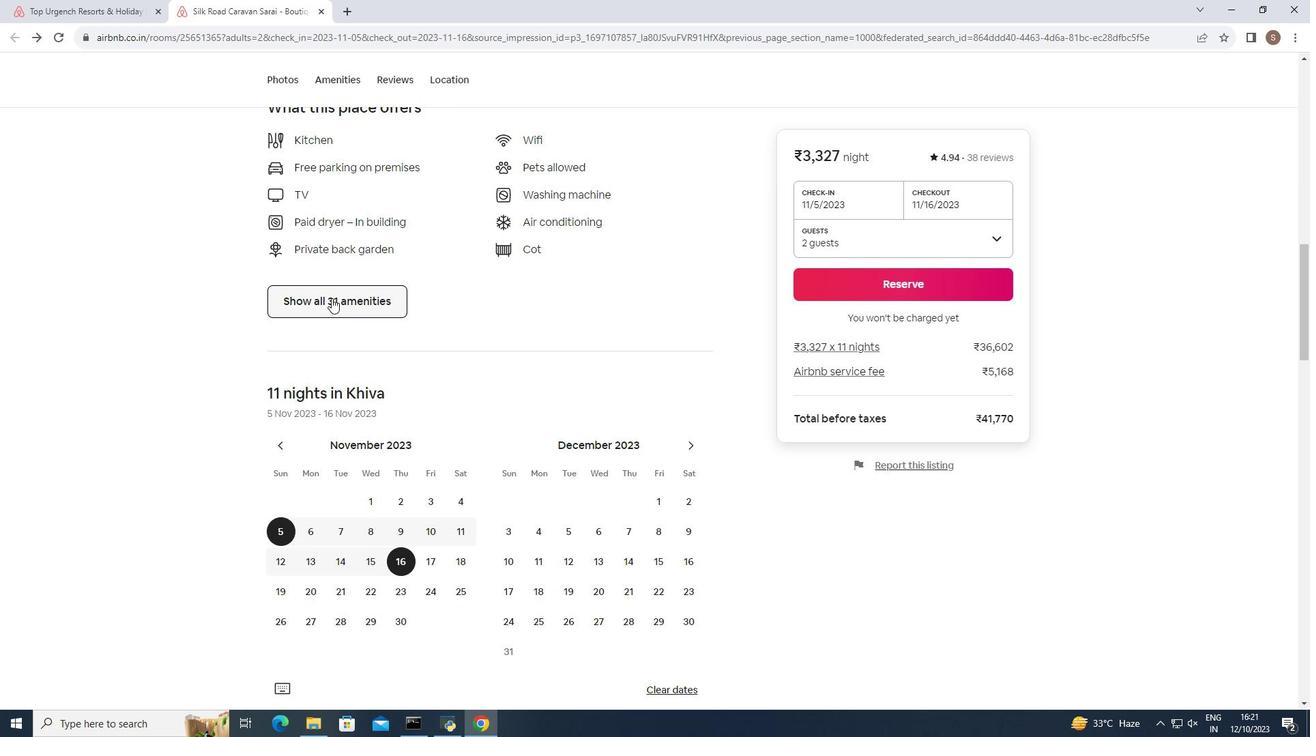 
Action: Mouse pressed left at (331, 298)
Screenshot: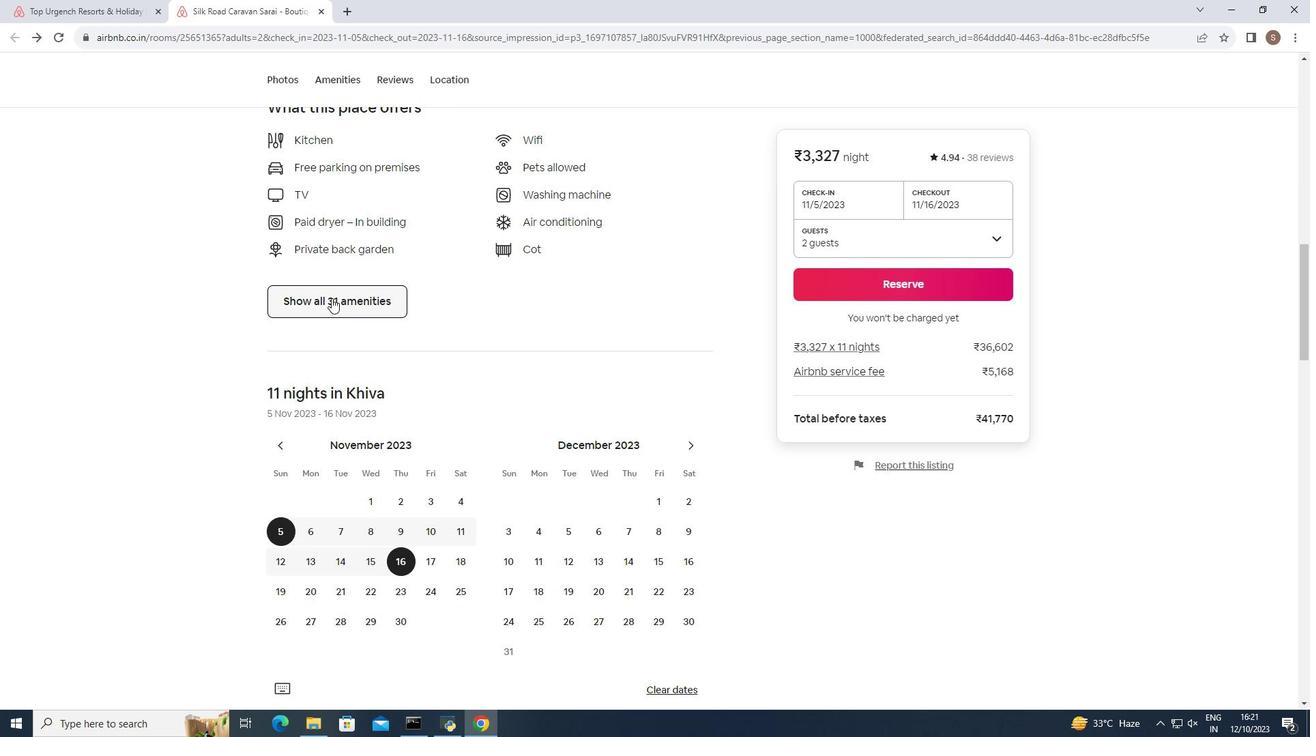 
Action: Mouse moved to (462, 324)
Screenshot: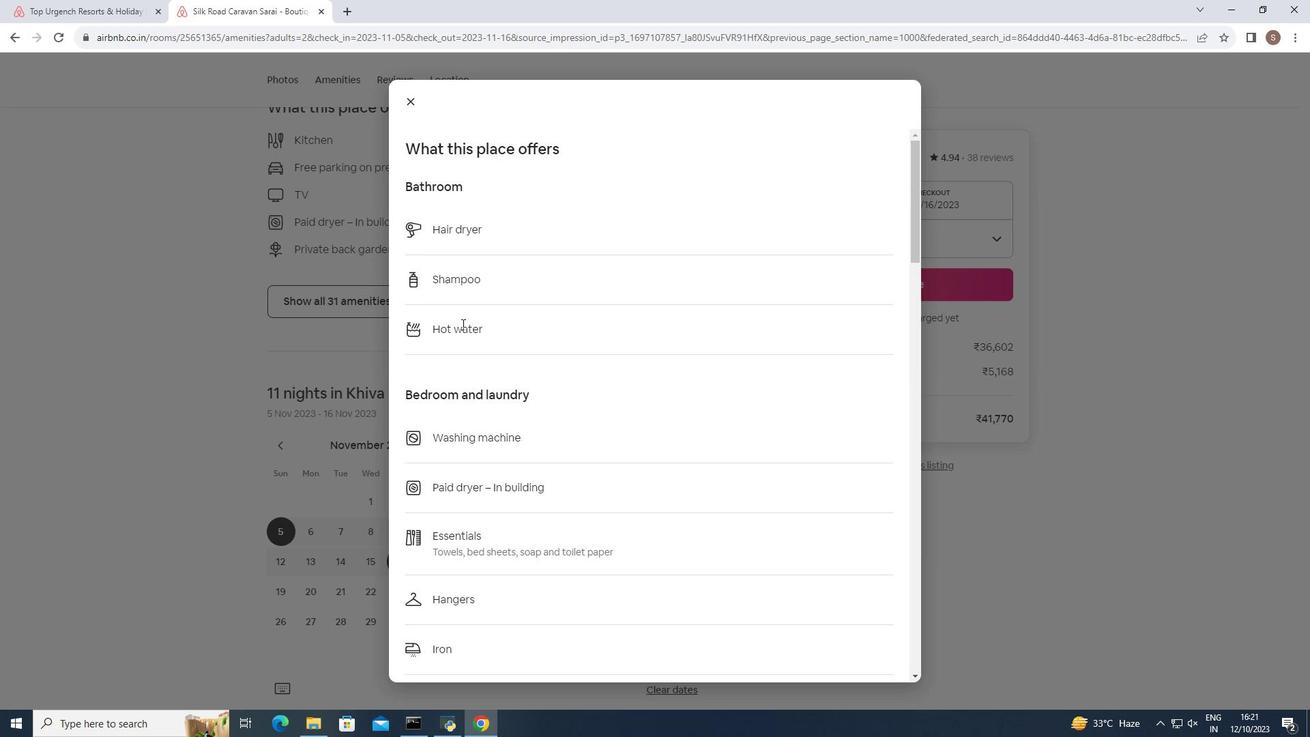
Action: Mouse scrolled (462, 323) with delta (0, 0)
Screenshot: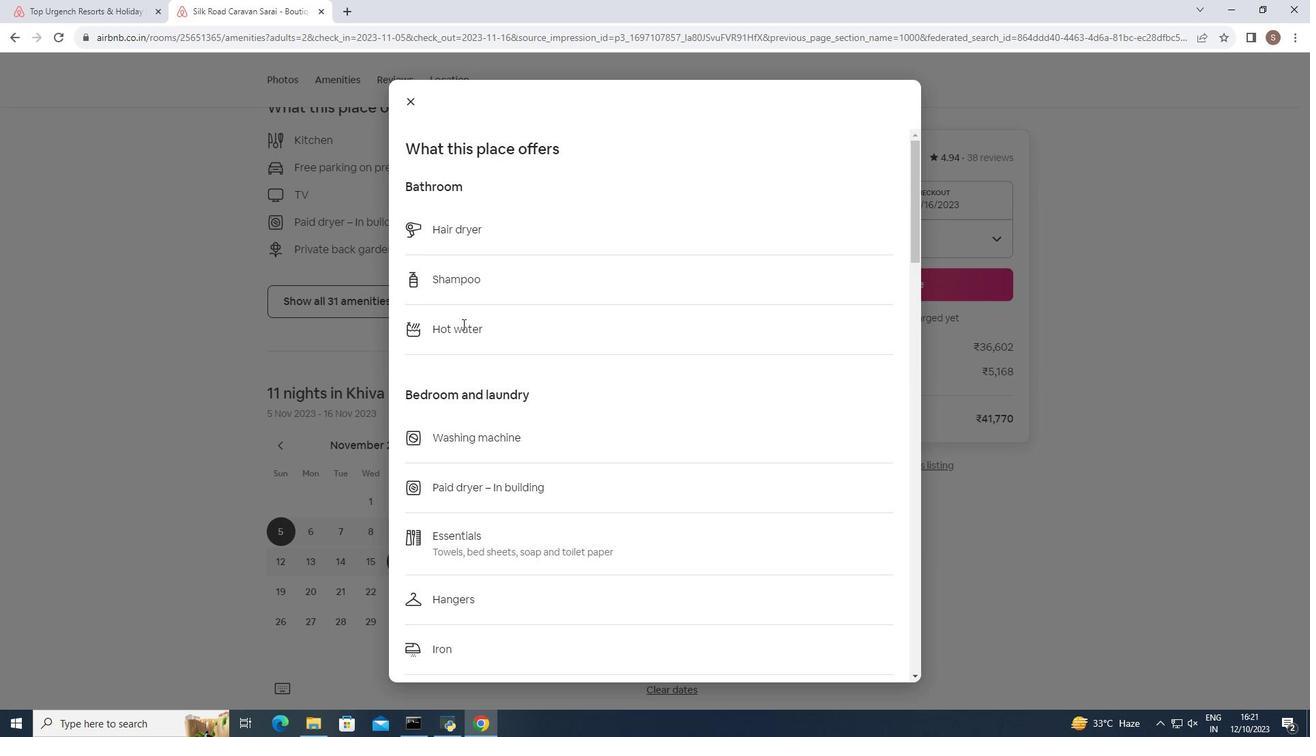 
Action: Mouse scrolled (462, 323) with delta (0, 0)
Screenshot: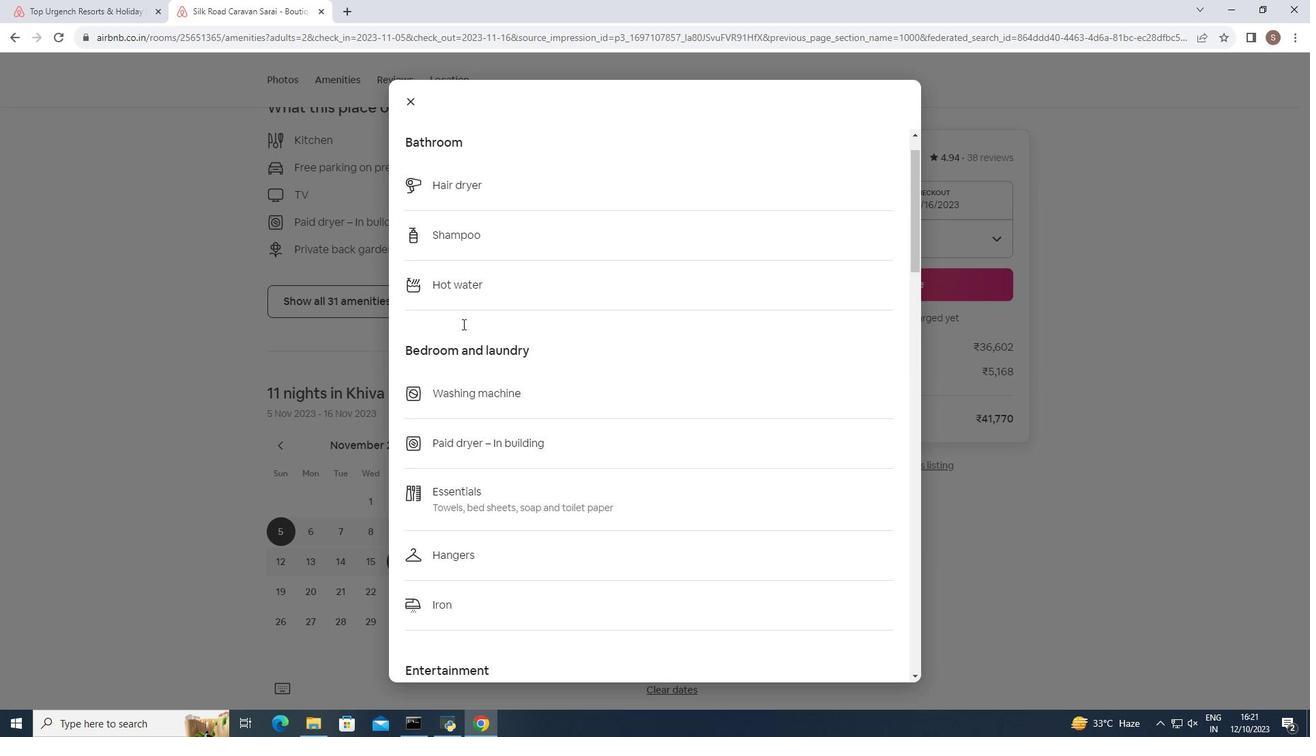 
Action: Mouse scrolled (462, 323) with delta (0, 0)
Screenshot: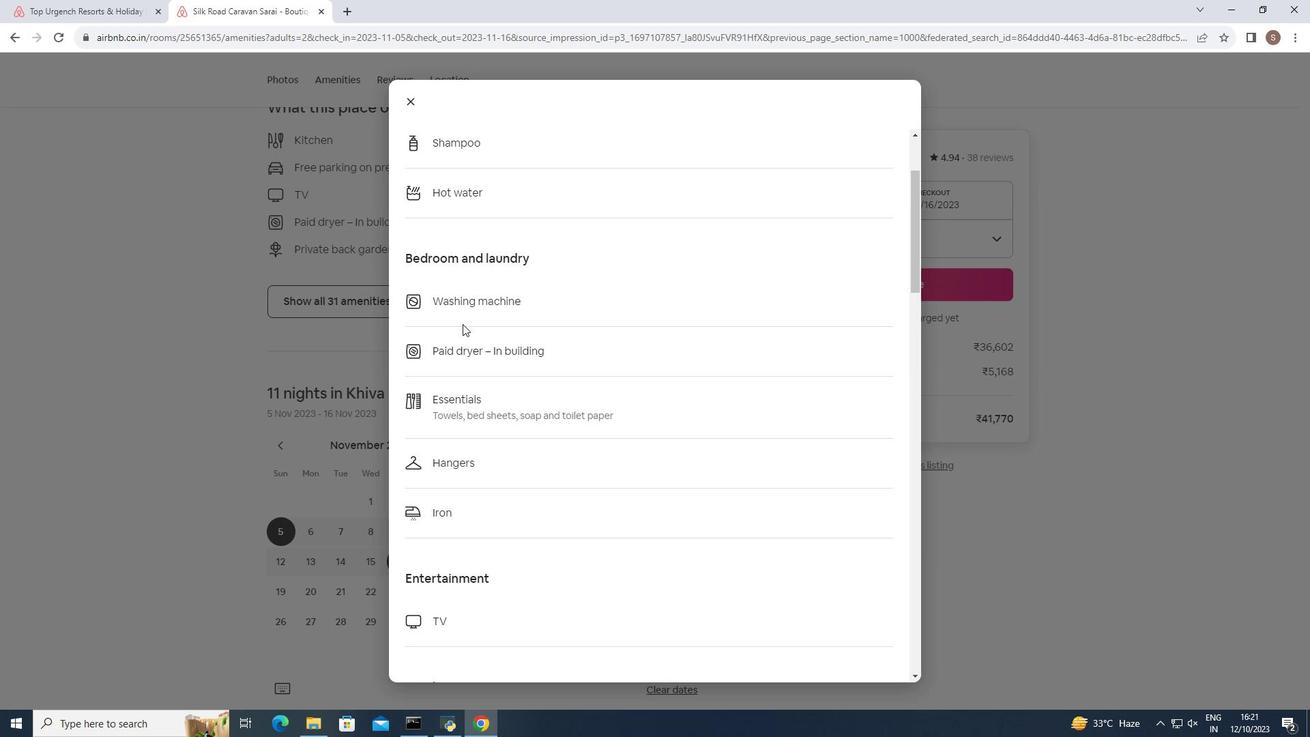 
Action: Mouse scrolled (462, 323) with delta (0, 0)
Screenshot: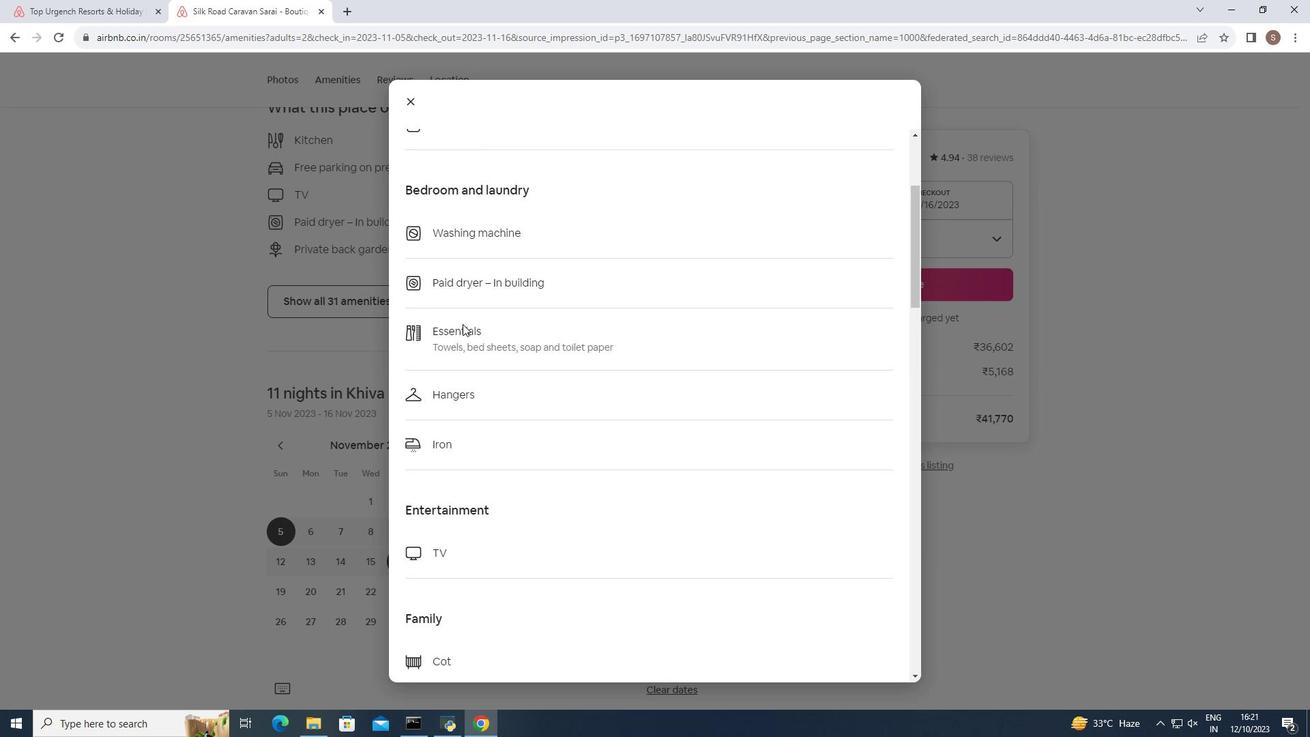 
Action: Mouse scrolled (462, 323) with delta (0, 0)
Screenshot: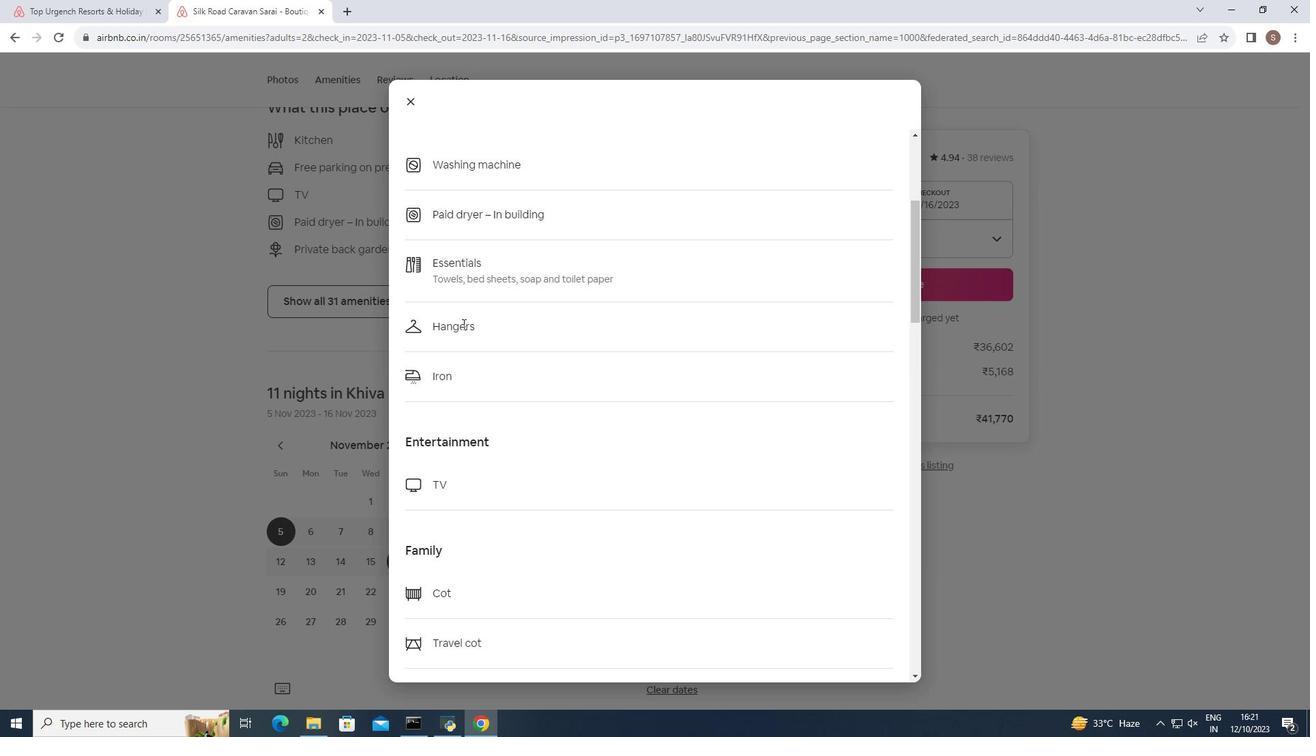 
Action: Mouse scrolled (462, 323) with delta (0, 0)
Screenshot: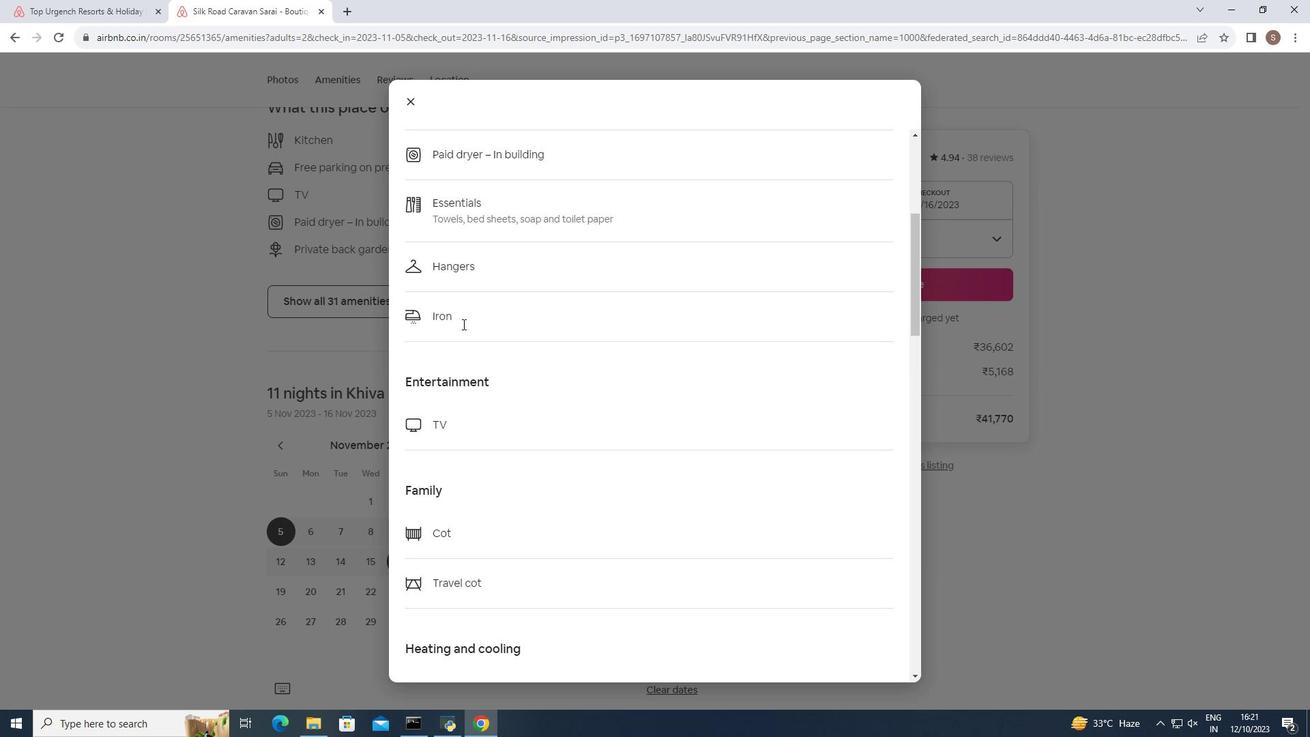 
Action: Mouse scrolled (462, 323) with delta (0, 0)
Screenshot: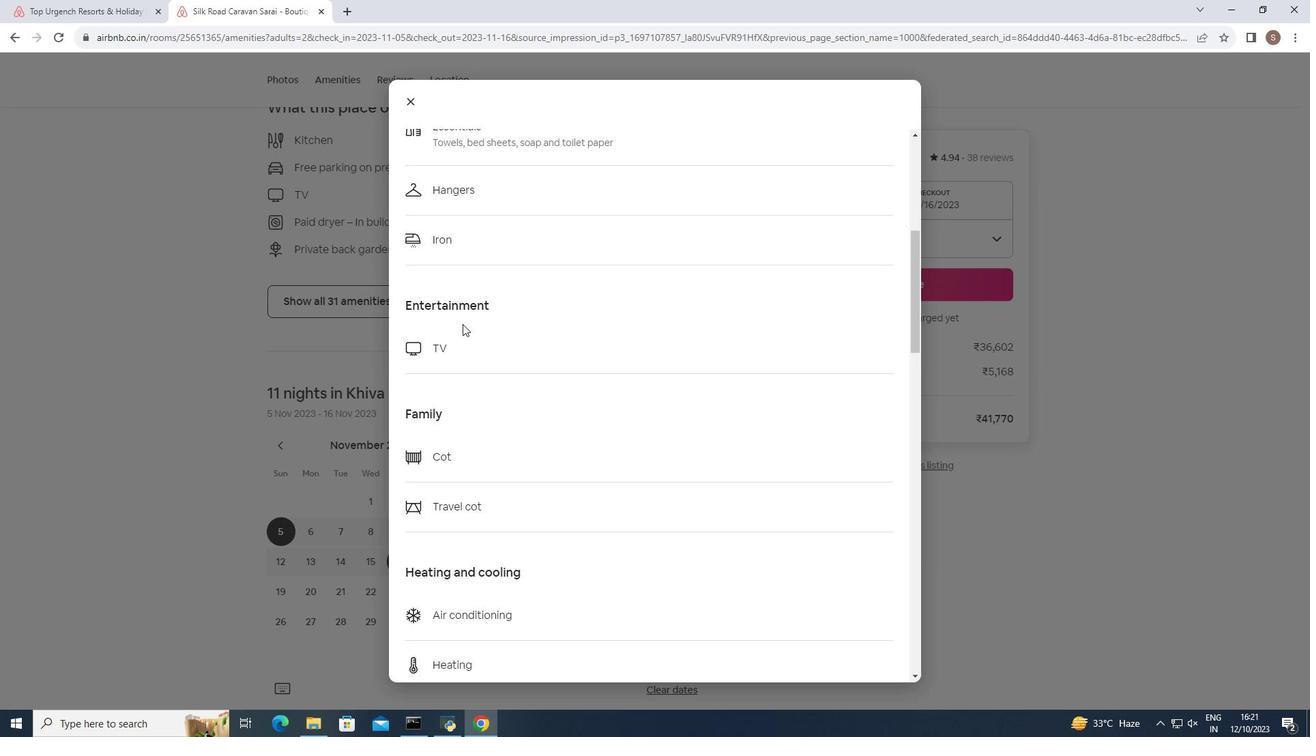 
Action: Mouse scrolled (462, 323) with delta (0, 0)
Screenshot: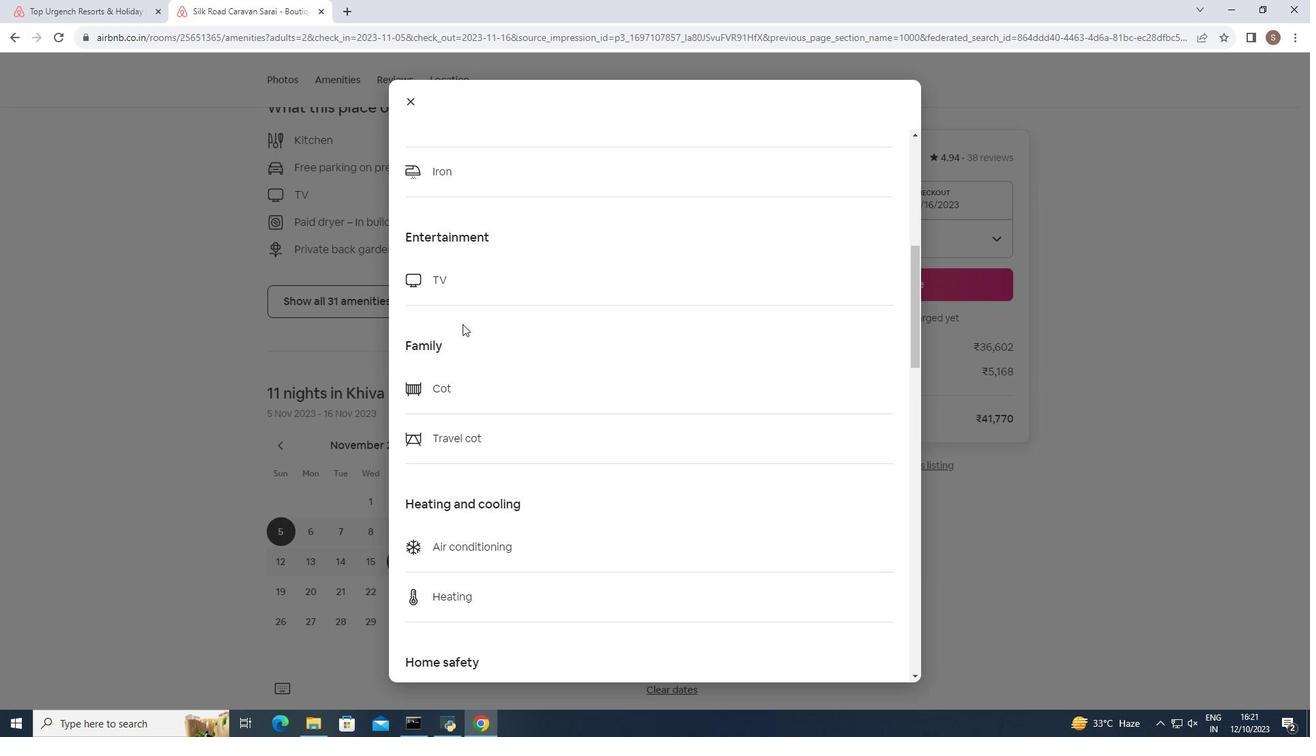 
Action: Mouse moved to (461, 325)
Screenshot: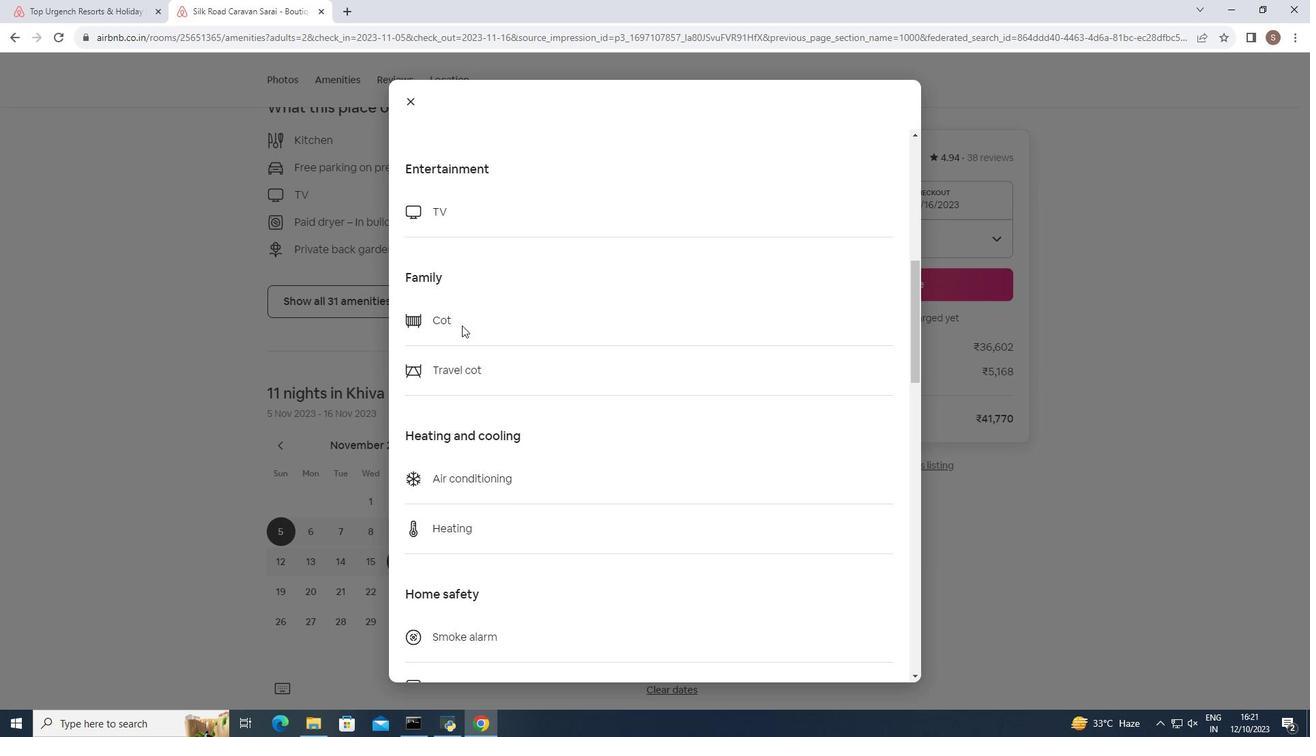 
Action: Mouse scrolled (461, 325) with delta (0, 0)
Screenshot: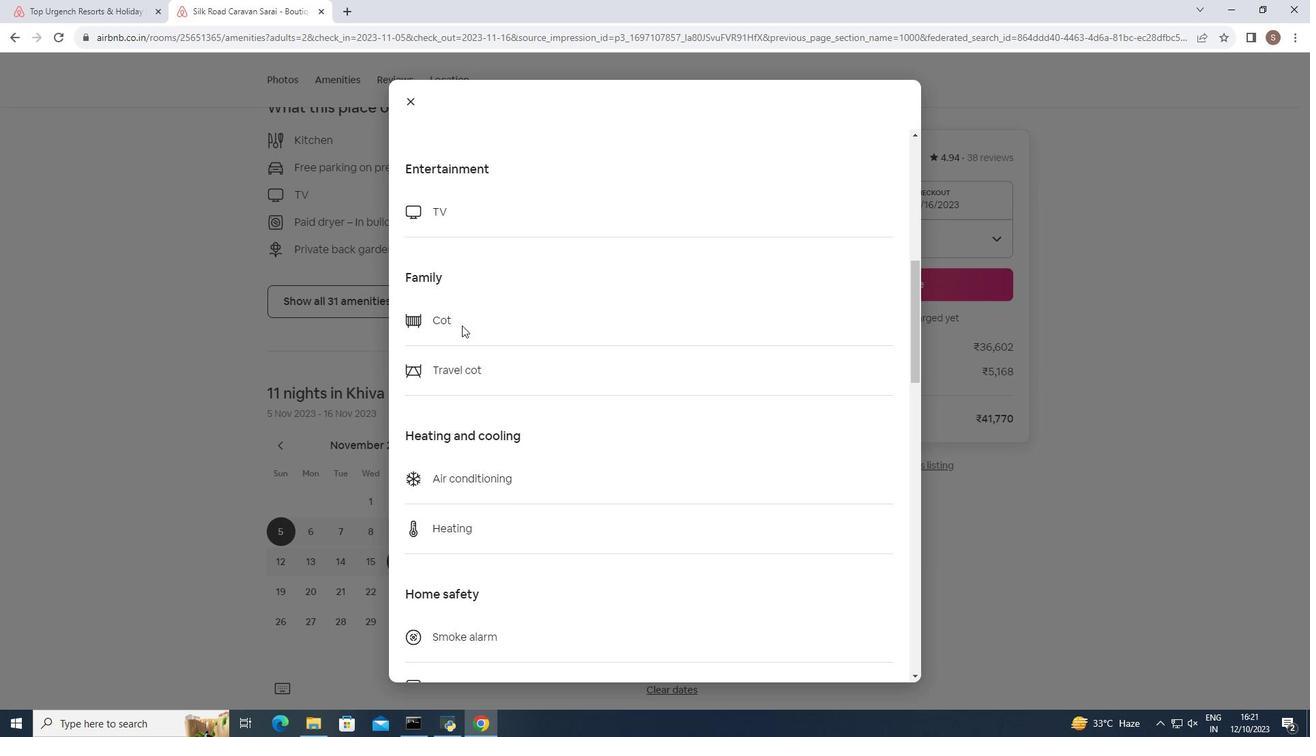 
Action: Mouse moved to (460, 327)
Screenshot: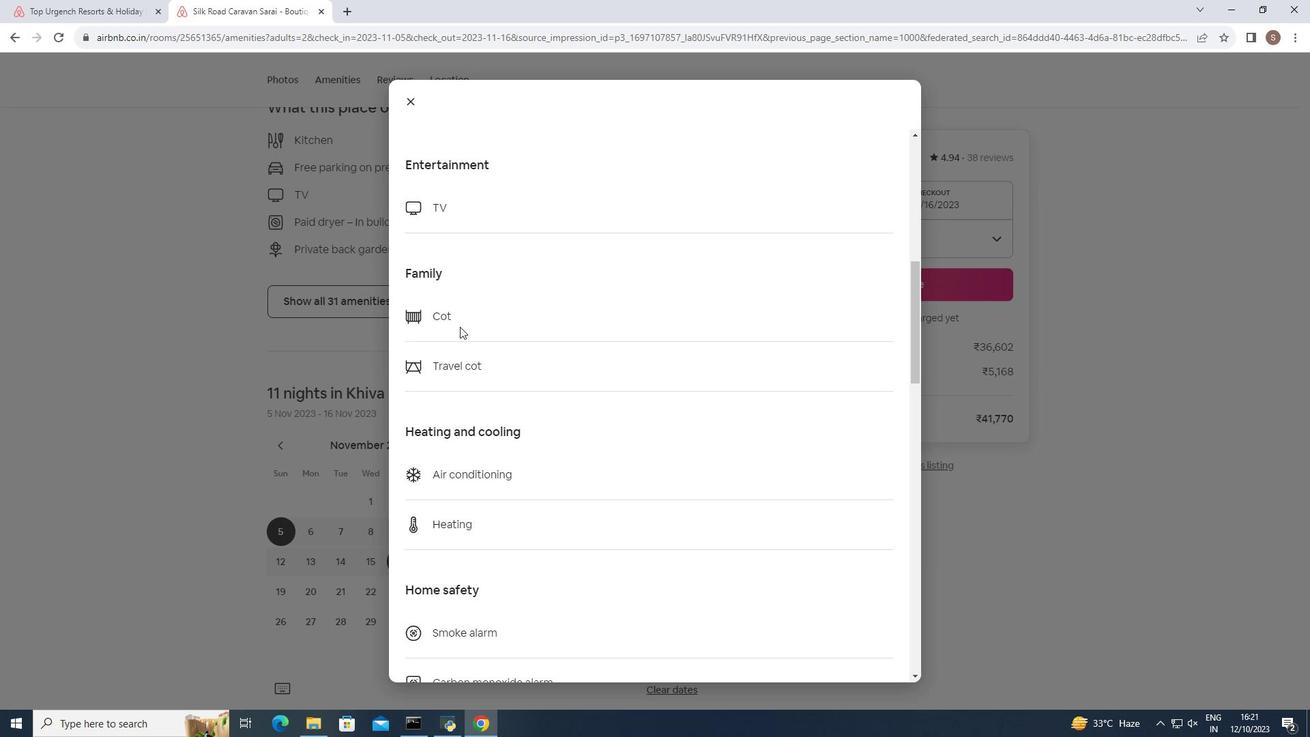 
Action: Mouse scrolled (460, 327) with delta (0, 0)
Screenshot: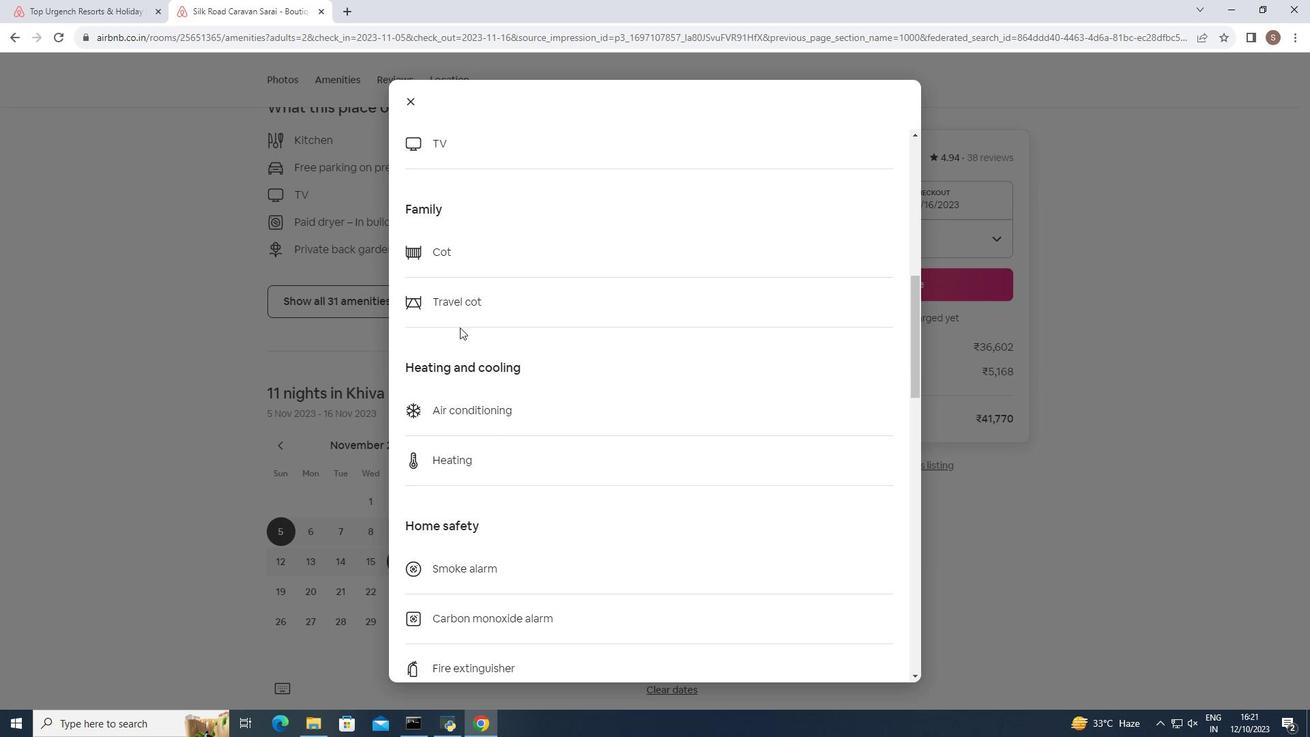 
Action: Mouse scrolled (460, 327) with delta (0, 0)
Screenshot: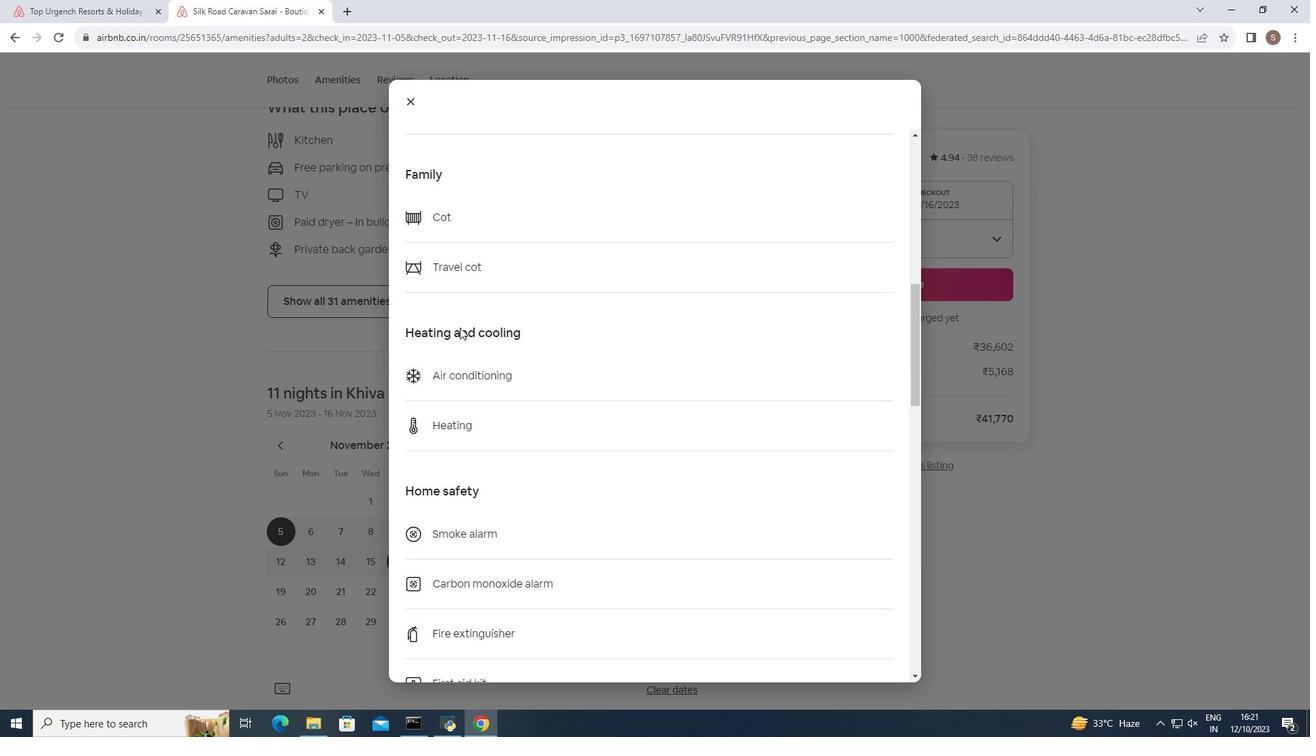 
Action: Mouse scrolled (460, 327) with delta (0, 0)
Screenshot: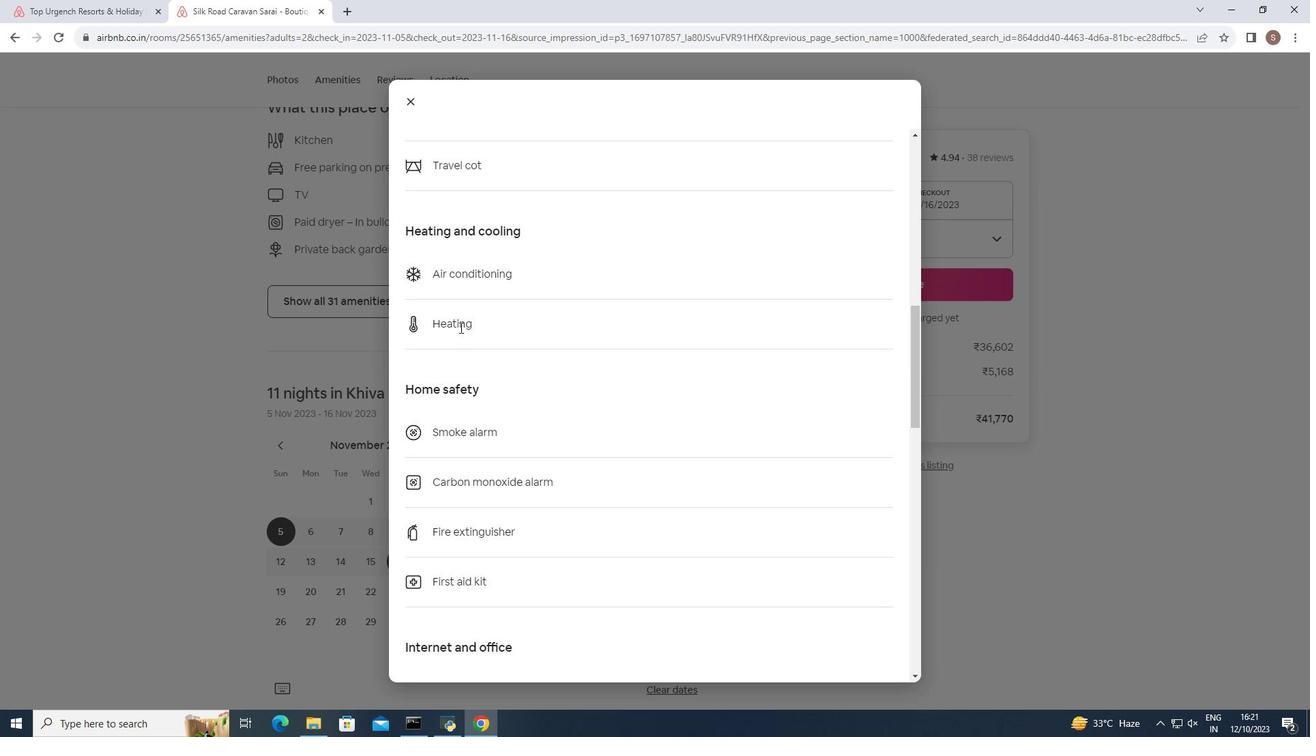 
Action: Mouse scrolled (460, 327) with delta (0, 0)
Screenshot: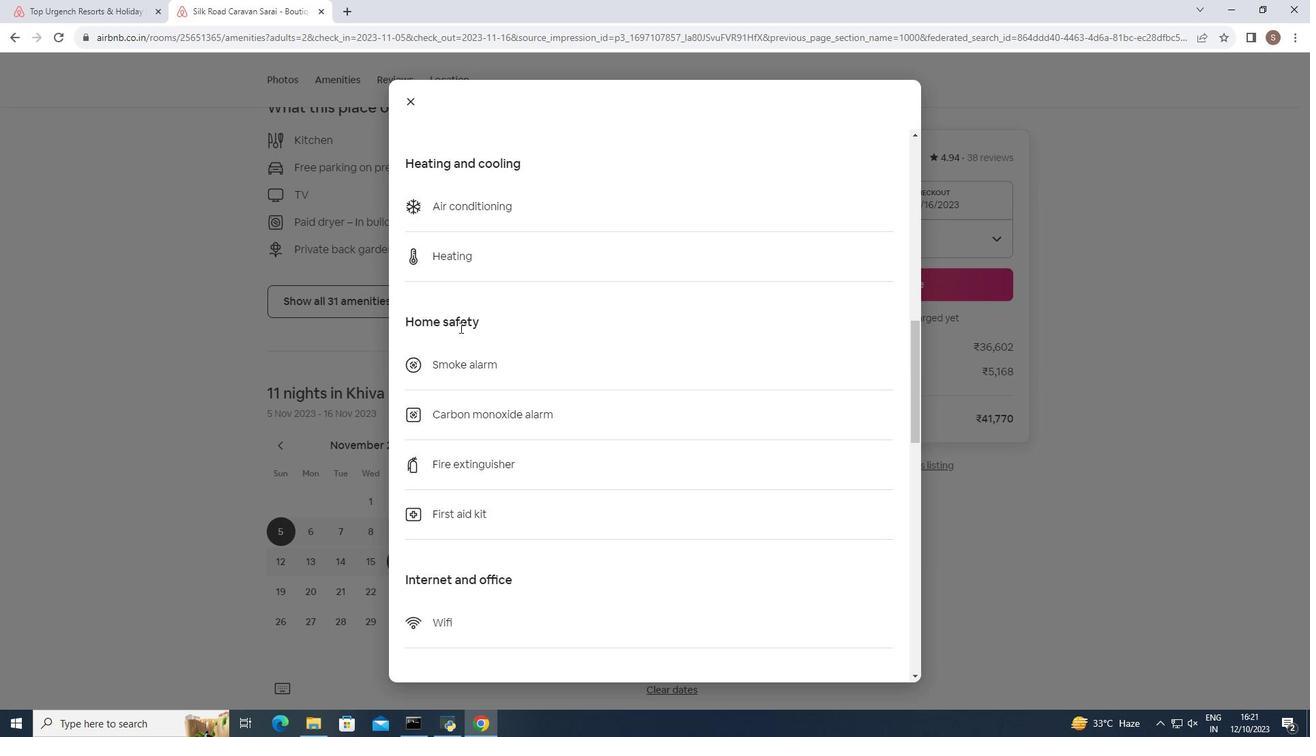 
Action: Mouse scrolled (460, 327) with delta (0, 0)
Screenshot: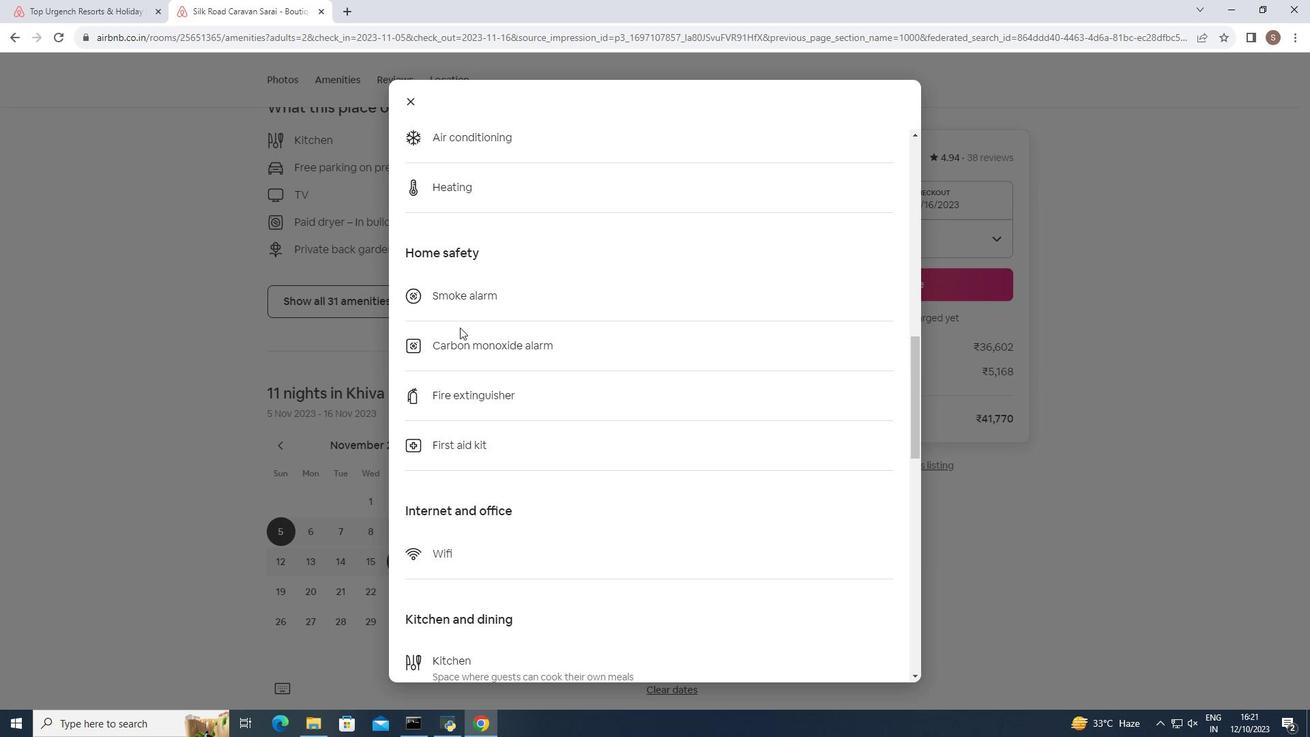 
Action: Mouse scrolled (460, 327) with delta (0, 0)
Screenshot: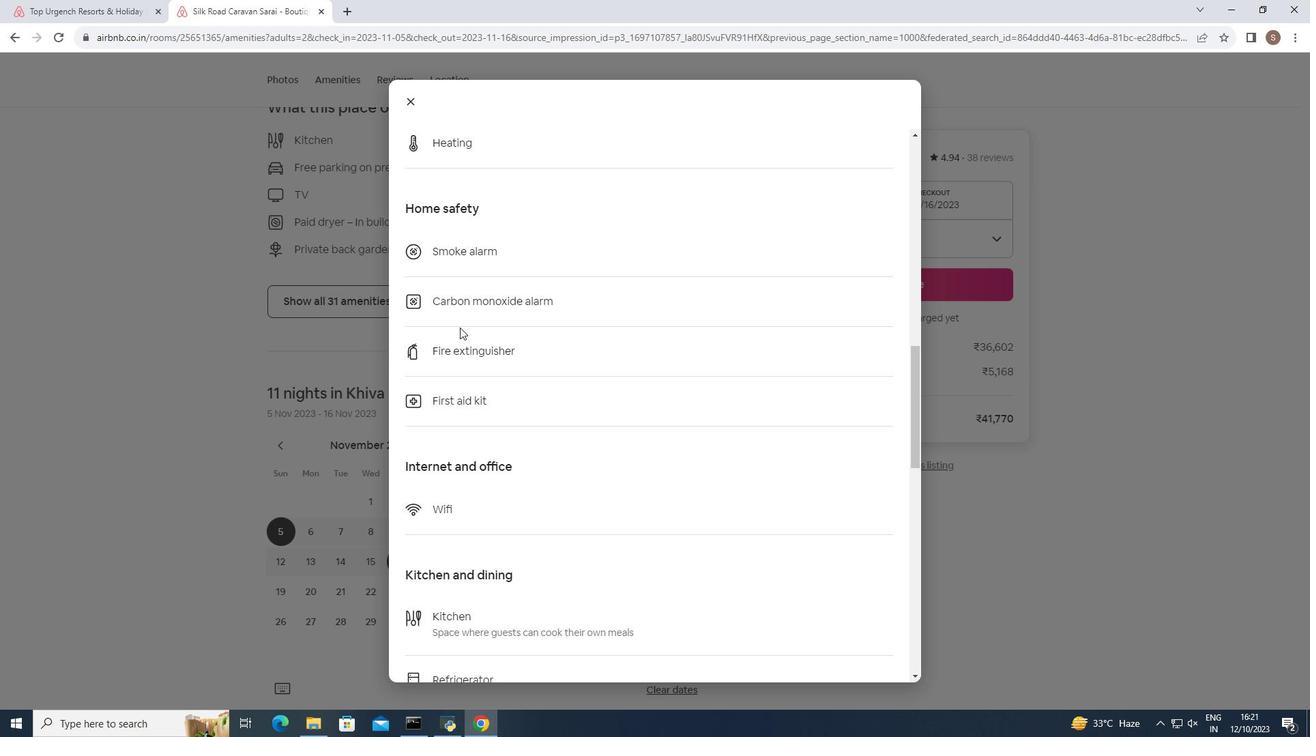 
Action: Mouse scrolled (460, 327) with delta (0, 0)
Screenshot: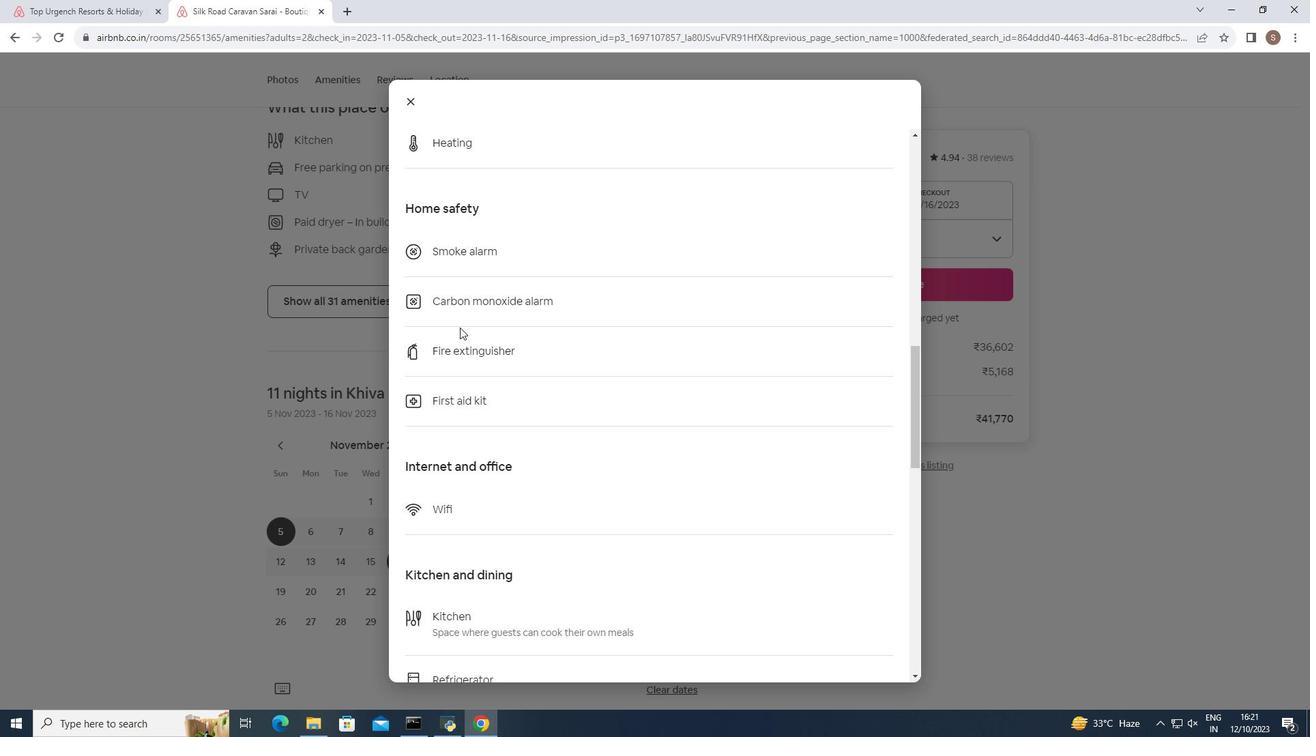 
Action: Mouse scrolled (460, 327) with delta (0, 0)
Screenshot: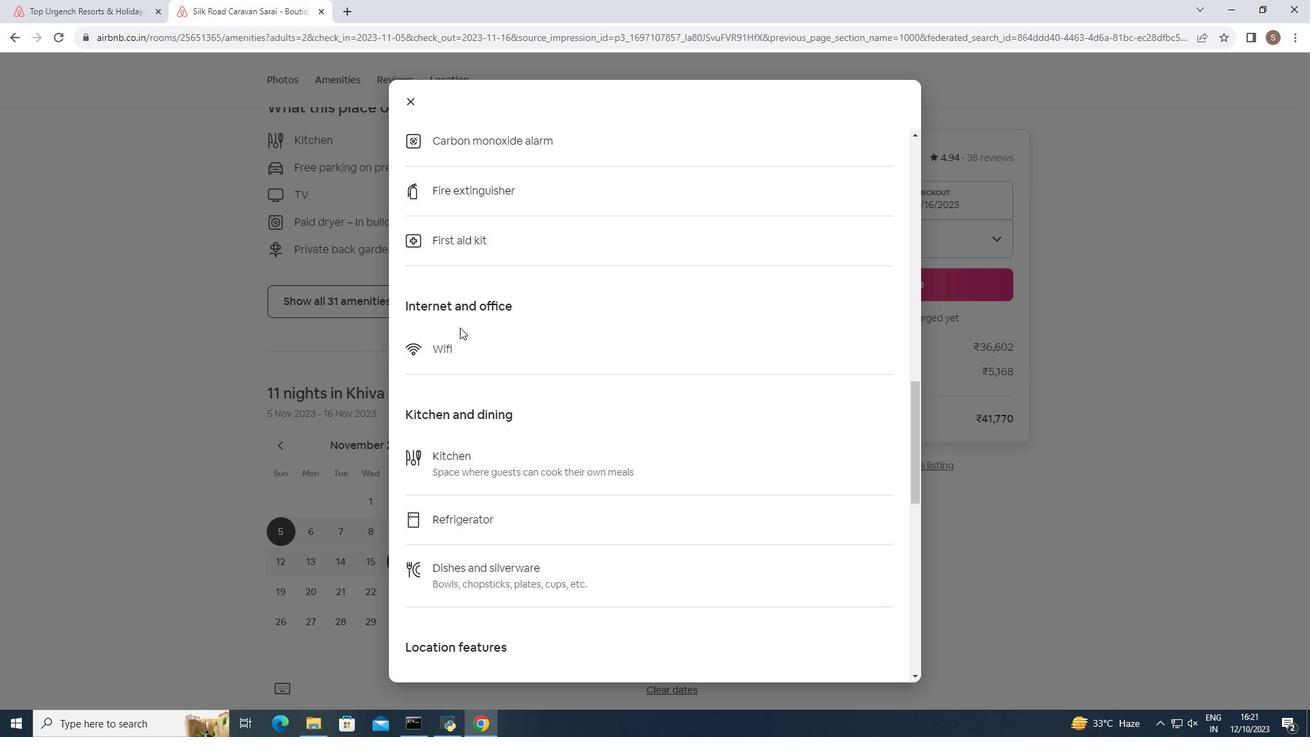 
Action: Mouse scrolled (460, 327) with delta (0, 0)
Screenshot: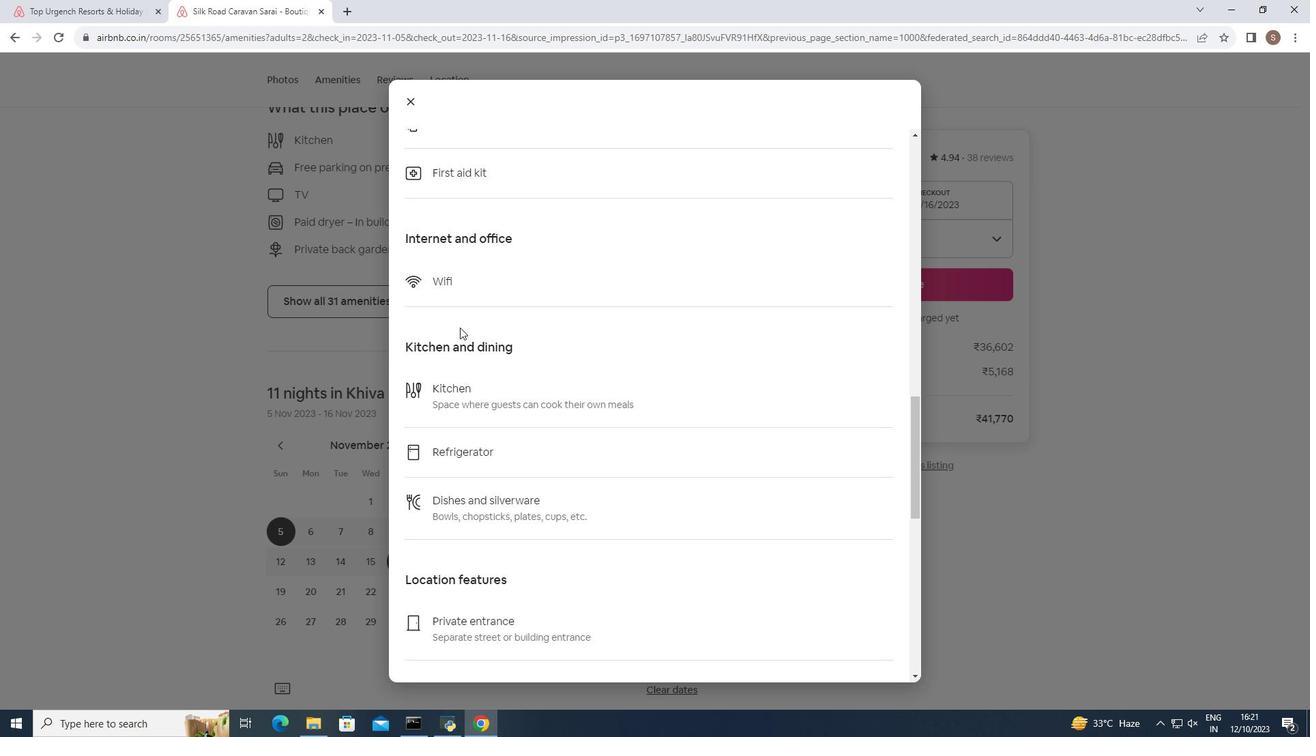 
Action: Mouse scrolled (460, 327) with delta (0, 0)
Screenshot: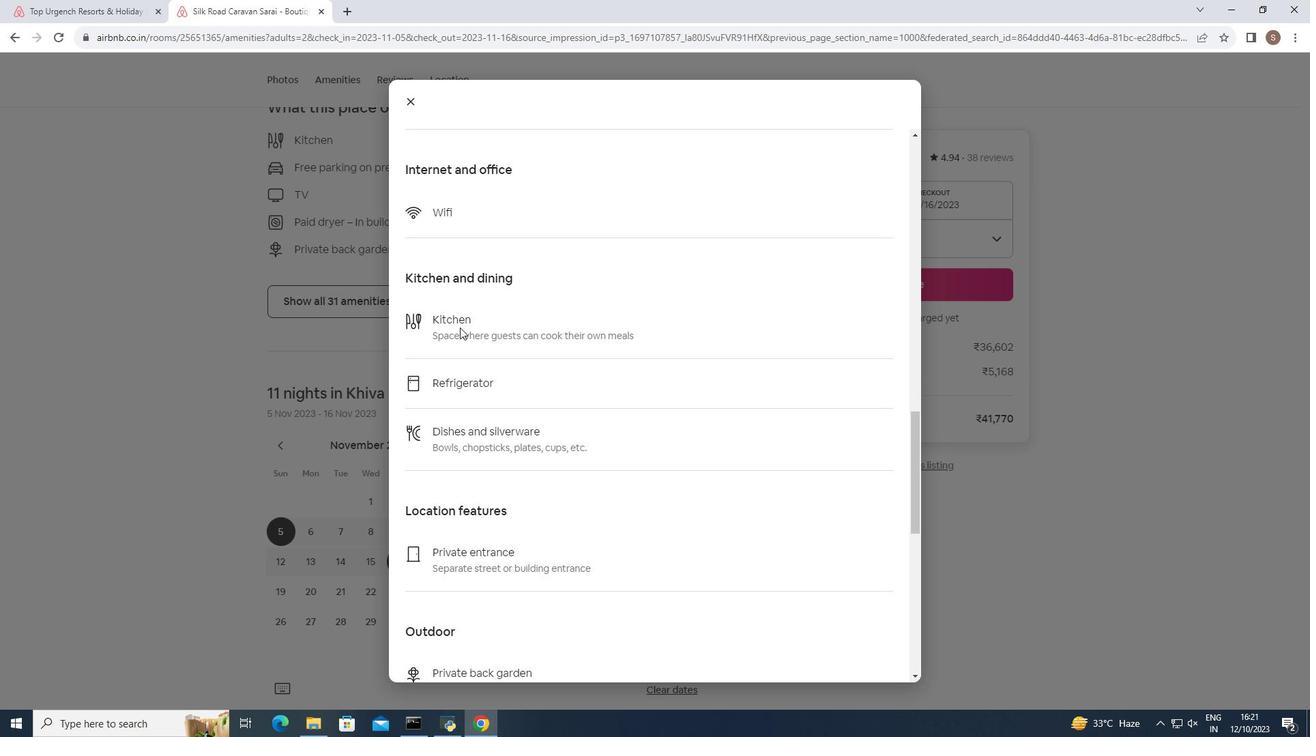 
Action: Mouse scrolled (460, 327) with delta (0, 0)
Screenshot: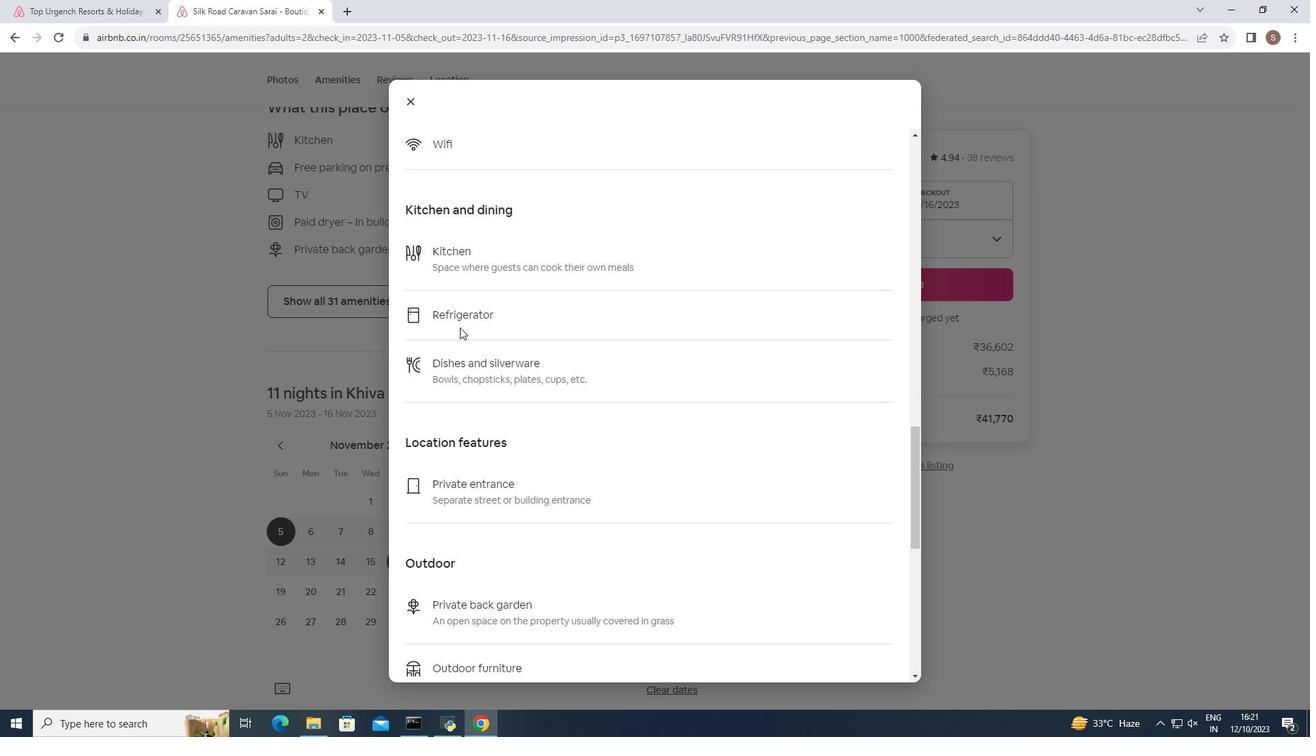 
Action: Mouse scrolled (460, 327) with delta (0, 0)
Screenshot: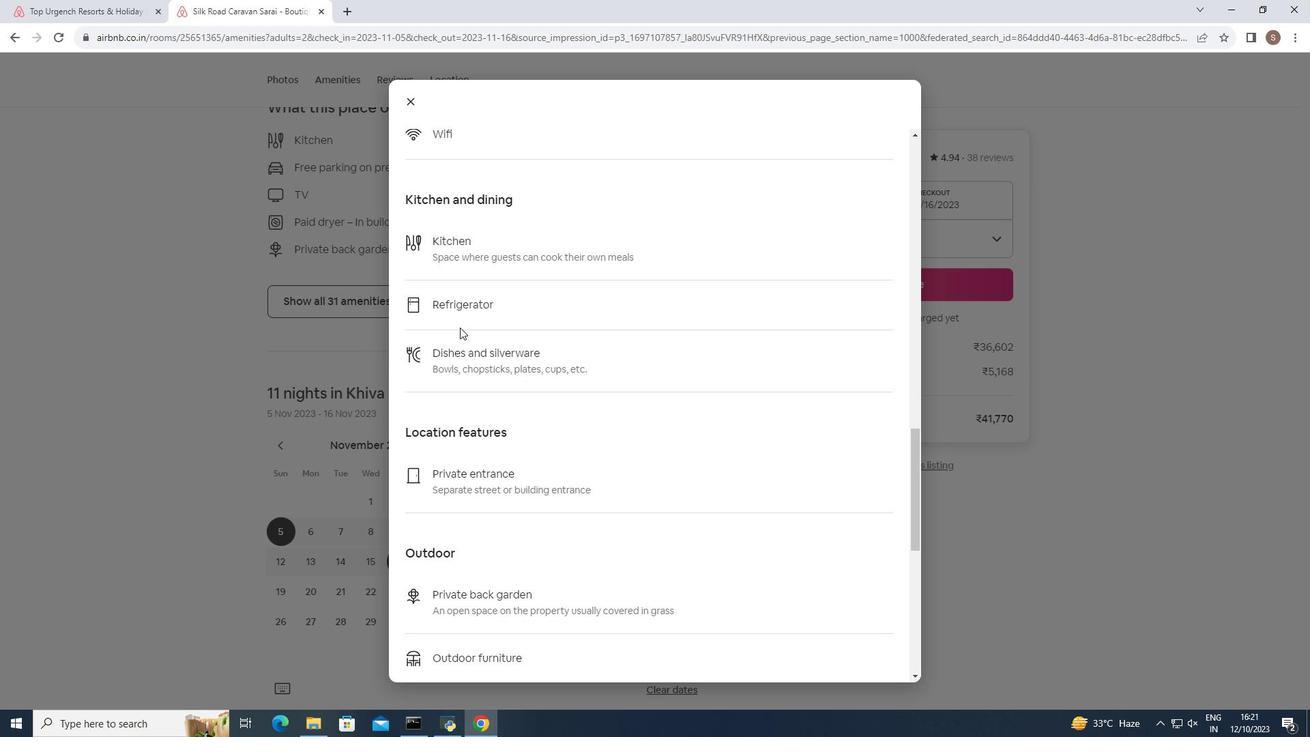 
Action: Mouse scrolled (460, 327) with delta (0, 0)
Screenshot: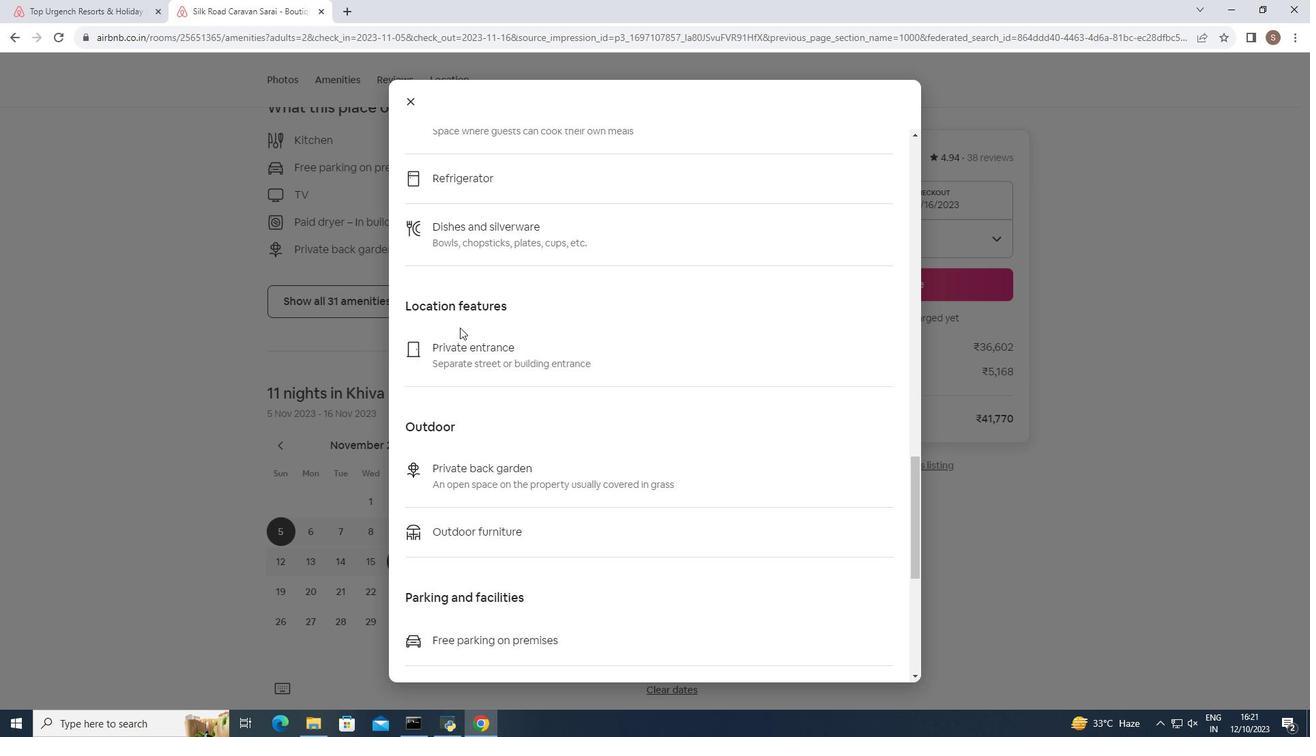 
Action: Mouse scrolled (460, 327) with delta (0, 0)
Screenshot: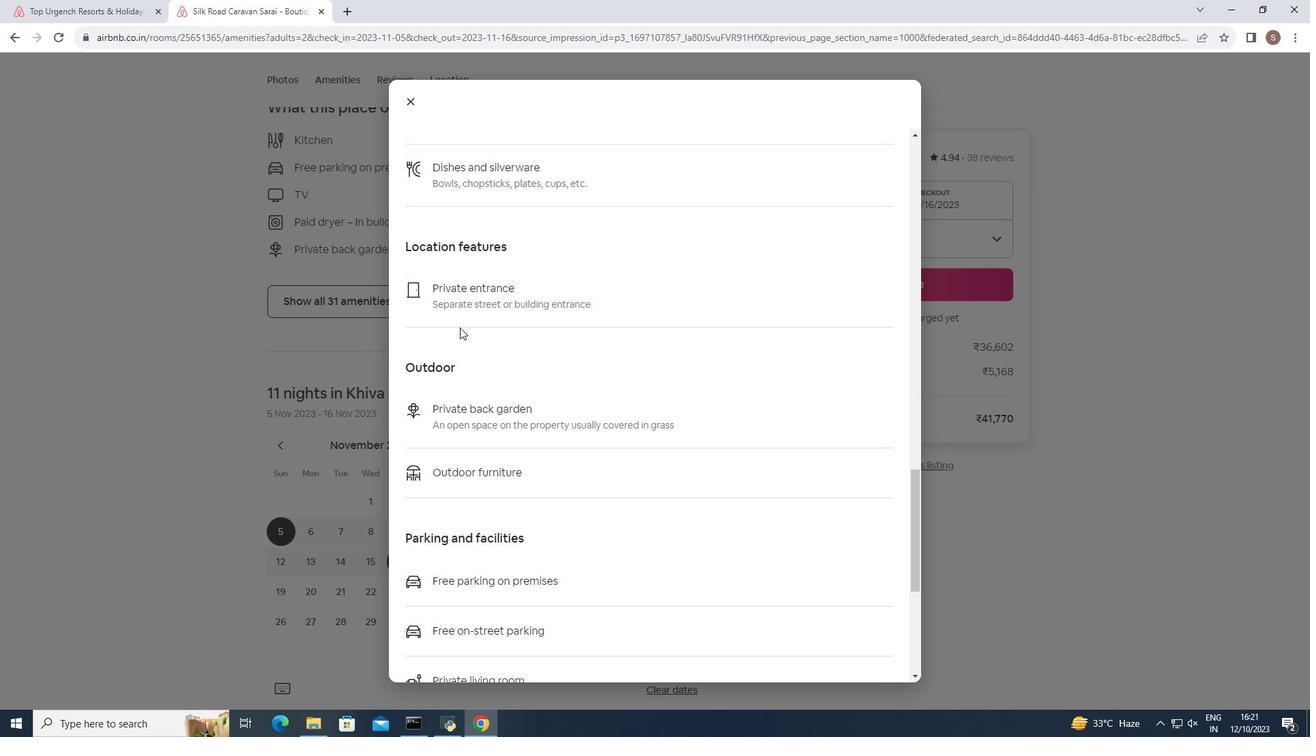 
Action: Mouse scrolled (460, 327) with delta (0, 0)
Screenshot: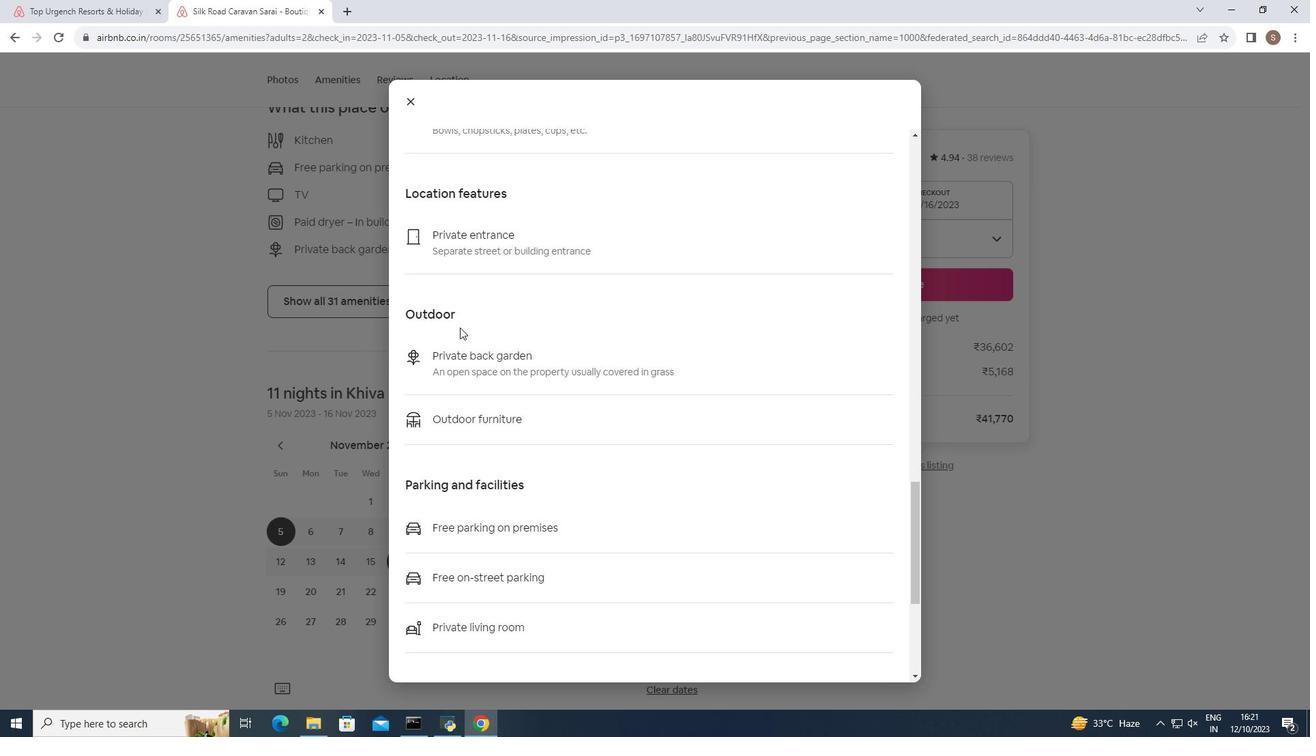 
Action: Mouse scrolled (460, 327) with delta (0, 0)
Screenshot: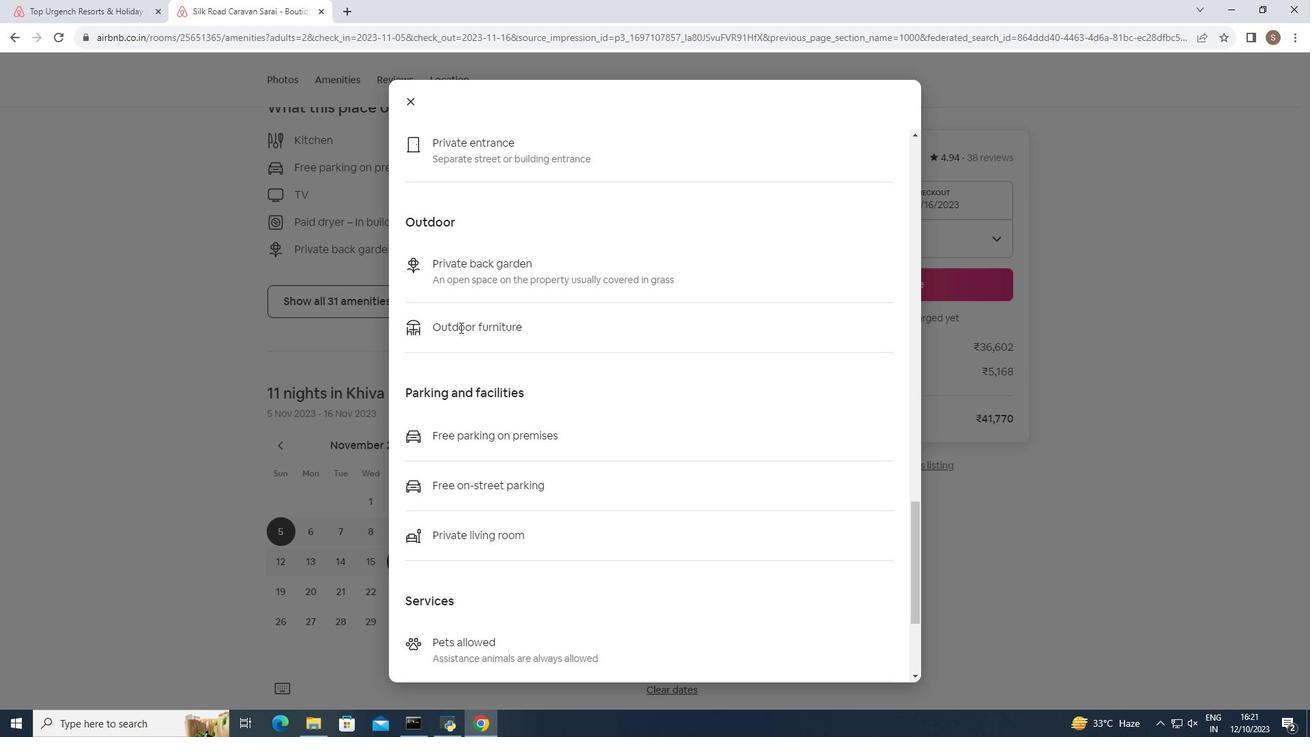 
Action: Mouse scrolled (460, 327) with delta (0, 0)
Screenshot: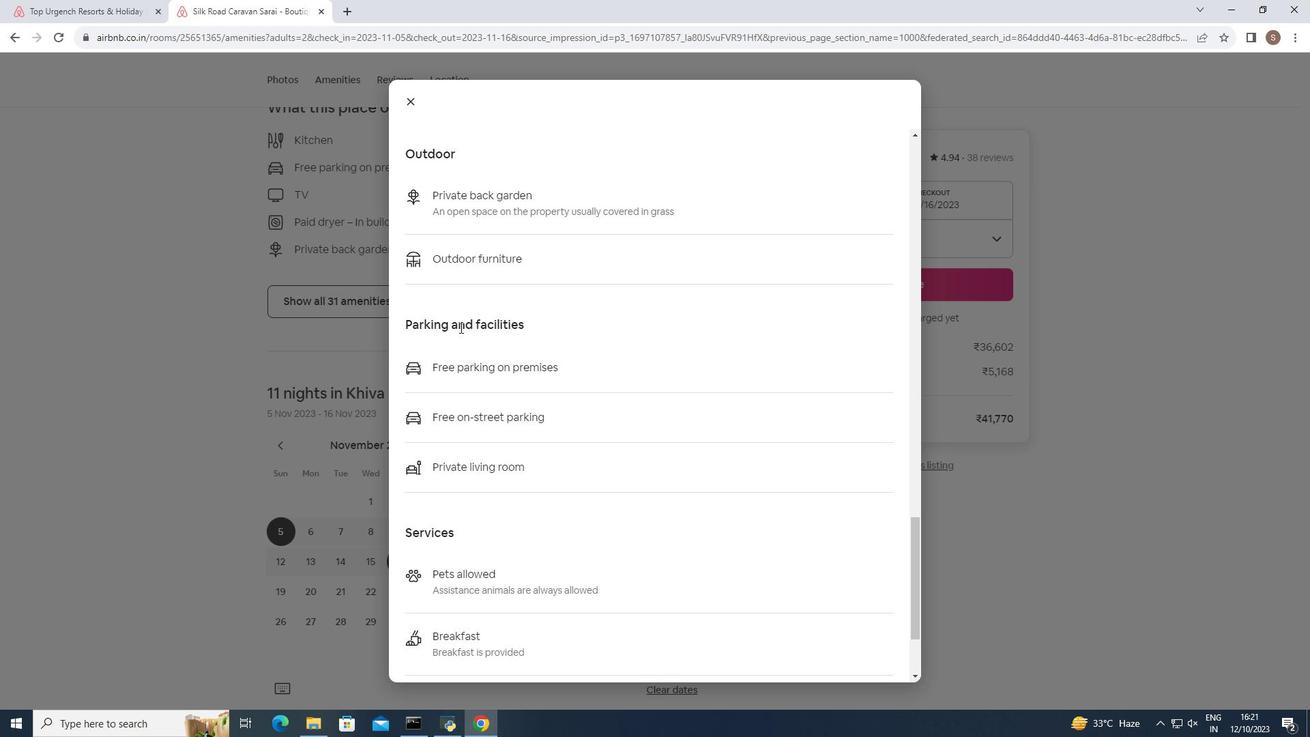 
Action: Mouse scrolled (460, 327) with delta (0, 0)
Screenshot: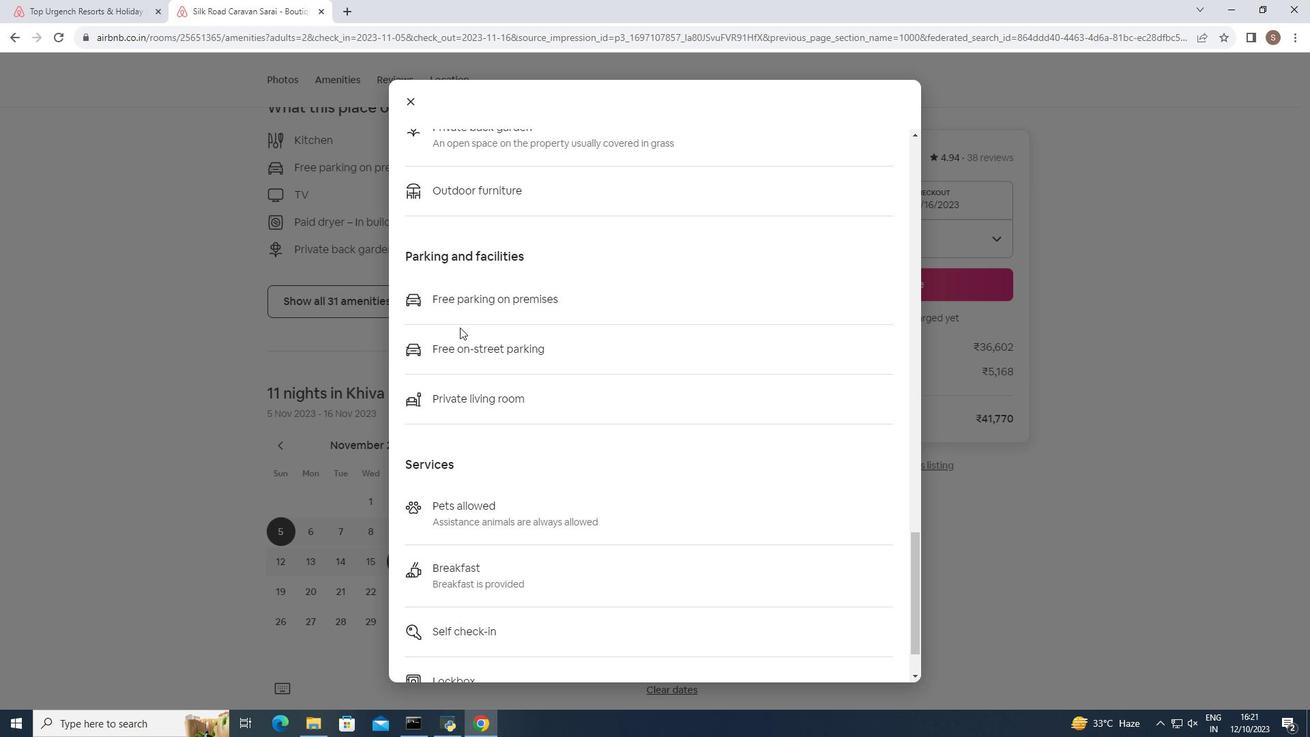 
Action: Mouse scrolled (460, 327) with delta (0, 0)
Screenshot: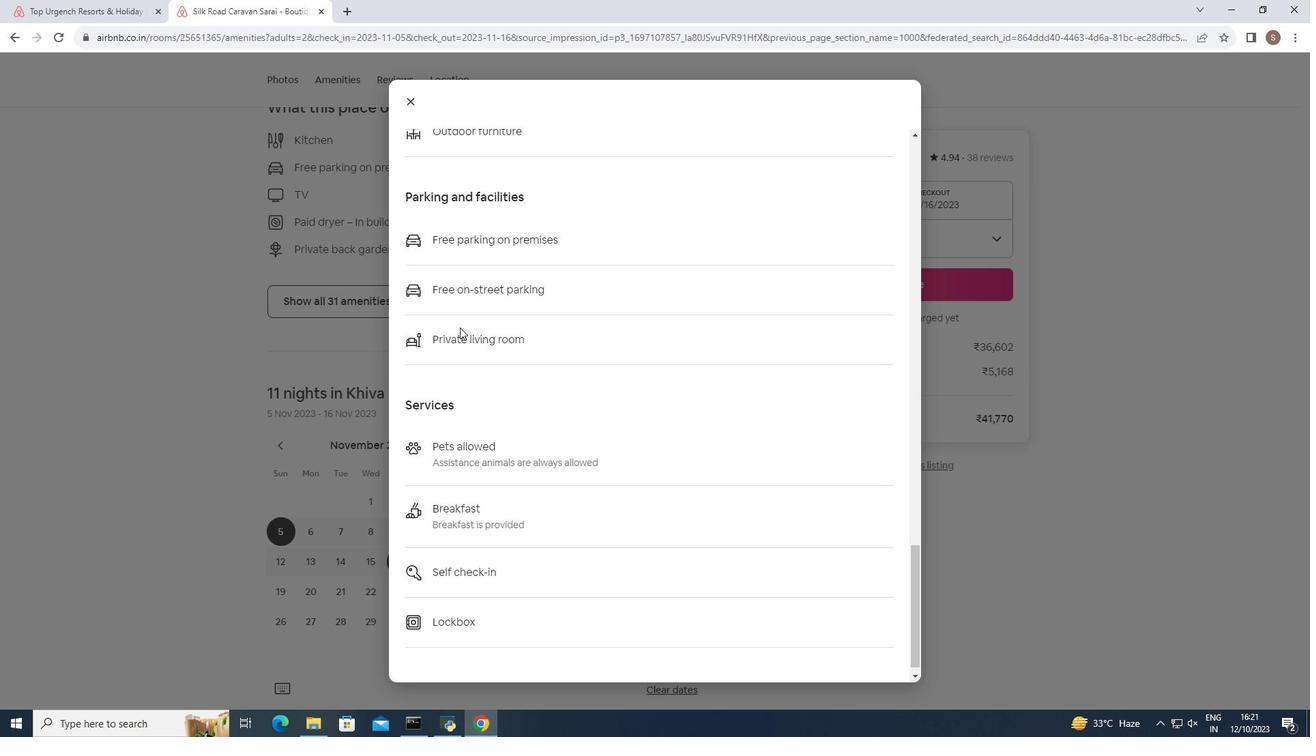 
Action: Mouse scrolled (460, 327) with delta (0, 0)
Screenshot: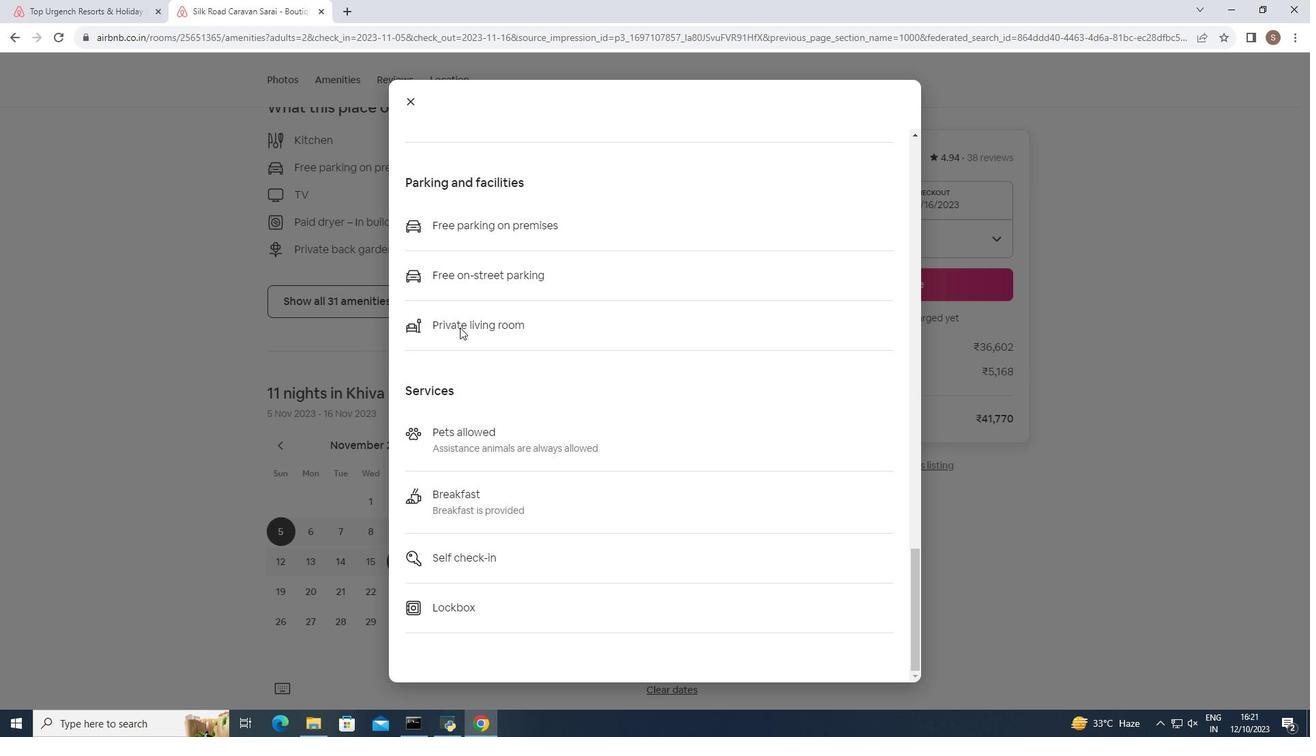 
Action: Mouse moved to (411, 103)
Screenshot: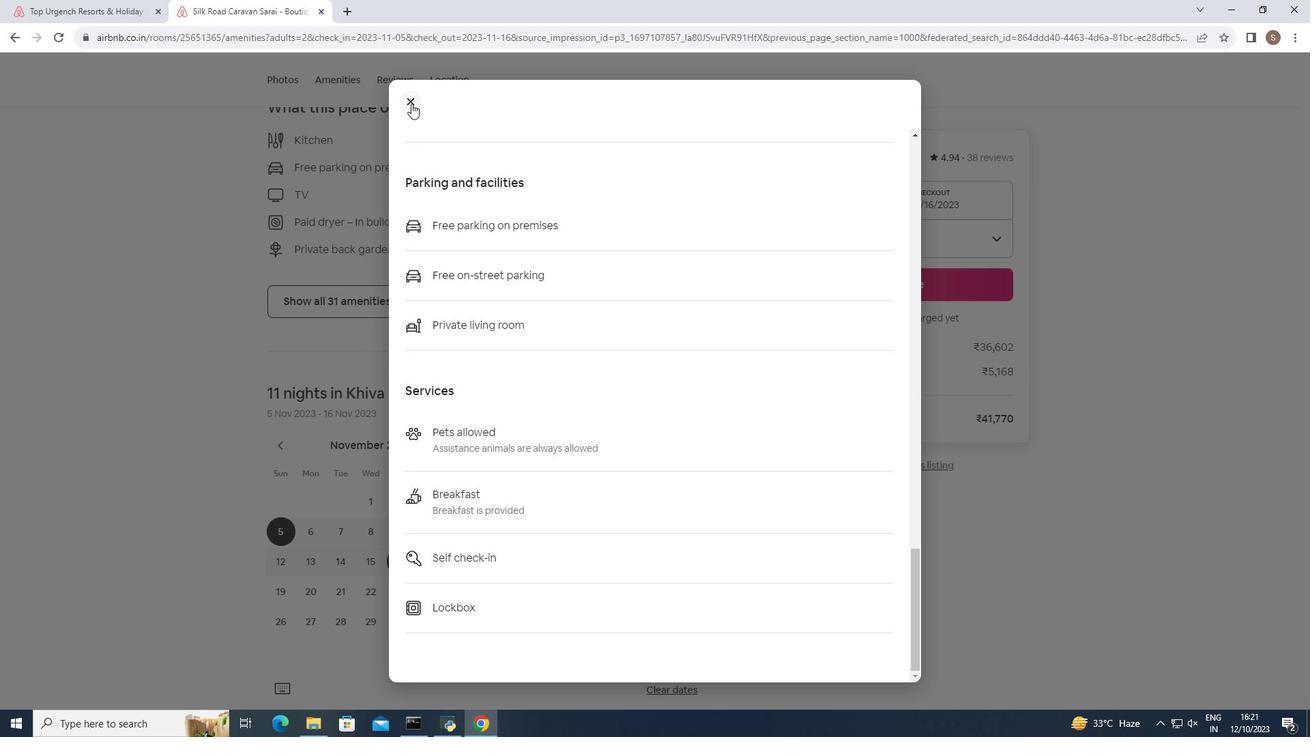 
Action: Mouse pressed left at (411, 103)
Screenshot: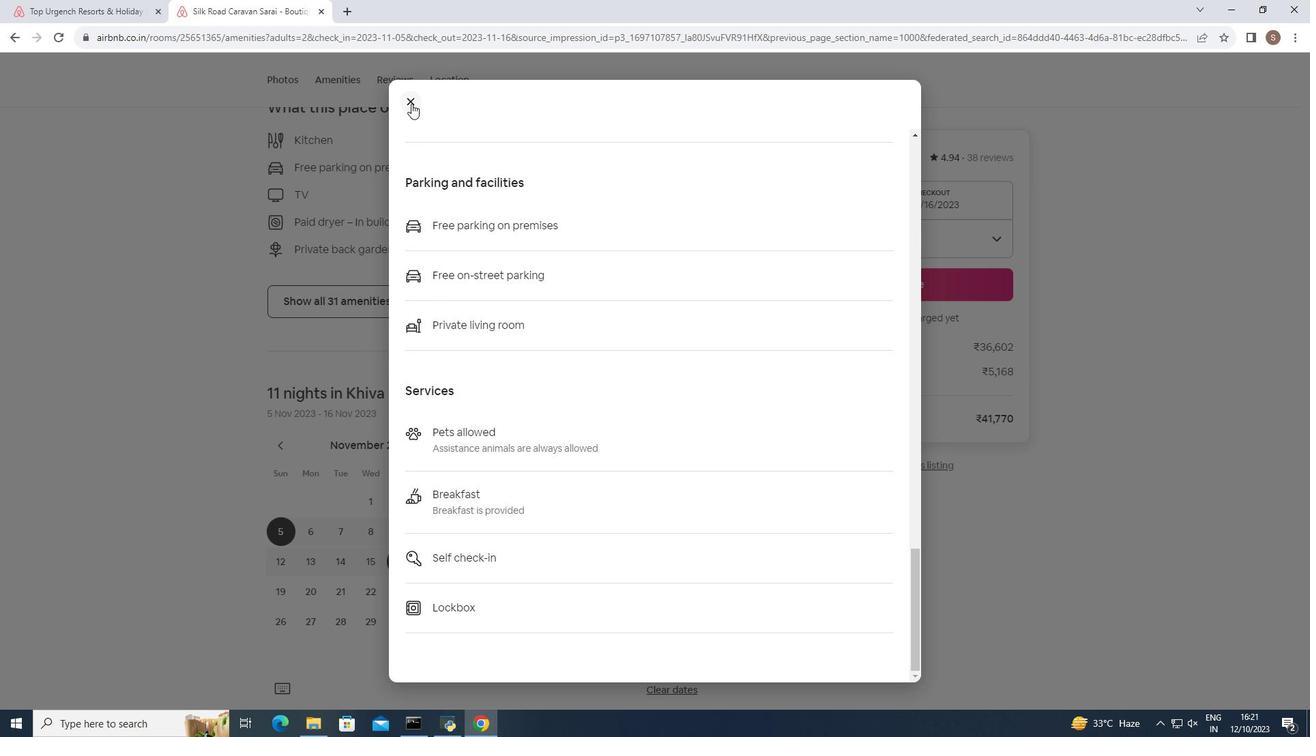 
Action: Mouse moved to (390, 238)
Screenshot: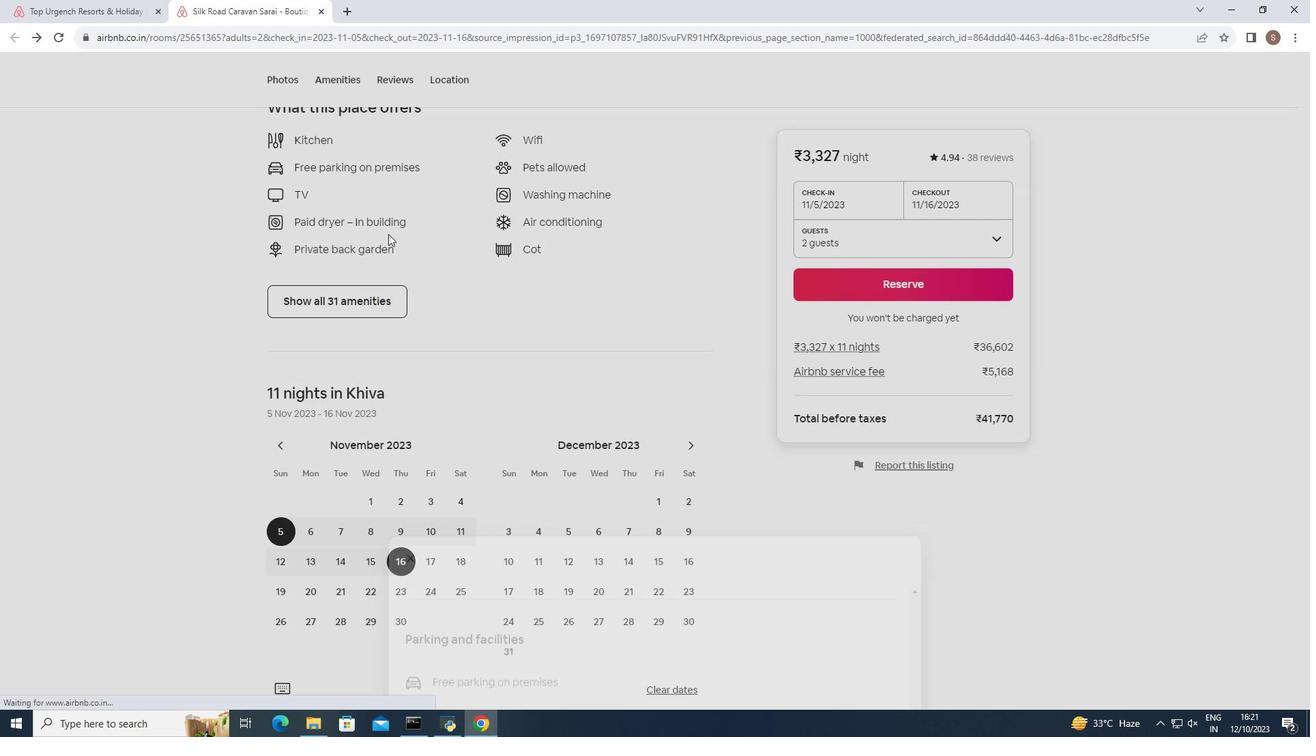 
Action: Mouse scrolled (390, 237) with delta (0, 0)
Screenshot: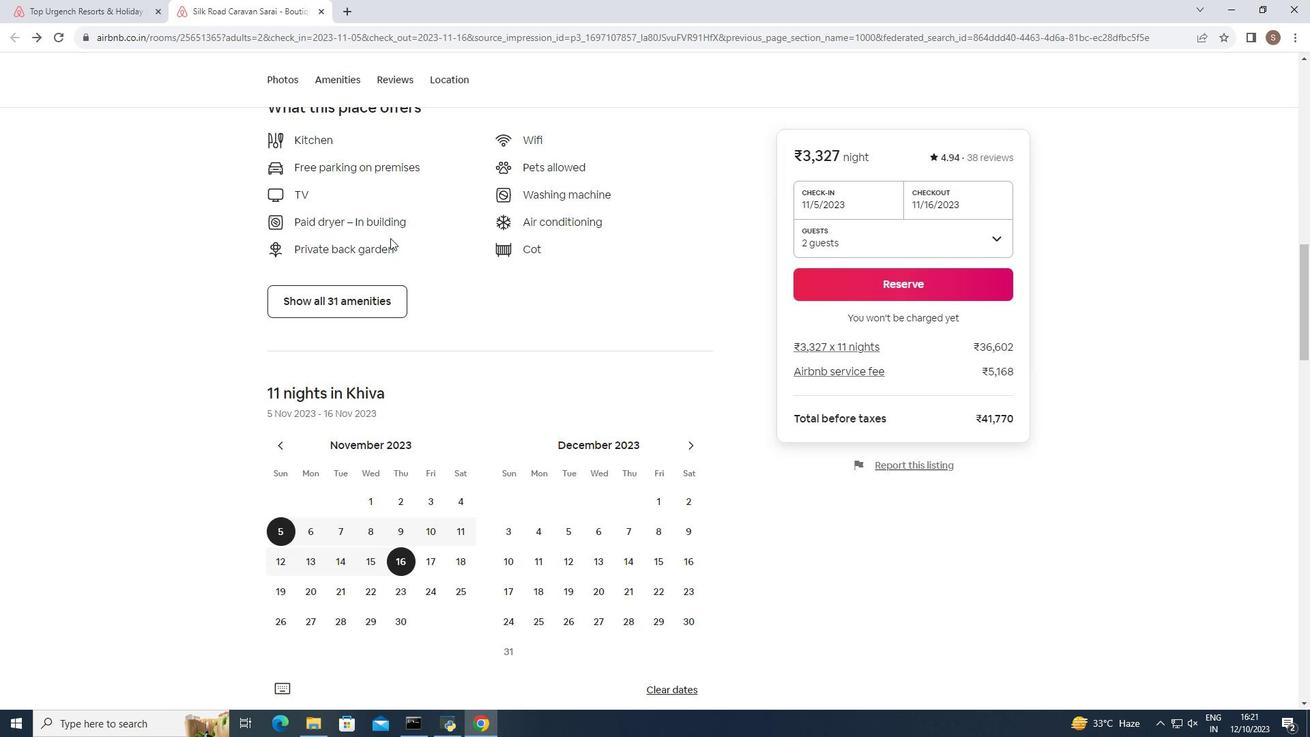 
Action: Mouse scrolled (390, 237) with delta (0, 0)
Screenshot: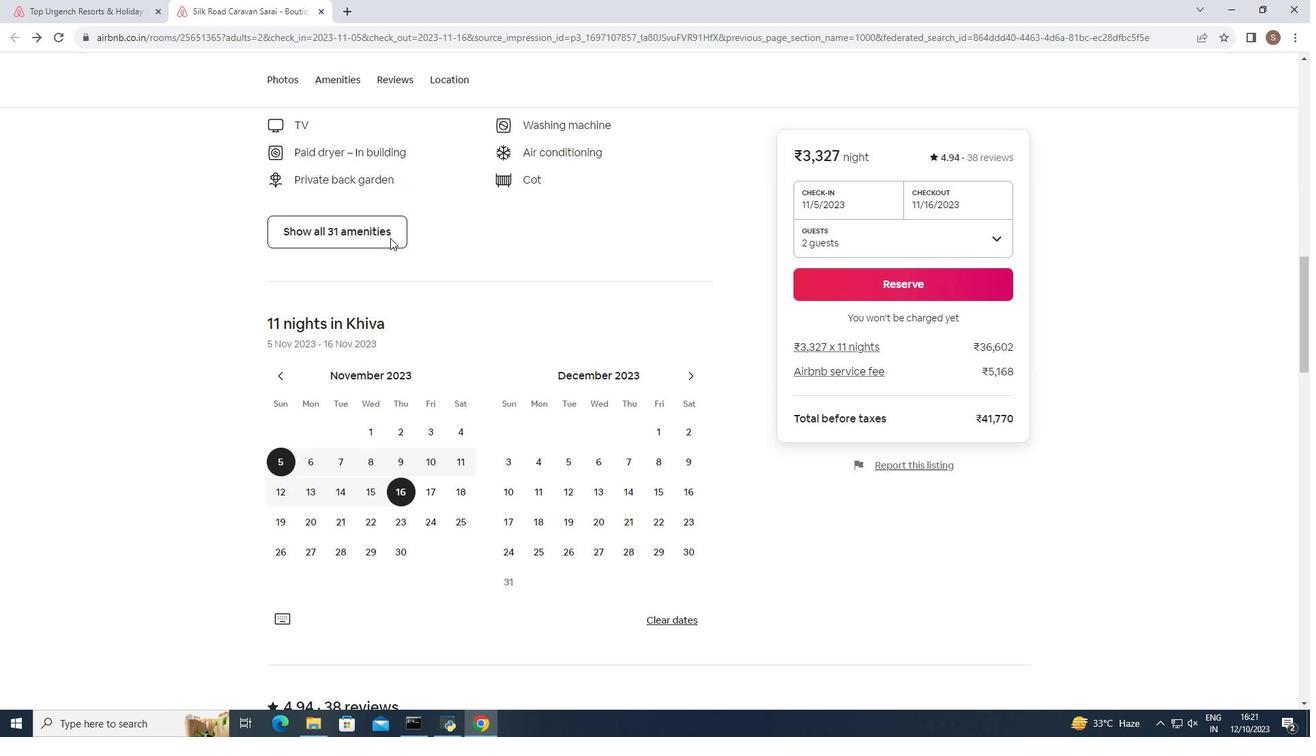 
Action: Mouse scrolled (390, 237) with delta (0, 0)
Screenshot: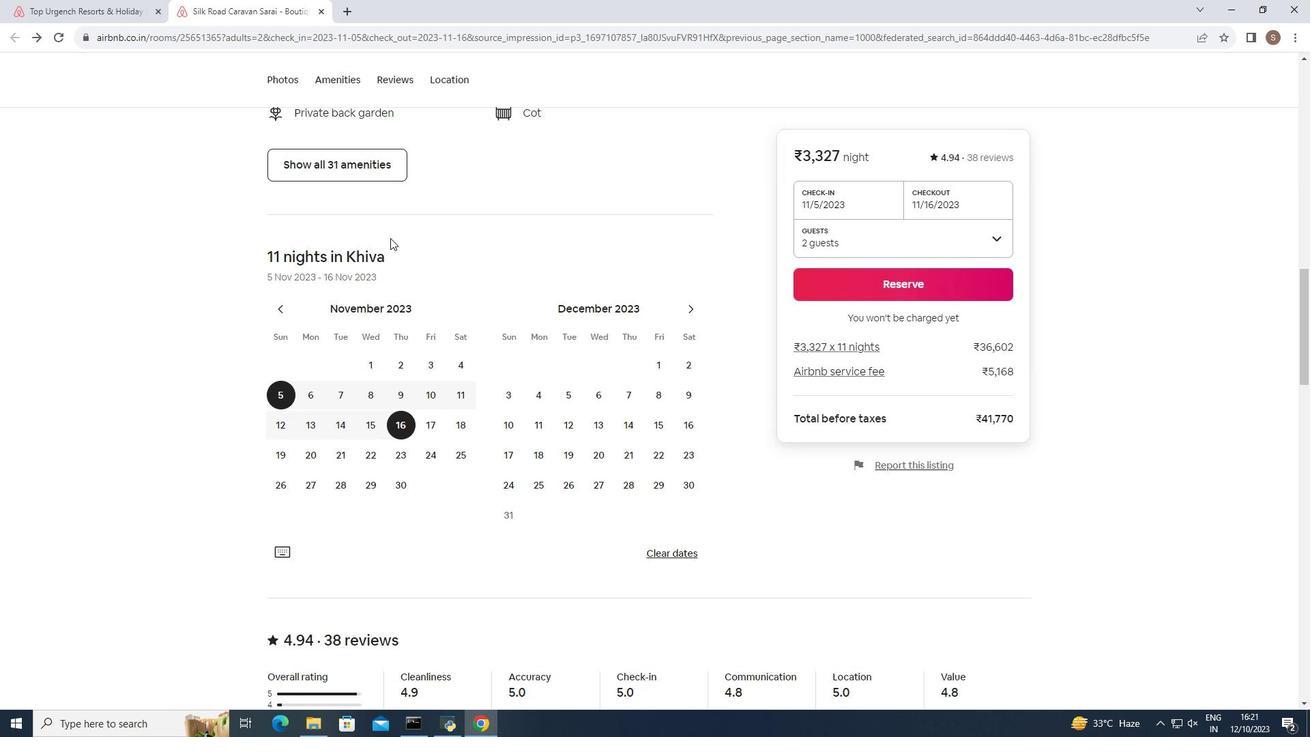 
Action: Mouse scrolled (390, 237) with delta (0, 0)
Screenshot: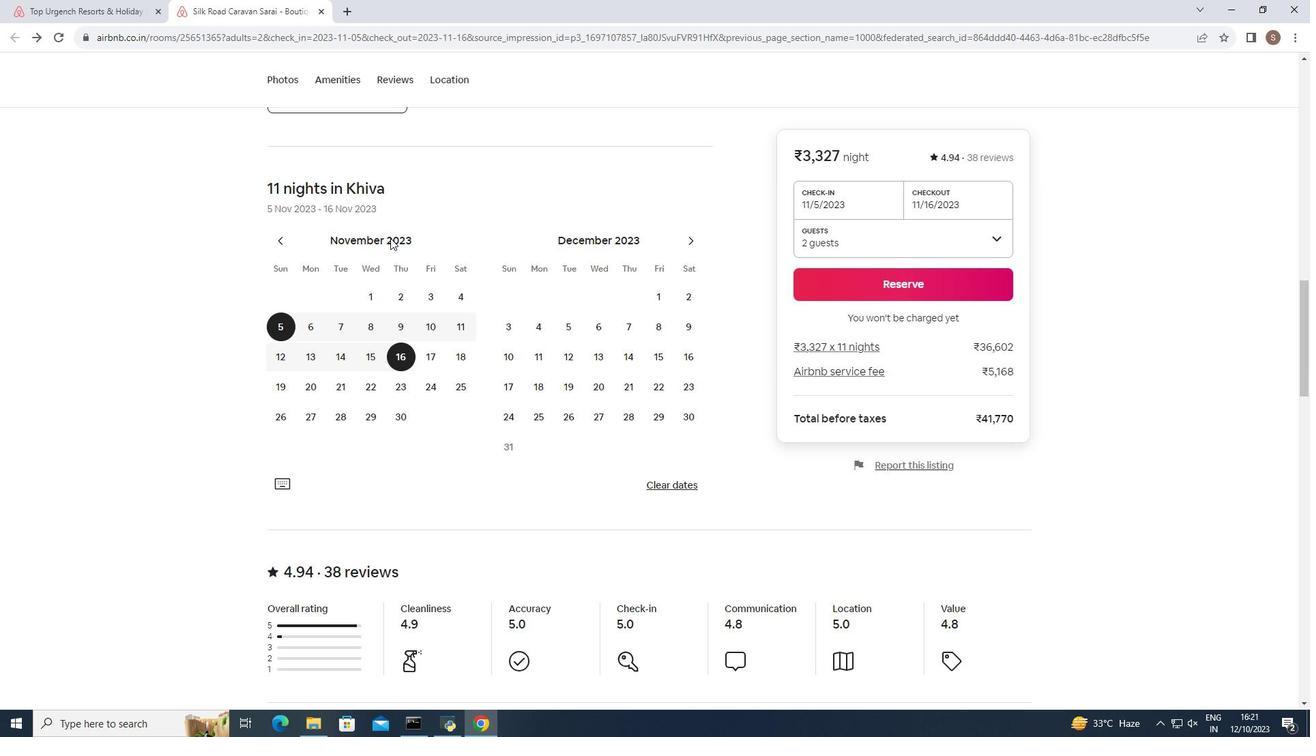 
Action: Mouse scrolled (390, 237) with delta (0, 0)
Screenshot: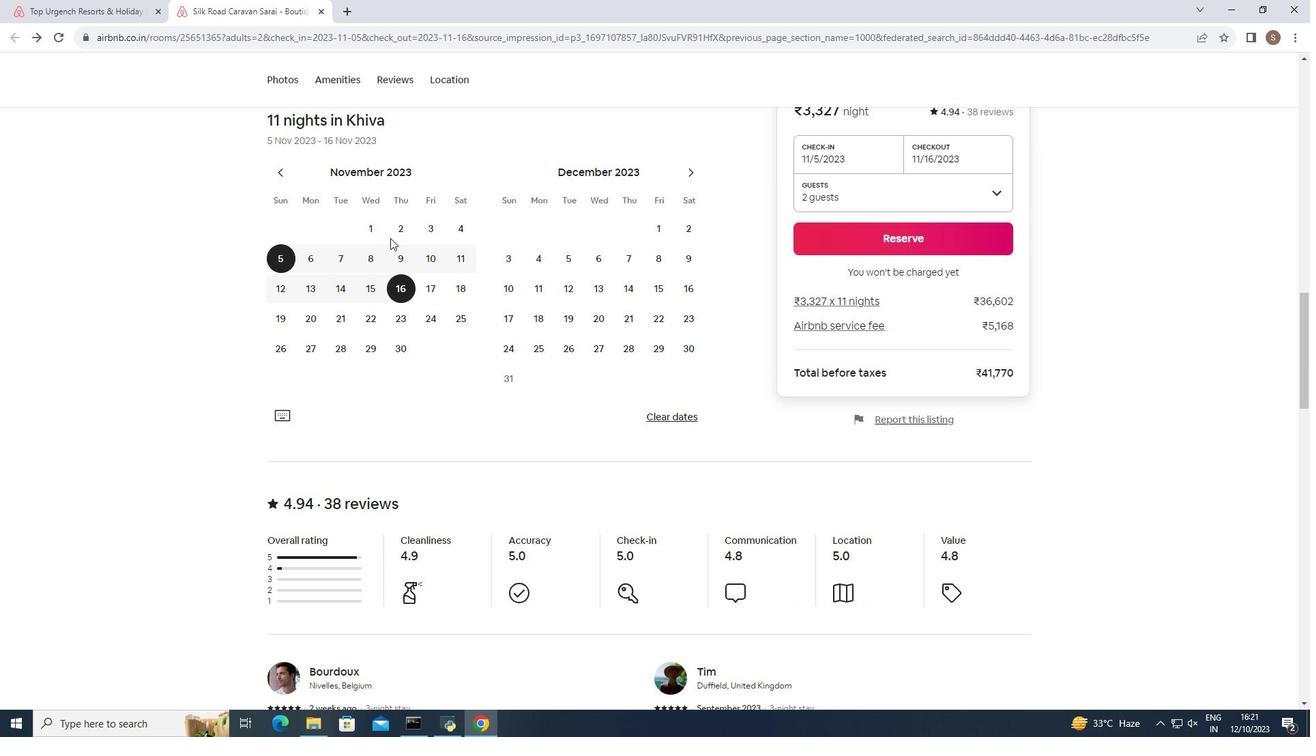 
Action: Mouse scrolled (390, 237) with delta (0, 0)
Screenshot: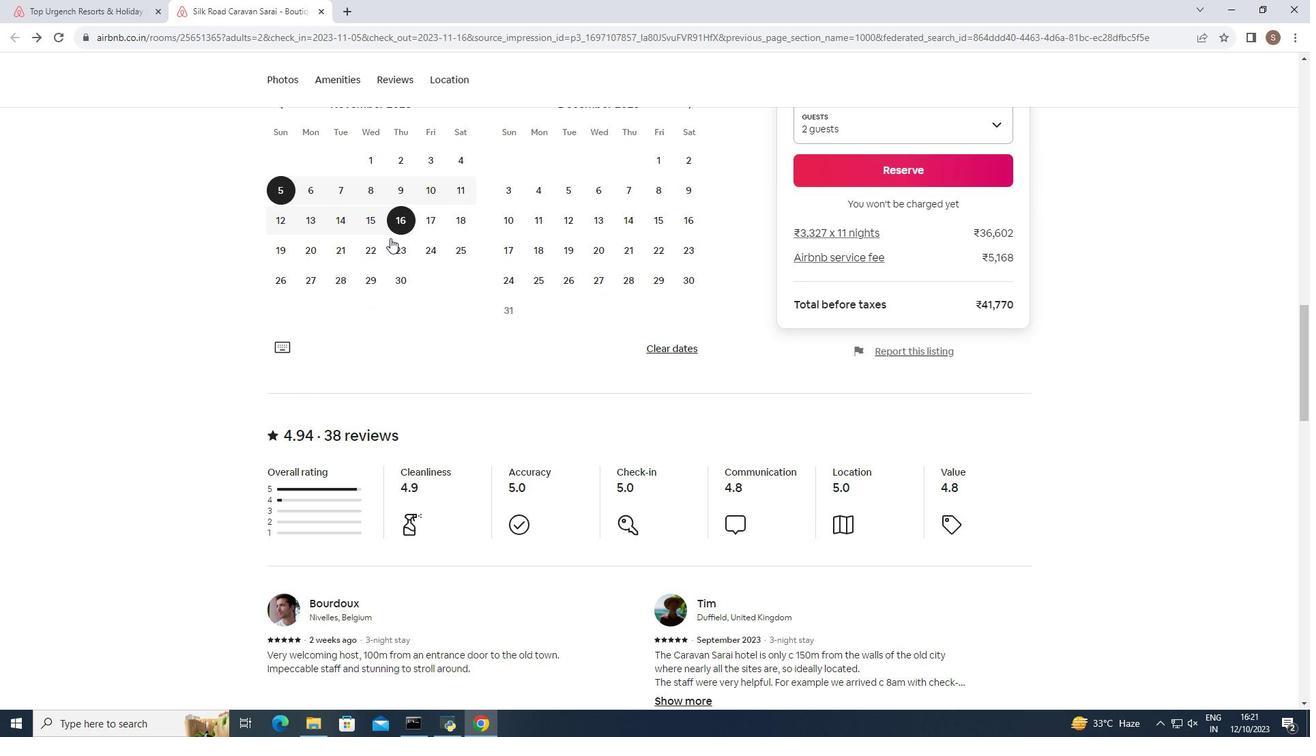 
Action: Mouse scrolled (390, 237) with delta (0, 0)
Screenshot: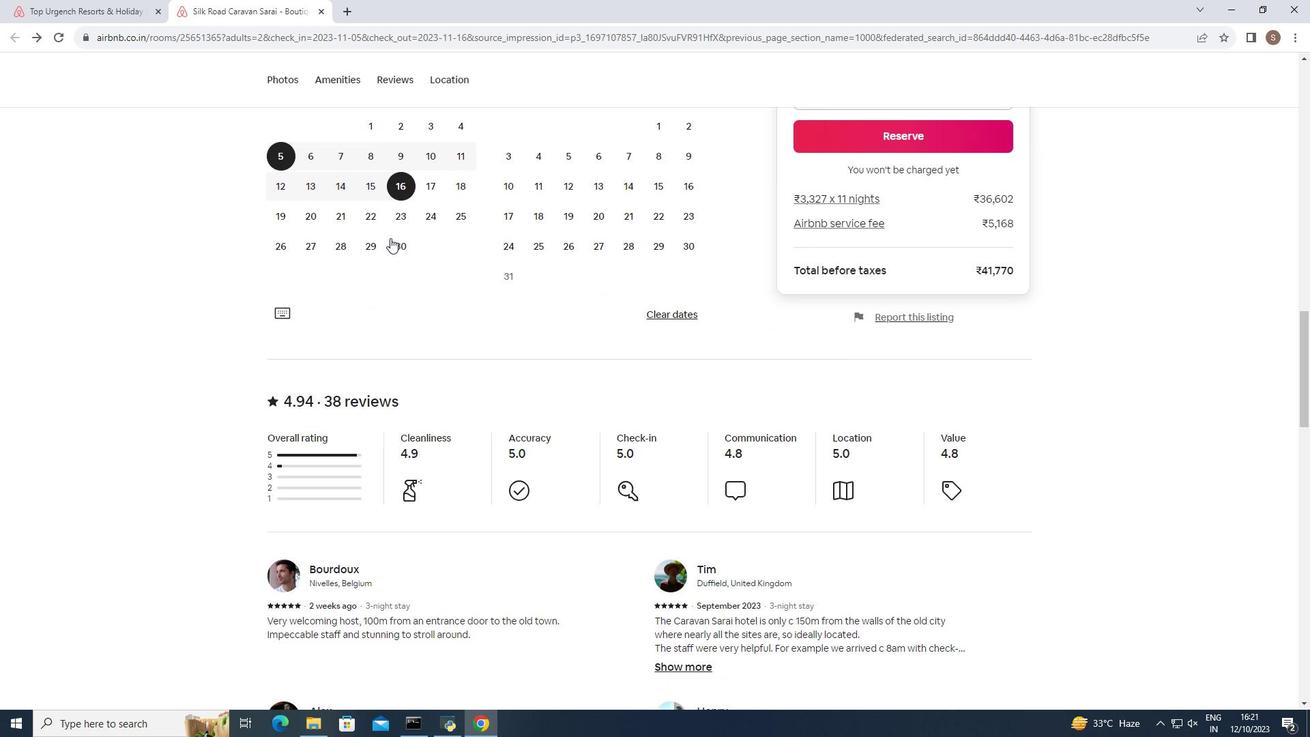 
Action: Mouse scrolled (390, 237) with delta (0, 0)
Screenshot: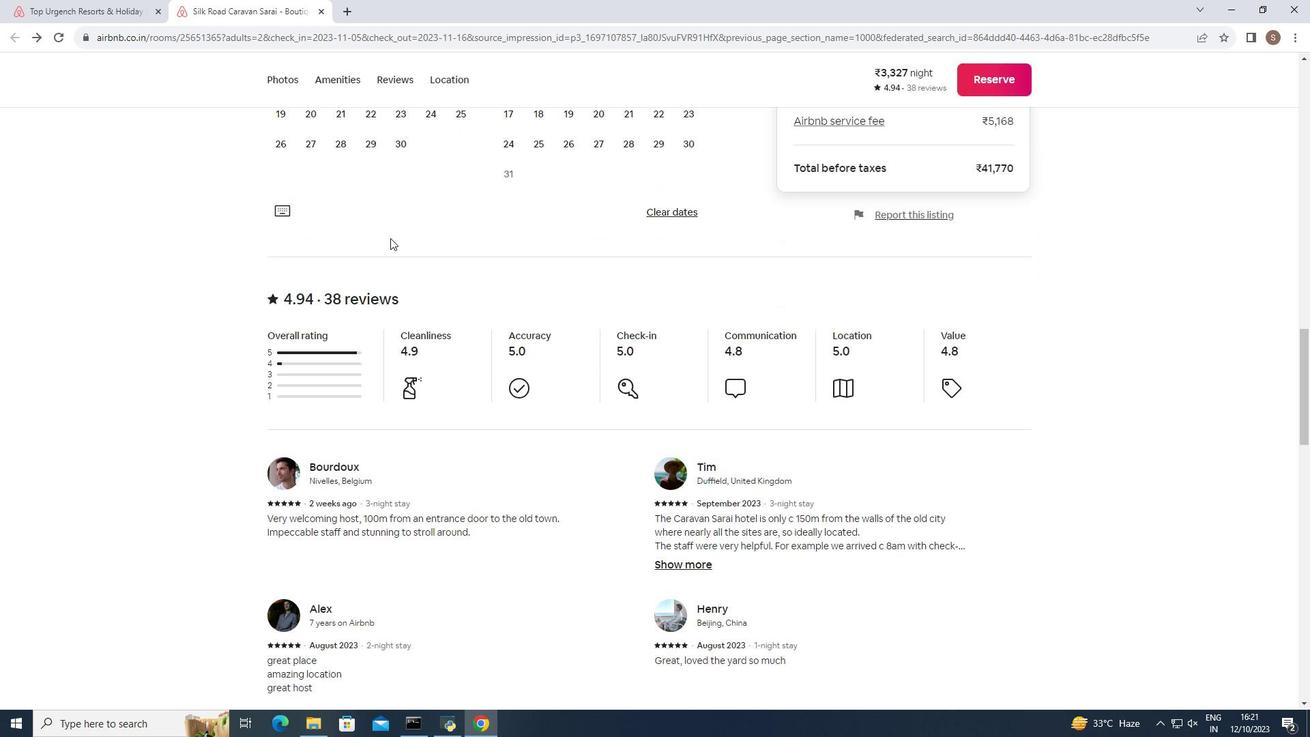 
Action: Mouse scrolled (390, 237) with delta (0, 0)
Screenshot: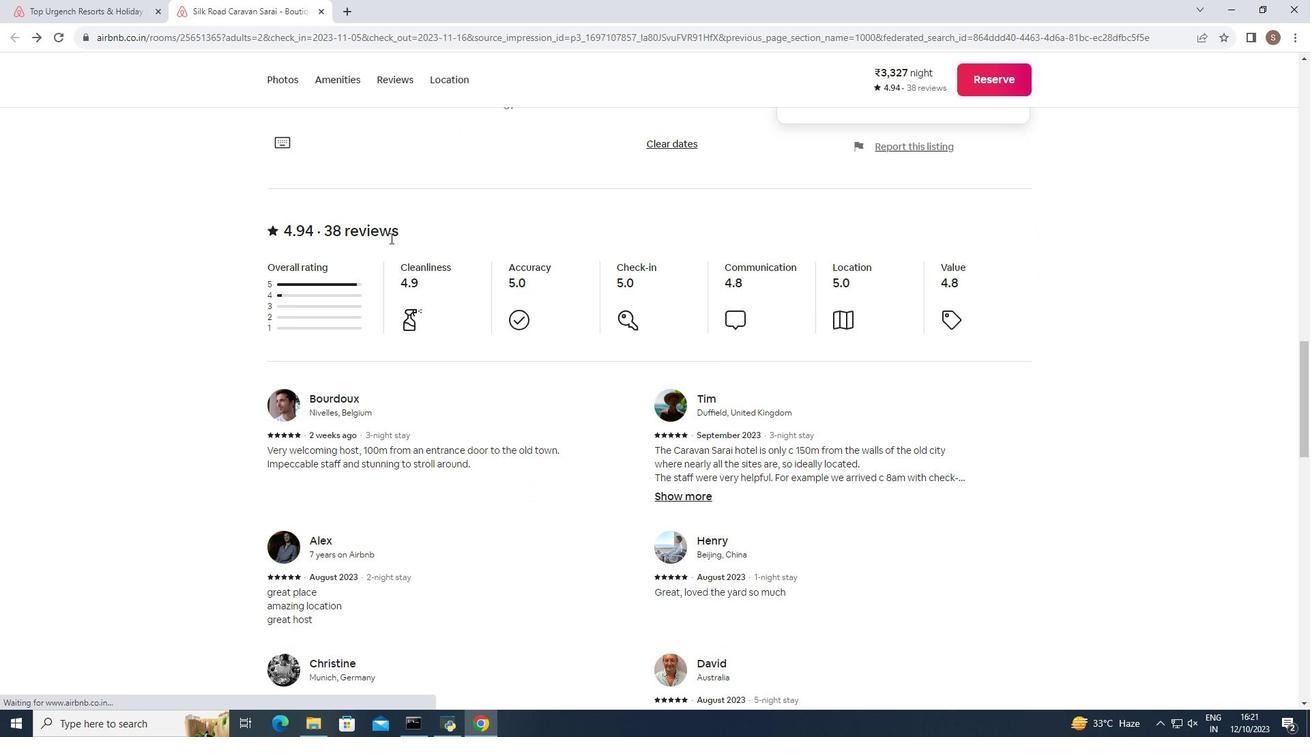 
Action: Mouse scrolled (390, 237) with delta (0, 0)
Screenshot: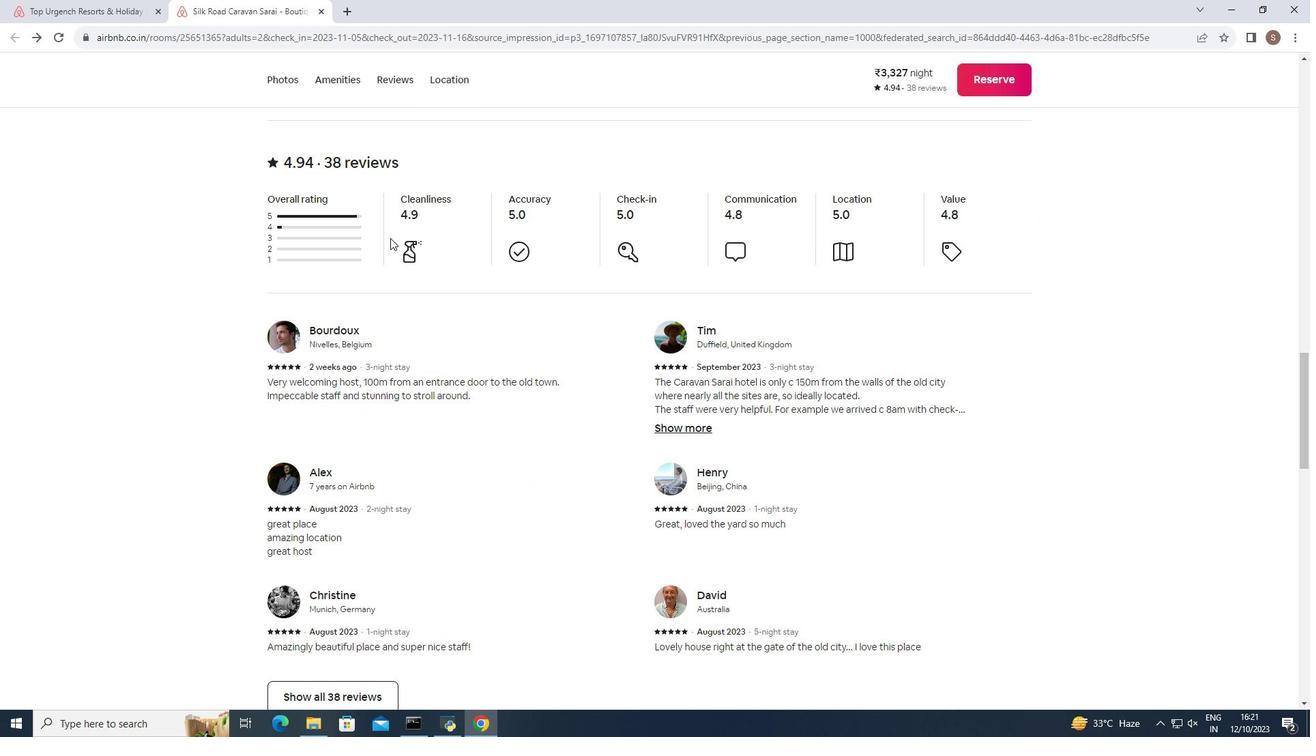 
Action: Mouse scrolled (390, 237) with delta (0, 0)
Screenshot: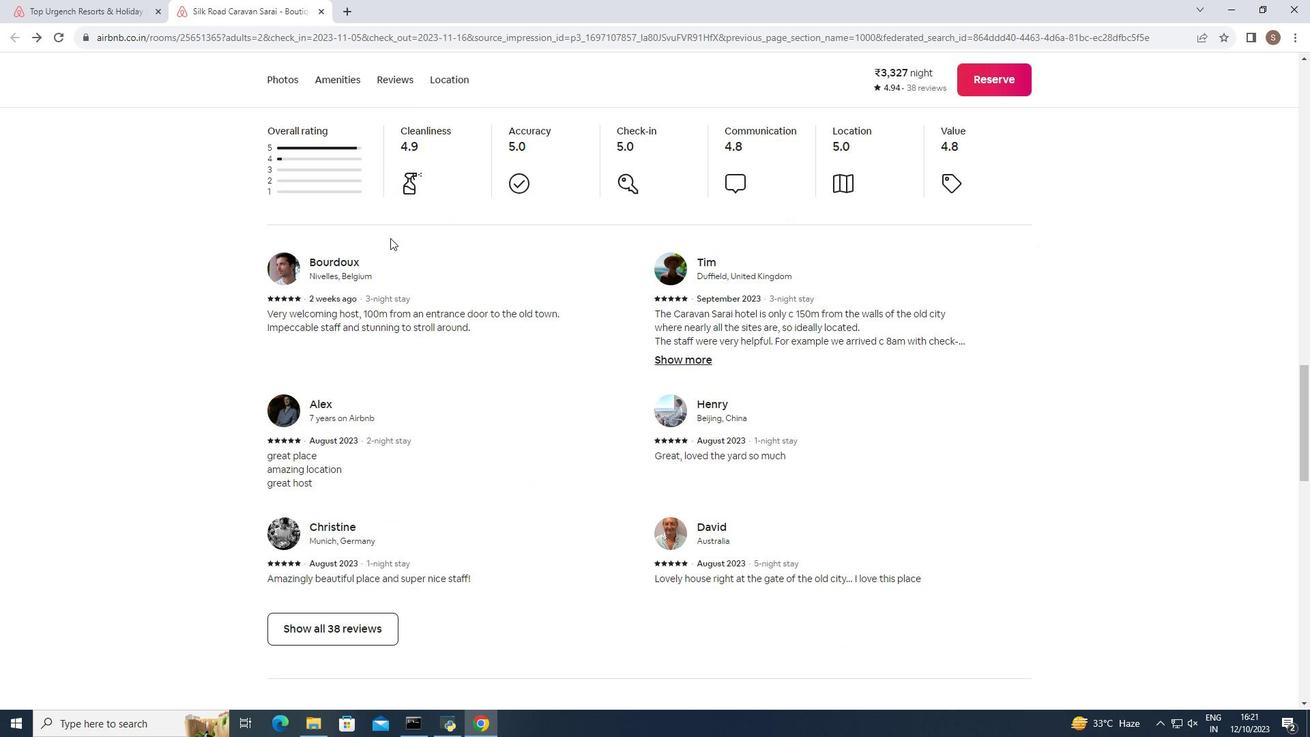 
Action: Mouse moved to (357, 568)
Screenshot: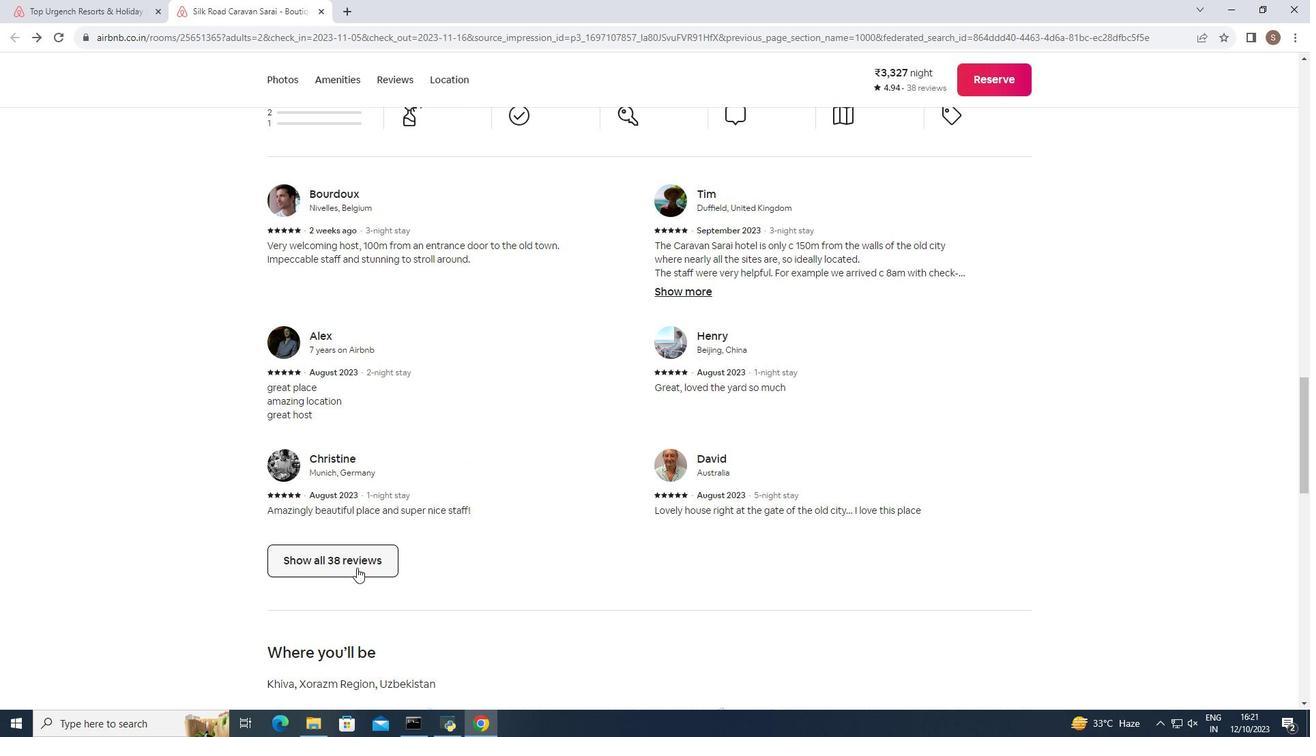 
Action: Mouse pressed left at (357, 568)
Screenshot: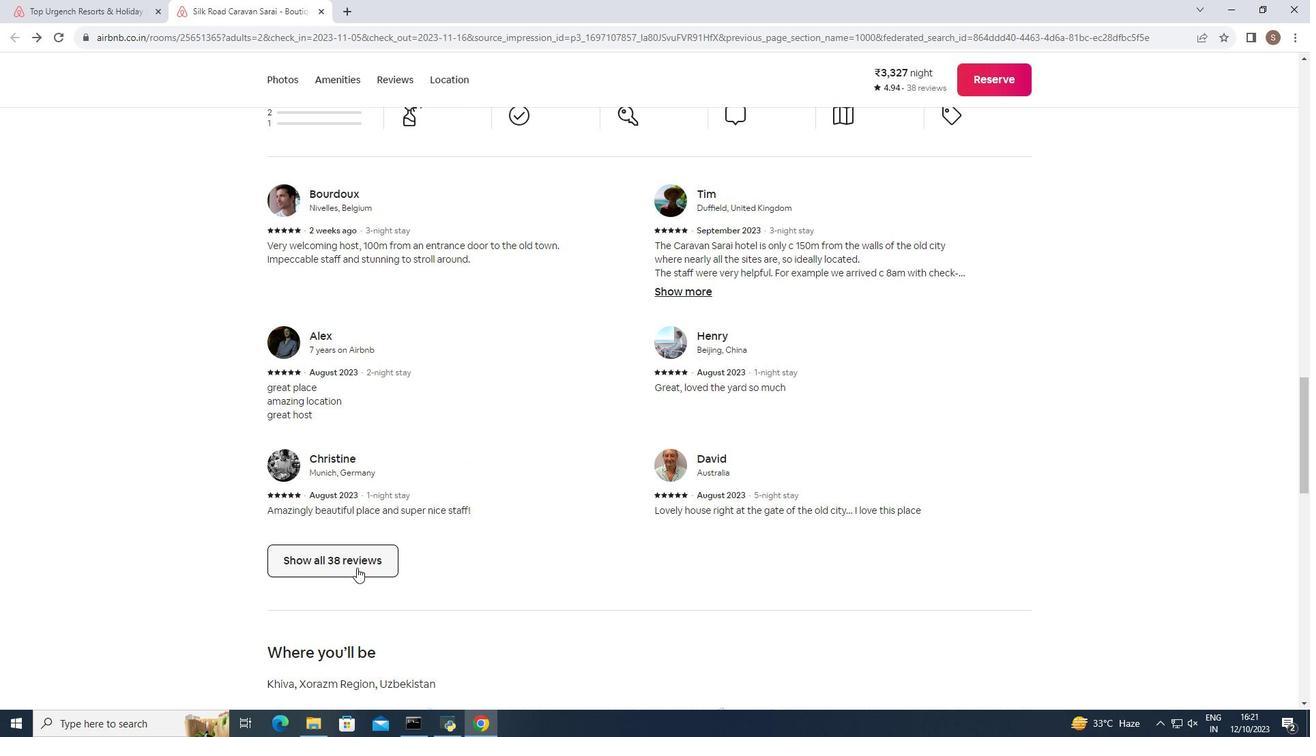 
Action: Mouse moved to (473, 543)
Screenshot: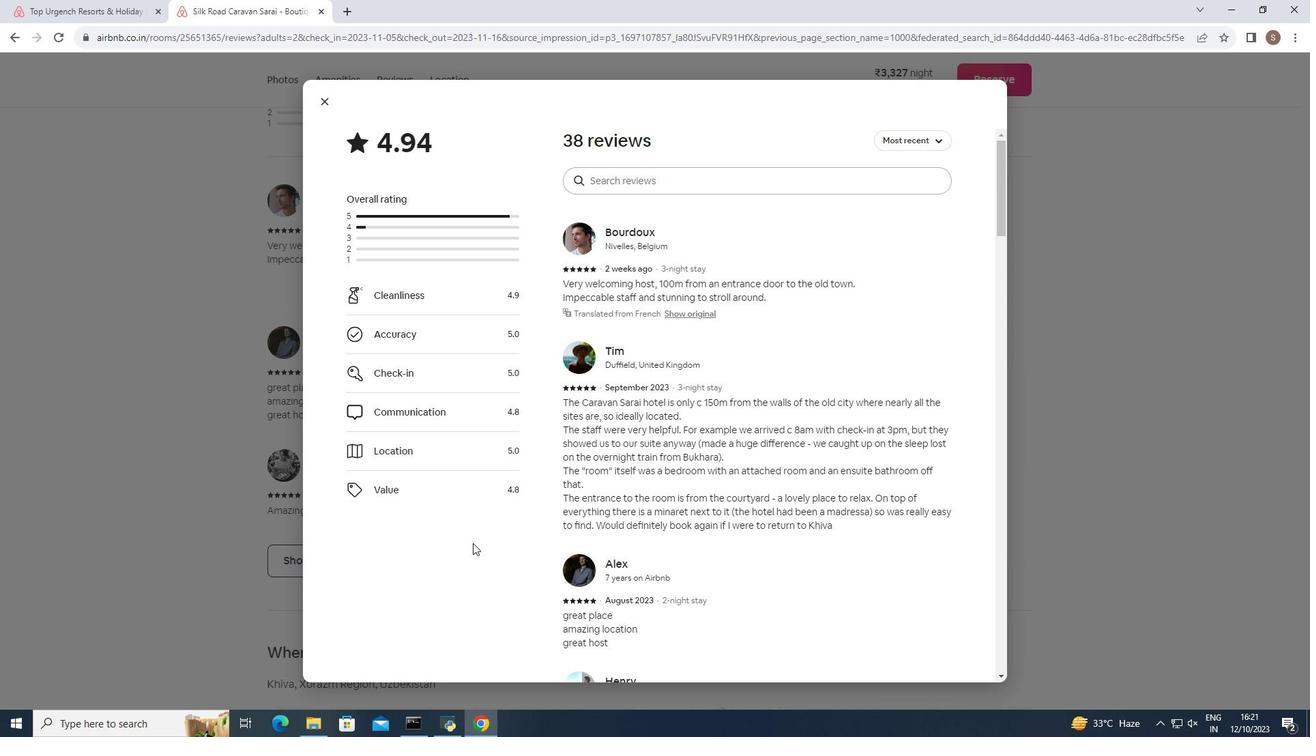 
Action: Mouse scrolled (473, 542) with delta (0, 0)
Screenshot: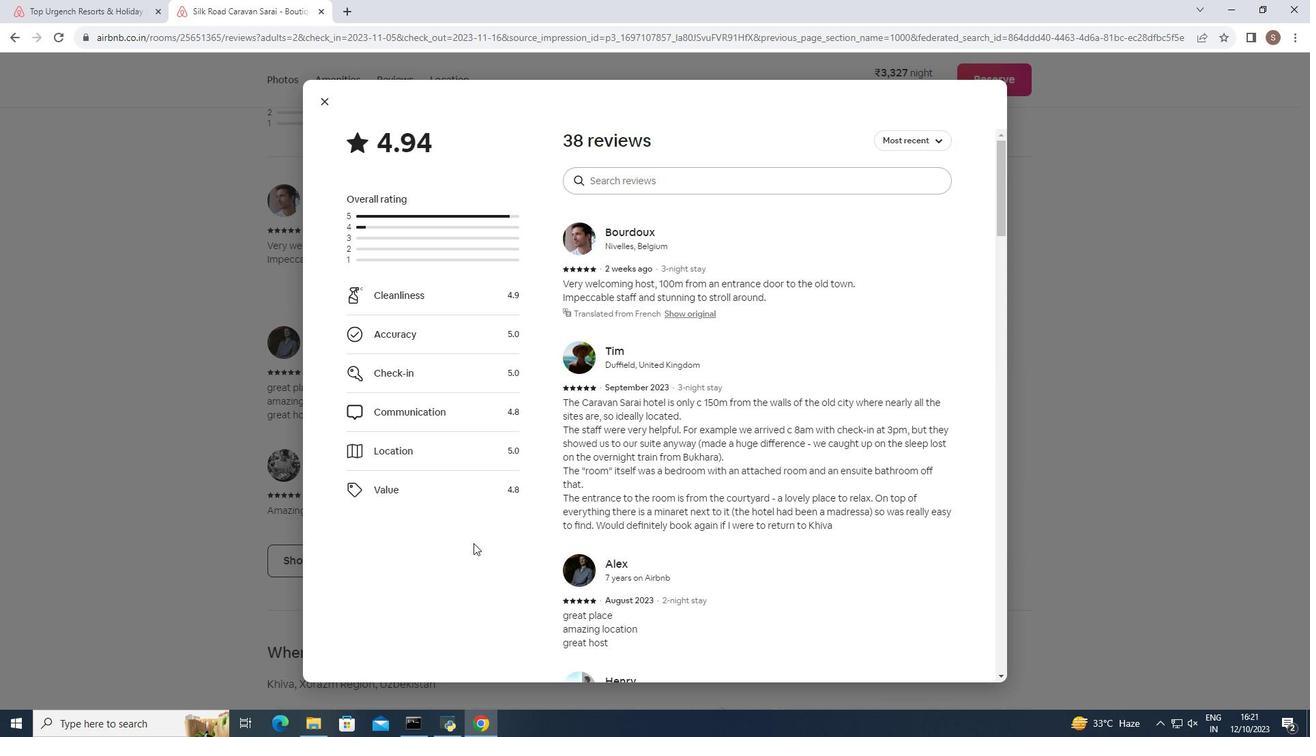 
Action: Mouse scrolled (473, 542) with delta (0, 0)
Screenshot: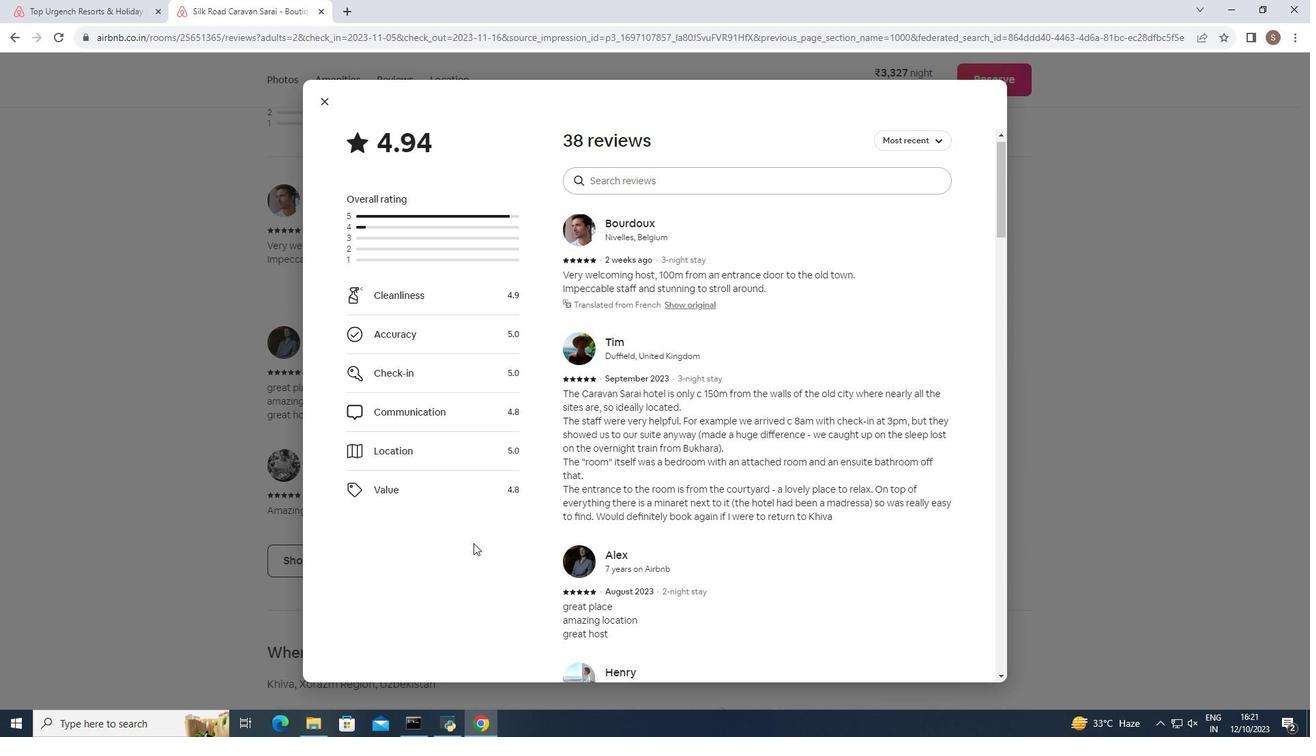 
Action: Mouse scrolled (473, 542) with delta (0, 0)
Screenshot: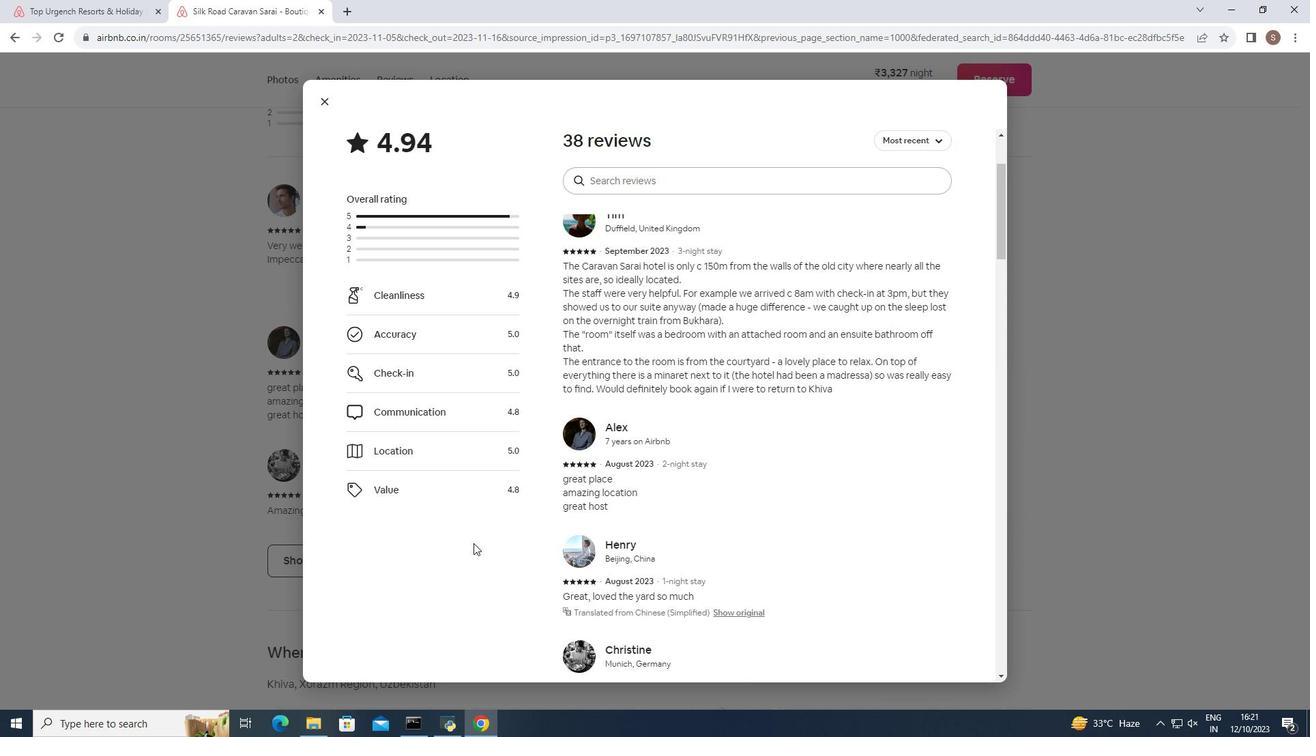 
Action: Mouse scrolled (473, 542) with delta (0, 0)
Screenshot: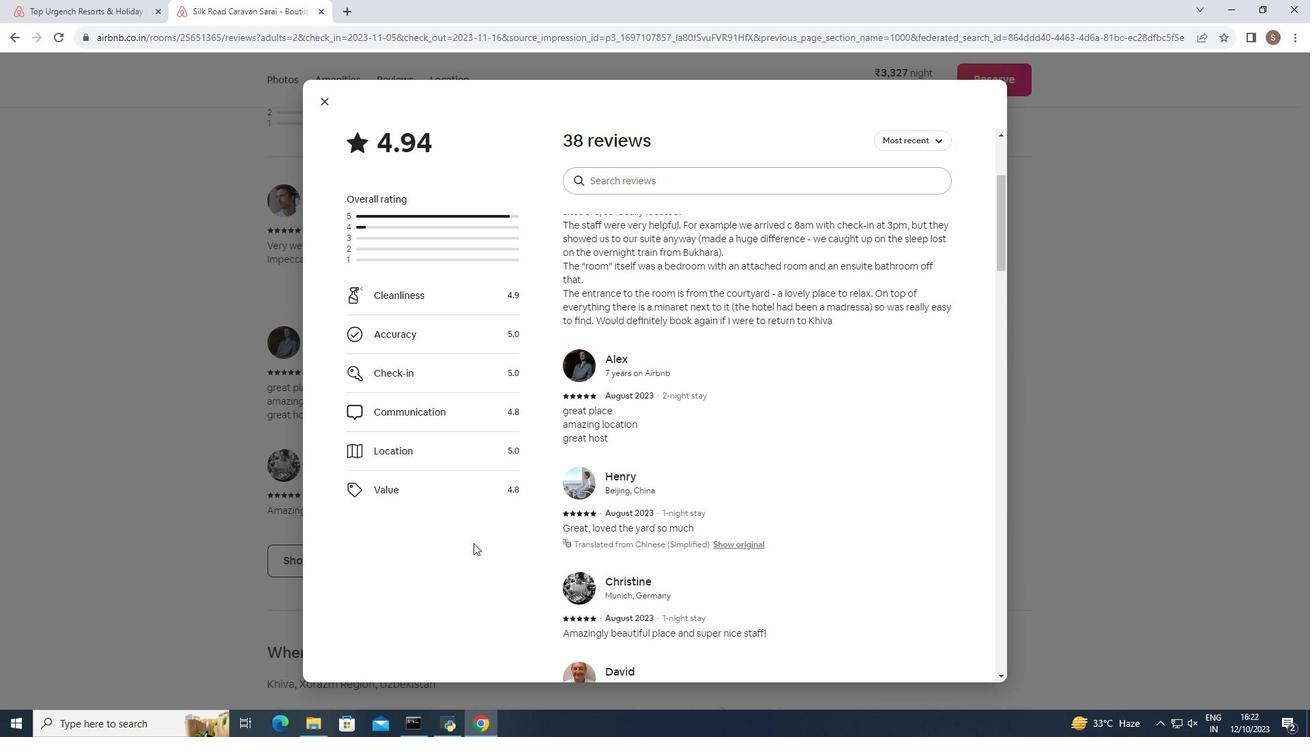
Action: Mouse scrolled (473, 542) with delta (0, 0)
Screenshot: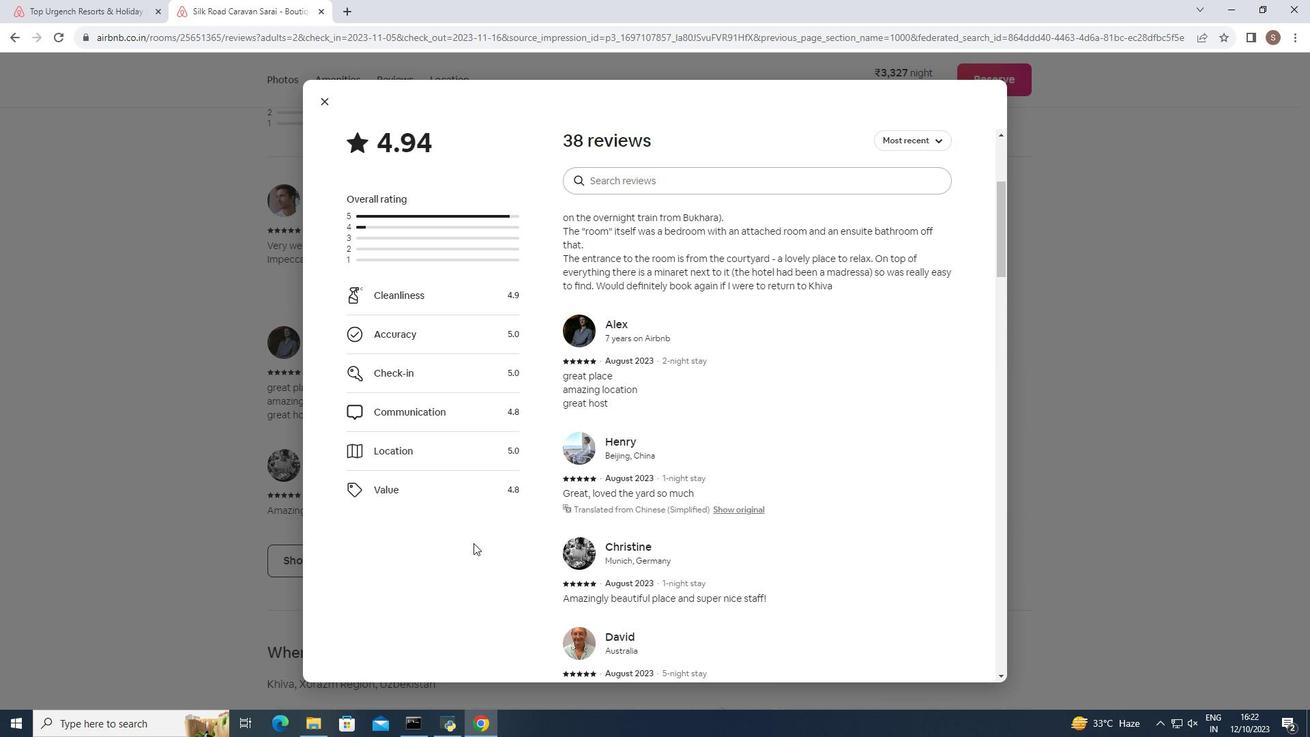 
Action: Mouse scrolled (473, 542) with delta (0, 0)
Screenshot: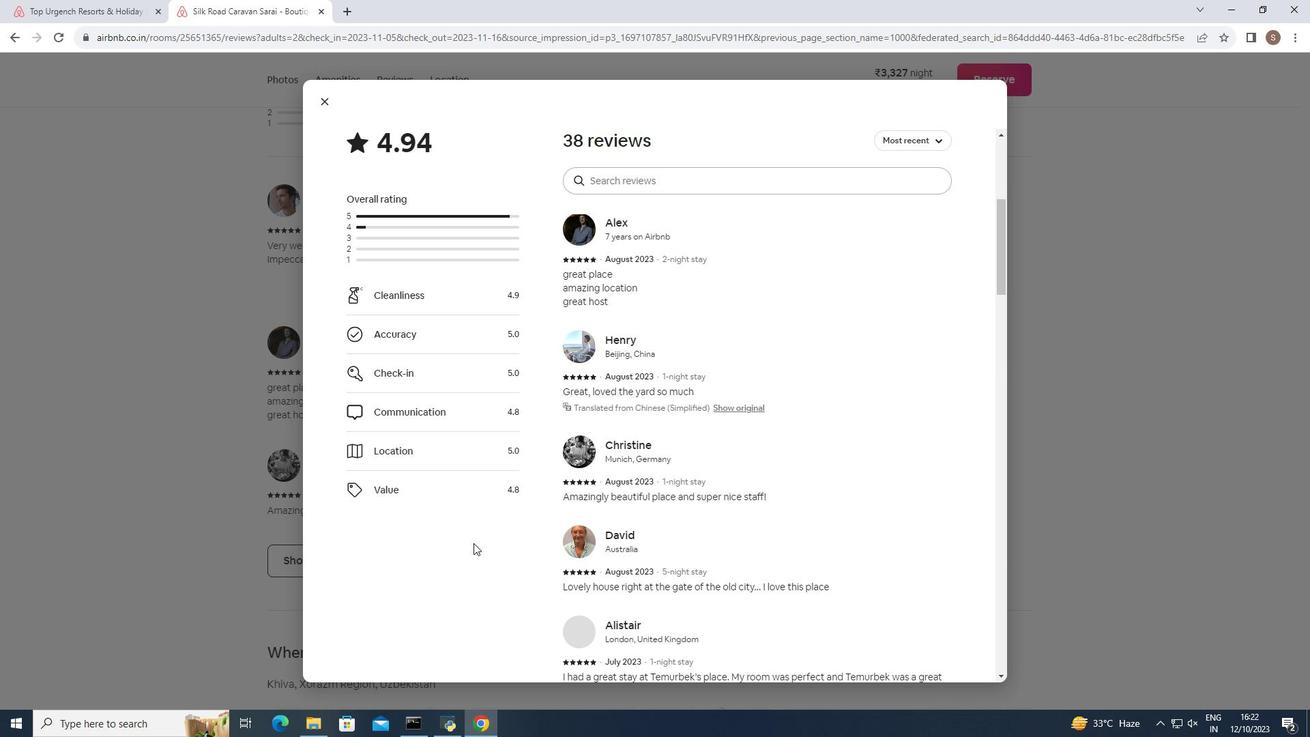 
Action: Mouse scrolled (473, 542) with delta (0, 0)
Screenshot: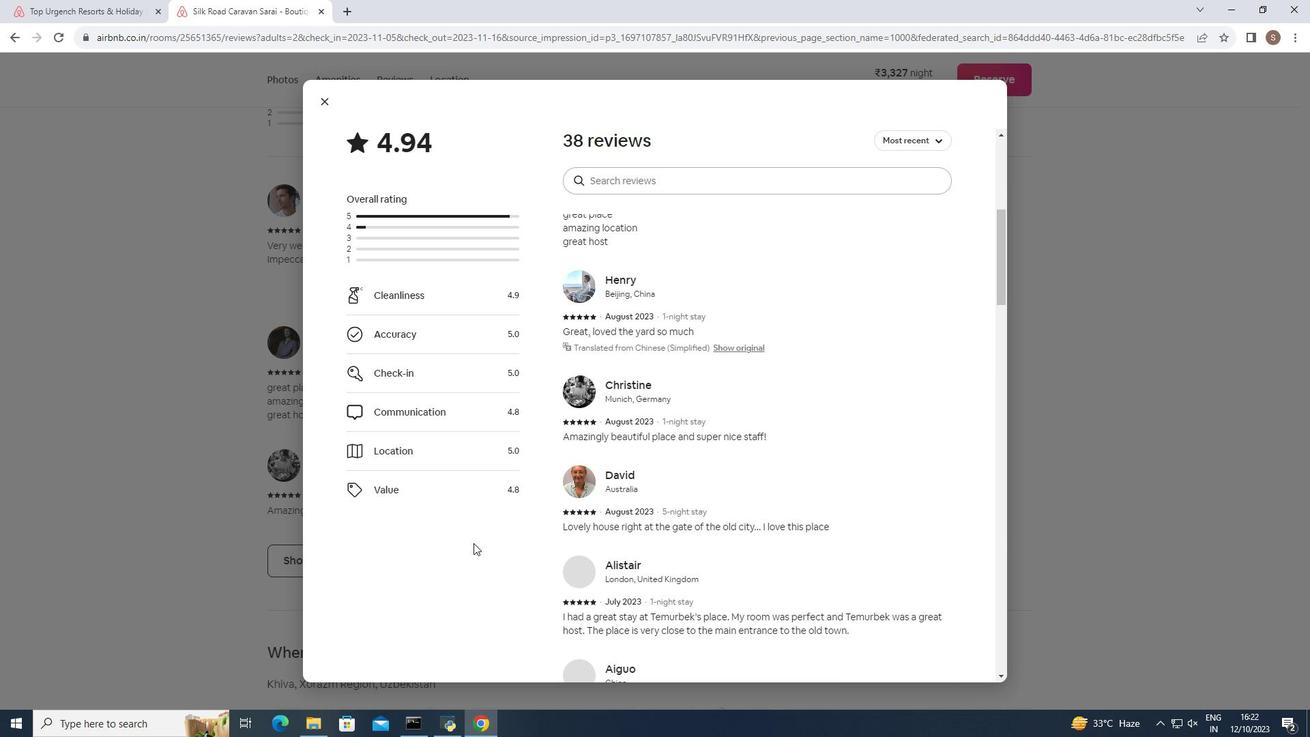 
Action: Mouse scrolled (473, 542) with delta (0, 0)
Screenshot: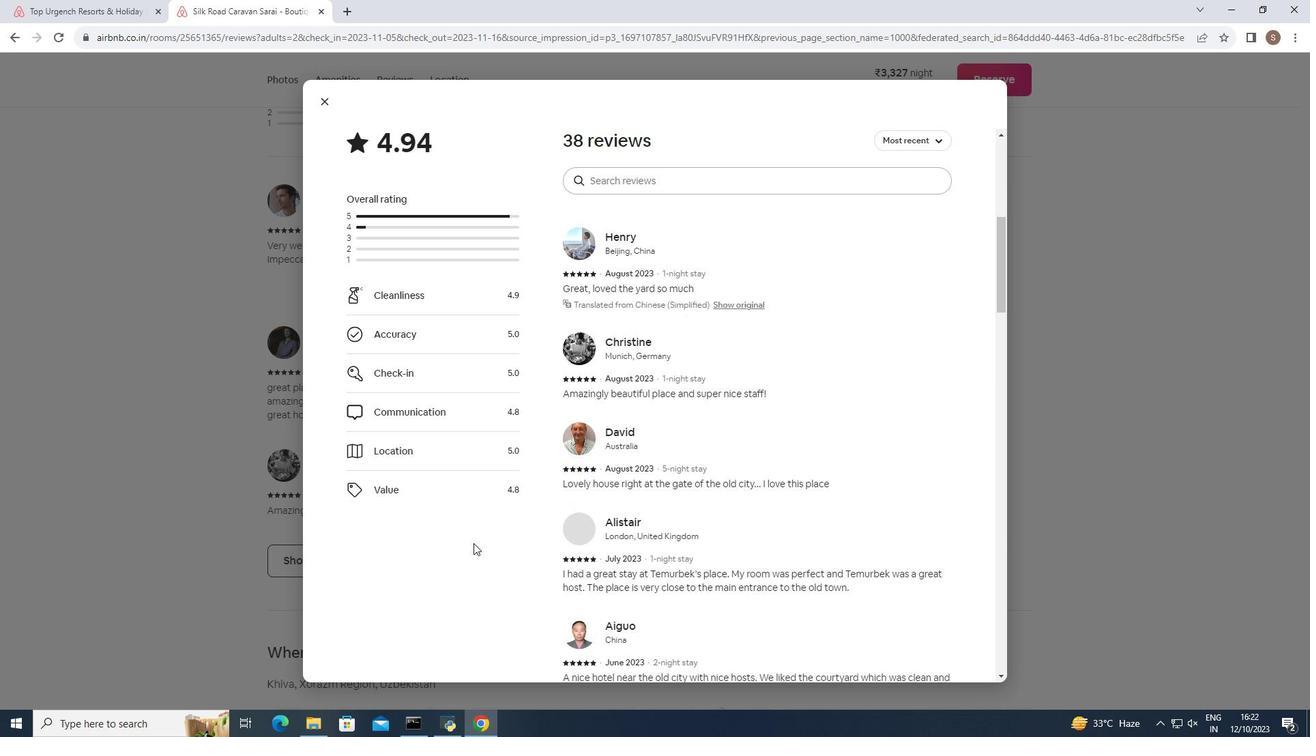 
Action: Mouse scrolled (473, 542) with delta (0, 0)
Screenshot: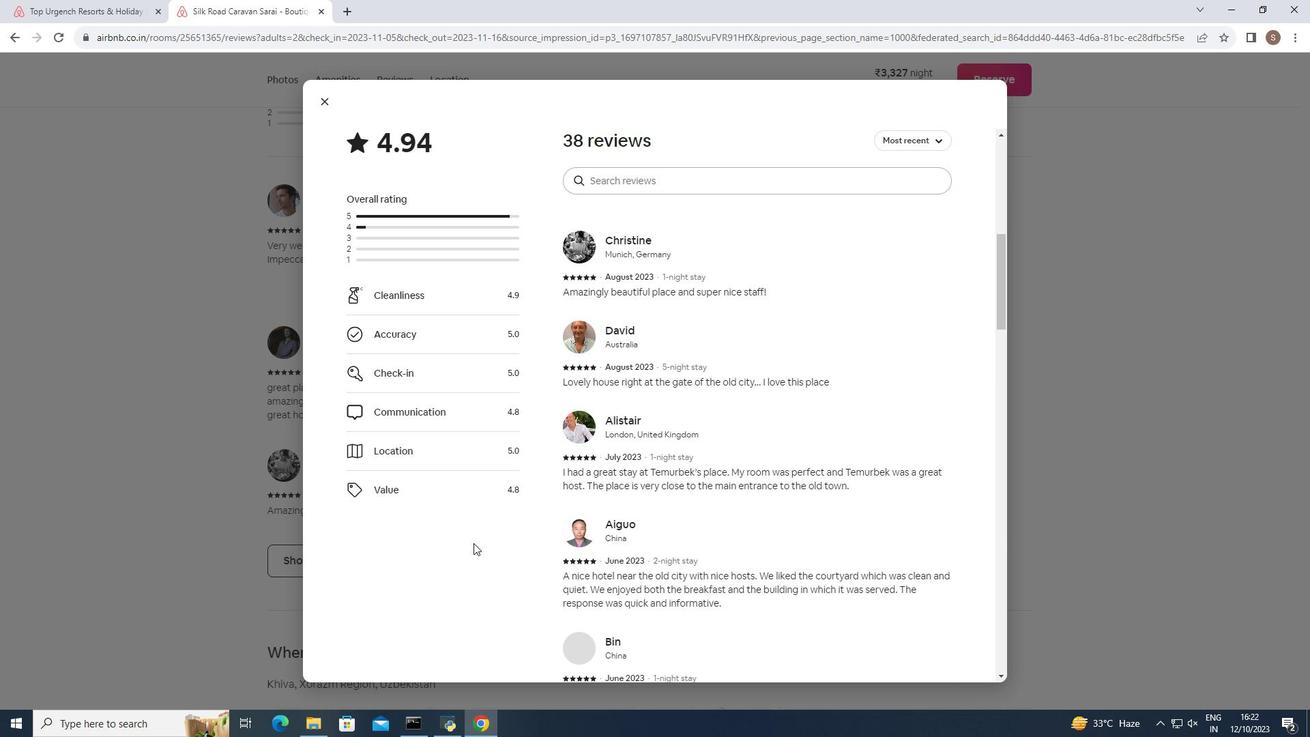 
Action: Mouse scrolled (473, 542) with delta (0, 0)
Screenshot: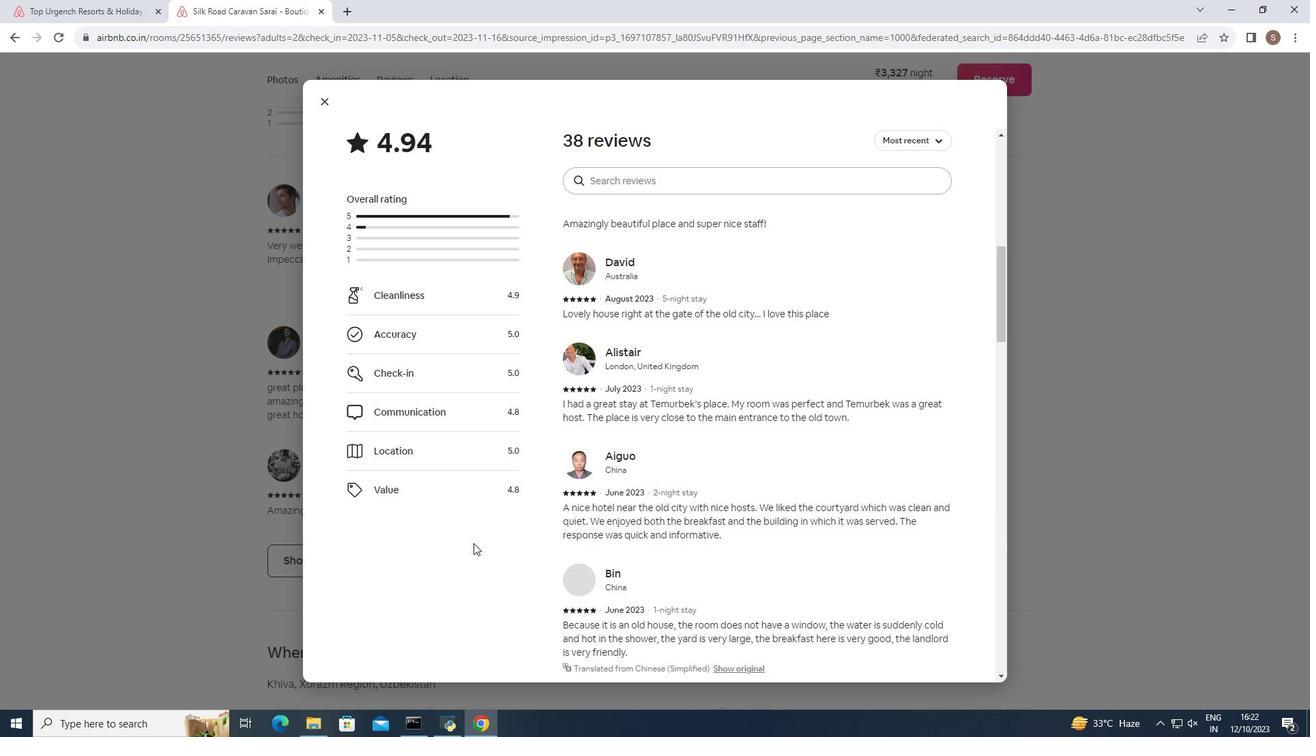 
Action: Mouse scrolled (473, 542) with delta (0, 0)
Screenshot: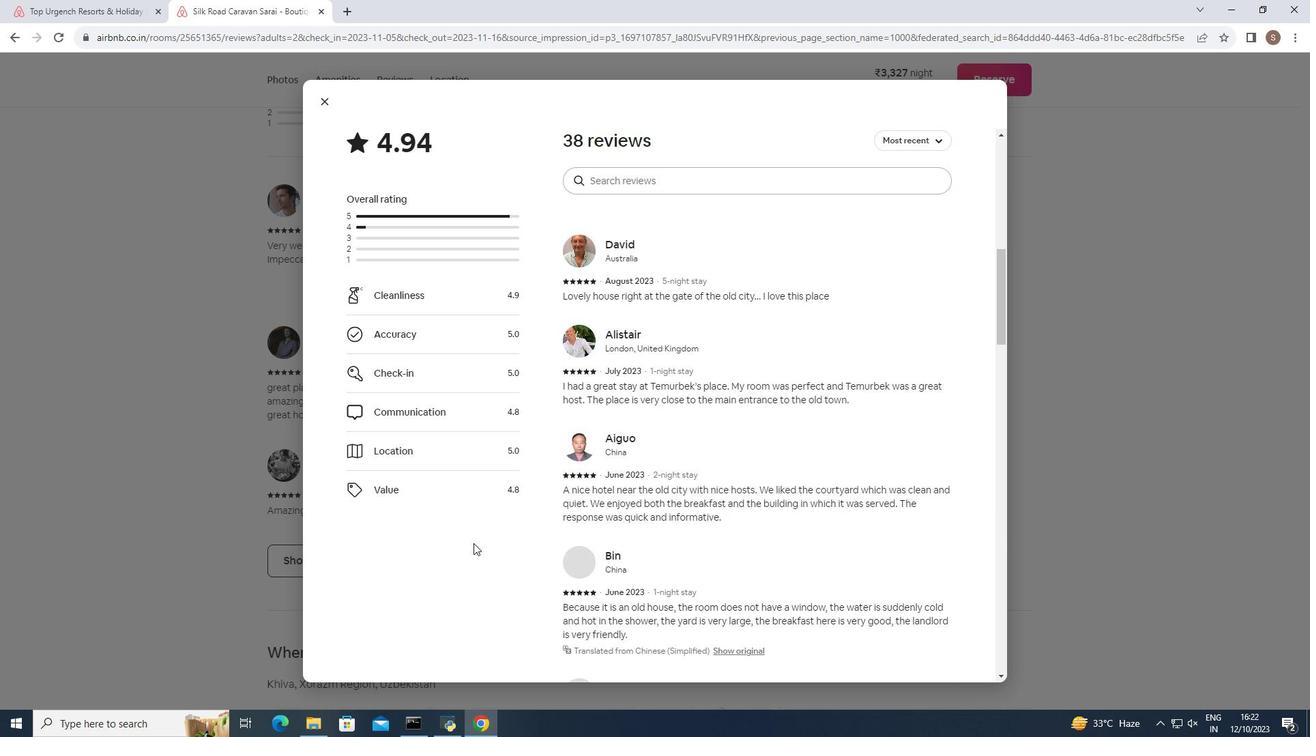 
Action: Mouse scrolled (473, 542) with delta (0, 0)
Screenshot: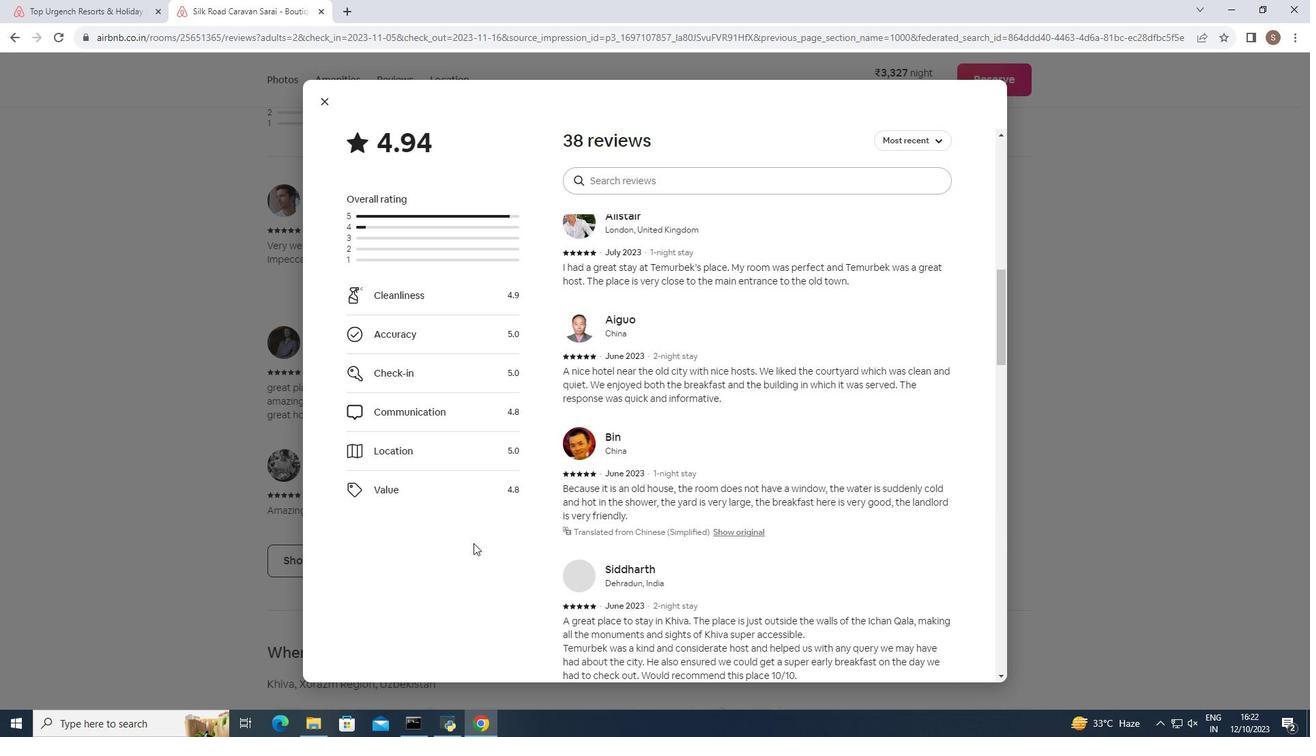 
Action: Mouse scrolled (473, 542) with delta (0, 0)
Screenshot: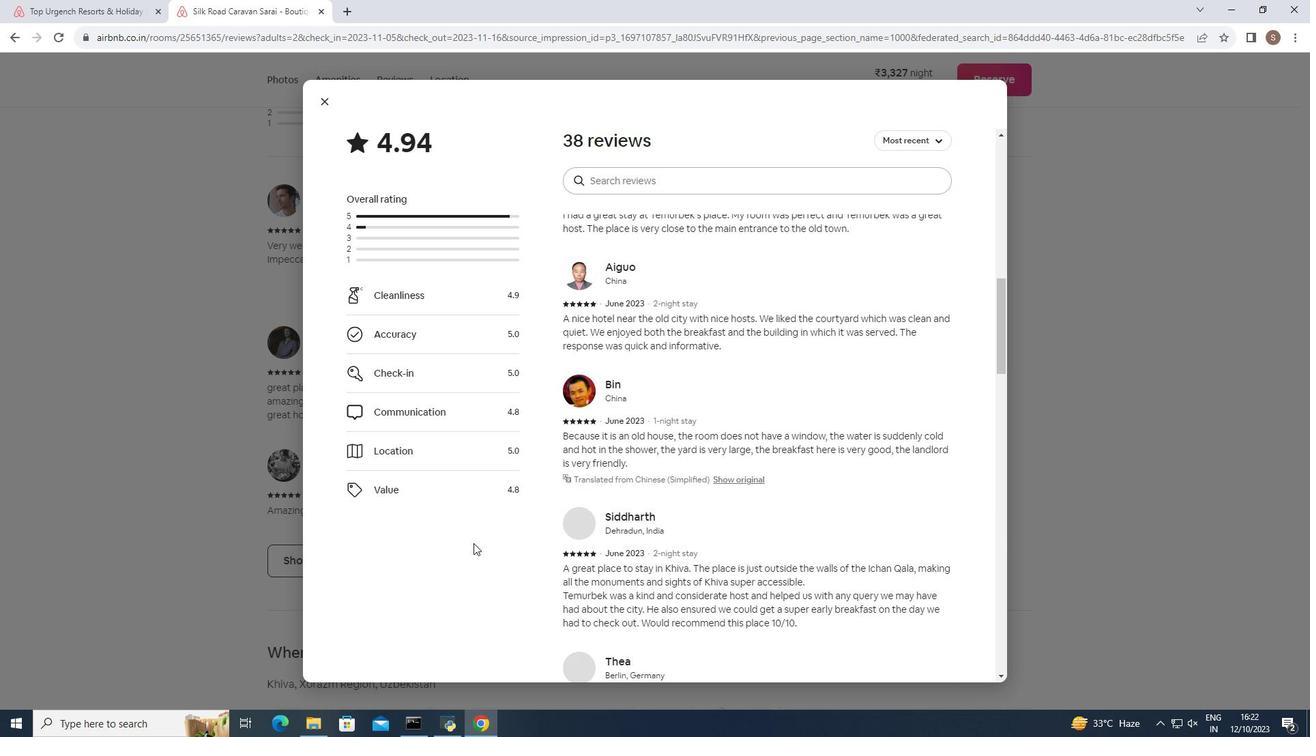 
Action: Mouse scrolled (473, 542) with delta (0, 0)
Screenshot: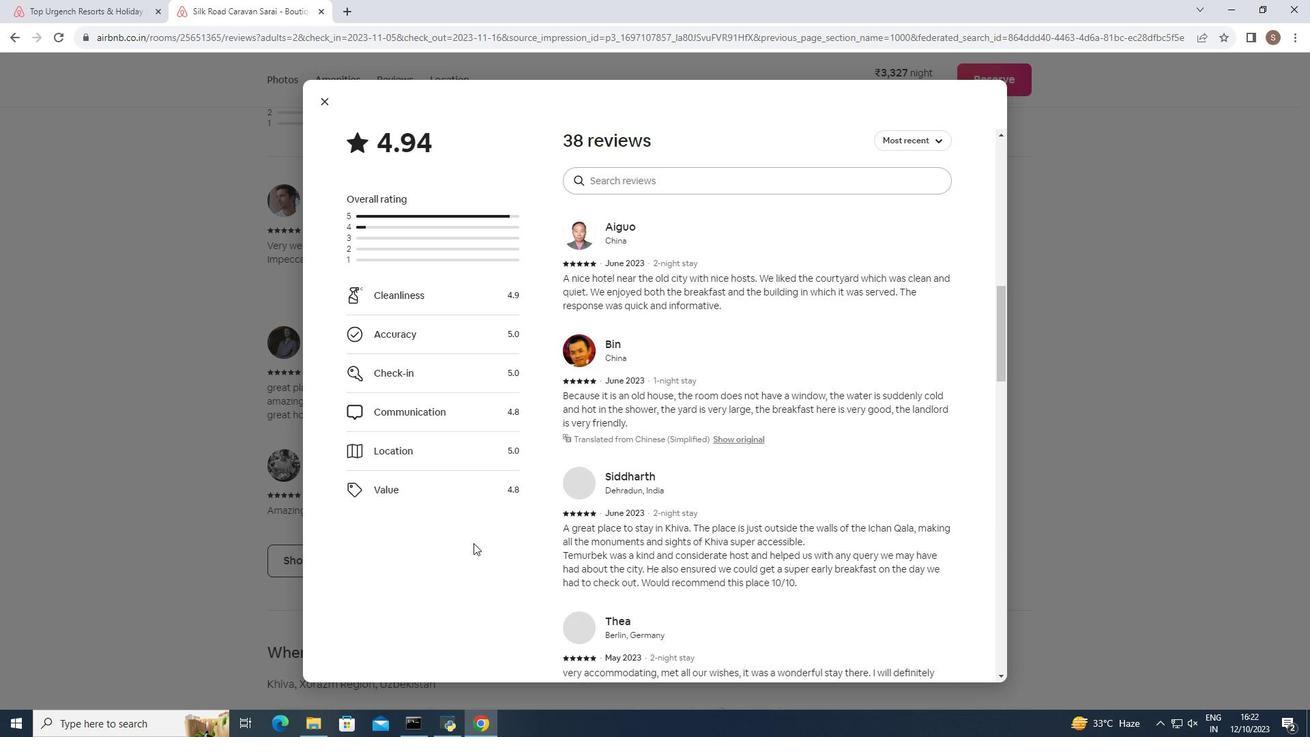 
Action: Mouse scrolled (473, 542) with delta (0, 0)
Screenshot: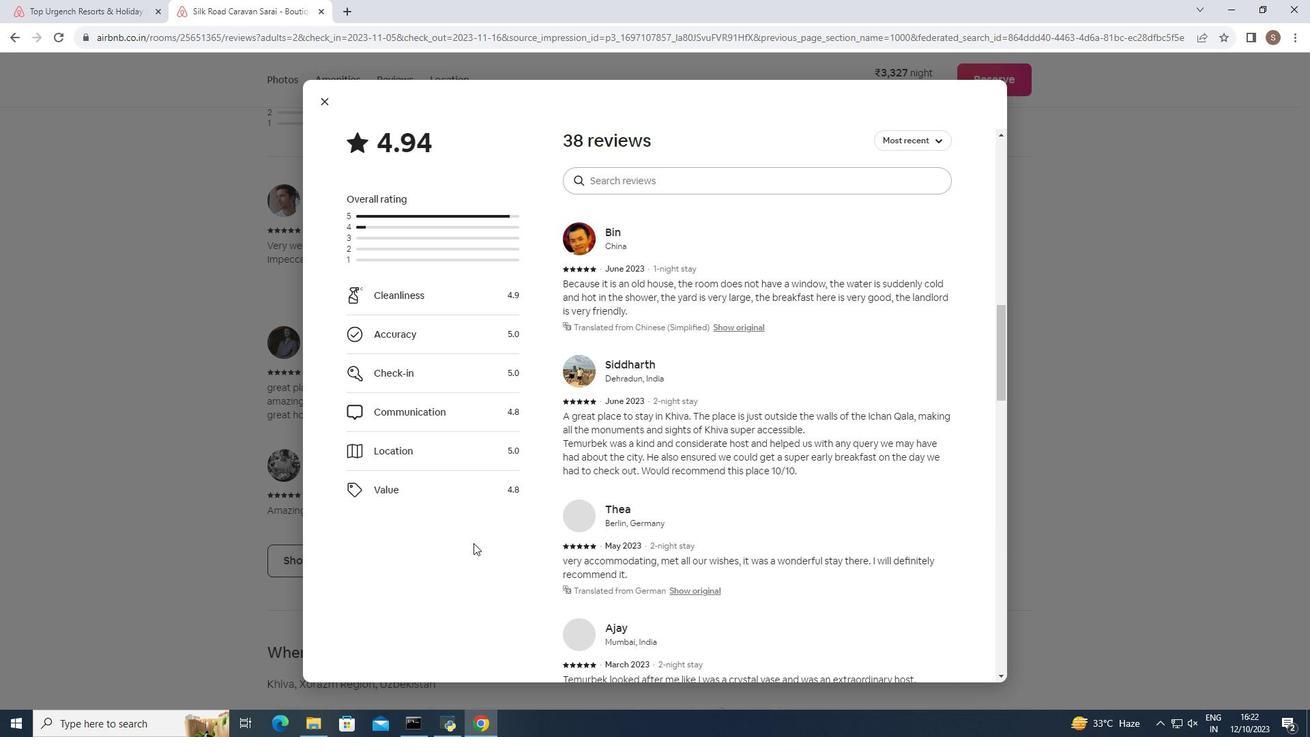 
Action: Mouse scrolled (473, 542) with delta (0, 0)
Screenshot: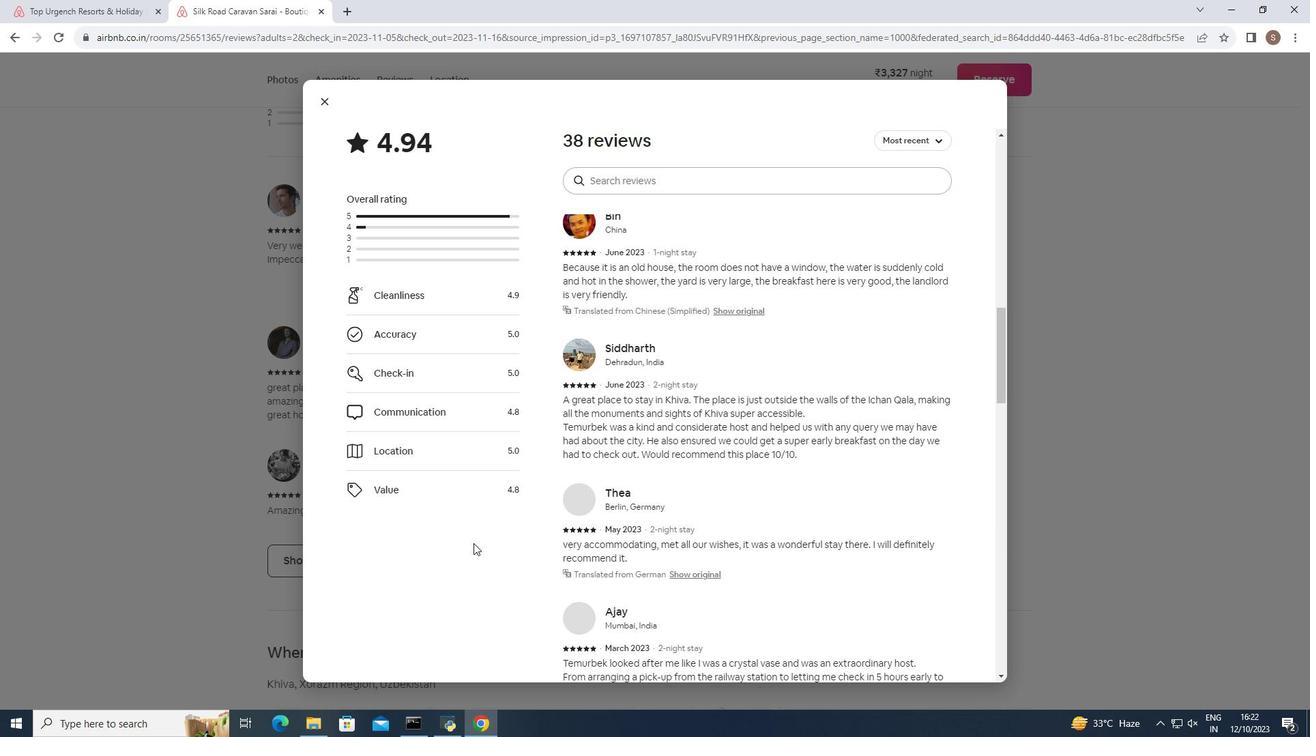 
Action: Mouse scrolled (473, 542) with delta (0, 0)
Screenshot: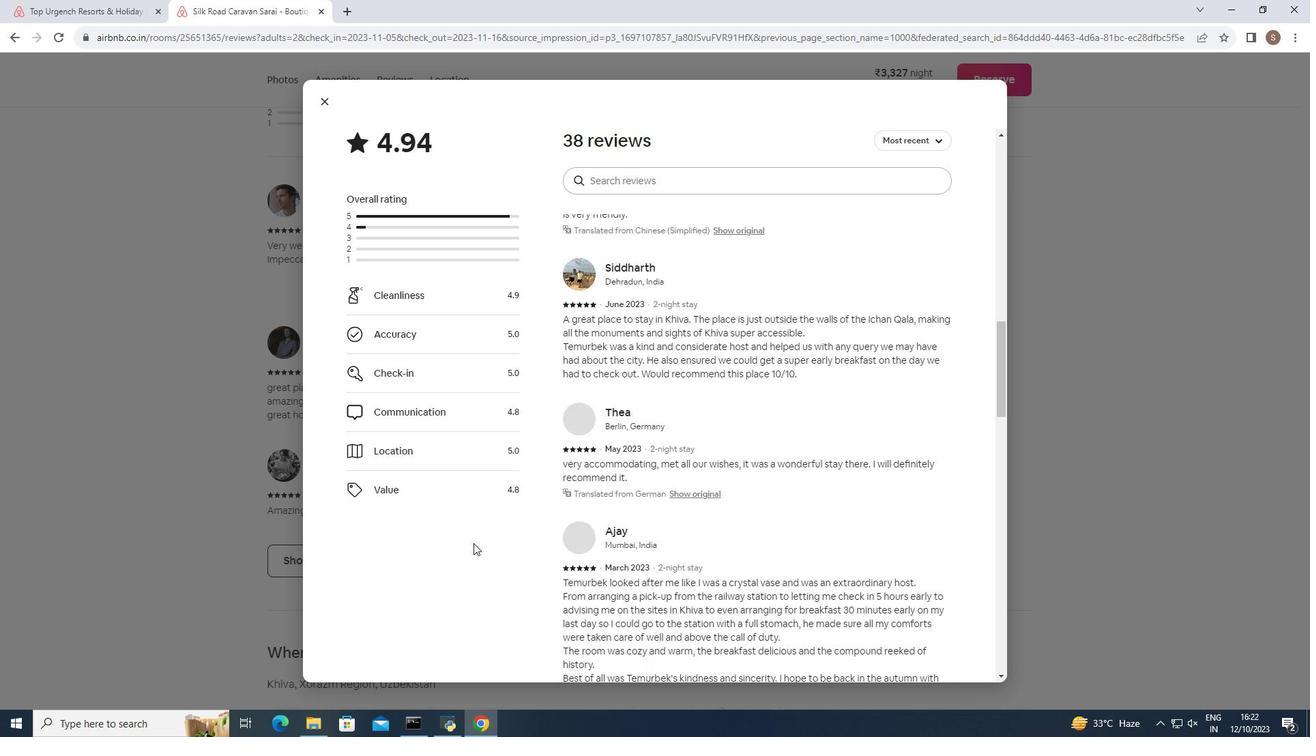 
Action: Mouse moved to (473, 543)
Screenshot: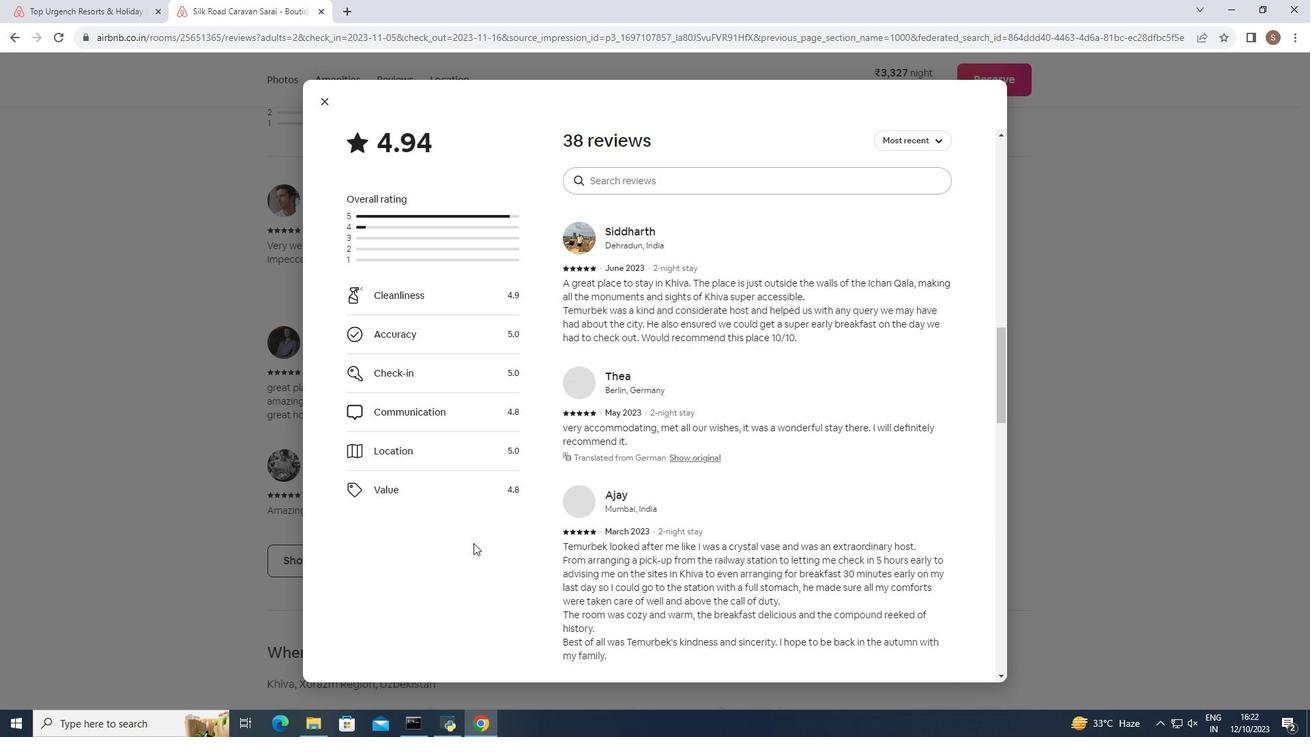 
Action: Mouse scrolled (473, 542) with delta (0, 0)
Screenshot: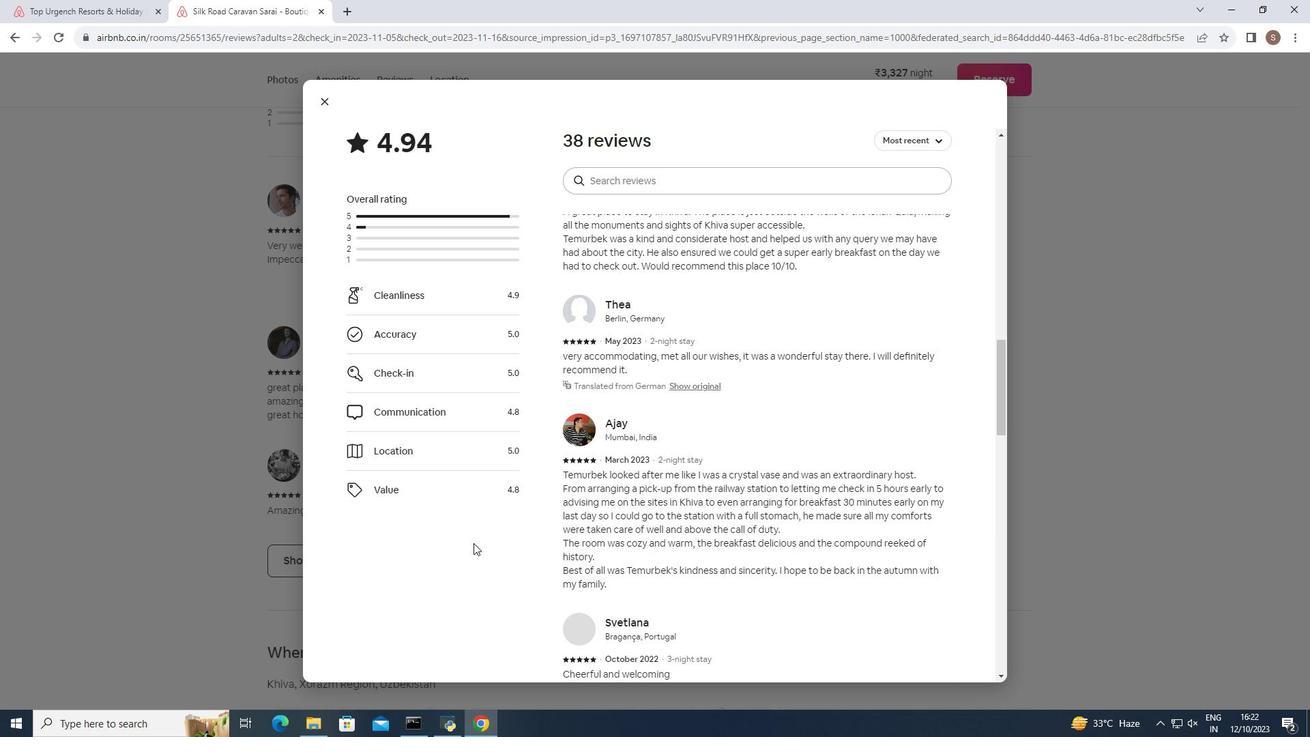 
Action: Mouse scrolled (473, 542) with delta (0, 0)
Screenshot: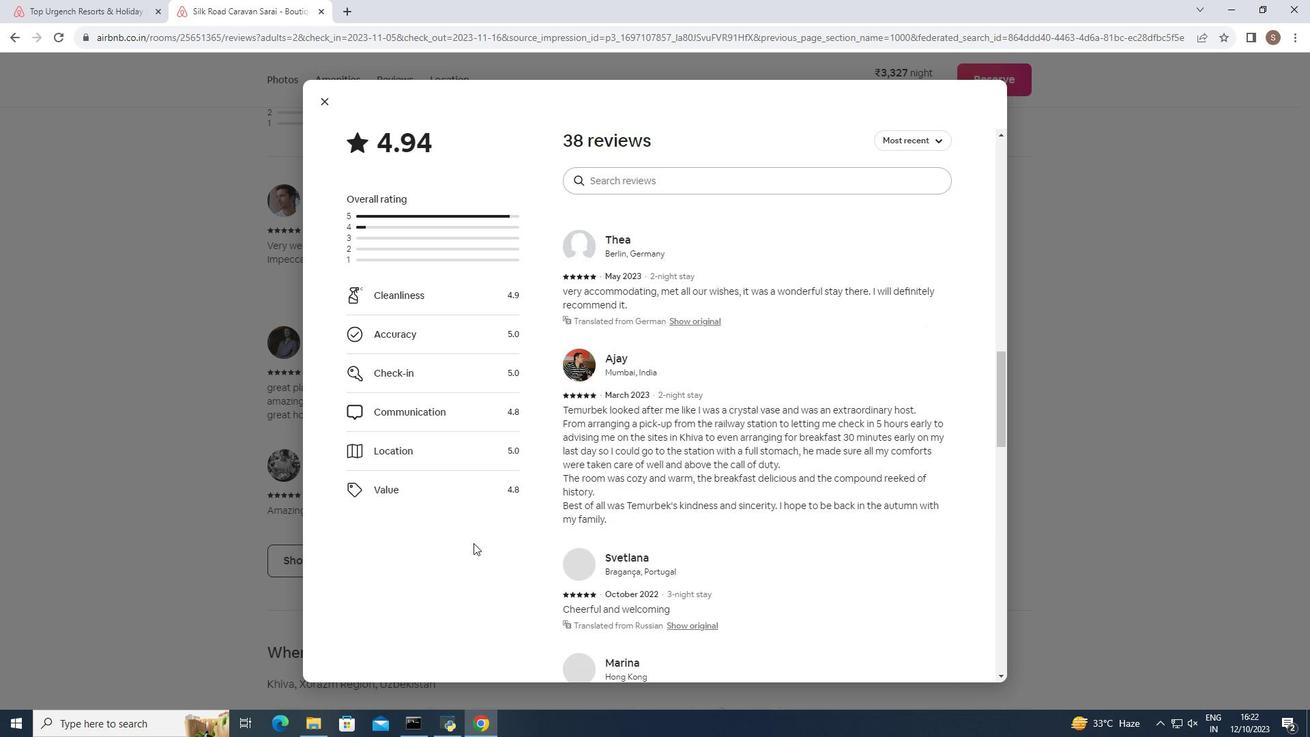 
Action: Mouse moved to (473, 544)
Screenshot: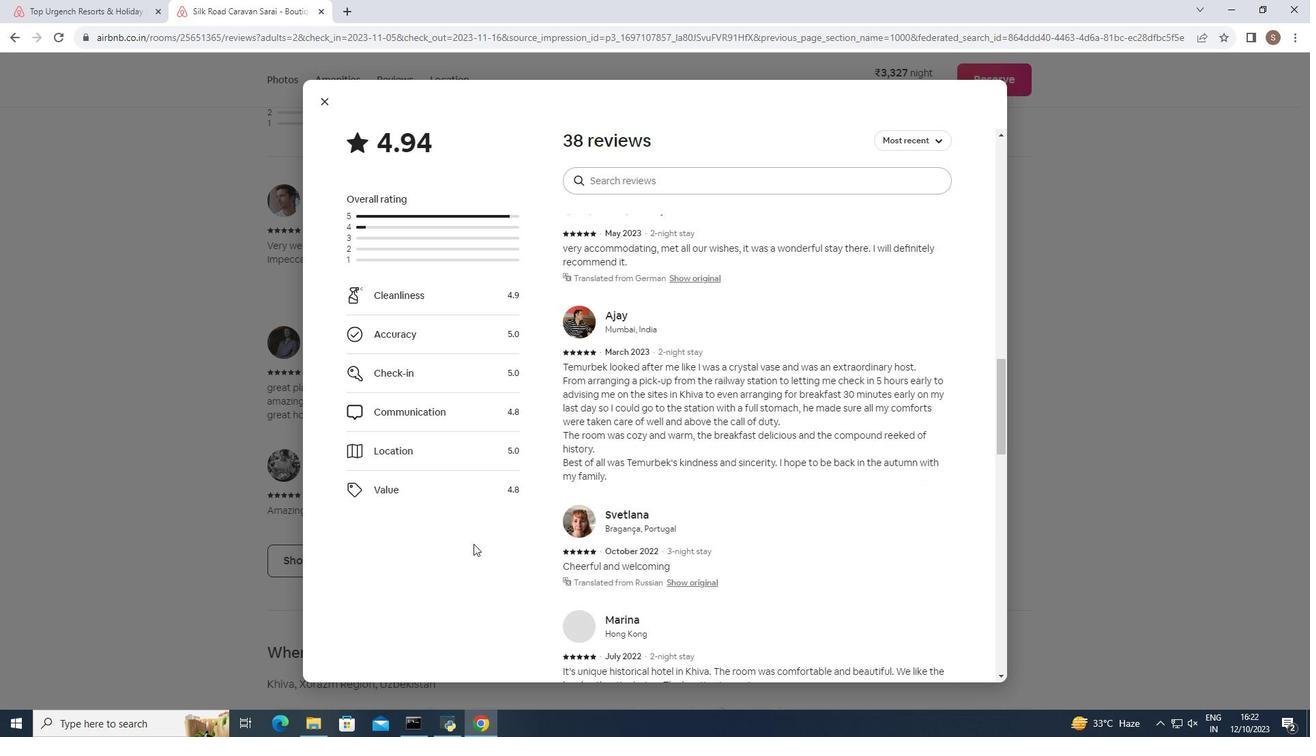 
Action: Mouse scrolled (473, 543) with delta (0, 0)
Screenshot: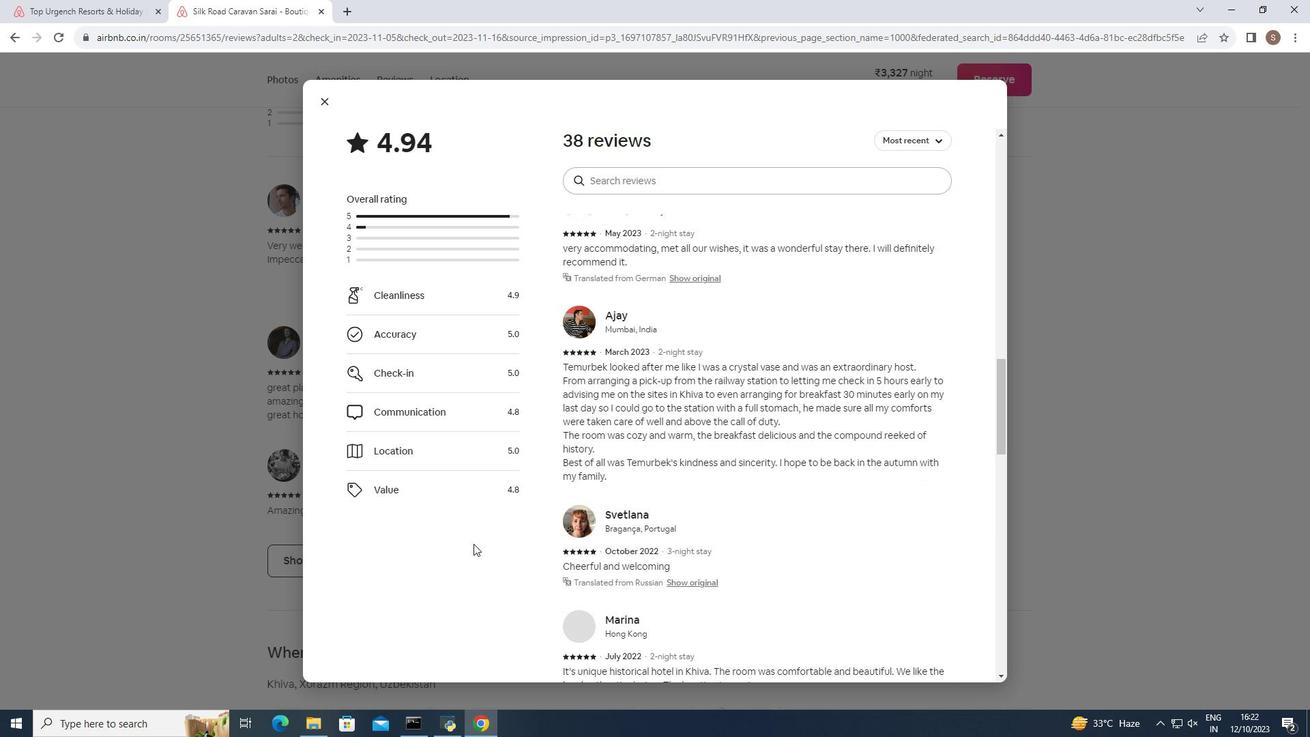 
Action: Mouse moved to (473, 544)
Screenshot: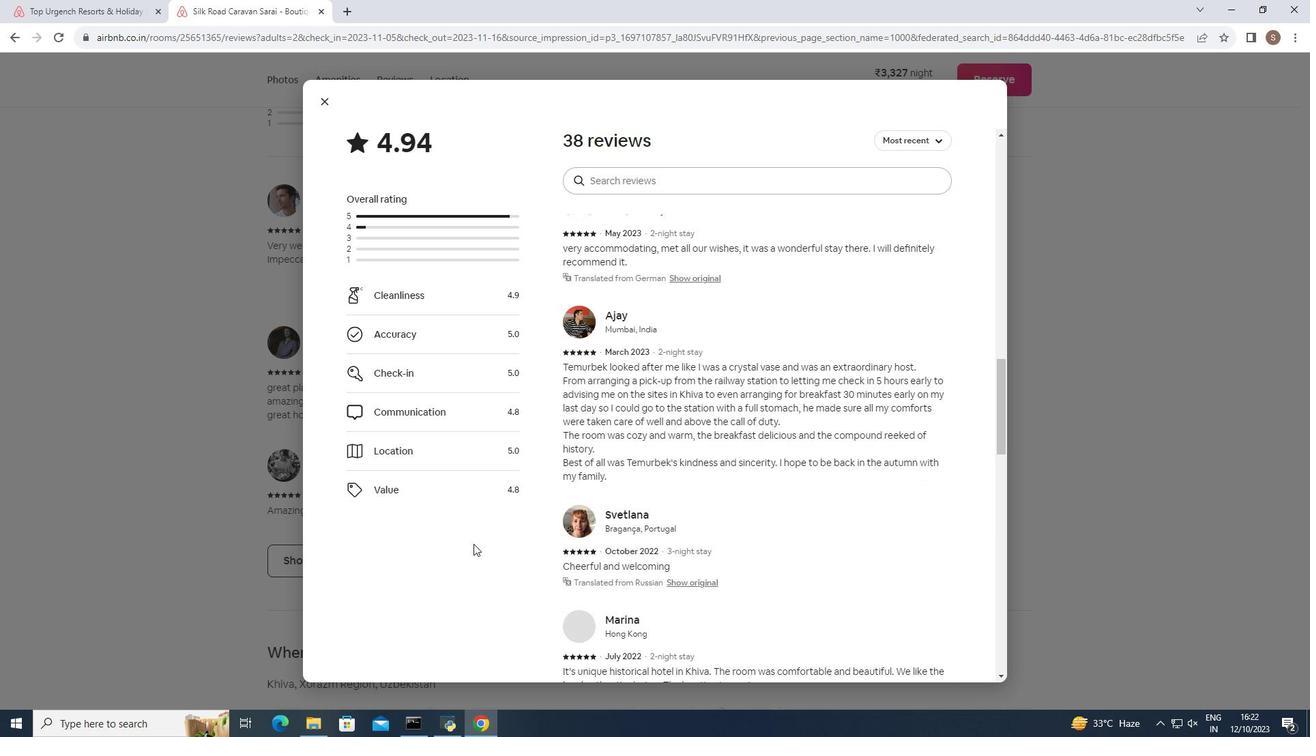 
Action: Mouse scrolled (473, 544) with delta (0, 0)
Screenshot: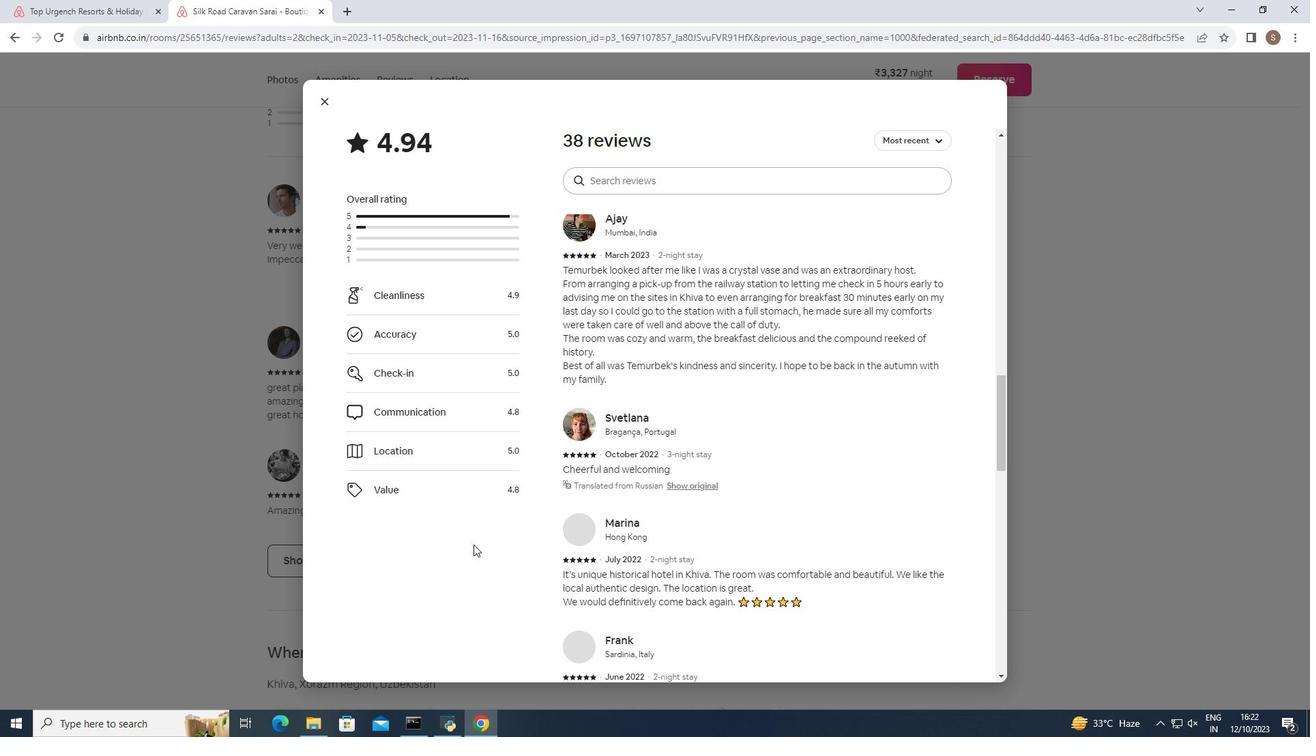
Action: Mouse scrolled (473, 544) with delta (0, 0)
Screenshot: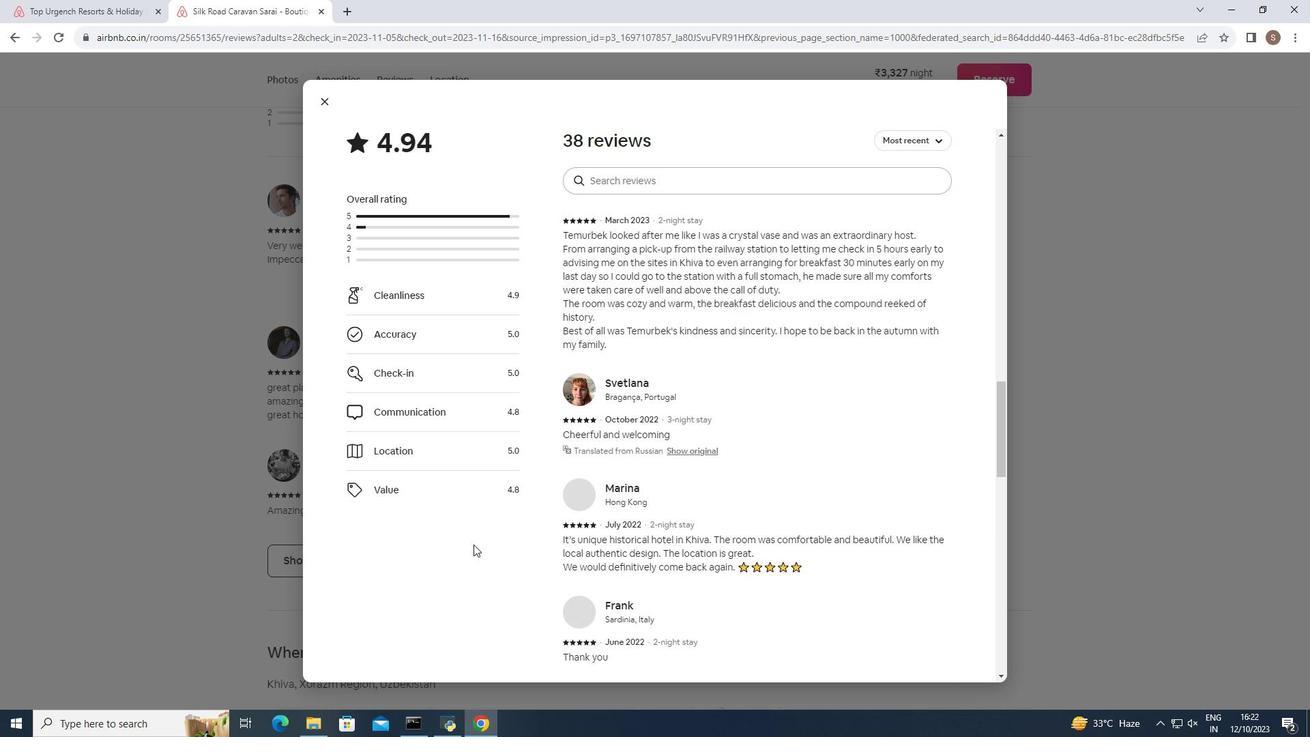 
Action: Mouse scrolled (473, 544) with delta (0, 0)
Screenshot: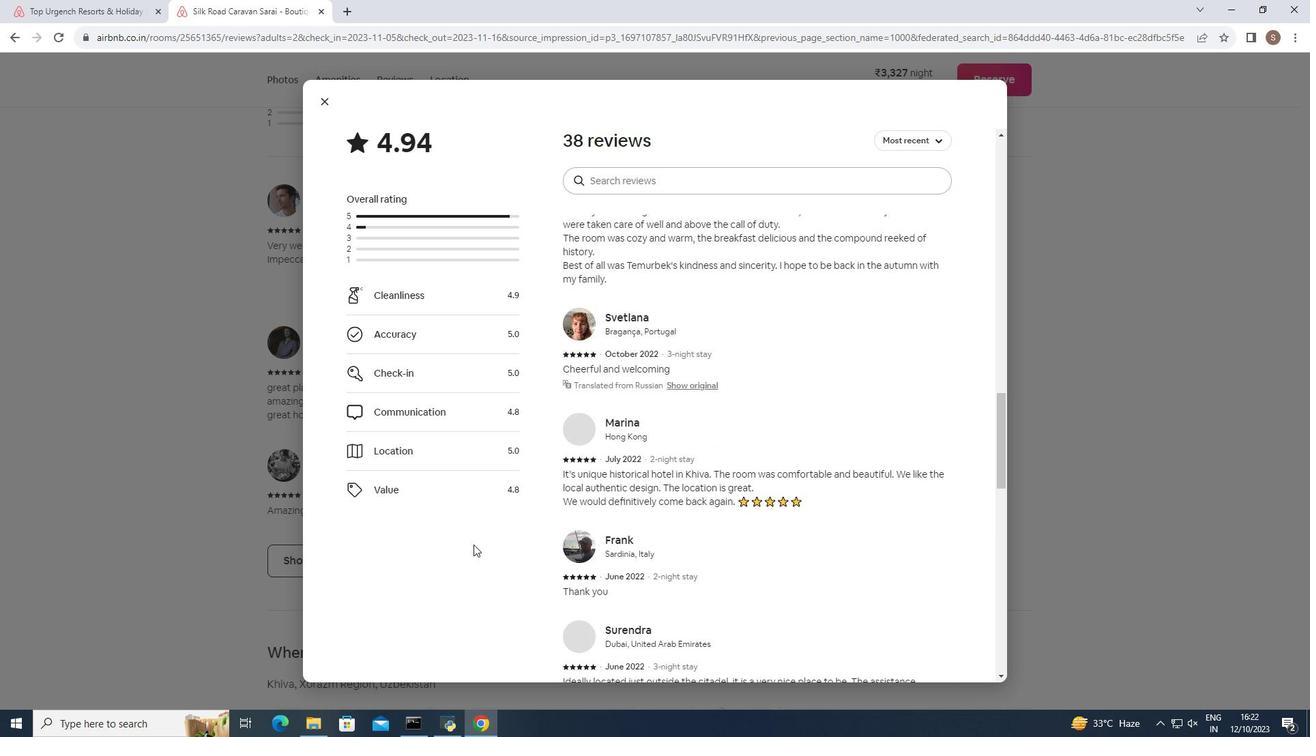 
Action: Mouse scrolled (473, 544) with delta (0, 0)
Screenshot: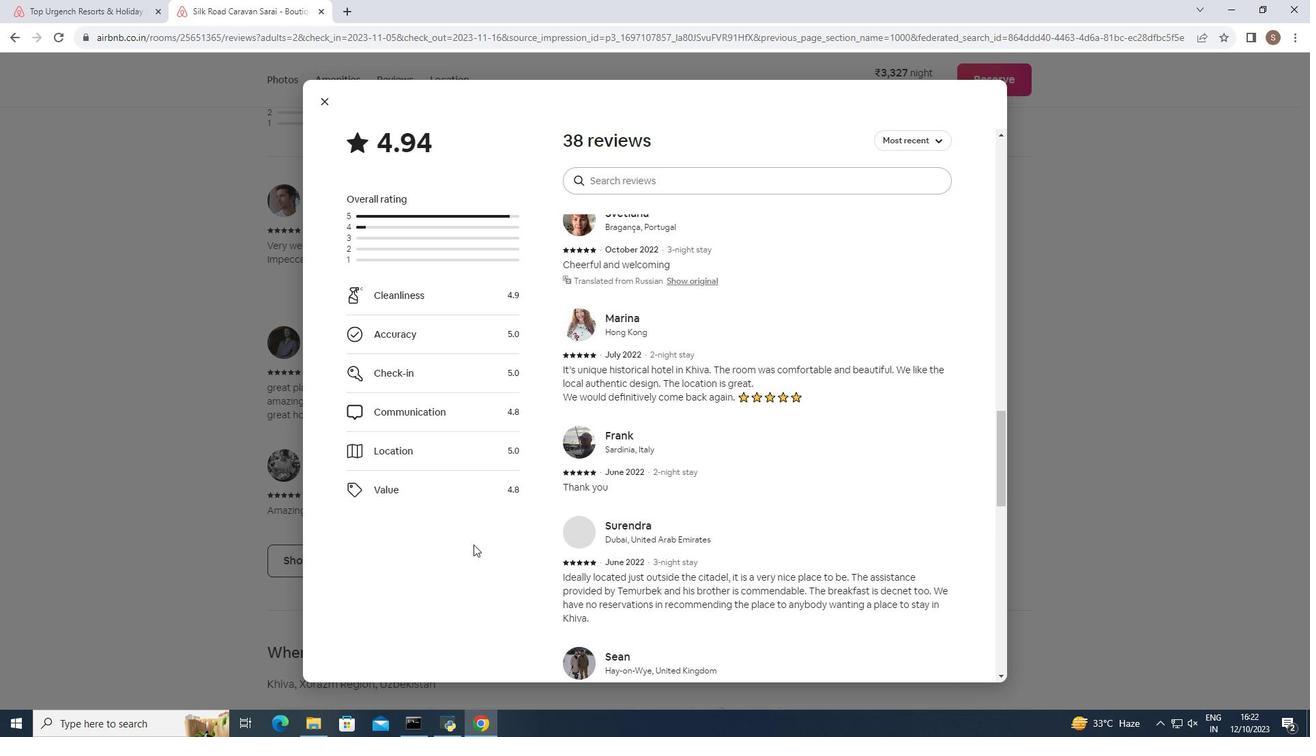 
Action: Mouse scrolled (473, 544) with delta (0, 0)
Screenshot: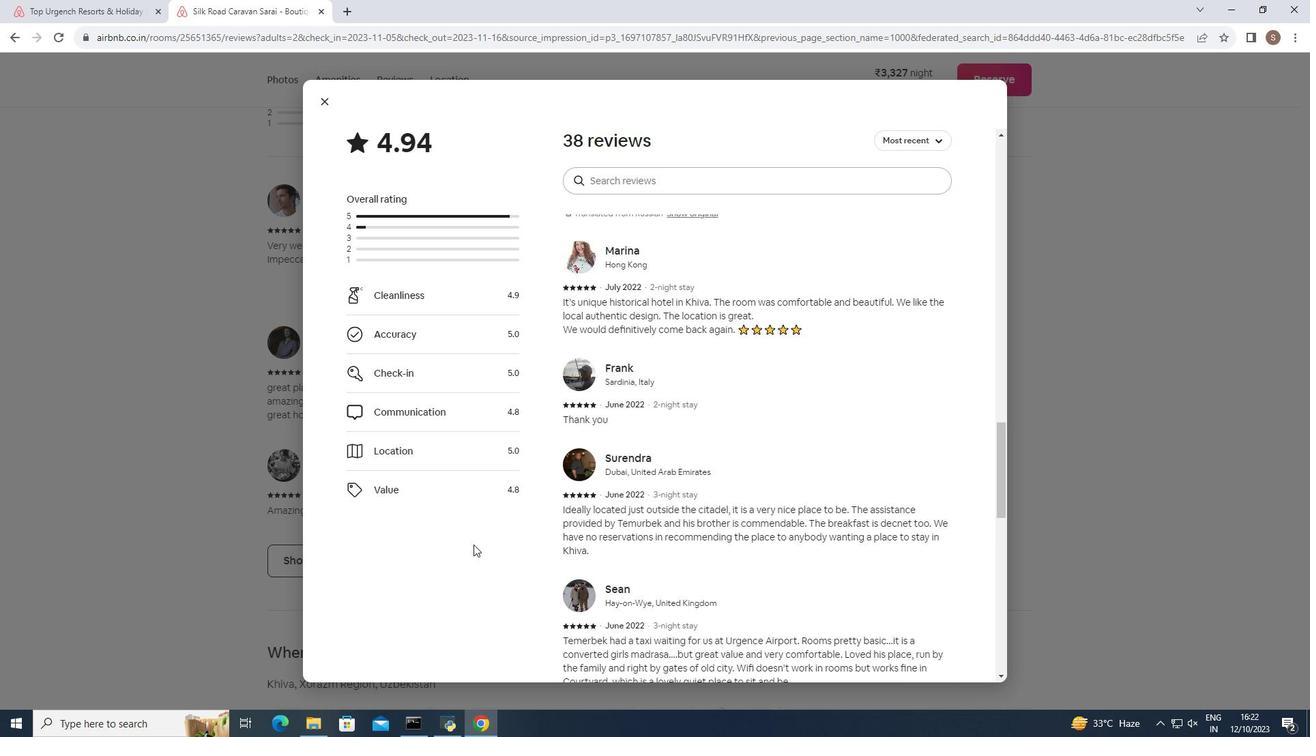 
Action: Mouse scrolled (473, 544) with delta (0, 0)
Screenshot: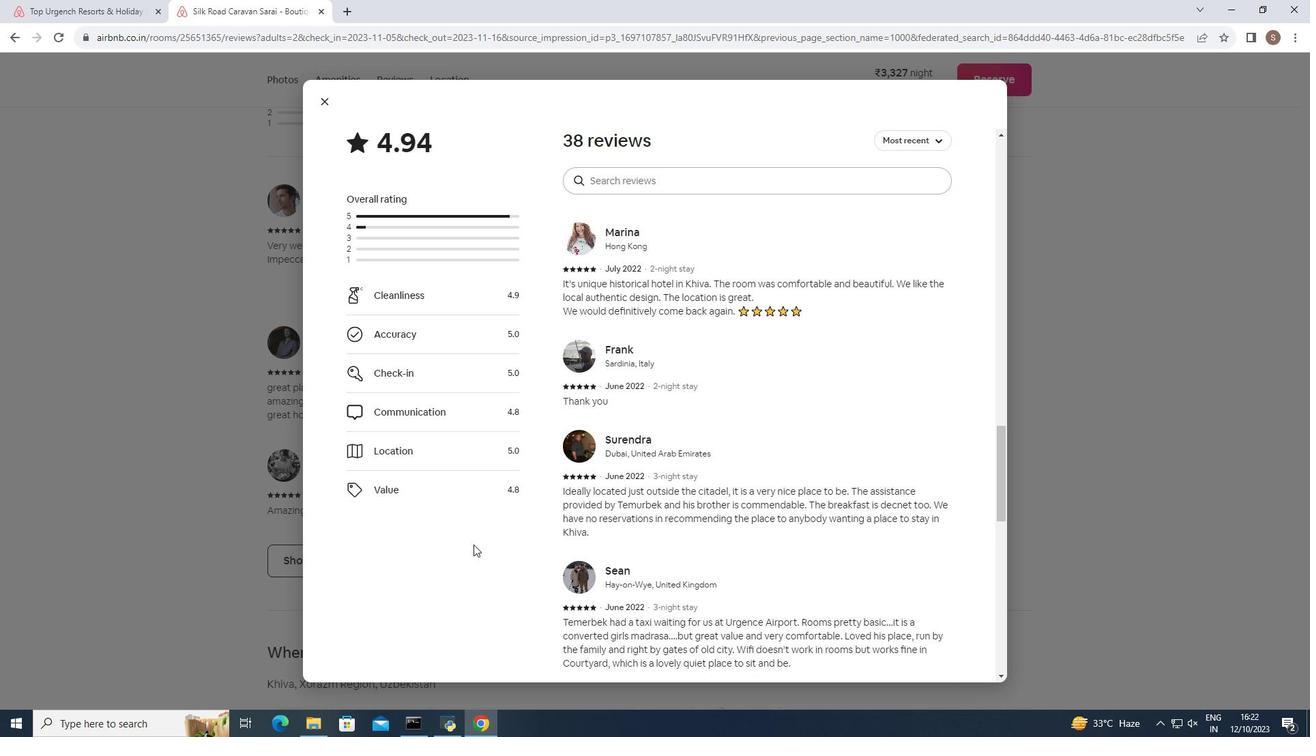 
Action: Mouse scrolled (473, 544) with delta (0, 0)
Screenshot: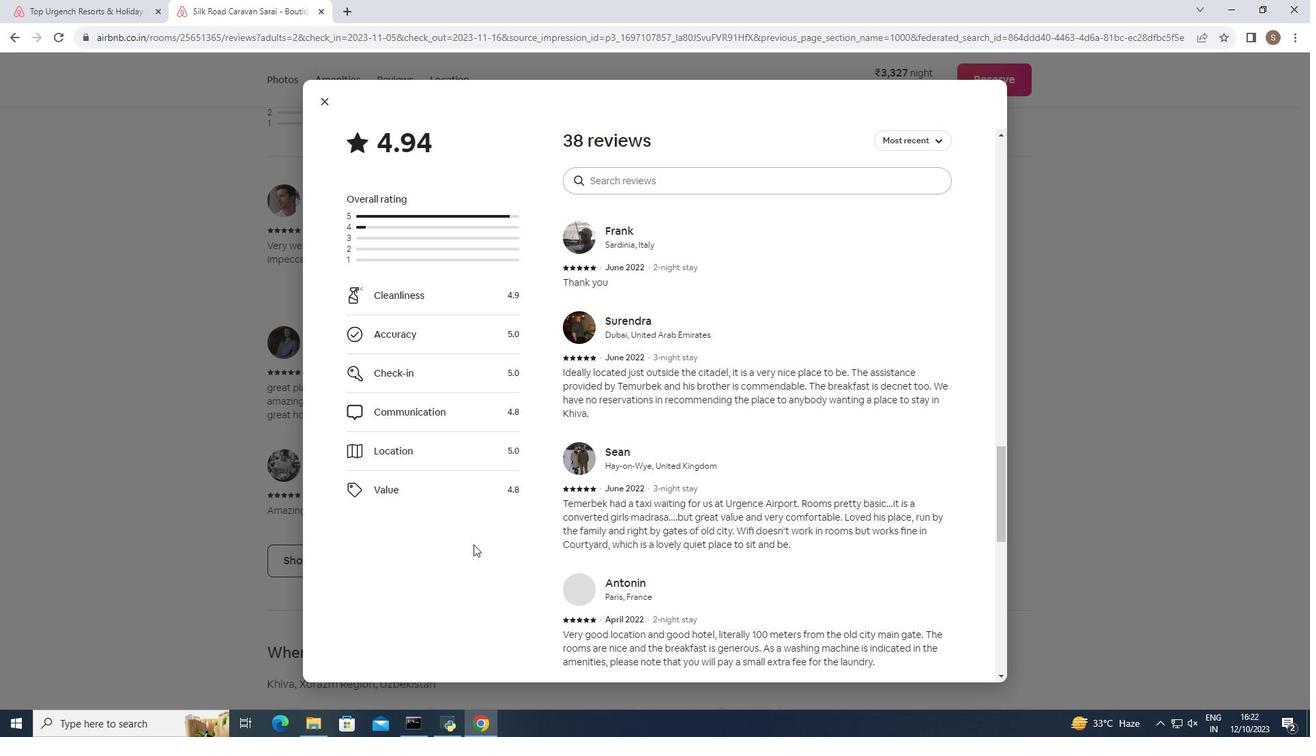 
Action: Mouse scrolled (473, 544) with delta (0, 0)
Screenshot: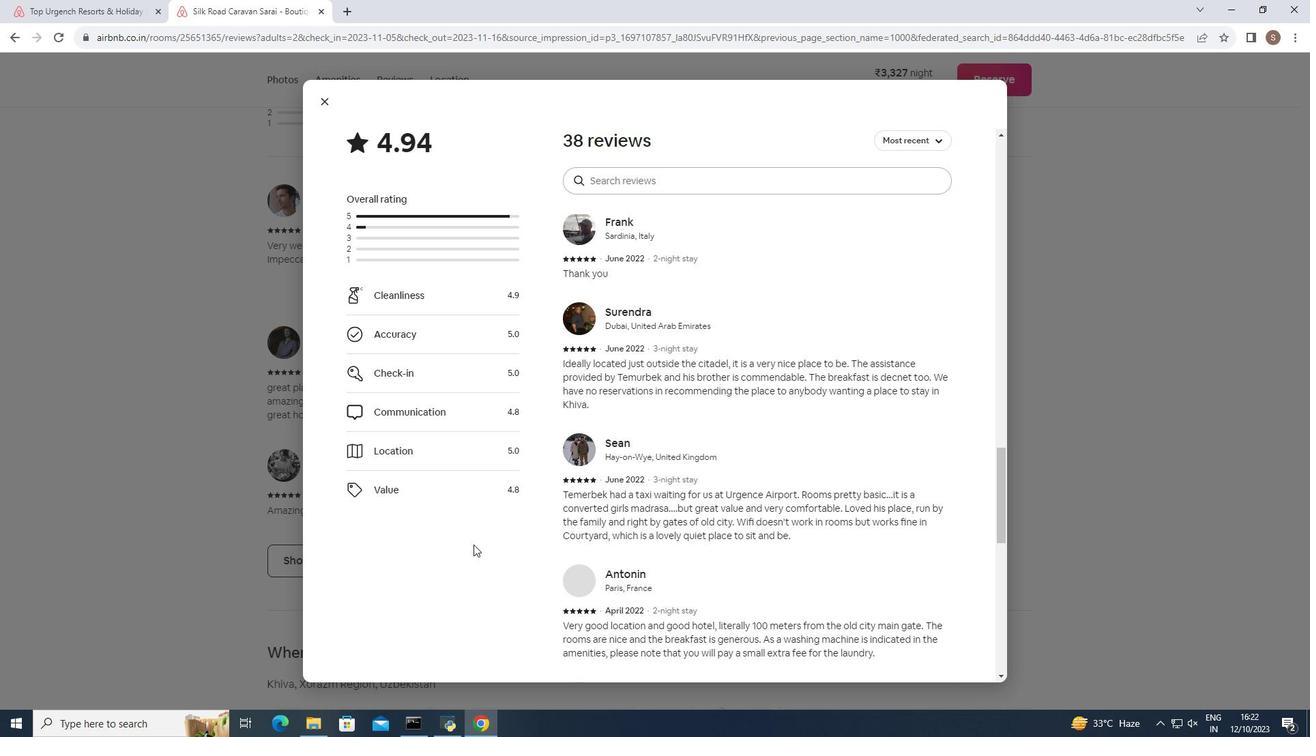 
Action: Mouse moved to (473, 545)
Screenshot: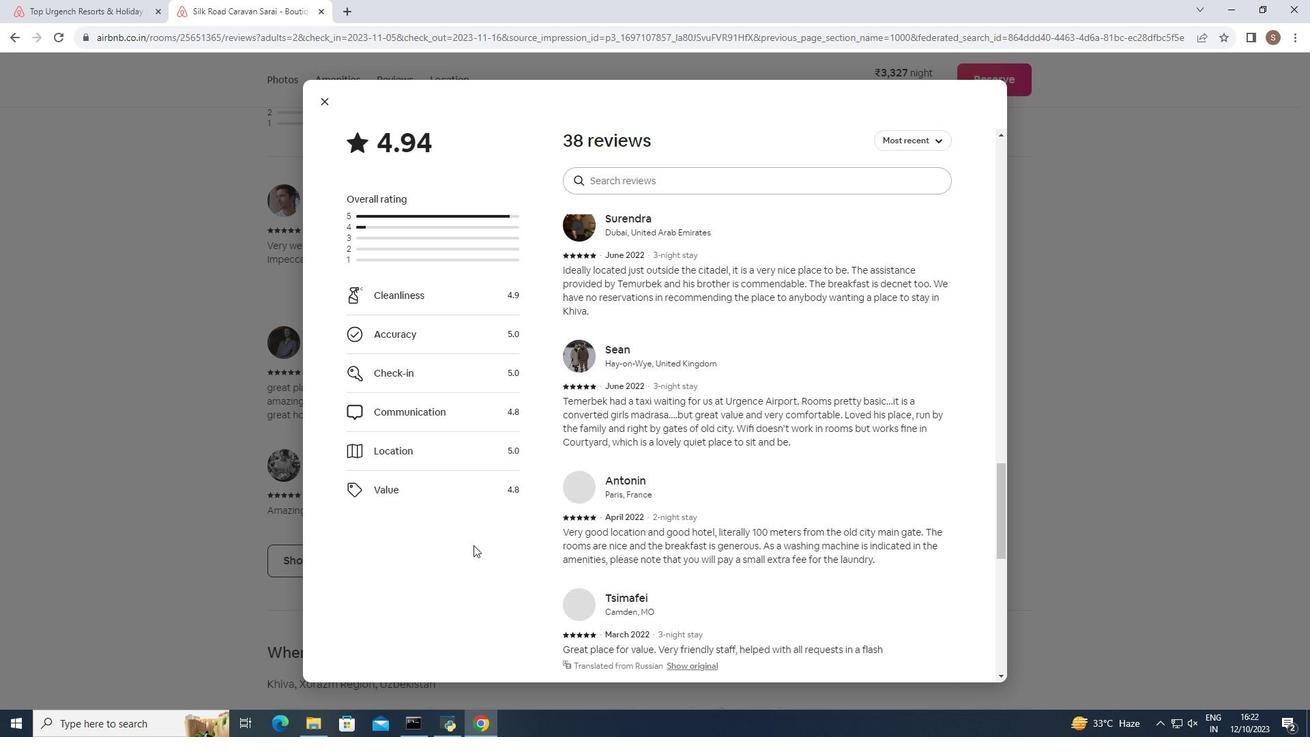 
Action: Mouse scrolled (473, 544) with delta (0, 0)
Screenshot: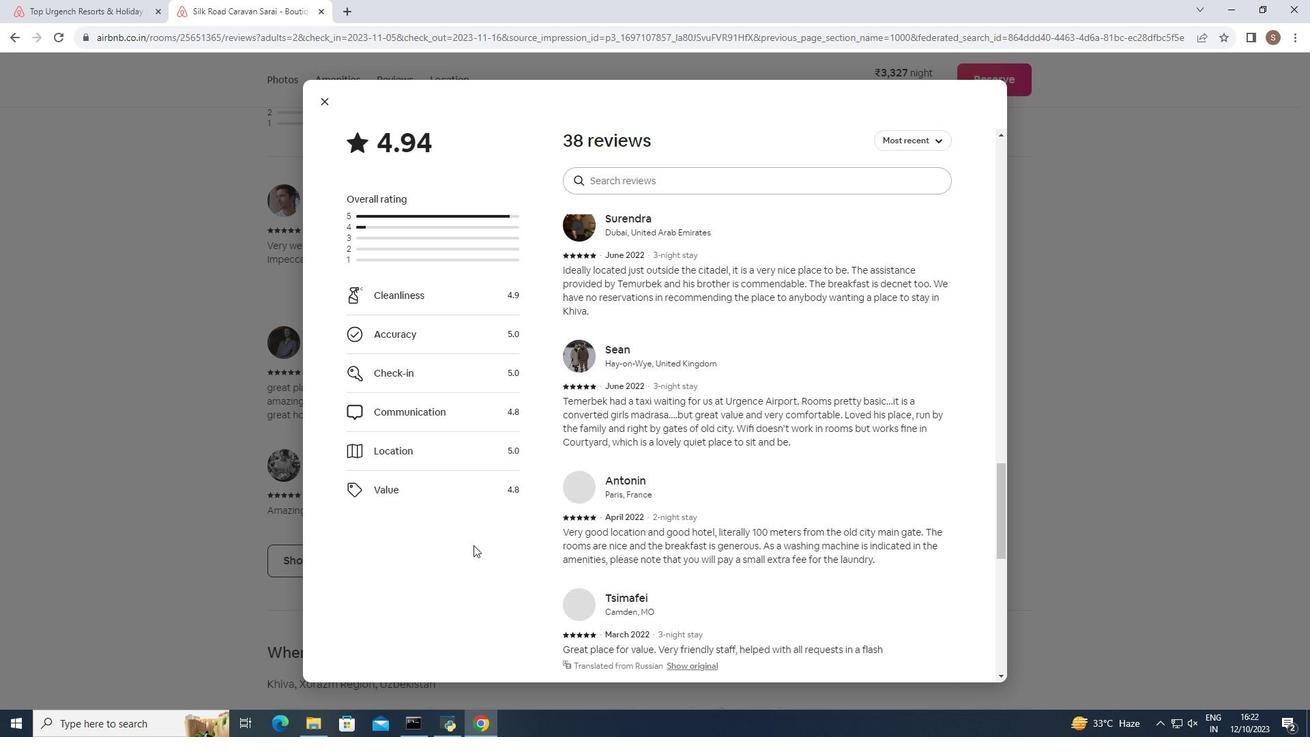 
Action: Mouse moved to (473, 546)
Screenshot: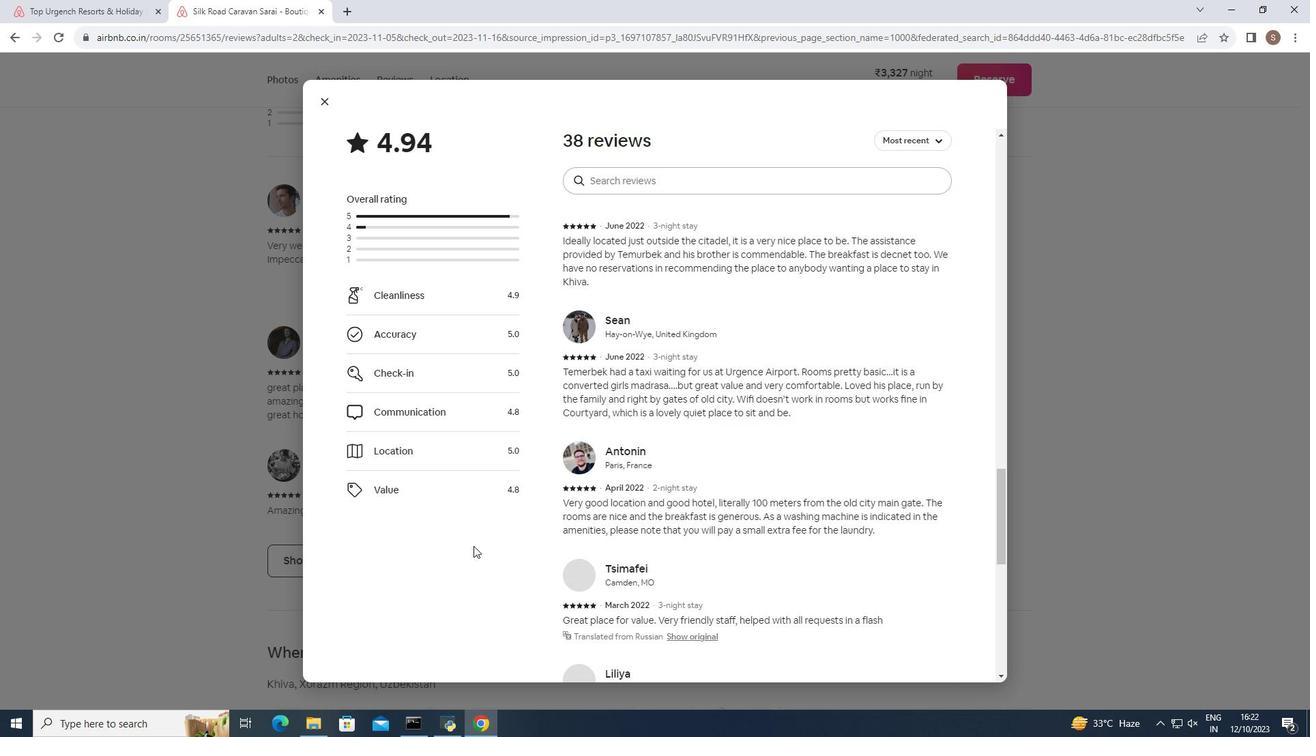 
Action: Mouse scrolled (473, 546) with delta (0, 0)
Screenshot: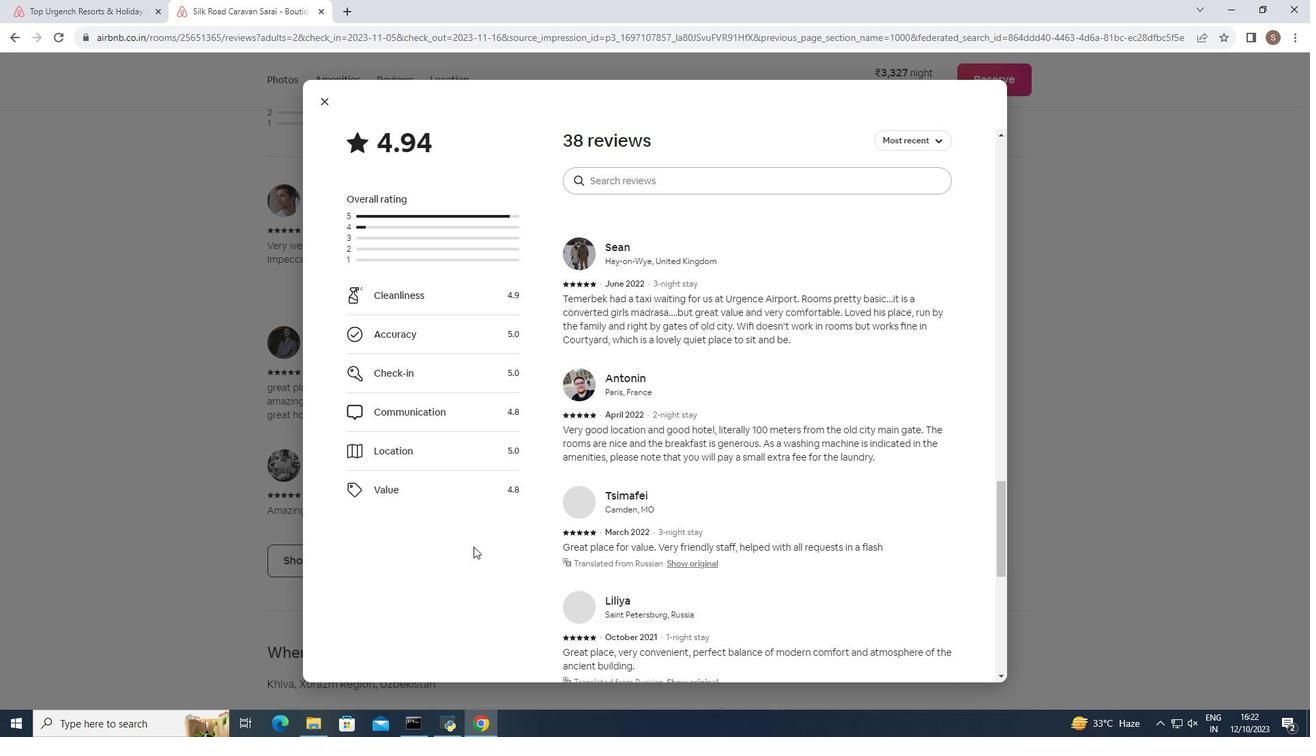 
Action: Mouse moved to (474, 546)
Screenshot: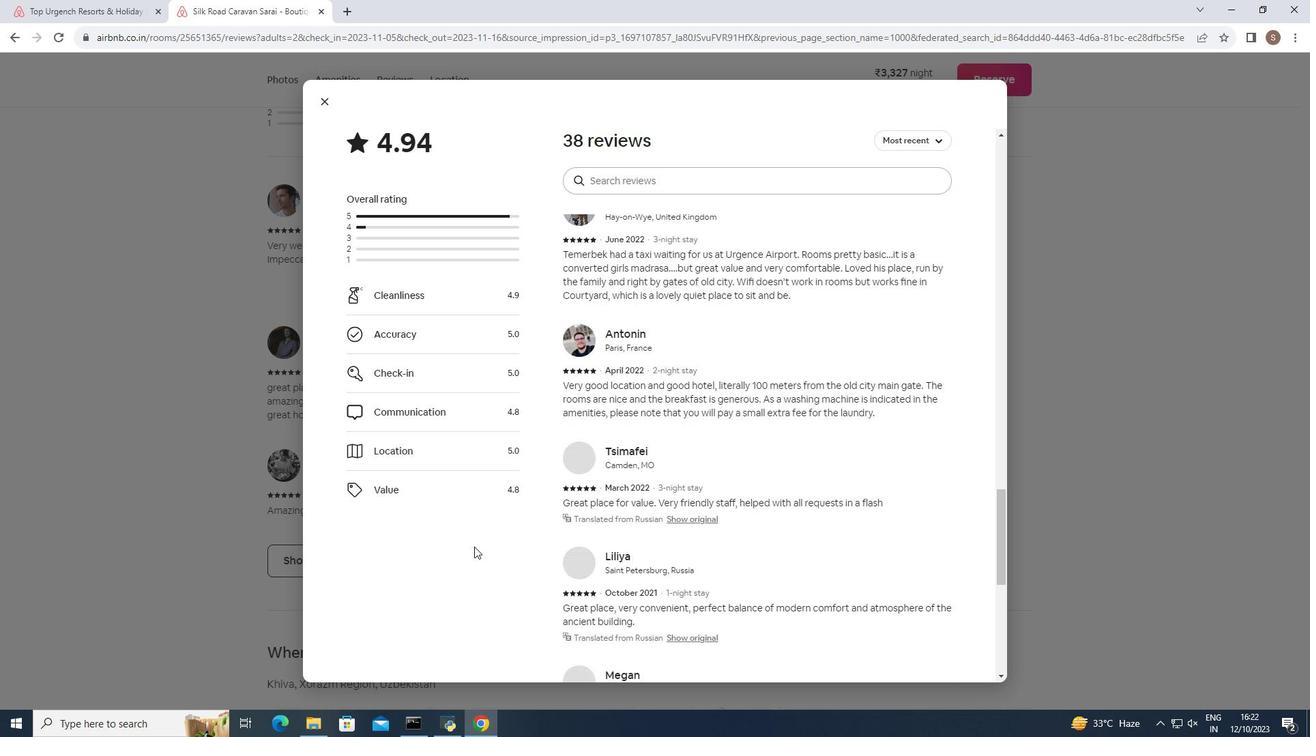 
Action: Mouse scrolled (474, 546) with delta (0, 0)
Screenshot: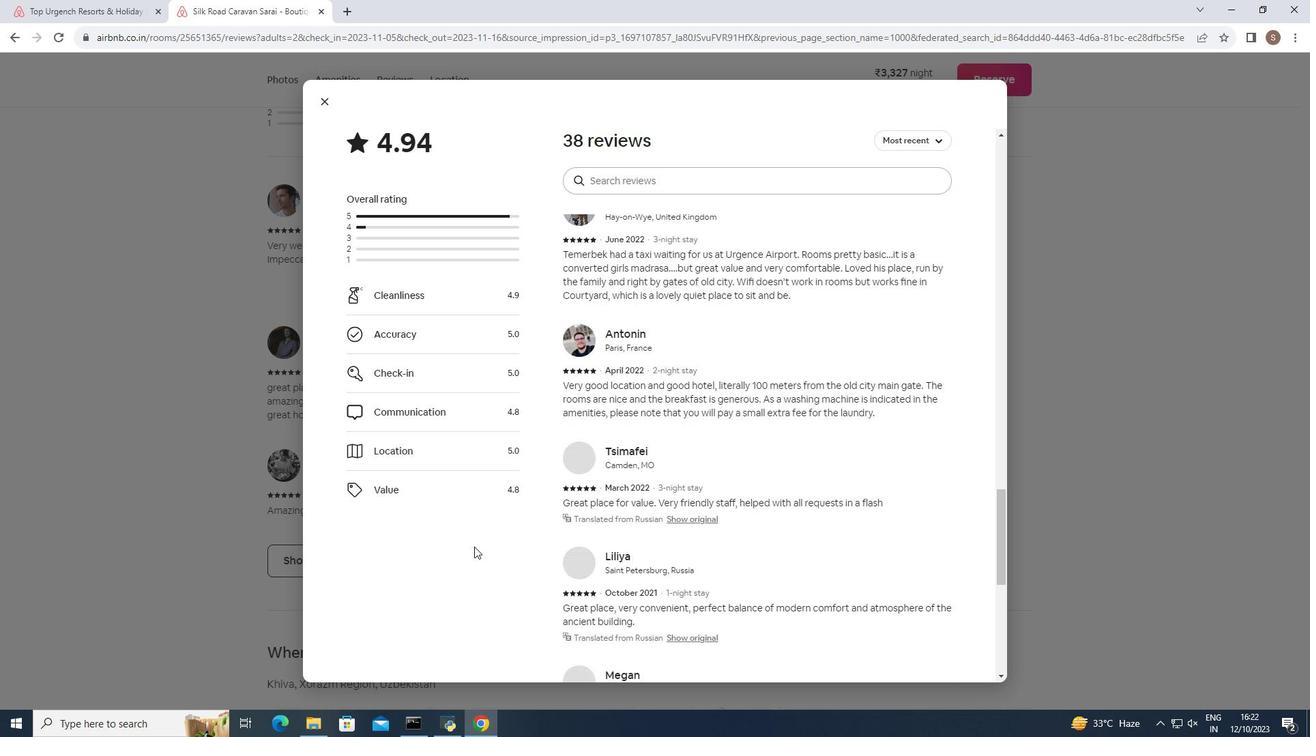 
Action: Mouse moved to (474, 547)
Screenshot: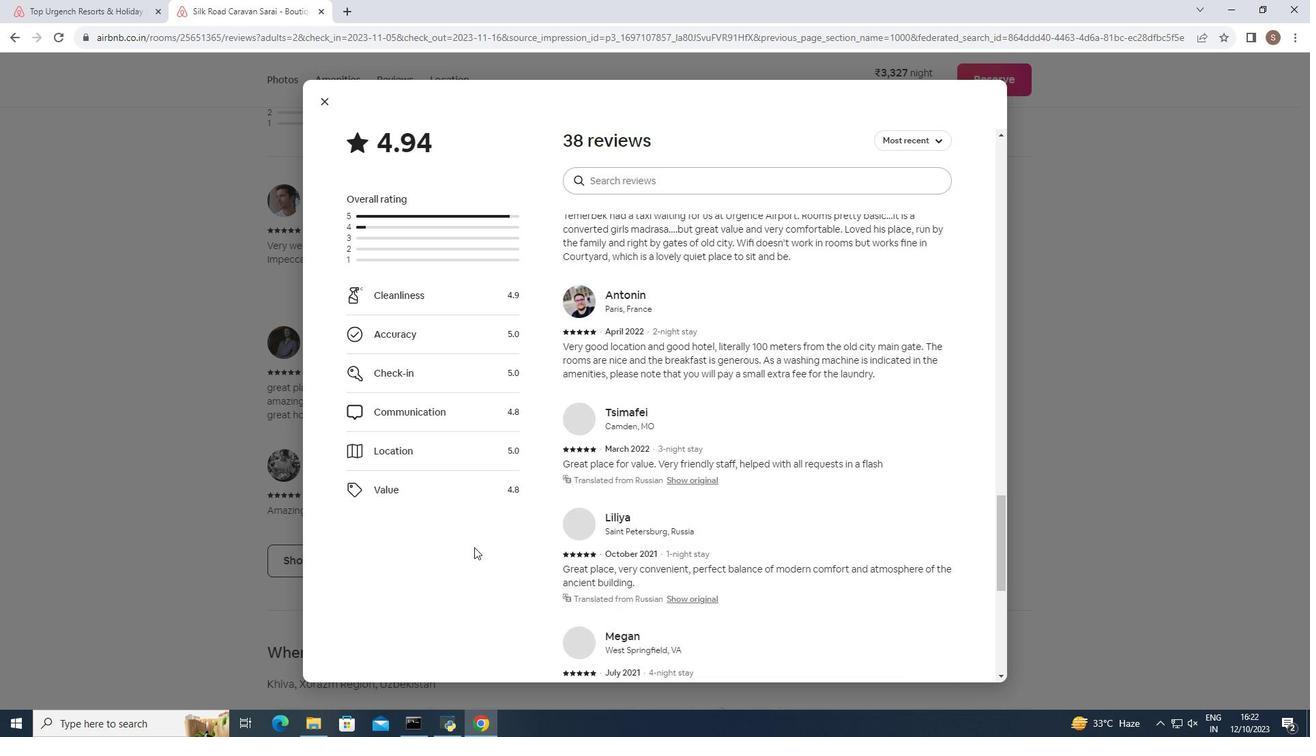 
Action: Mouse scrolled (474, 546) with delta (0, 0)
Screenshot: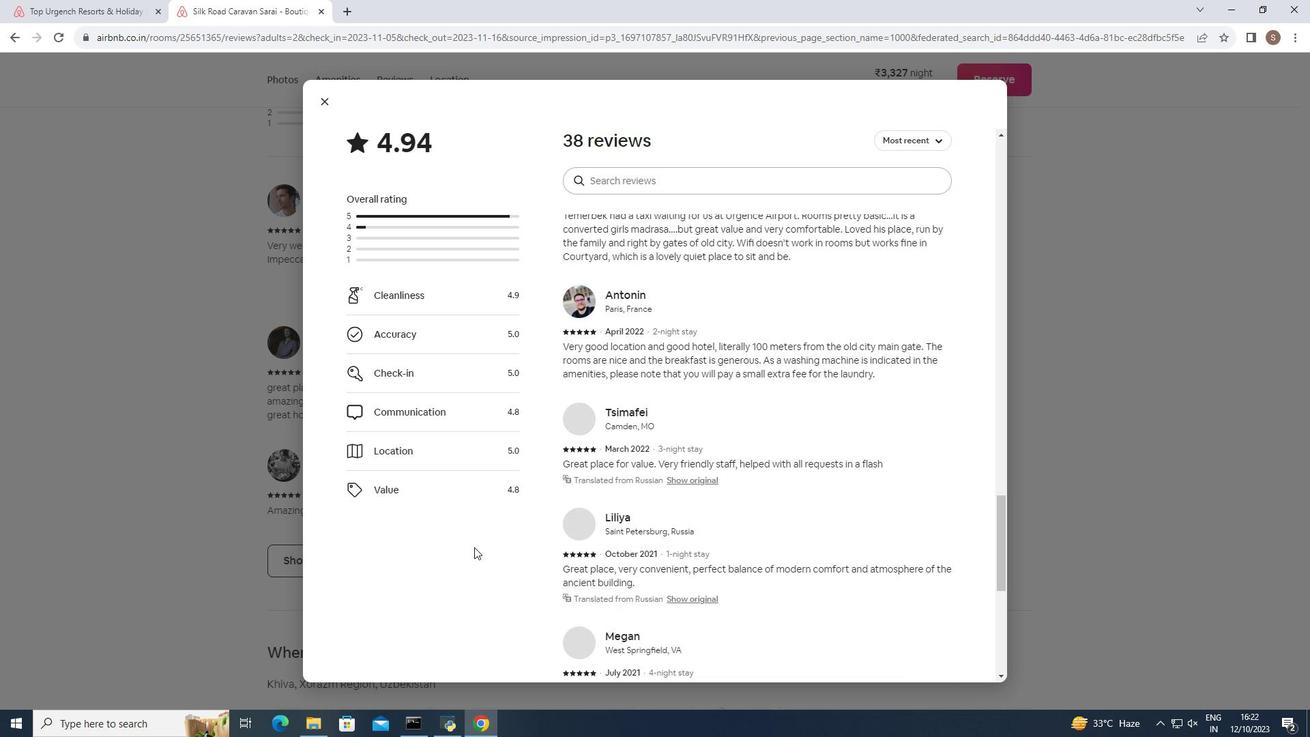 
Action: Mouse moved to (474, 548)
Screenshot: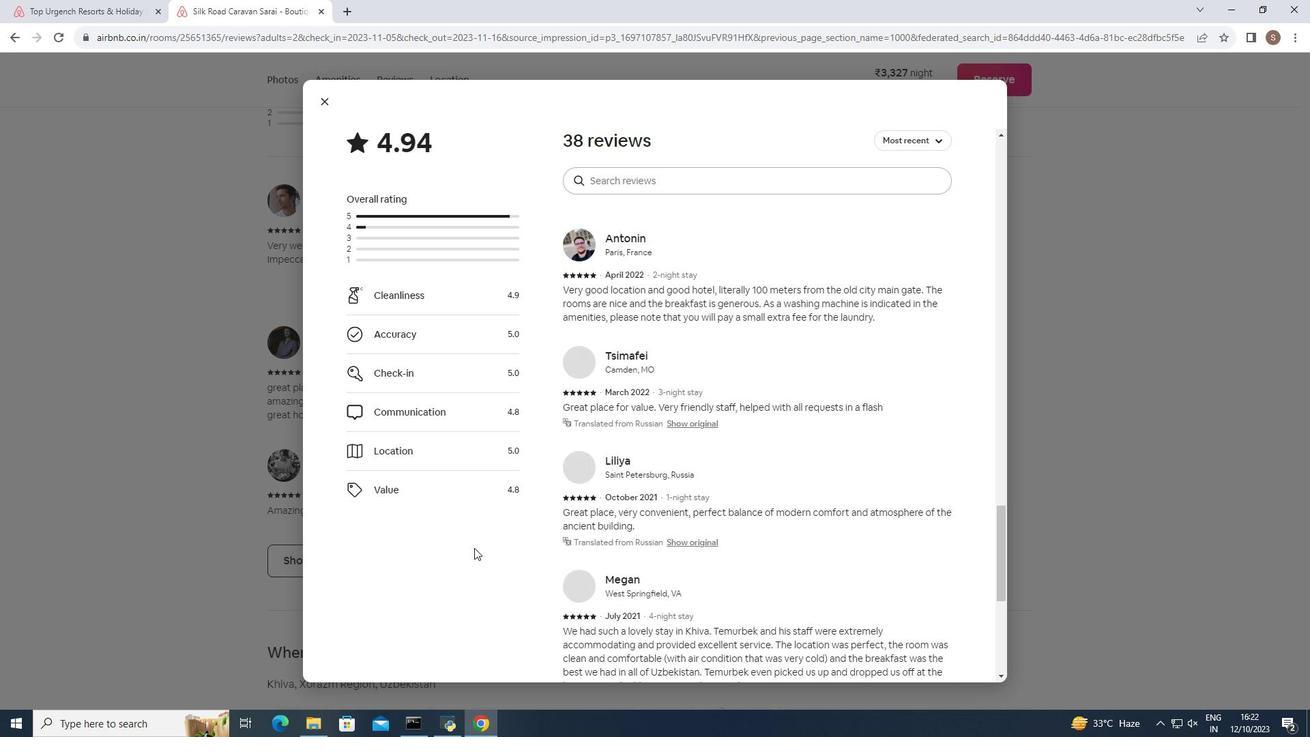 
Action: Mouse scrolled (474, 547) with delta (0, 0)
Screenshot: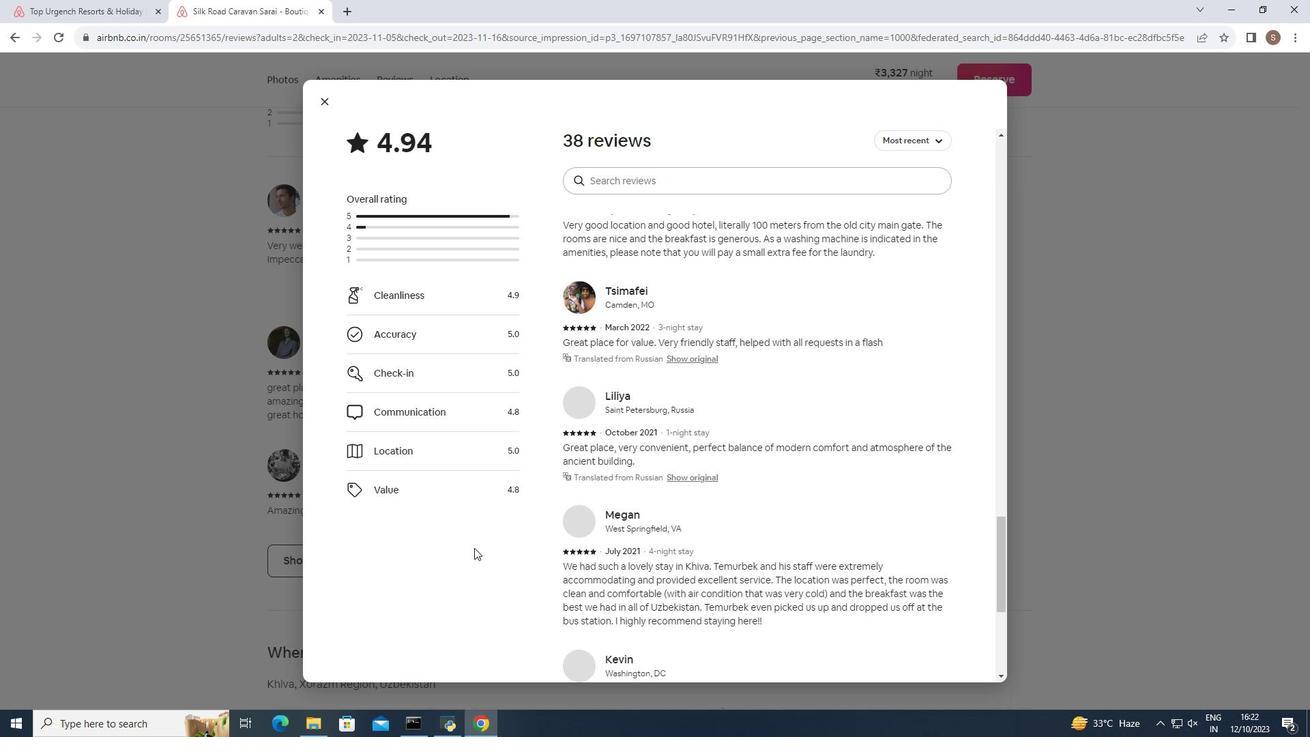 
Action: Mouse moved to (474, 549)
Screenshot: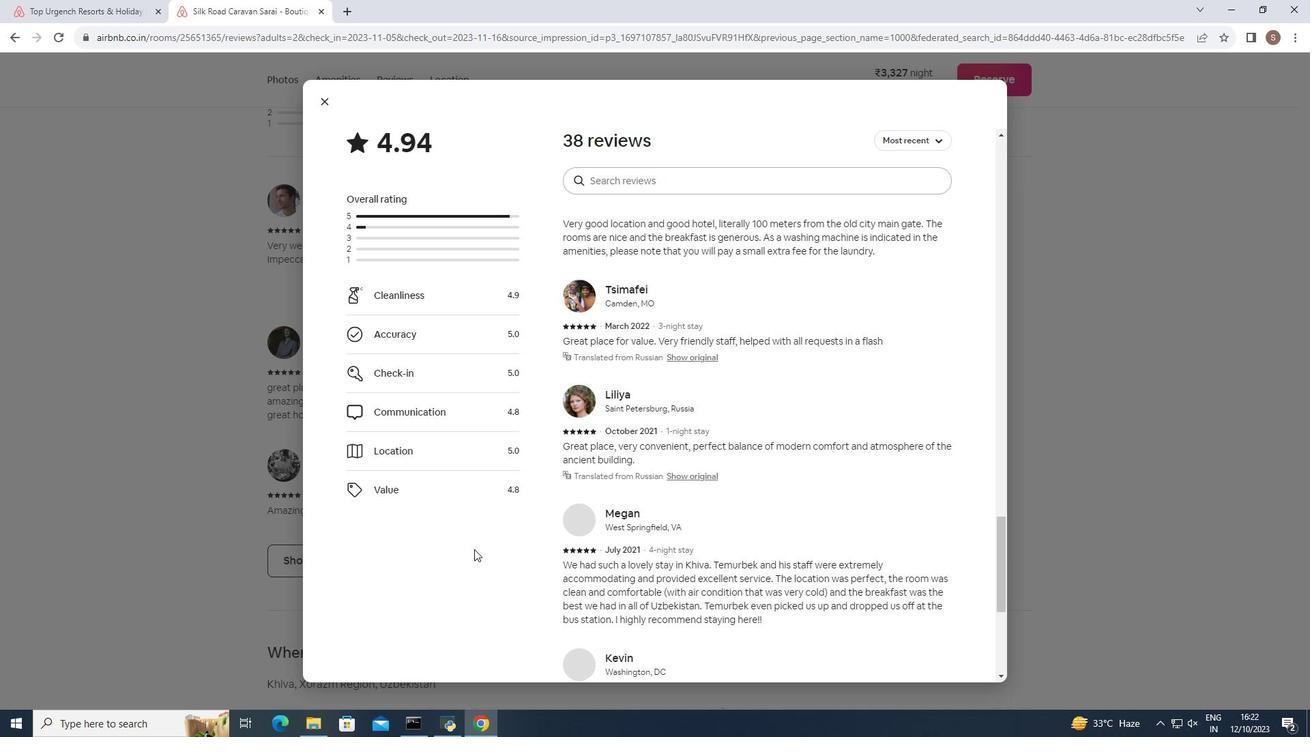 
Action: Mouse scrolled (474, 548) with delta (0, 0)
Screenshot: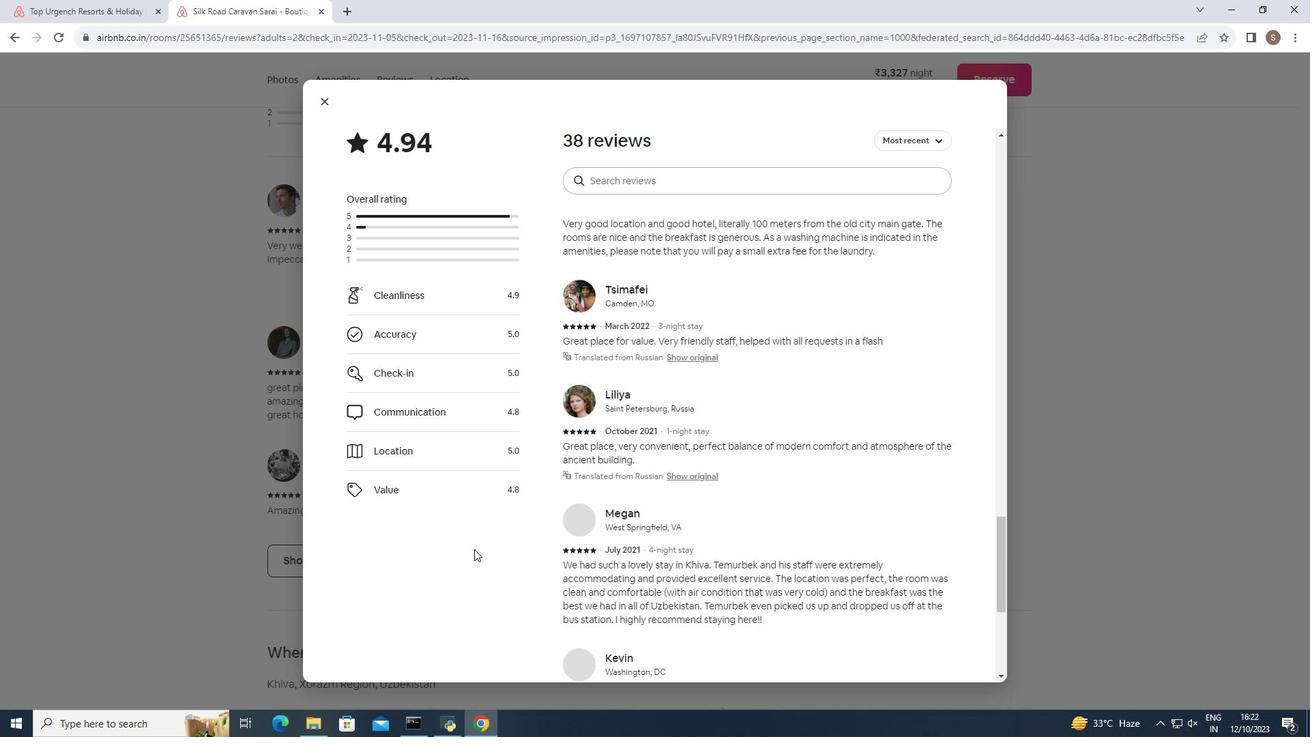 
Action: Mouse moved to (315, 97)
Screenshot: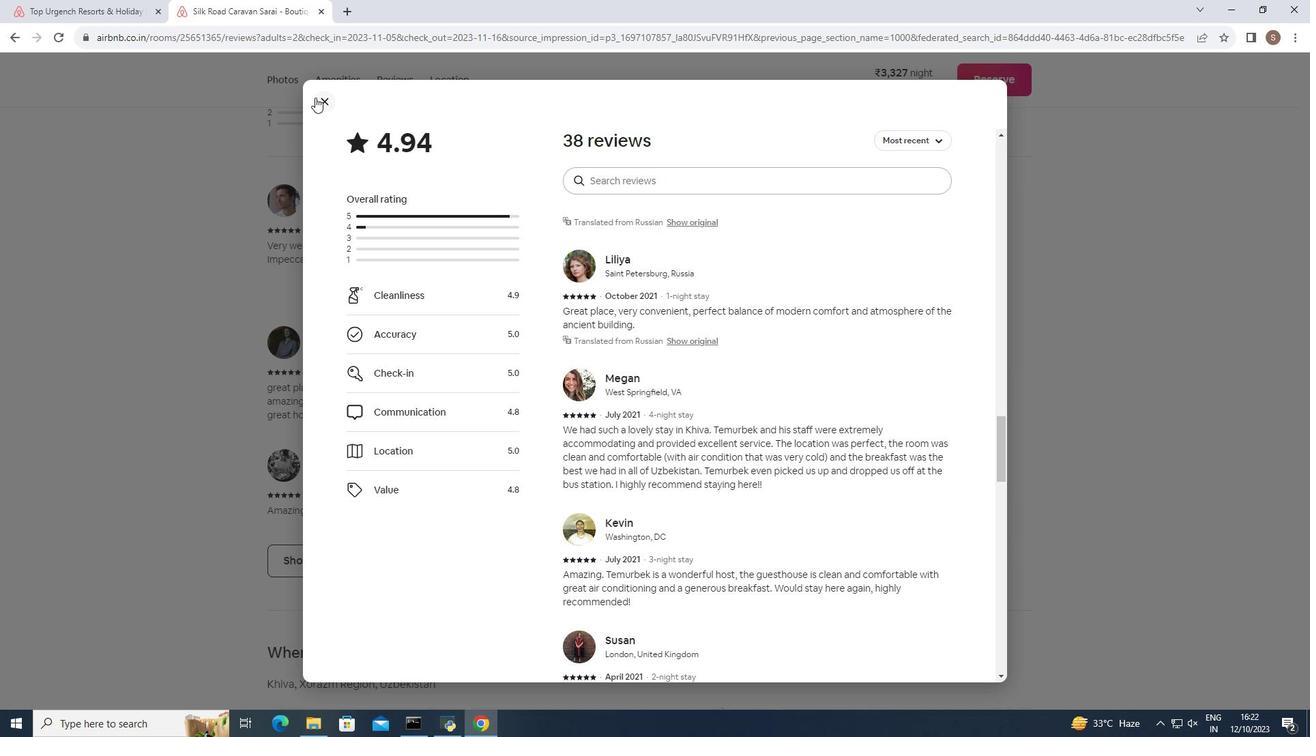 
Action: Mouse pressed left at (315, 97)
Screenshot: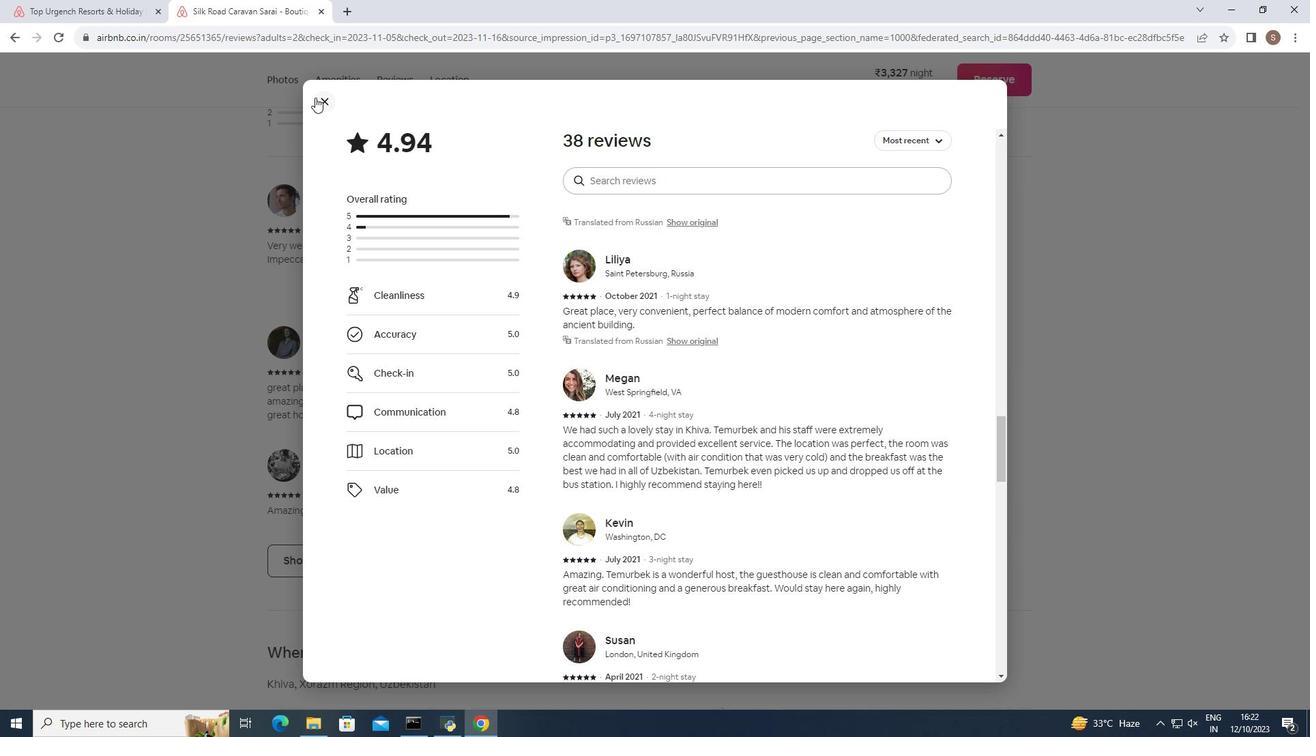
Action: Mouse moved to (408, 402)
Screenshot: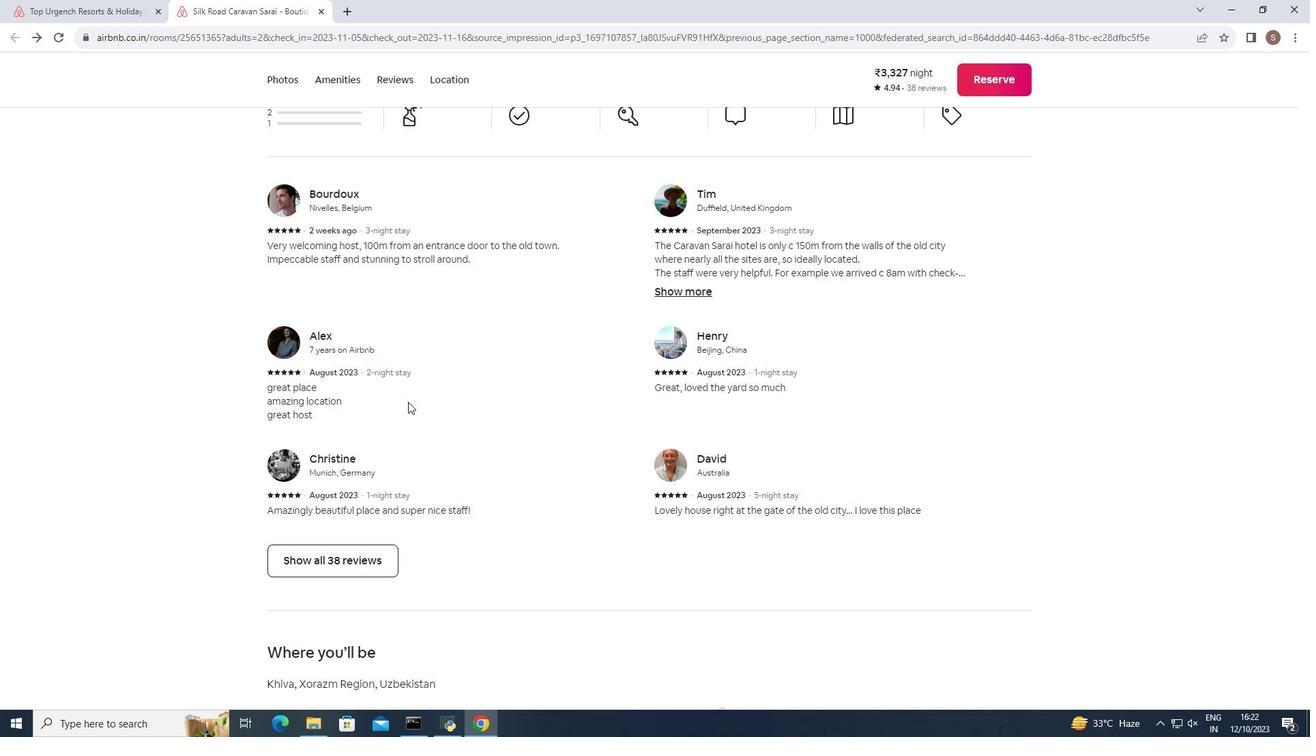 
Action: Mouse scrolled (408, 401) with delta (0, 0)
Screenshot: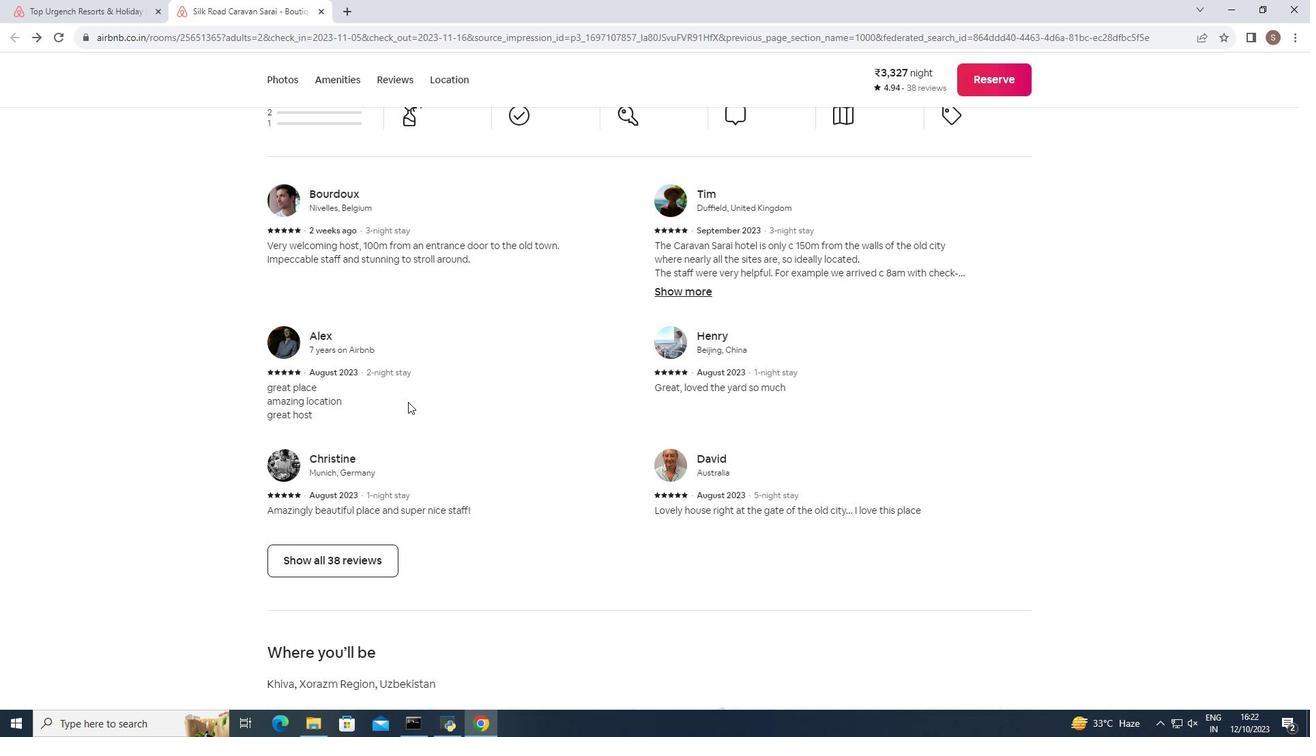 
Action: Mouse moved to (408, 403)
Screenshot: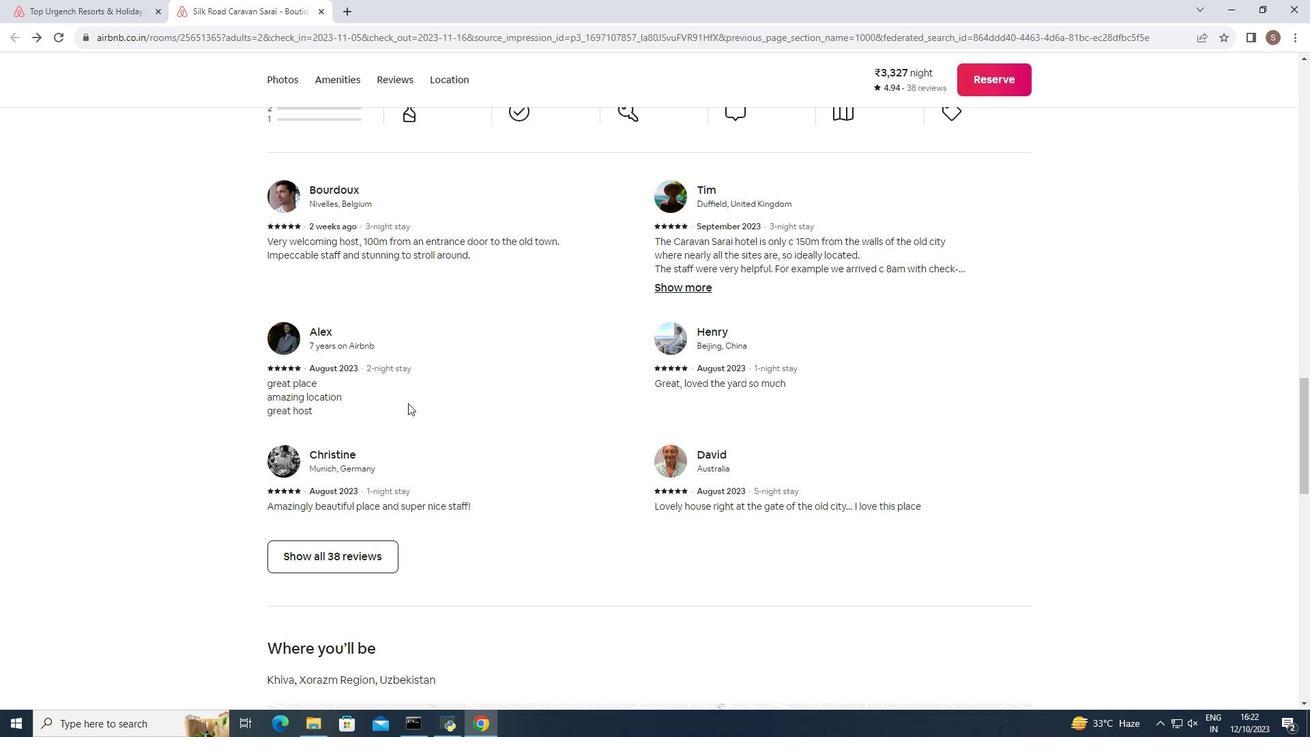 
Action: Mouse scrolled (408, 402) with delta (0, 0)
Screenshot: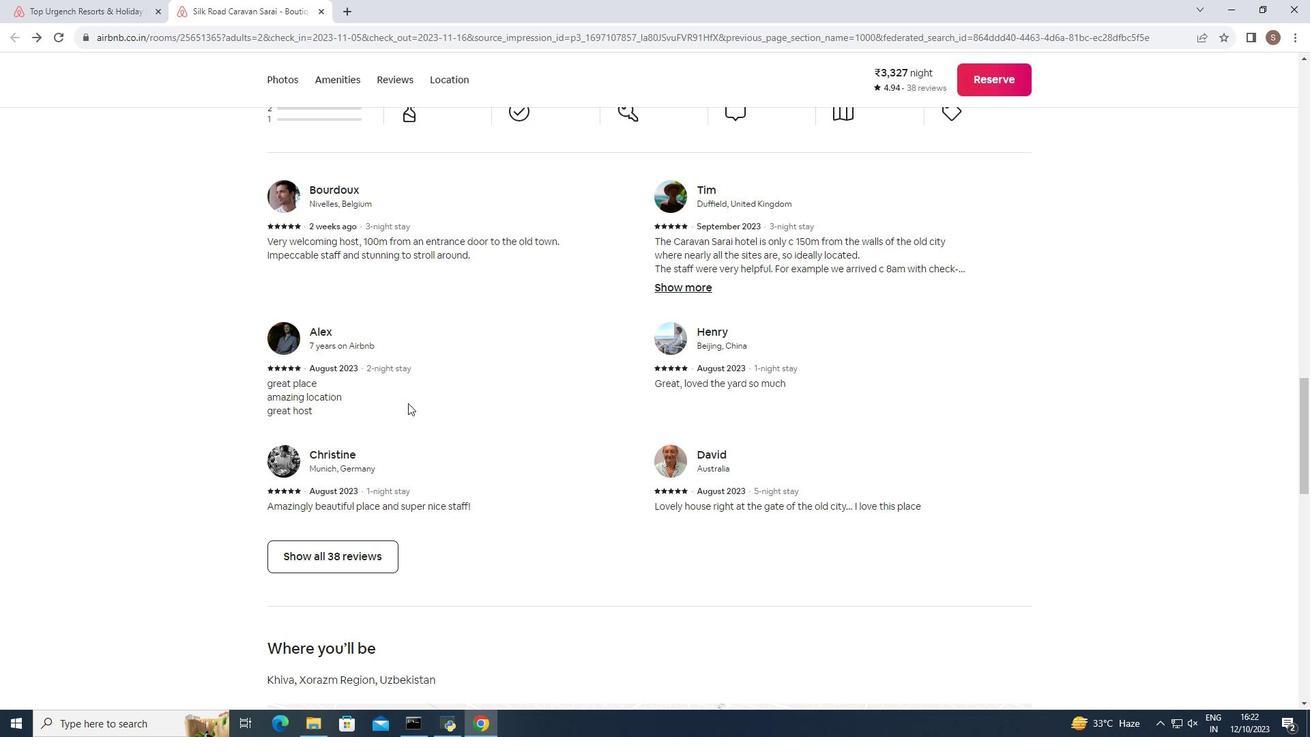 
Action: Mouse scrolled (408, 402) with delta (0, 0)
Screenshot: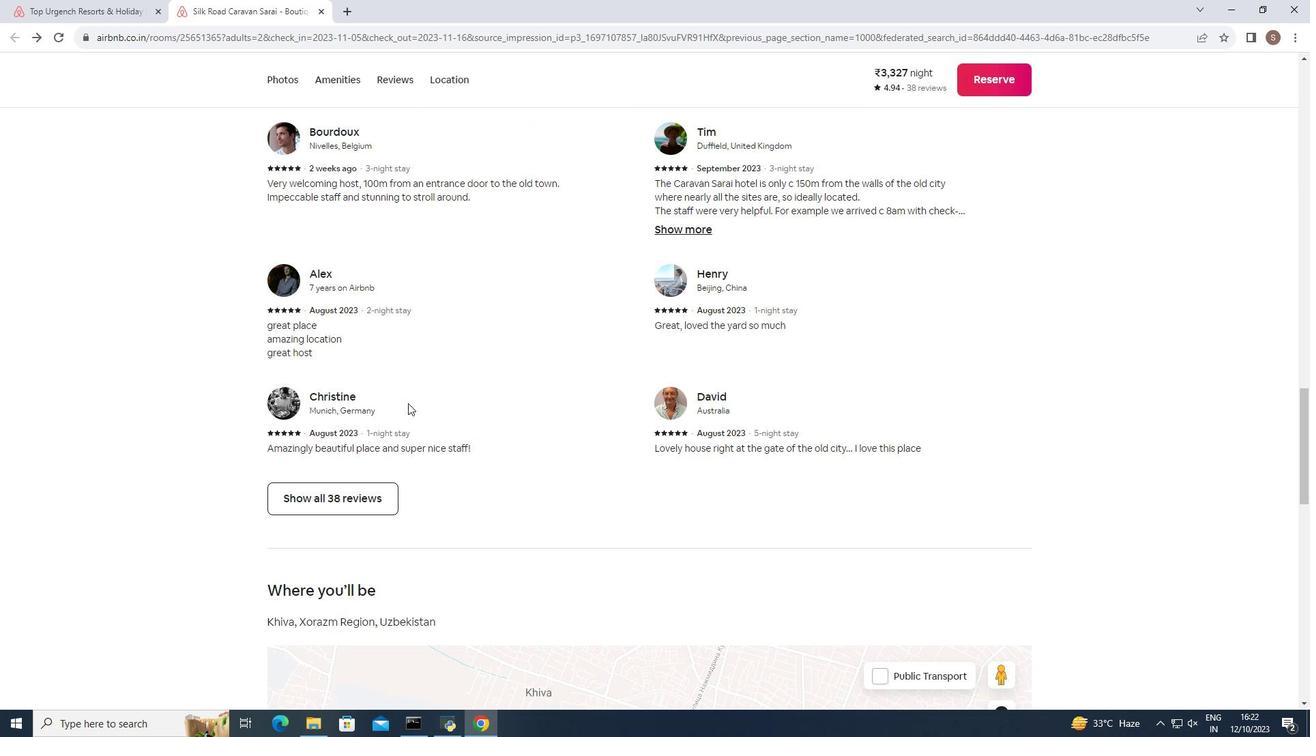 
Action: Mouse scrolled (408, 402) with delta (0, 0)
Screenshot: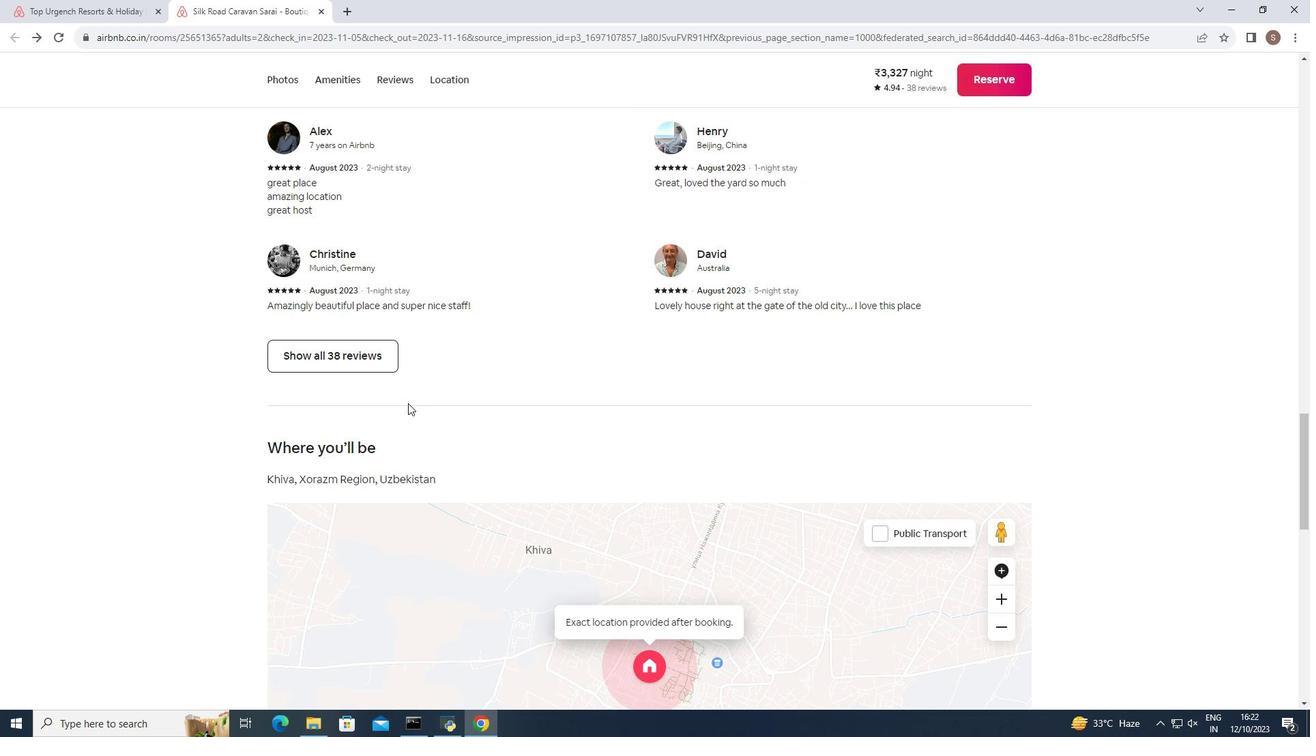 
Action: Mouse scrolled (408, 402) with delta (0, 0)
Screenshot: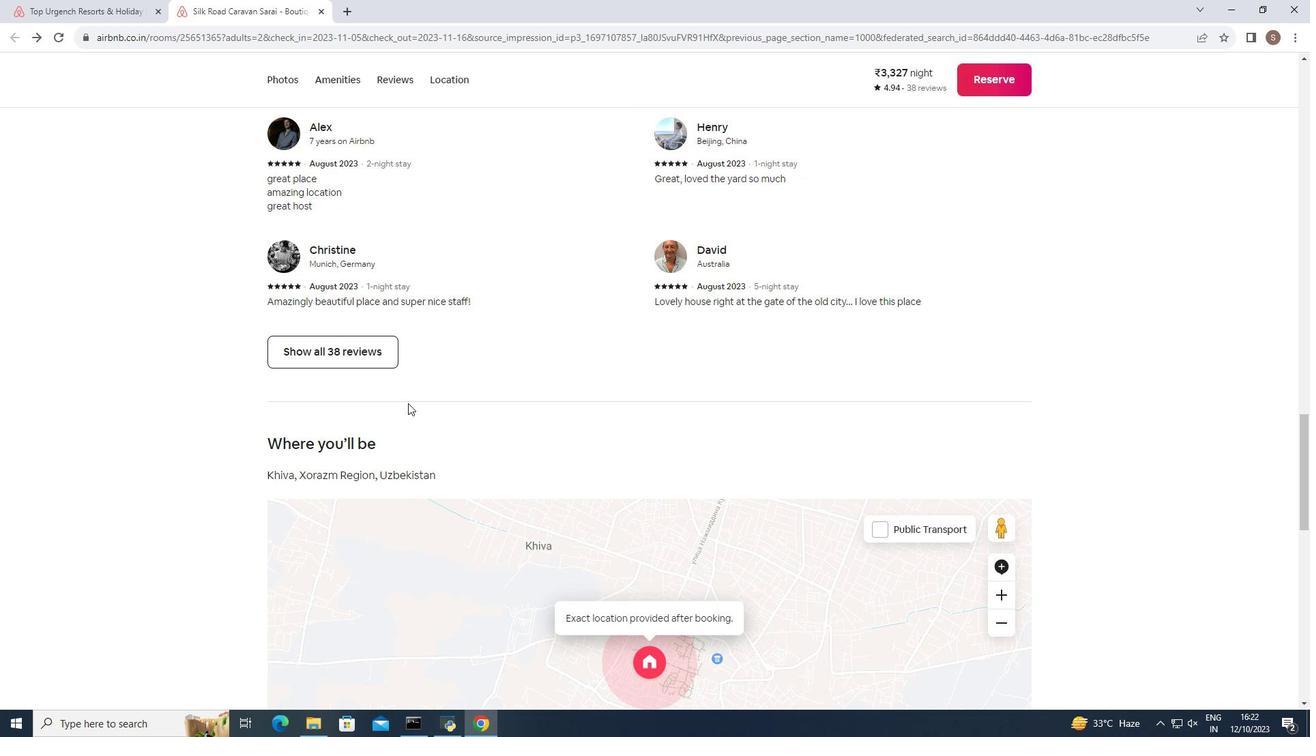 
Action: Mouse moved to (414, 404)
